 Task: Research Airbnb properties in Batu Arang, Malaysia from 9th November, 2023 to 11th November, 2023 for 2 adults.2 bedrooms having 2 beds and 1 bathroom. Property type can be guest house. Amenities needed are: wifi. Look for 4 properties as per requirement.
Action: Mouse moved to (537, 112)
Screenshot: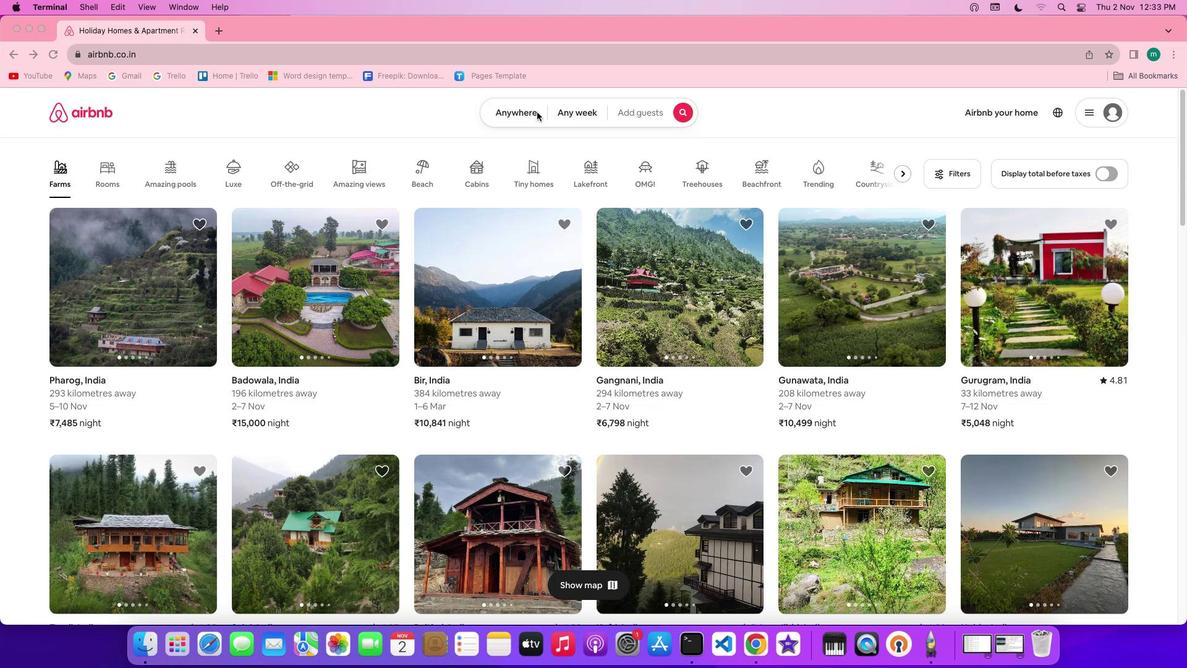 
Action: Mouse pressed left at (537, 112)
Screenshot: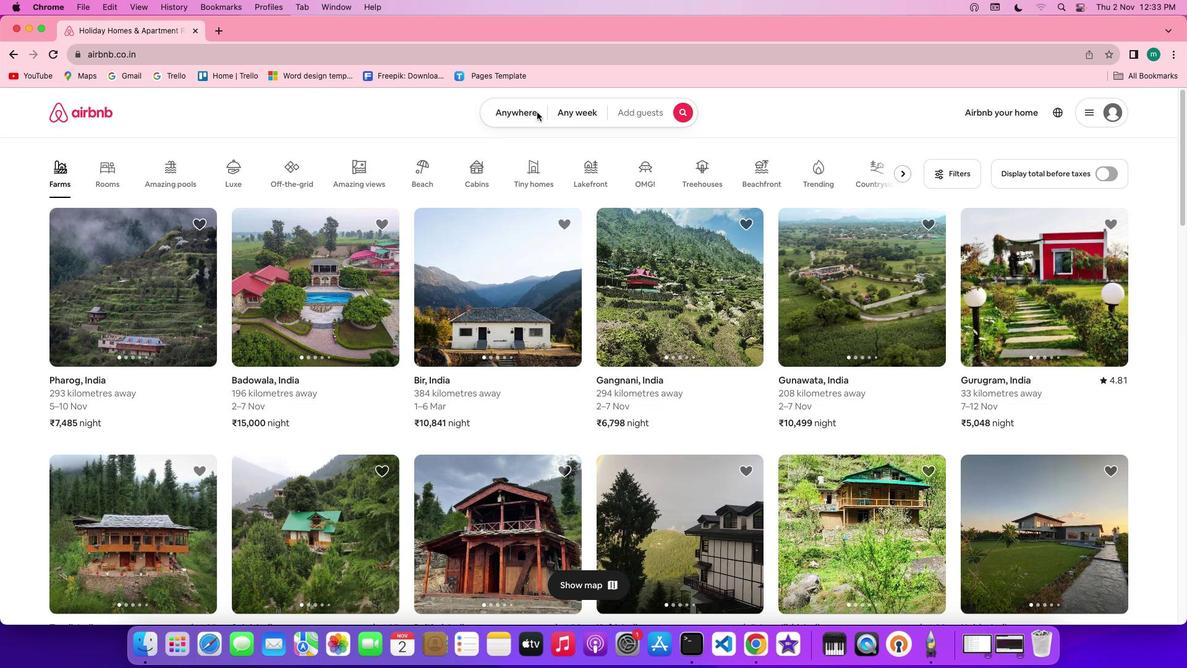 
Action: Mouse pressed left at (537, 112)
Screenshot: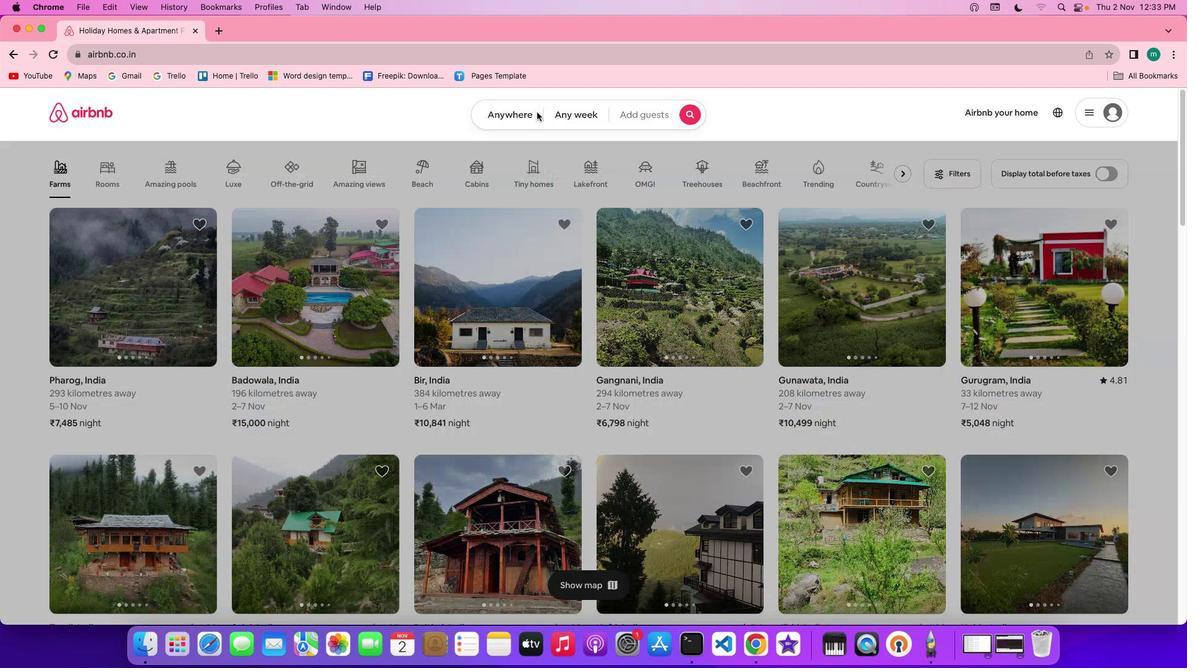 
Action: Mouse moved to (429, 167)
Screenshot: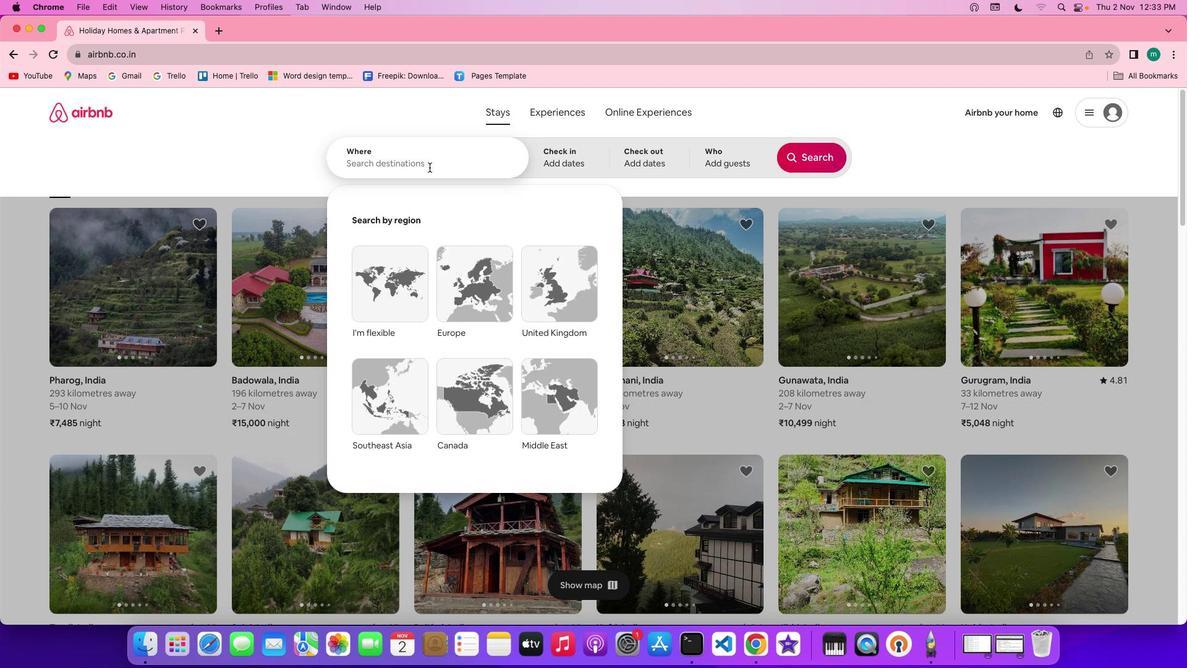 
Action: Key pressed Key.shift'B''a''t''u'Key.spaceKey.shift'a''r''a''n''g'','Key.spaceKey.shift'M''a''l''a''y''s''i''a'
Screenshot: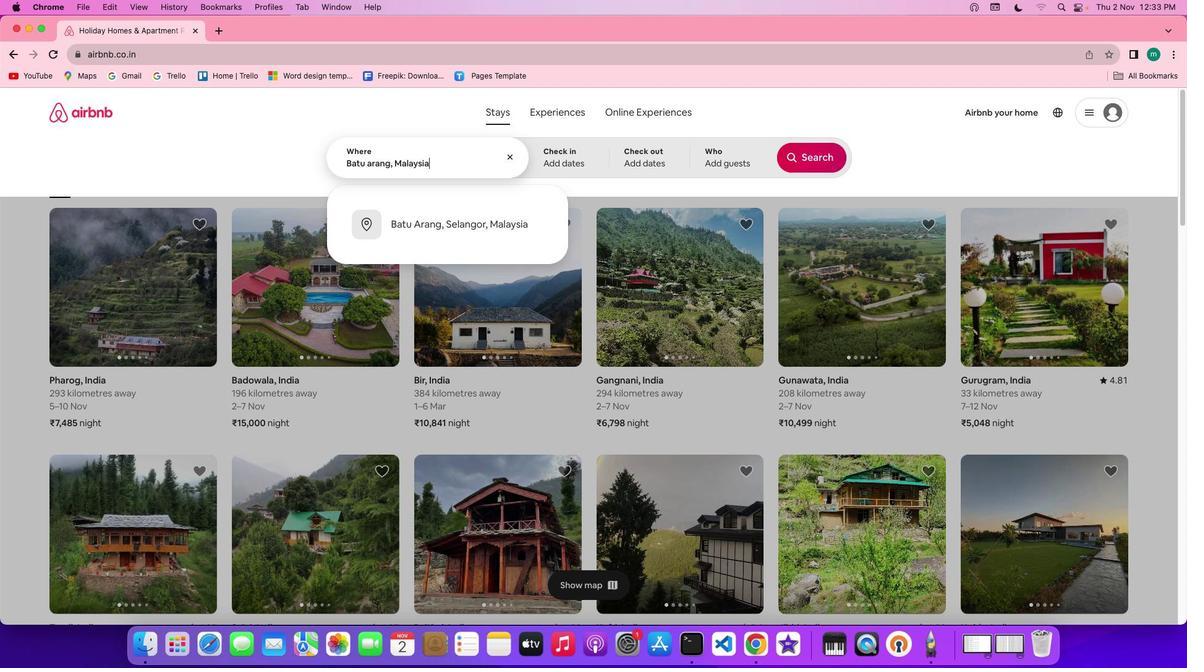 
Action: Mouse moved to (554, 150)
Screenshot: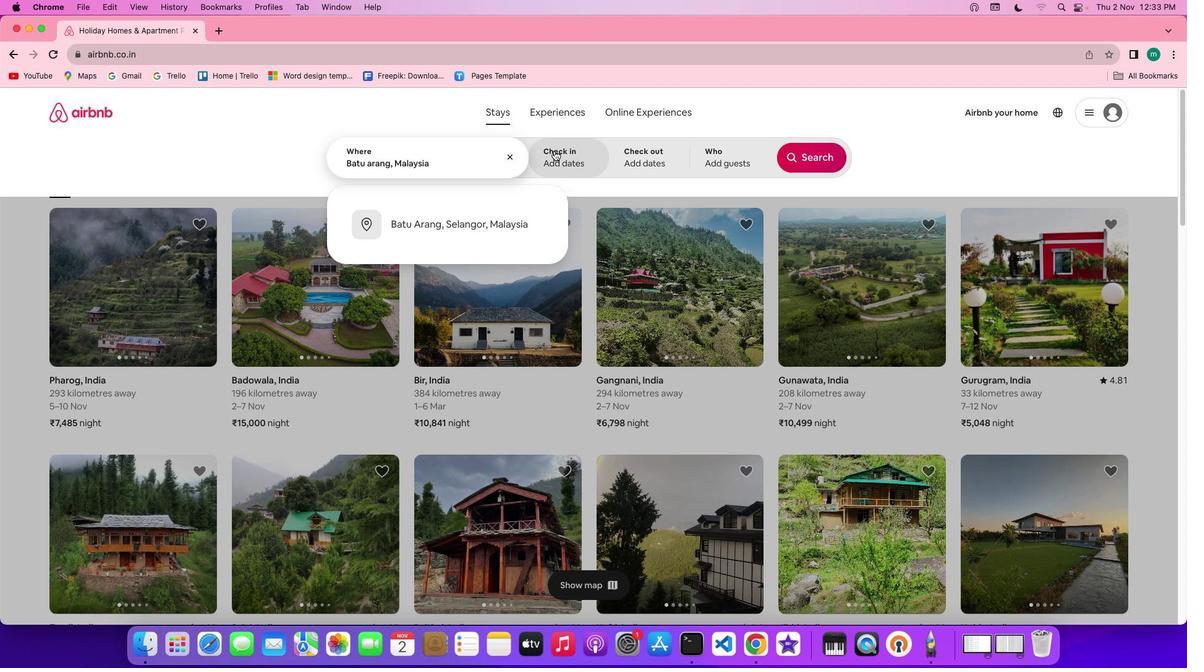 
Action: Mouse pressed left at (554, 150)
Screenshot: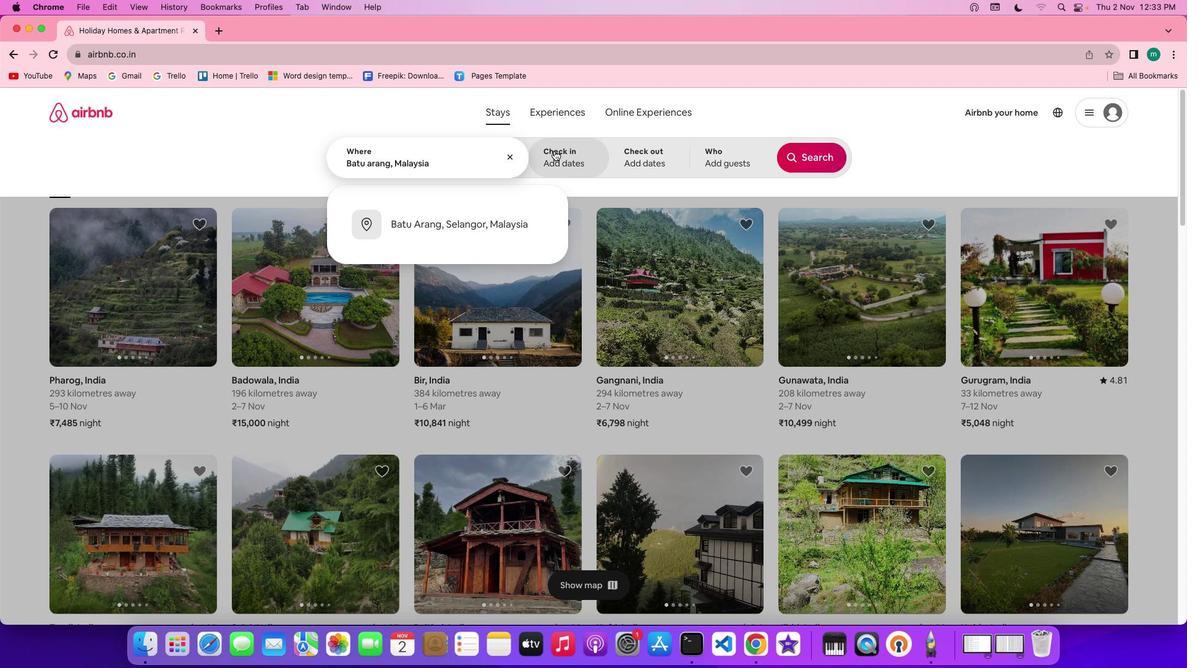 
Action: Mouse moved to (491, 345)
Screenshot: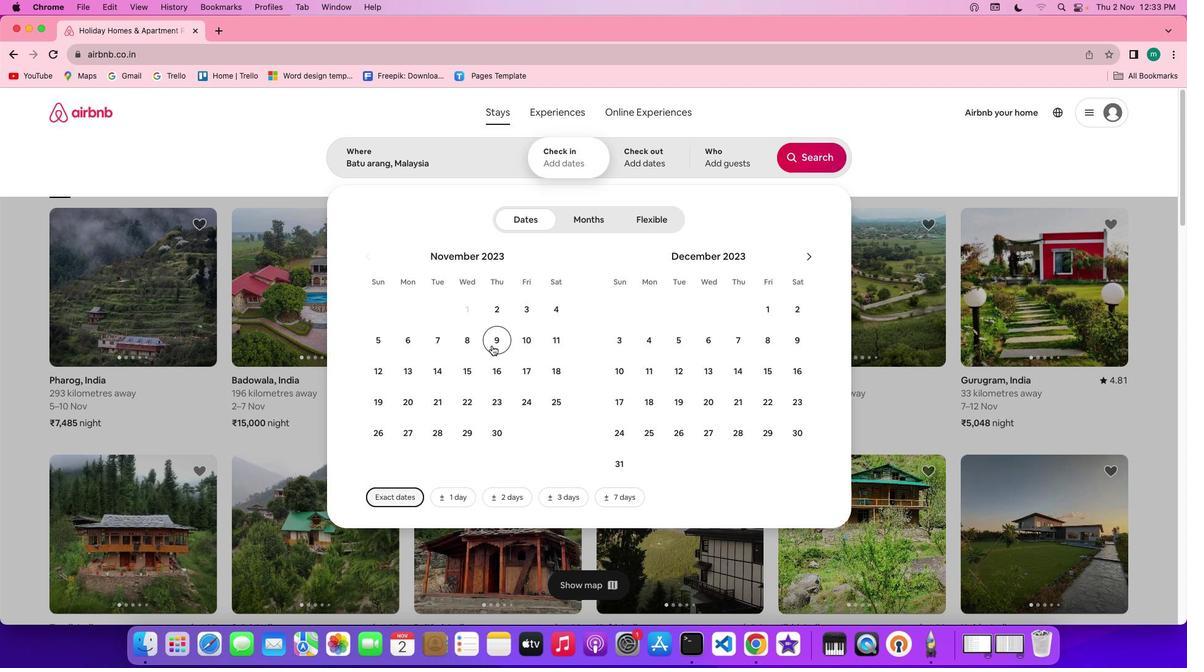 
Action: Mouse pressed left at (491, 345)
Screenshot: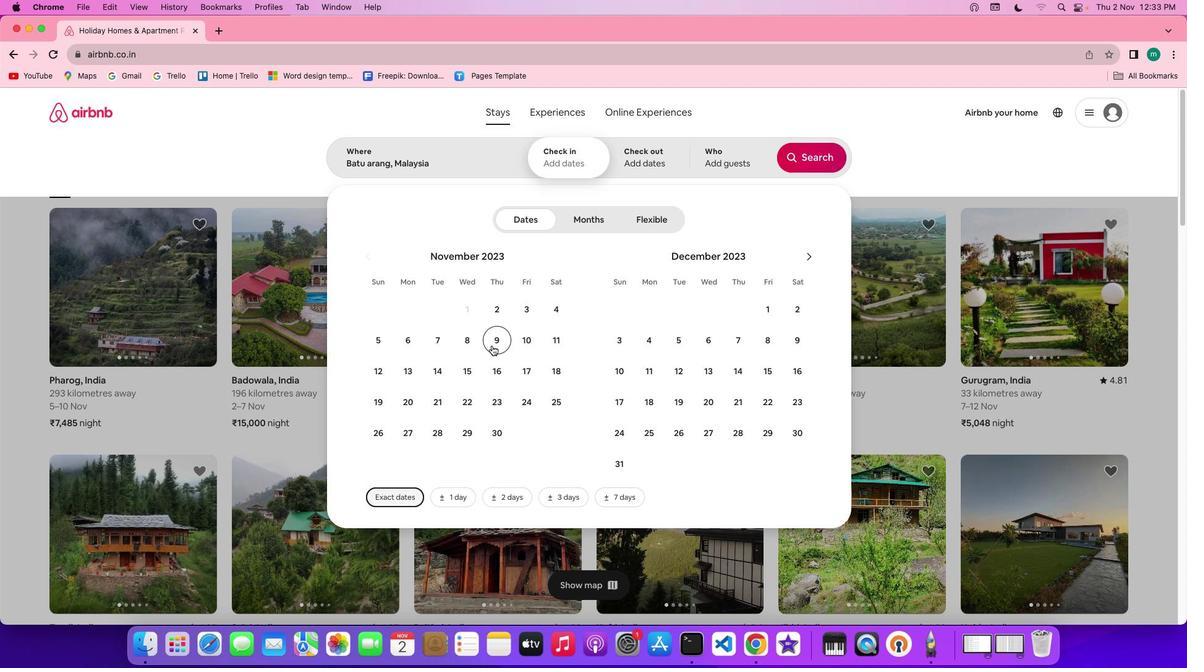 
Action: Mouse moved to (551, 345)
Screenshot: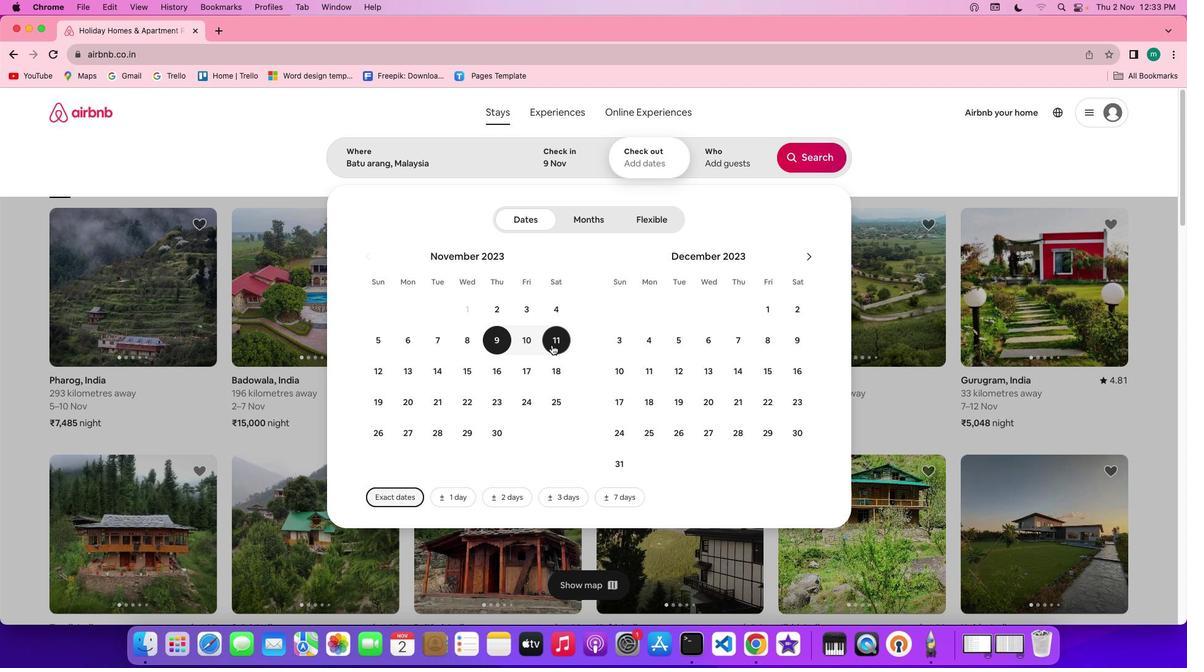 
Action: Mouse pressed left at (551, 345)
Screenshot: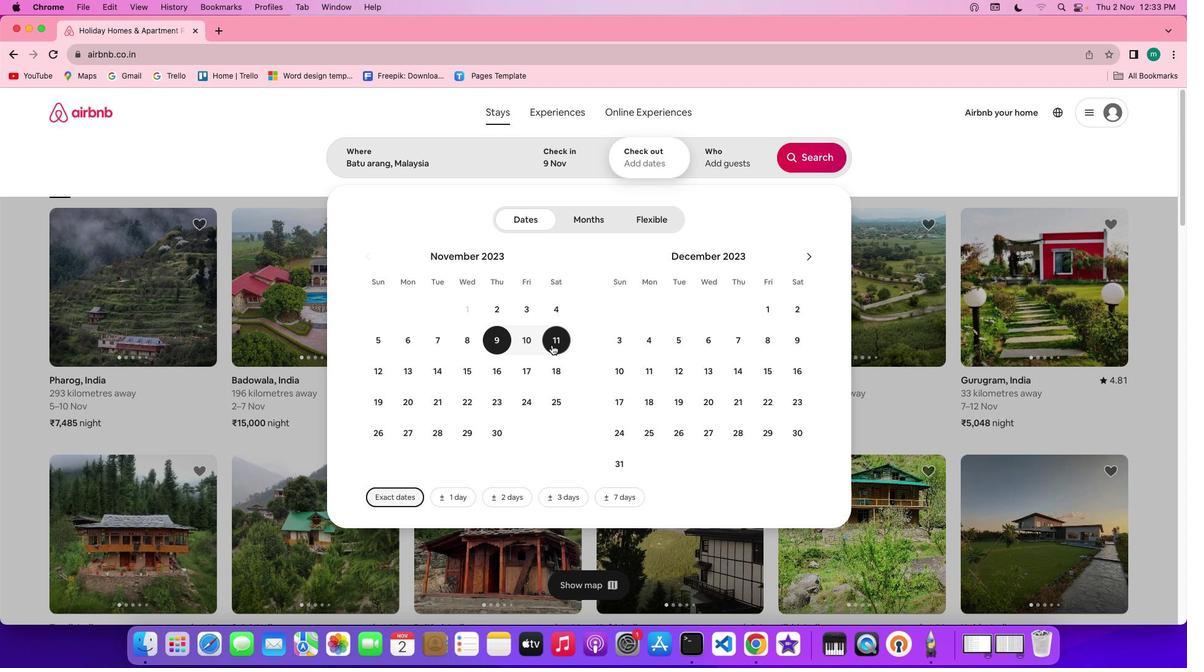 
Action: Mouse moved to (723, 168)
Screenshot: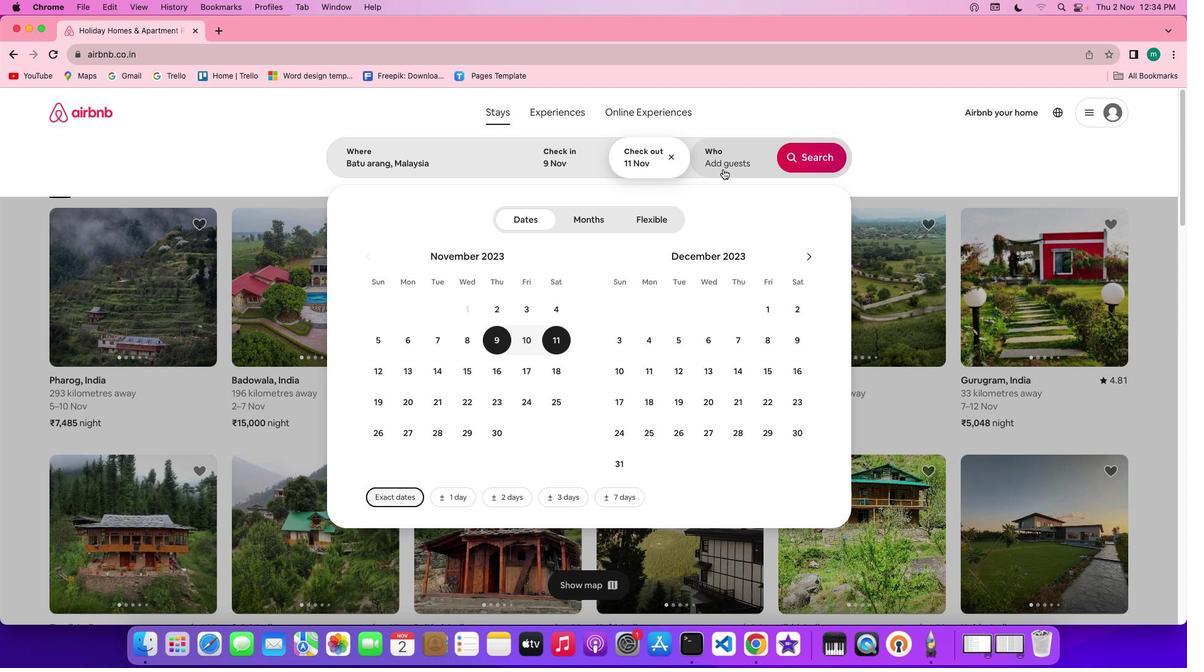 
Action: Mouse pressed left at (723, 168)
Screenshot: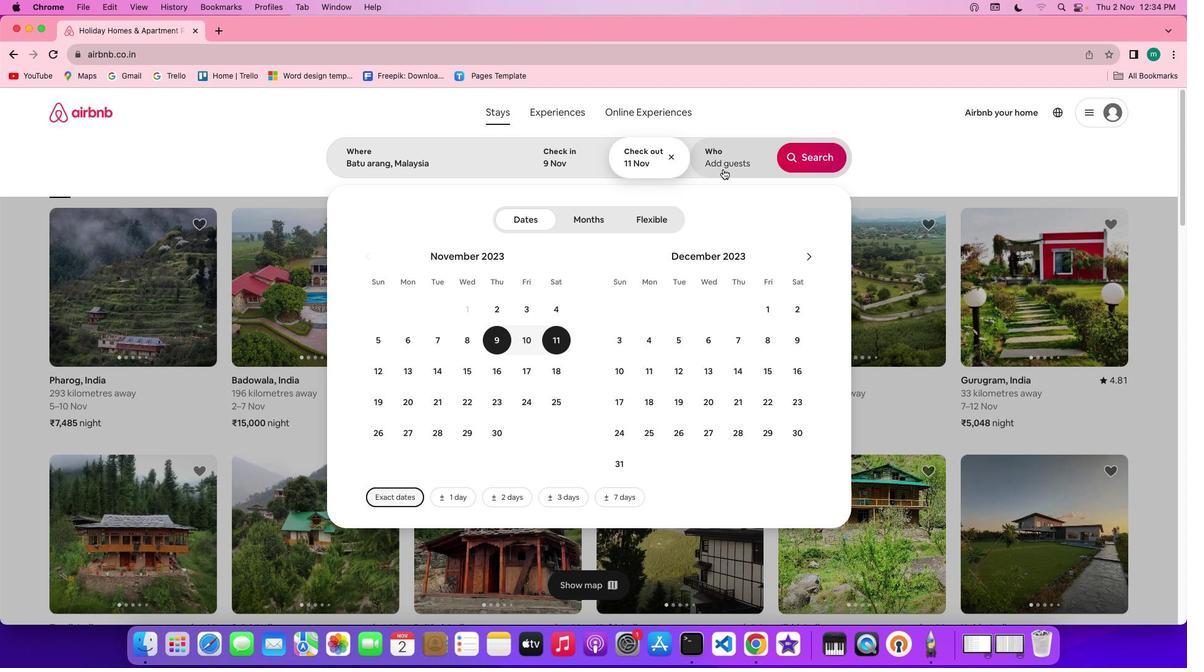
Action: Mouse moved to (811, 220)
Screenshot: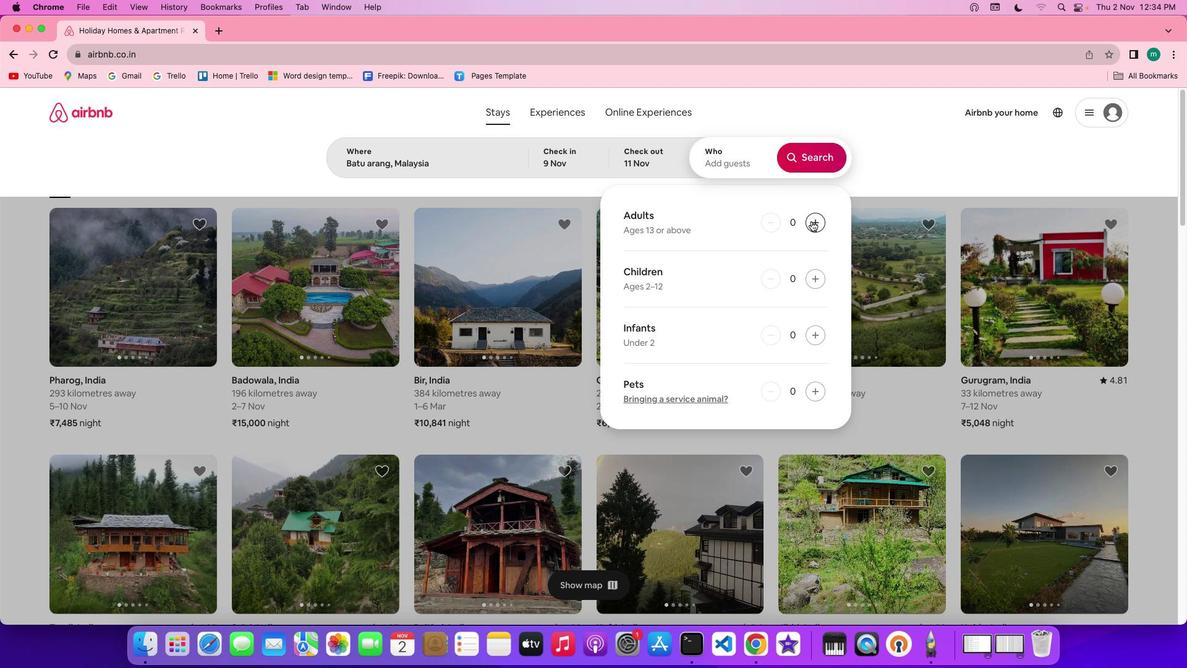 
Action: Mouse pressed left at (811, 220)
Screenshot: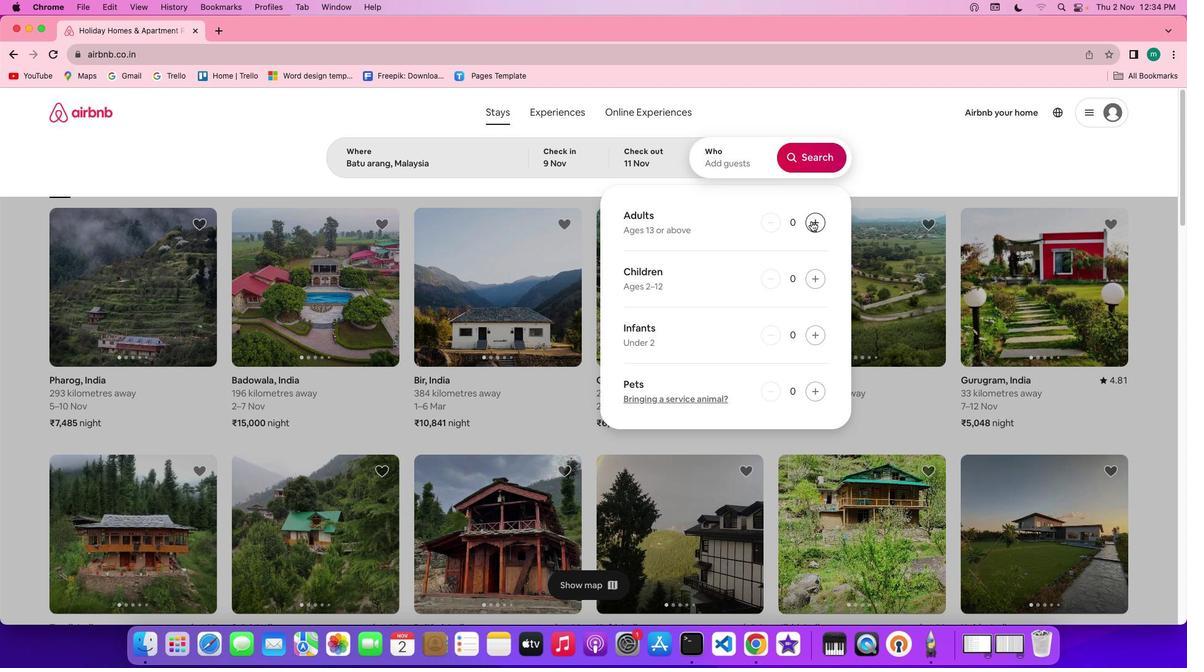 
Action: Mouse pressed left at (811, 220)
Screenshot: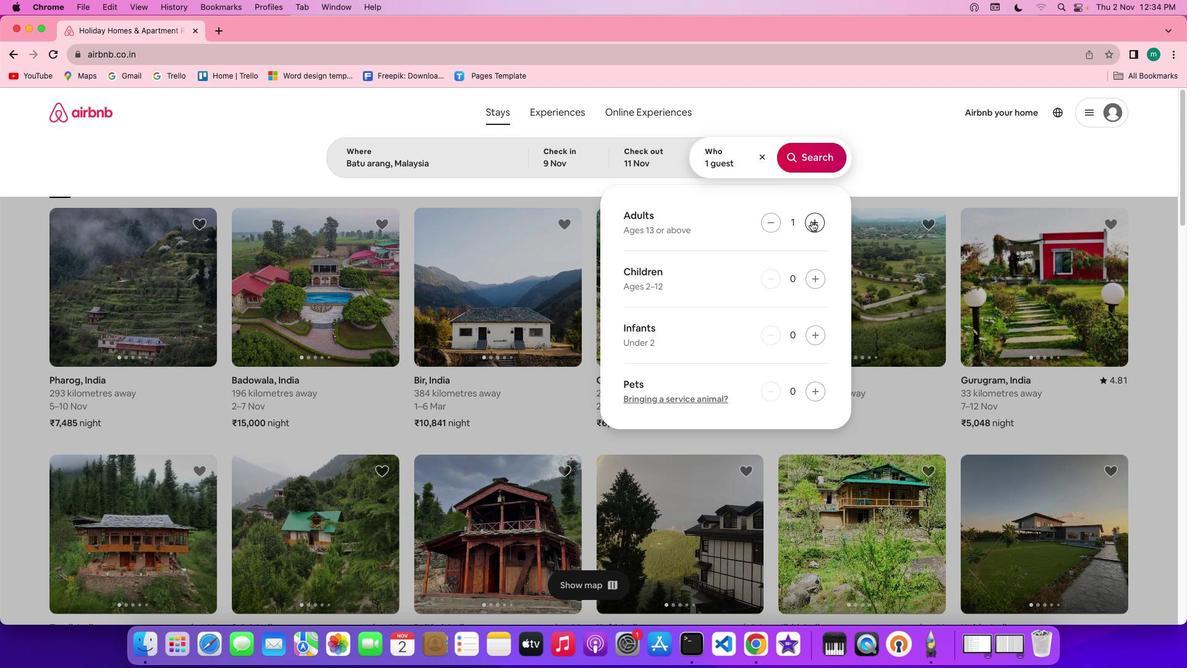 
Action: Mouse moved to (817, 158)
Screenshot: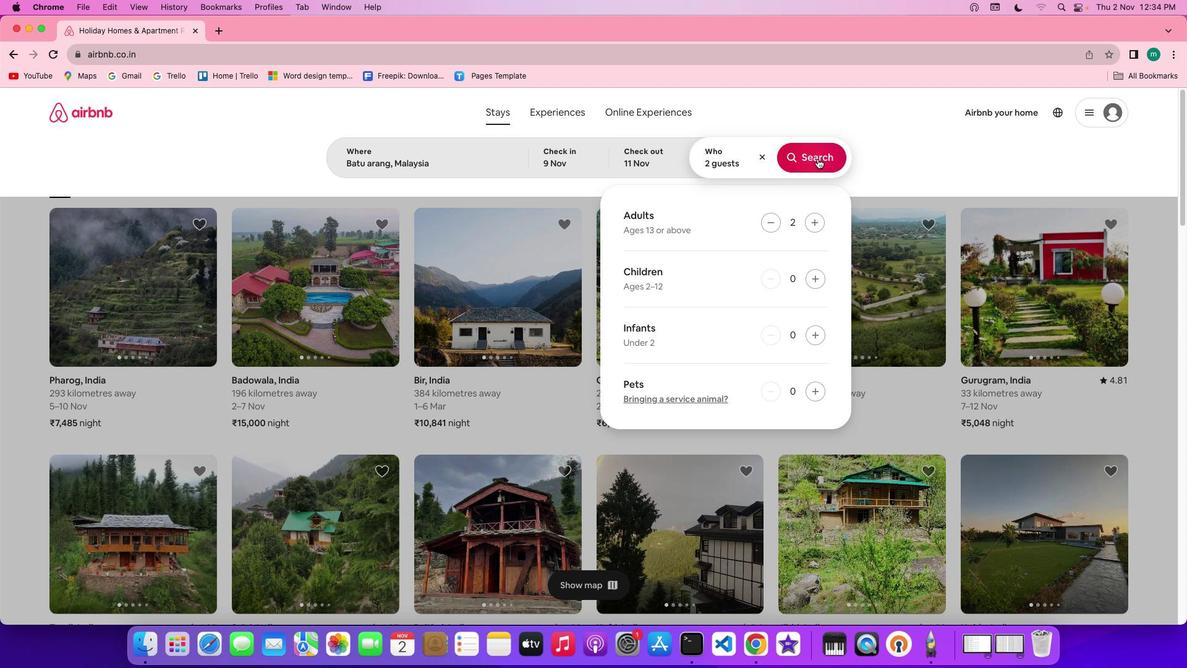 
Action: Mouse pressed left at (817, 158)
Screenshot: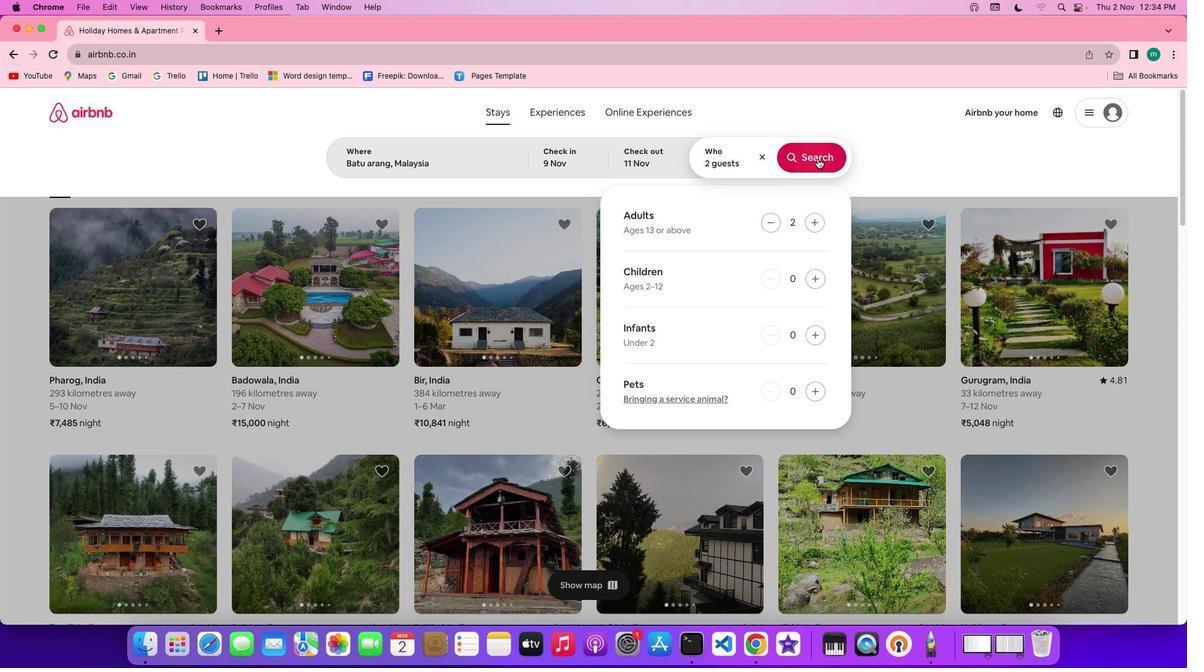 
Action: Mouse moved to (984, 157)
Screenshot: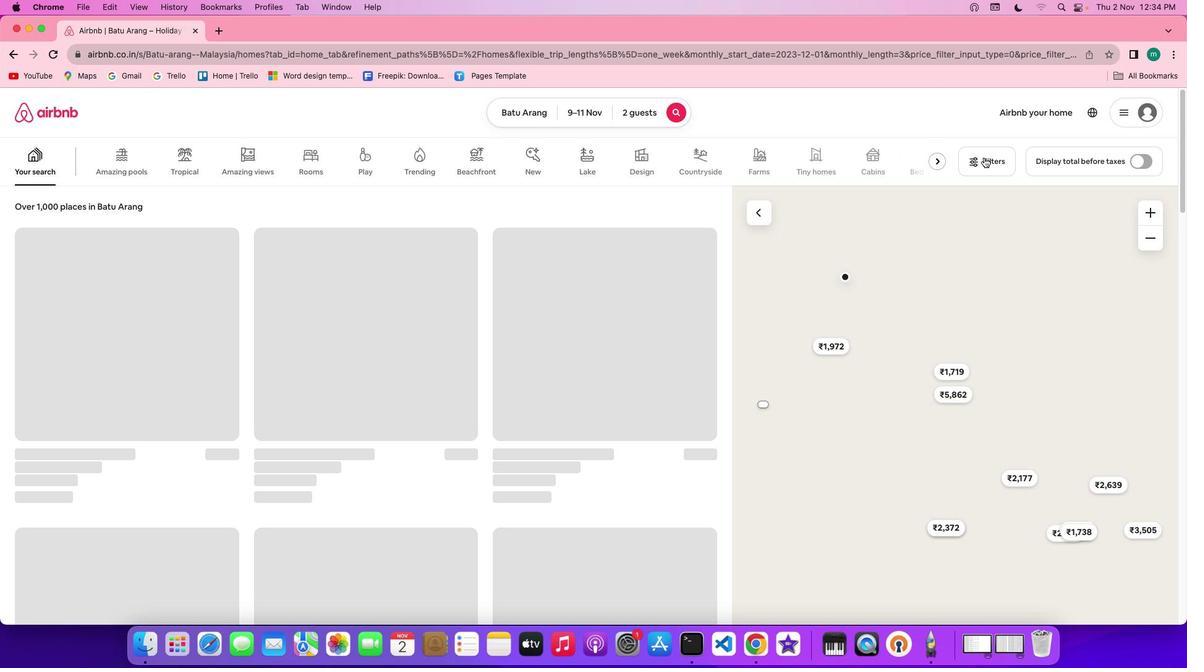 
Action: Mouse pressed left at (984, 157)
Screenshot: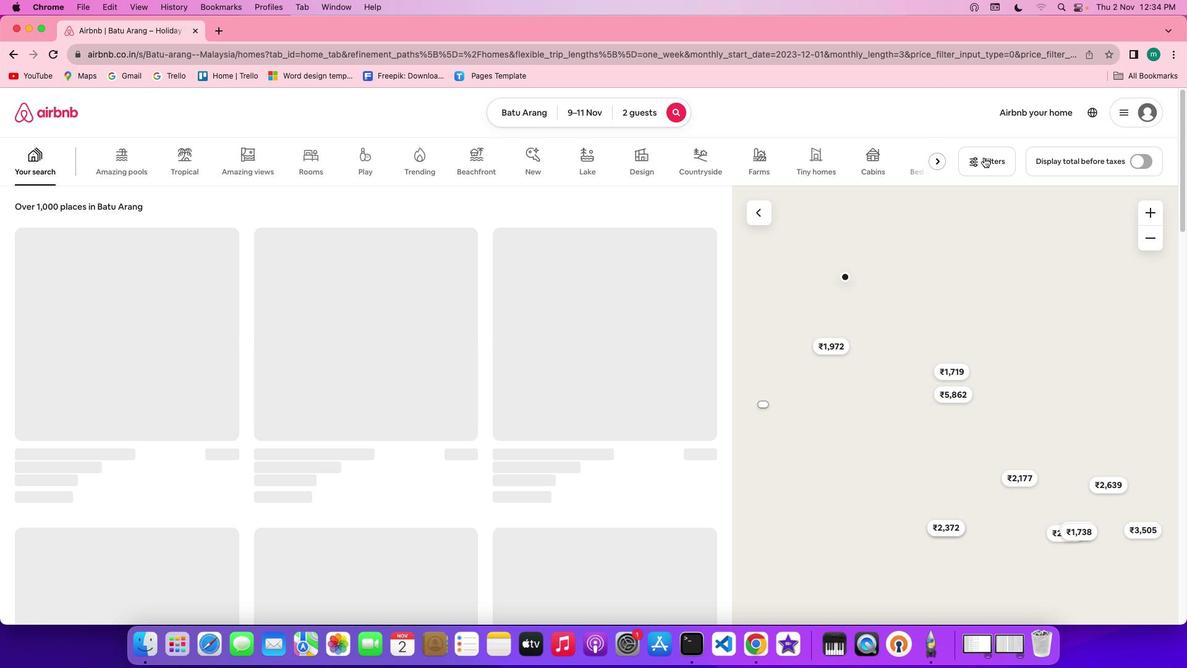 
Action: Mouse moved to (988, 161)
Screenshot: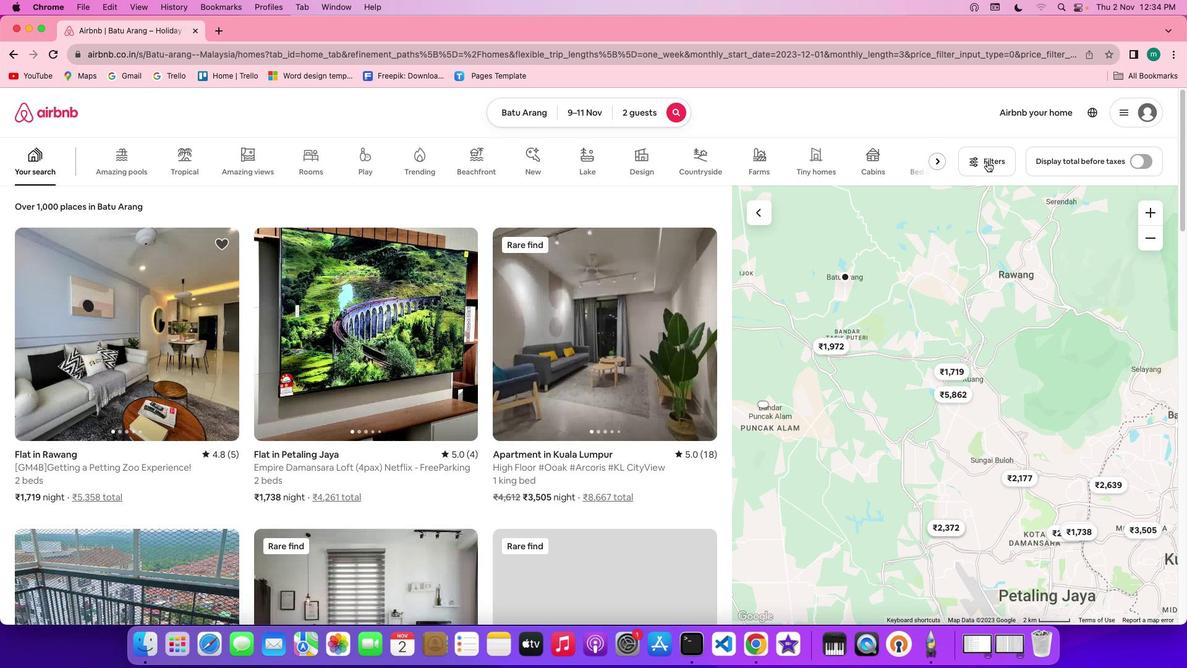 
Action: Mouse pressed left at (988, 161)
Screenshot: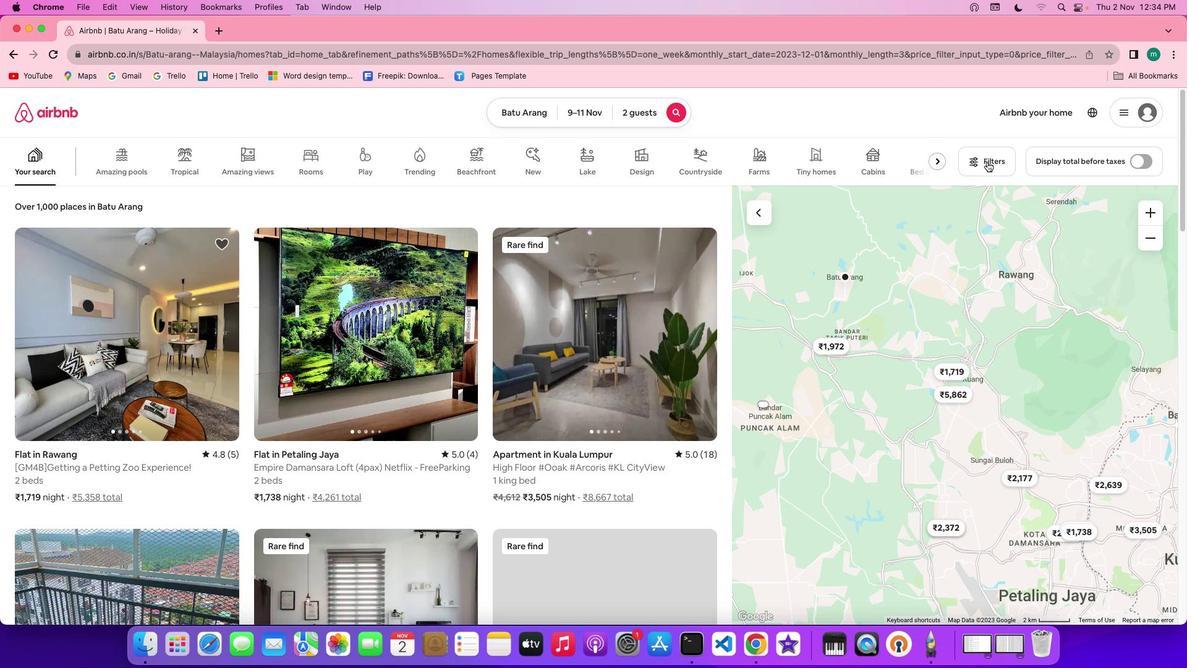 
Action: Mouse moved to (993, 161)
Screenshot: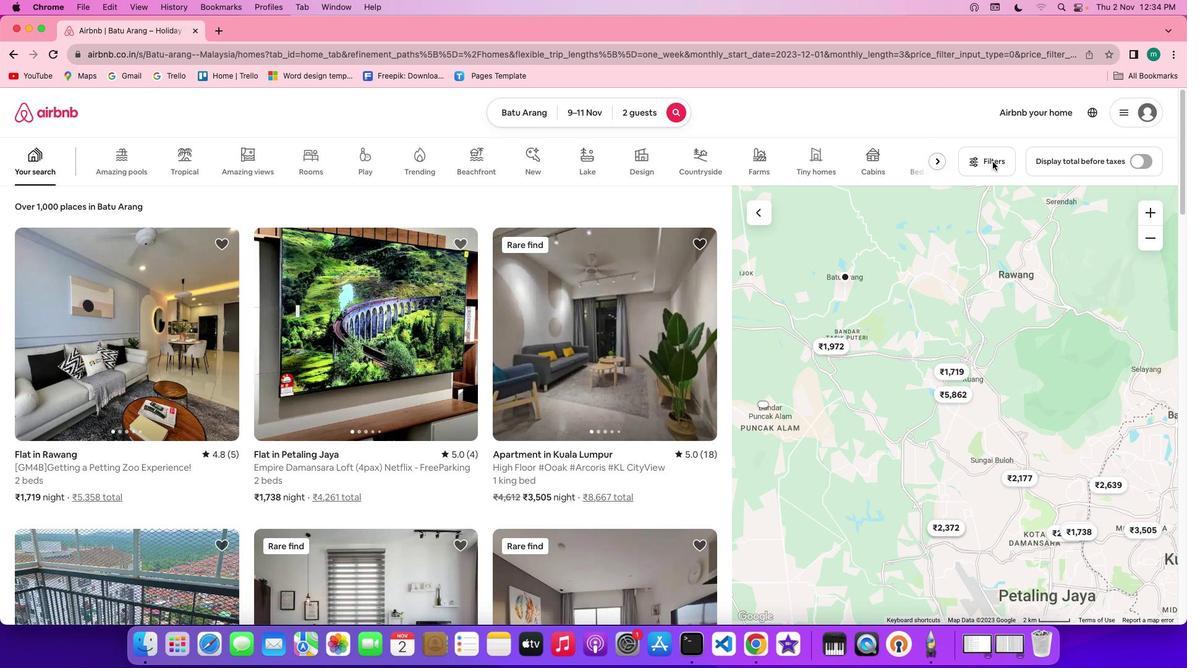 
Action: Mouse pressed left at (993, 161)
Screenshot: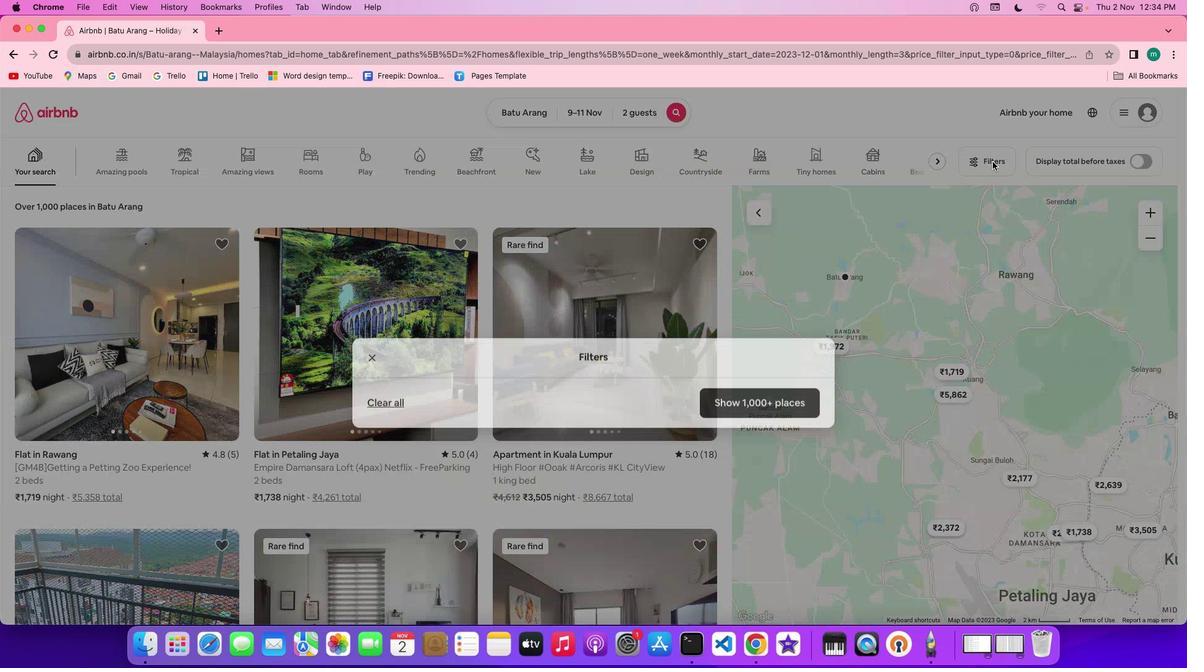 
Action: Mouse moved to (993, 162)
Screenshot: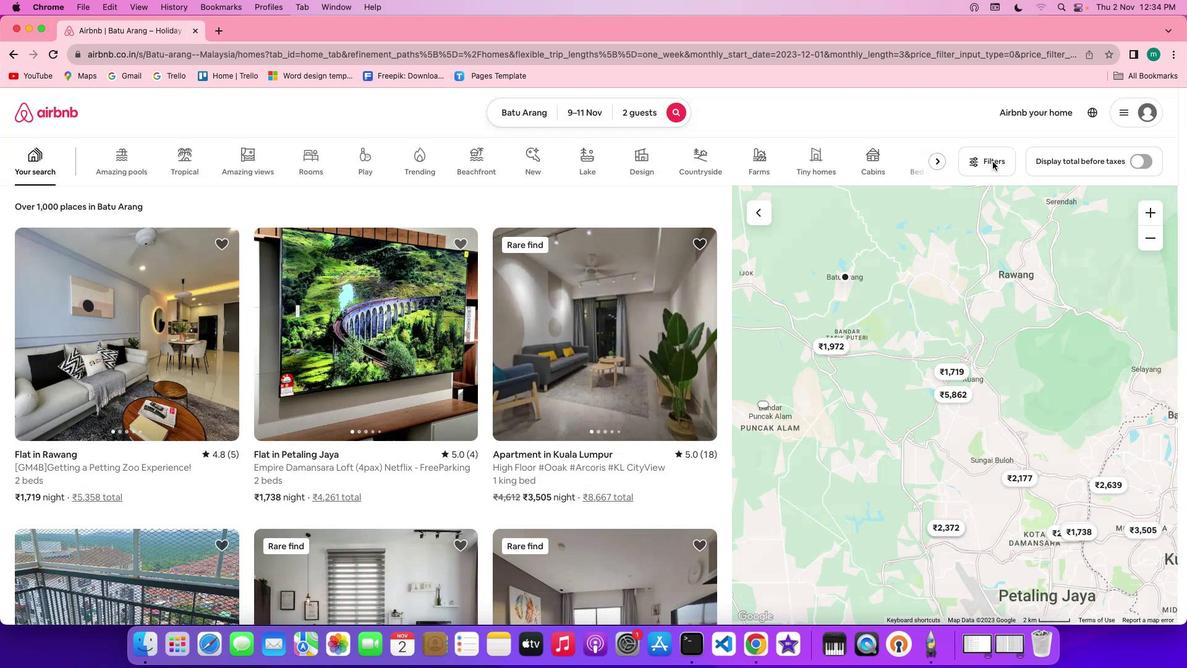 
Action: Mouse pressed left at (993, 162)
Screenshot: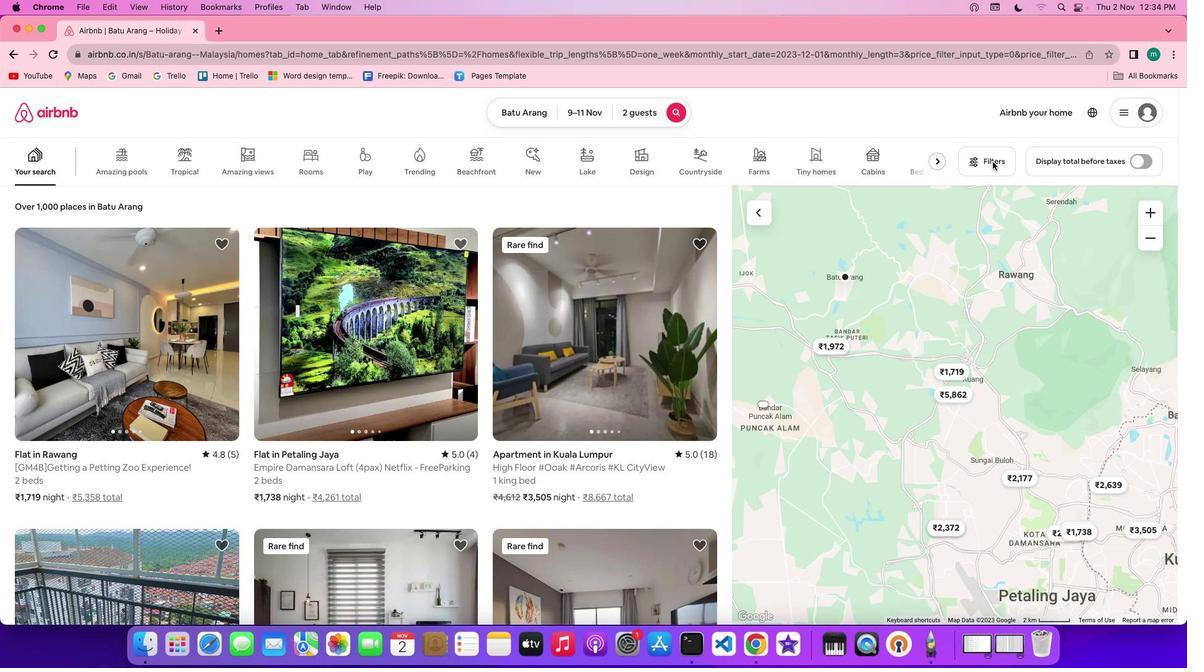 
Action: Mouse moved to (905, 181)
Screenshot: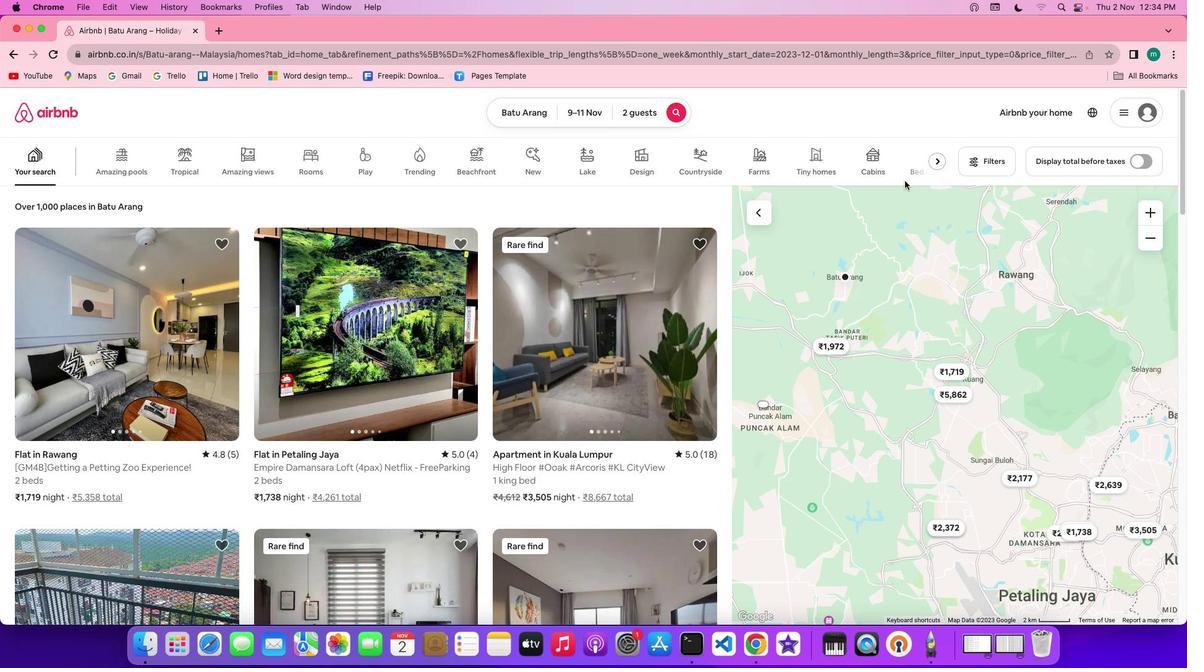
Action: Mouse scrolled (905, 181) with delta (0, 0)
Screenshot: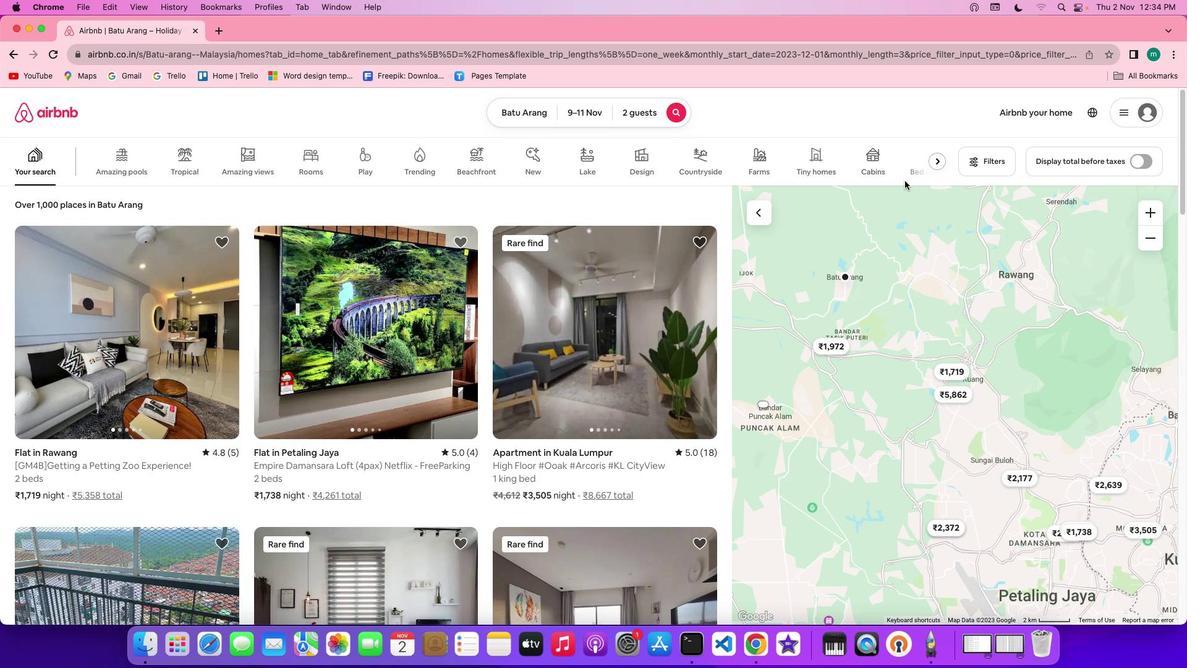 
Action: Mouse scrolled (905, 181) with delta (0, 0)
Screenshot: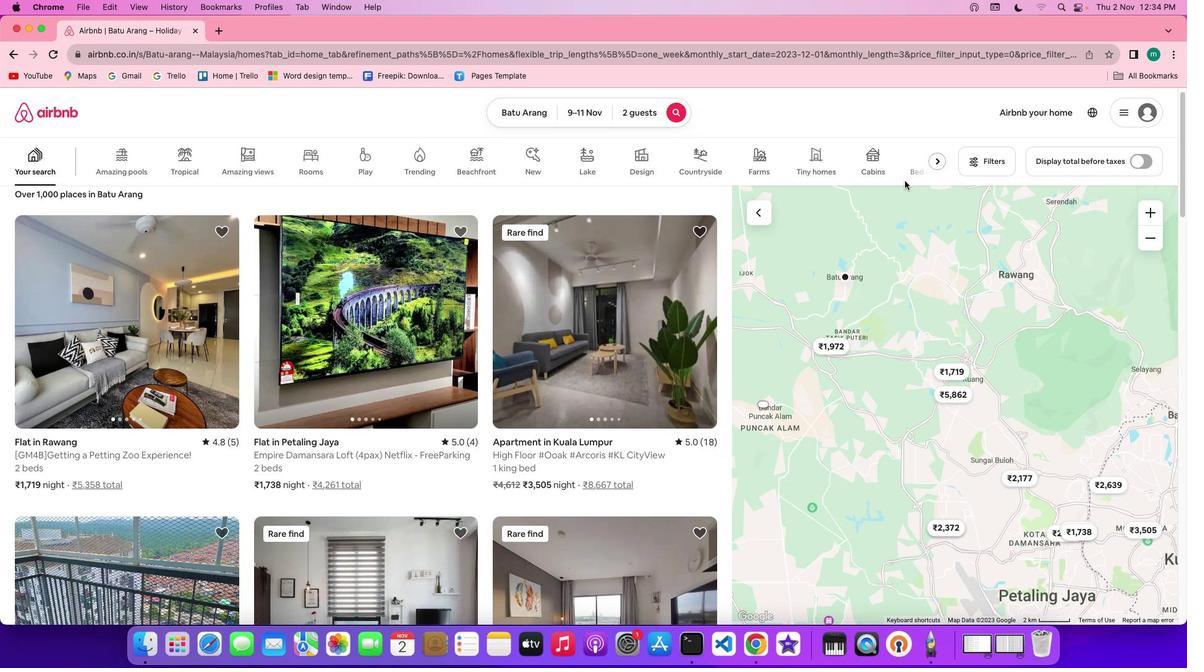 
Action: Mouse scrolled (905, 181) with delta (0, -1)
Screenshot: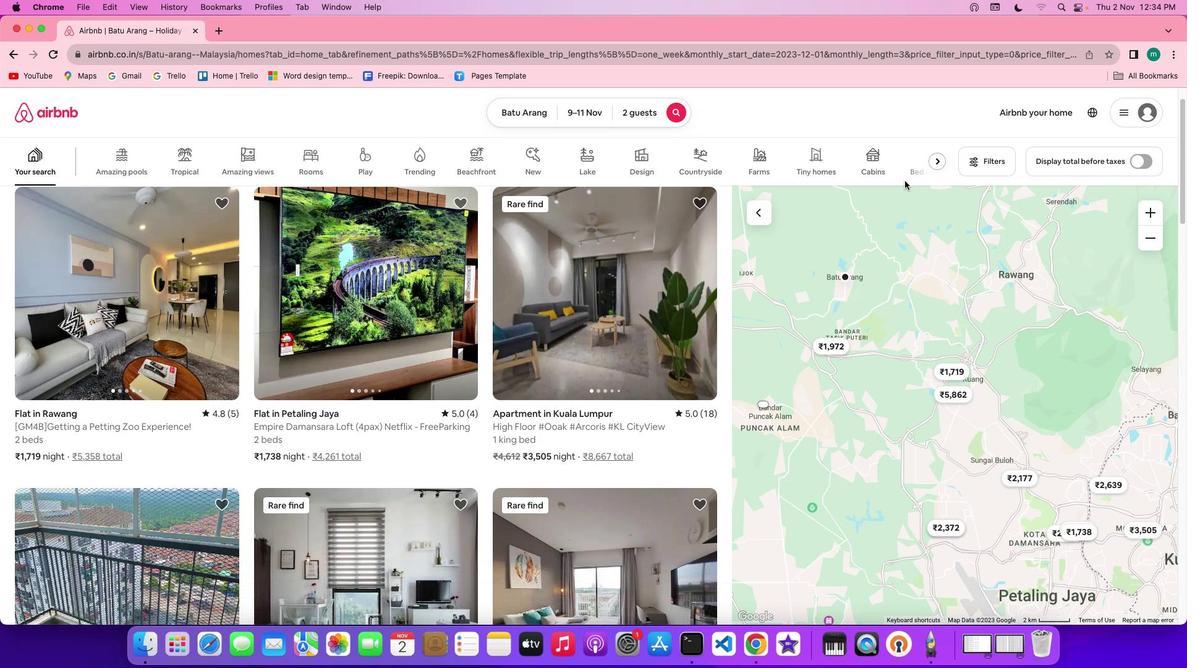 
Action: Mouse scrolled (905, 181) with delta (0, 0)
Screenshot: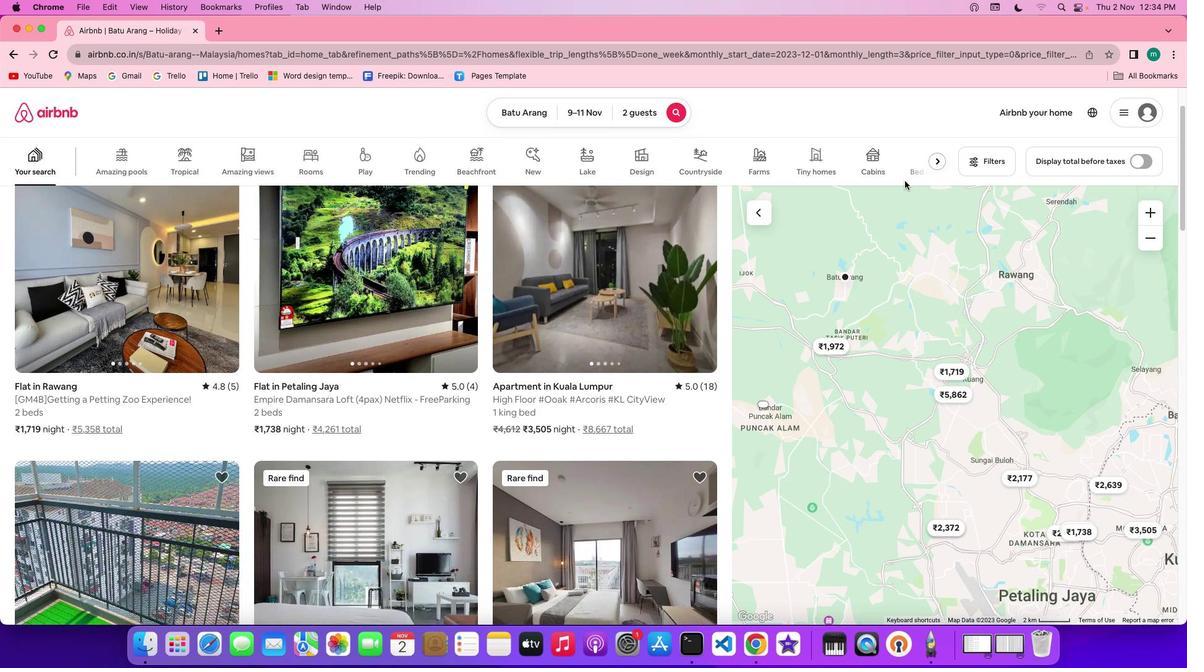 
Action: Mouse scrolled (905, 181) with delta (0, 0)
Screenshot: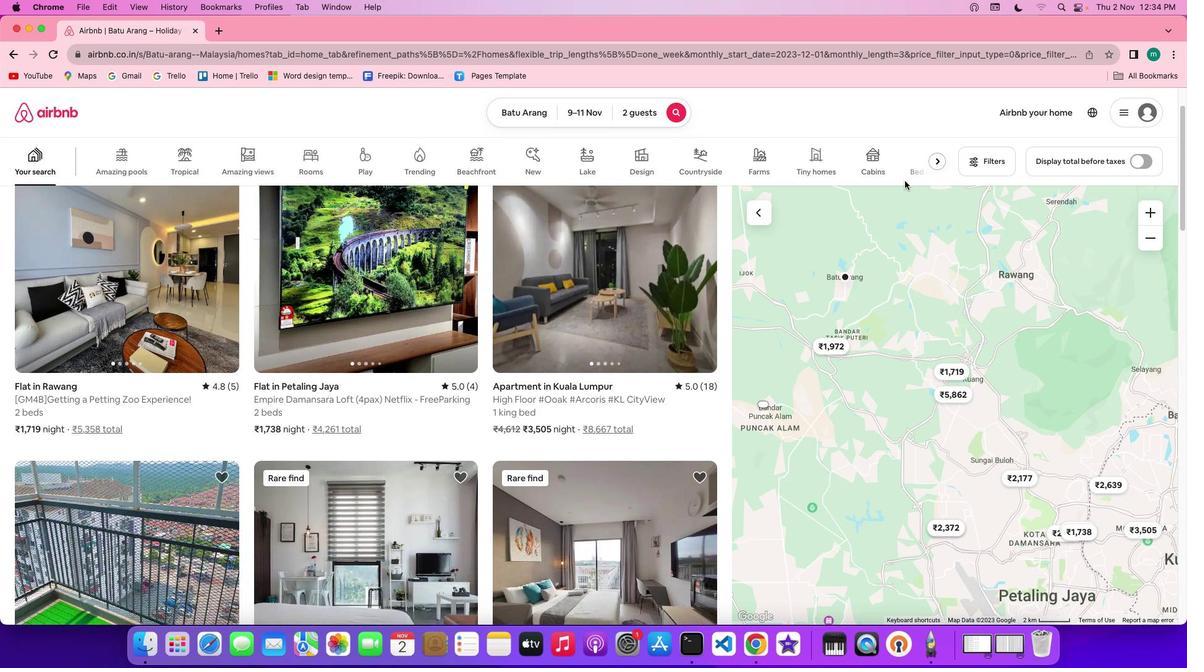 
Action: Mouse scrolled (905, 181) with delta (0, 1)
Screenshot: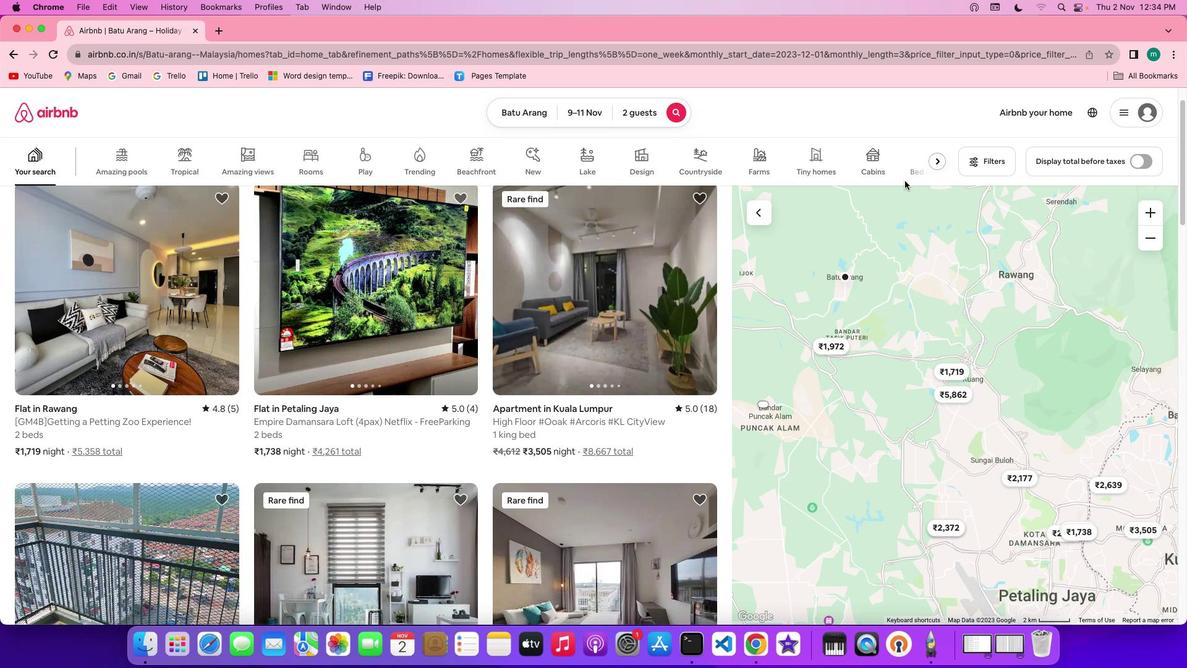 
Action: Mouse scrolled (905, 181) with delta (0, 3)
Screenshot: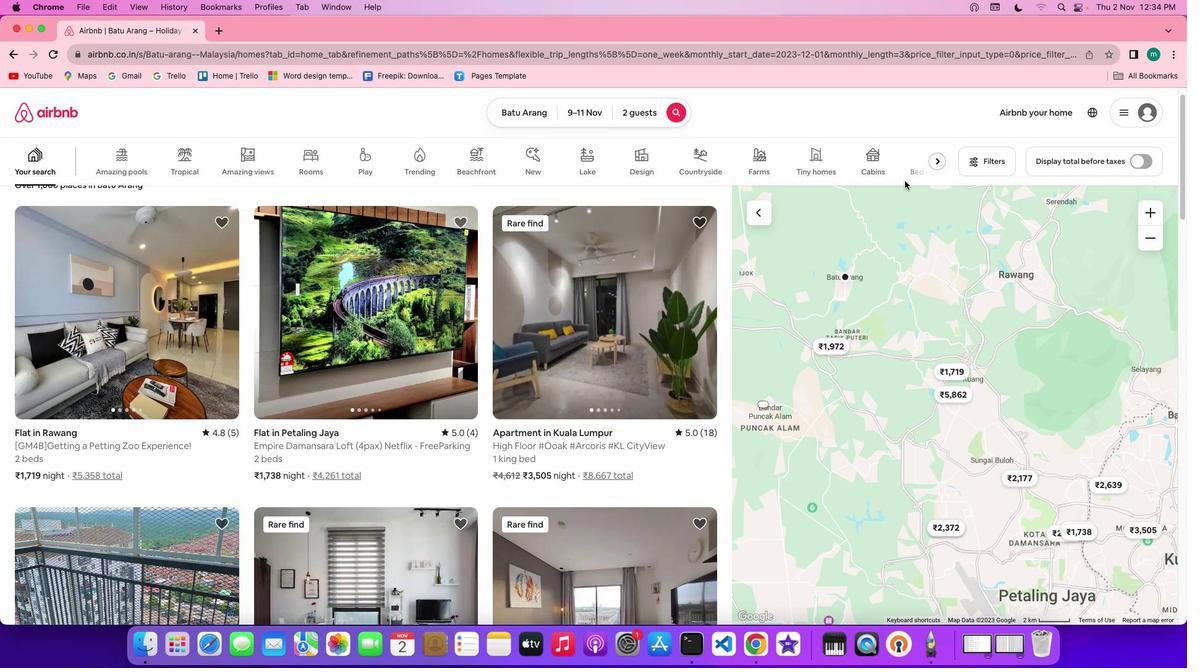 
Action: Mouse moved to (995, 160)
Screenshot: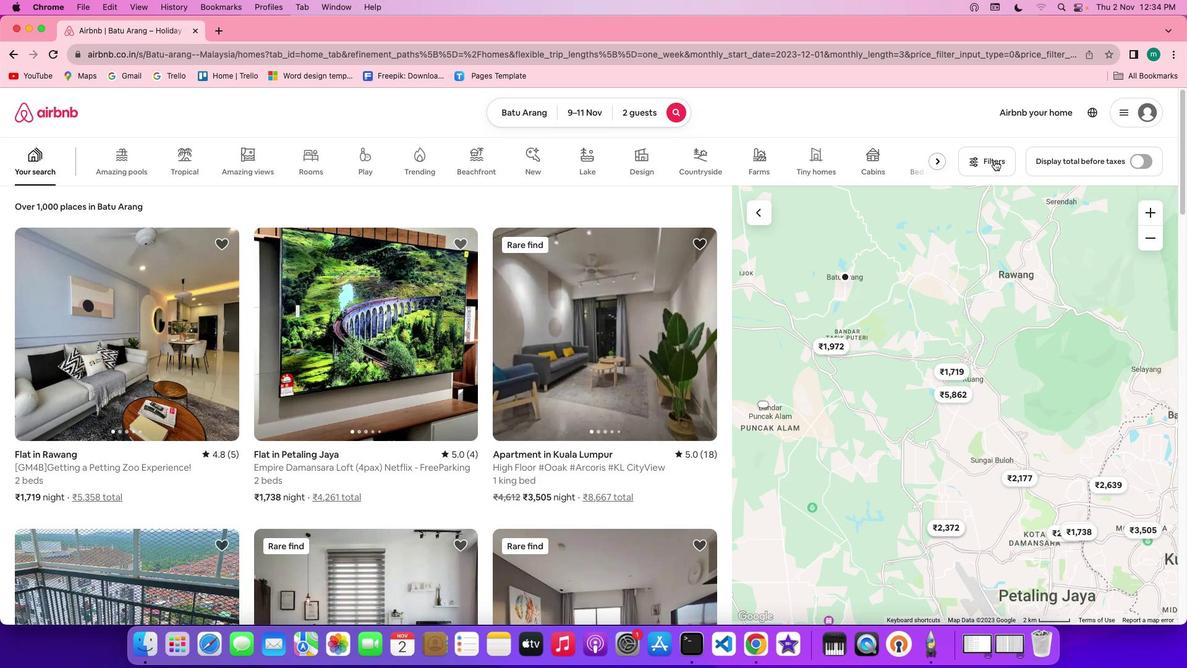
Action: Mouse pressed left at (995, 160)
Screenshot: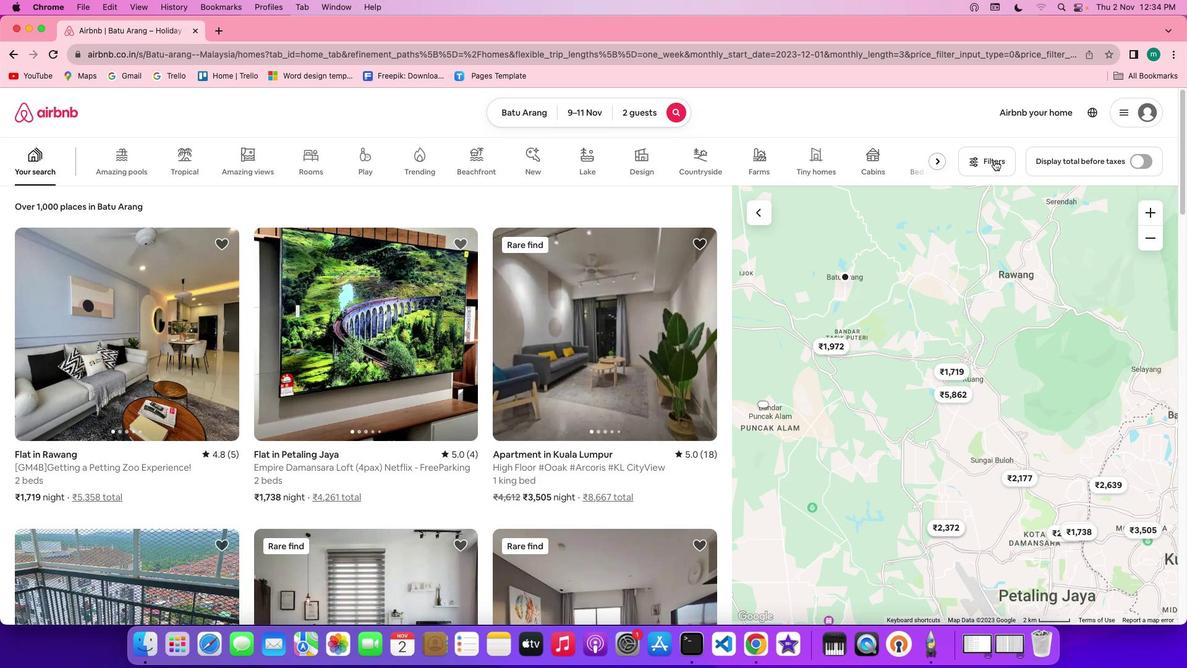 
Action: Mouse moved to (671, 330)
Screenshot: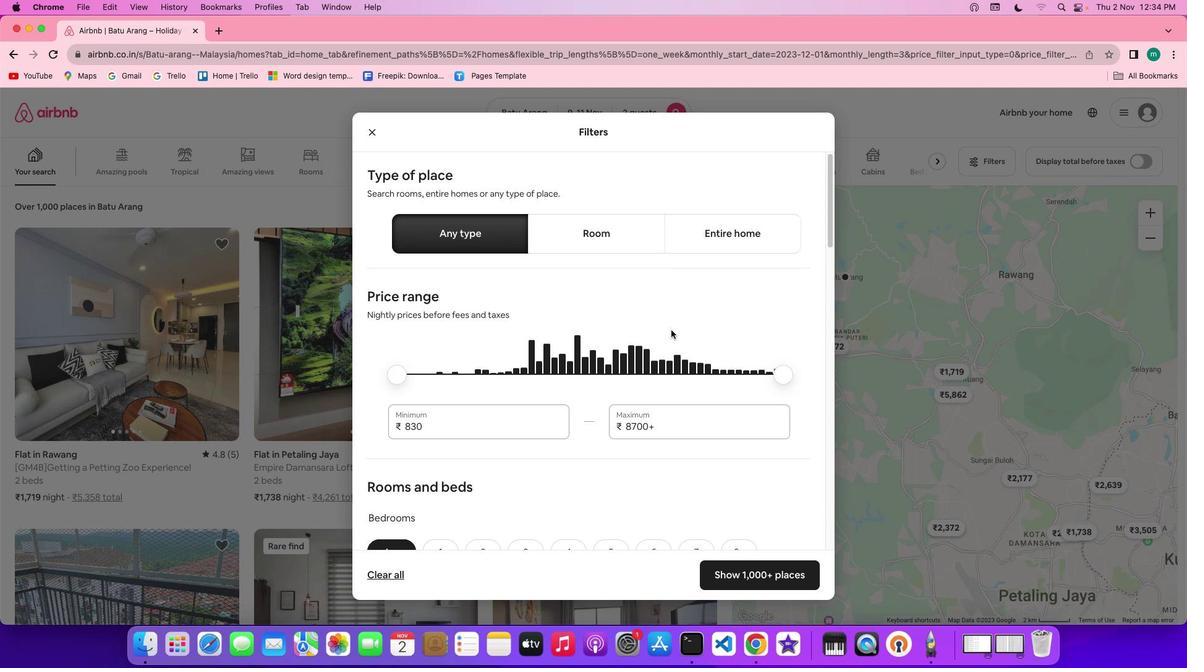 
Action: Mouse scrolled (671, 330) with delta (0, 0)
Screenshot: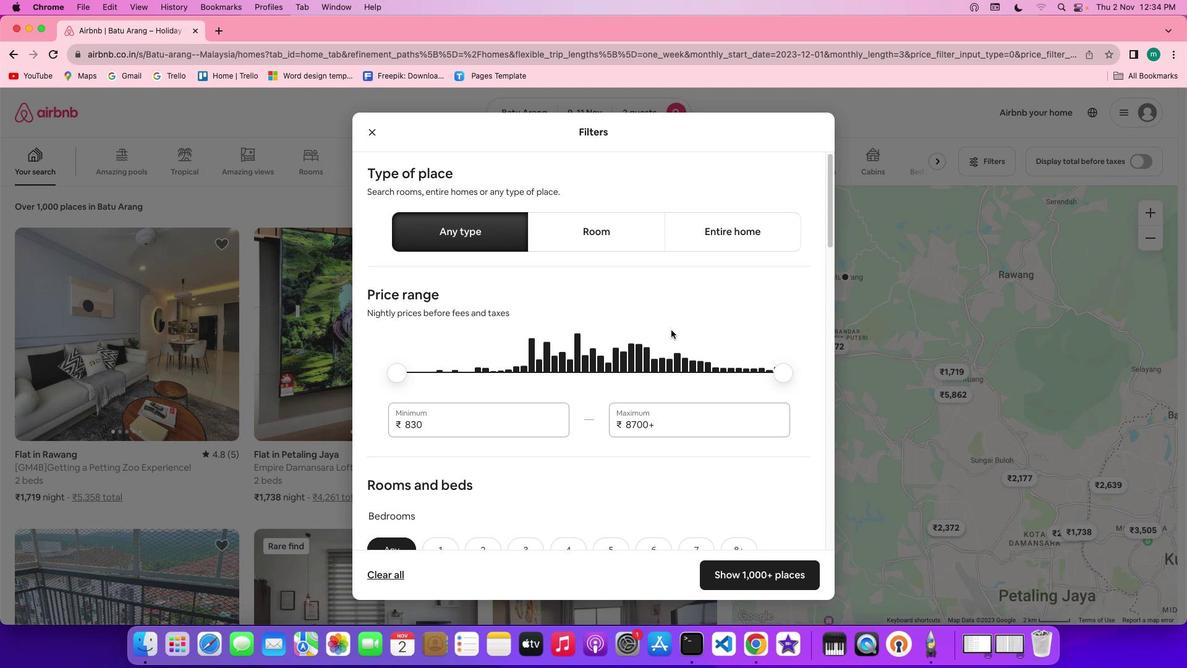 
Action: Mouse scrolled (671, 330) with delta (0, 0)
Screenshot: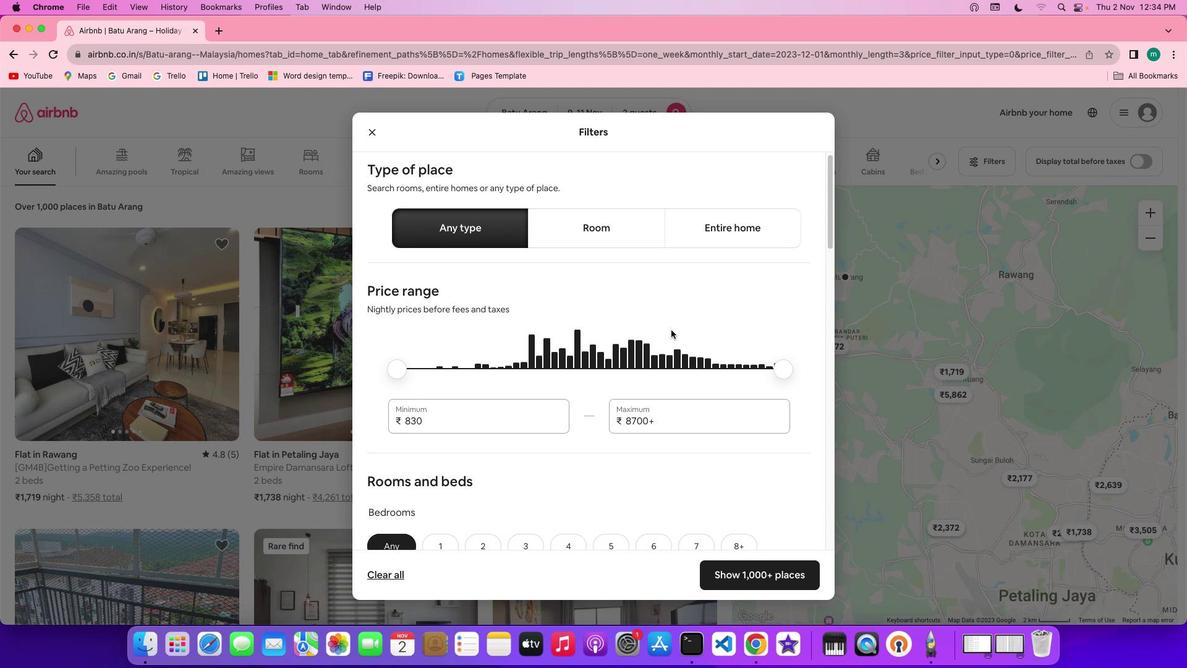 
Action: Mouse scrolled (671, 330) with delta (0, -1)
Screenshot: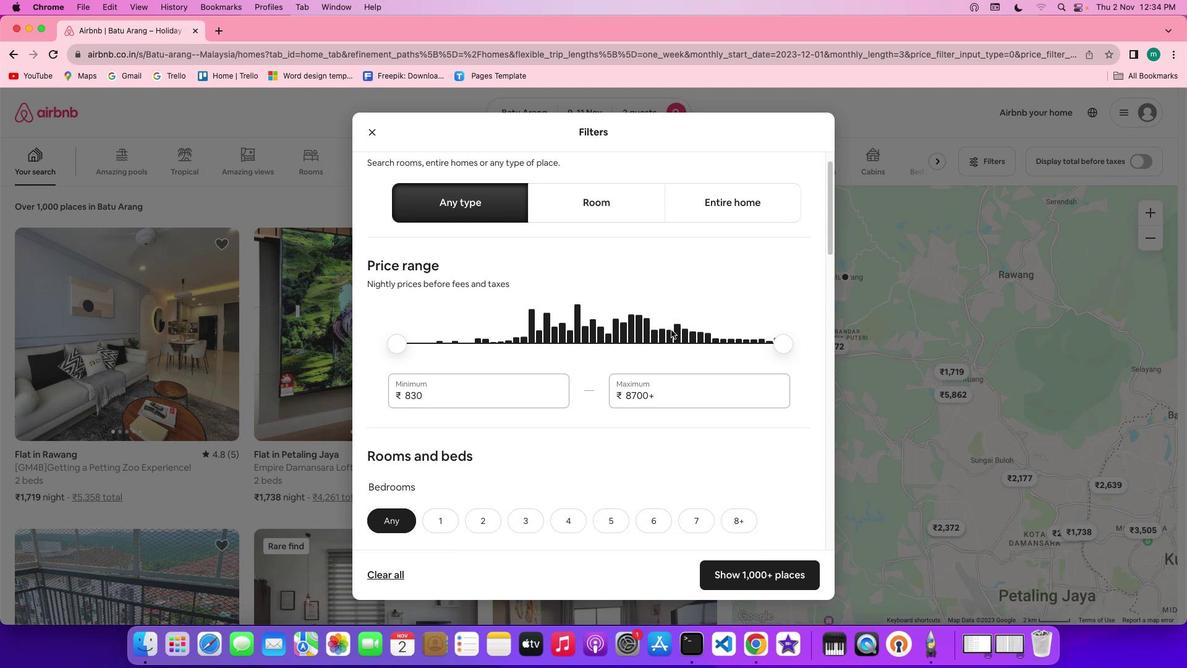 
Action: Mouse scrolled (671, 330) with delta (0, -1)
Screenshot: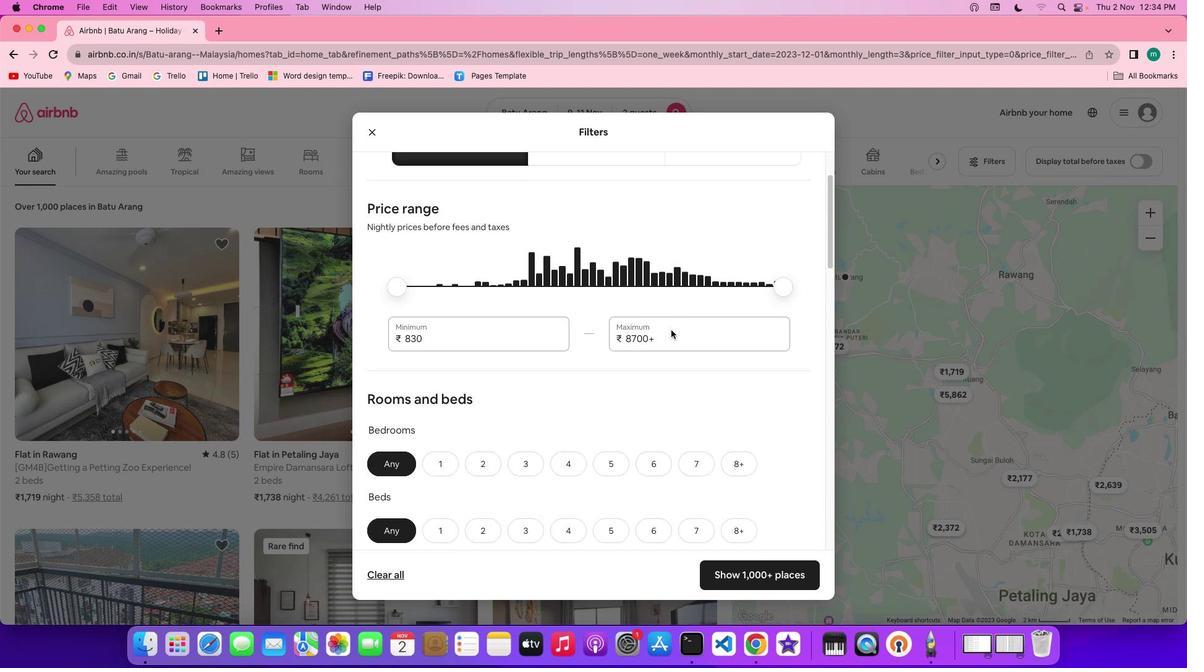 
Action: Mouse scrolled (671, 330) with delta (0, 0)
Screenshot: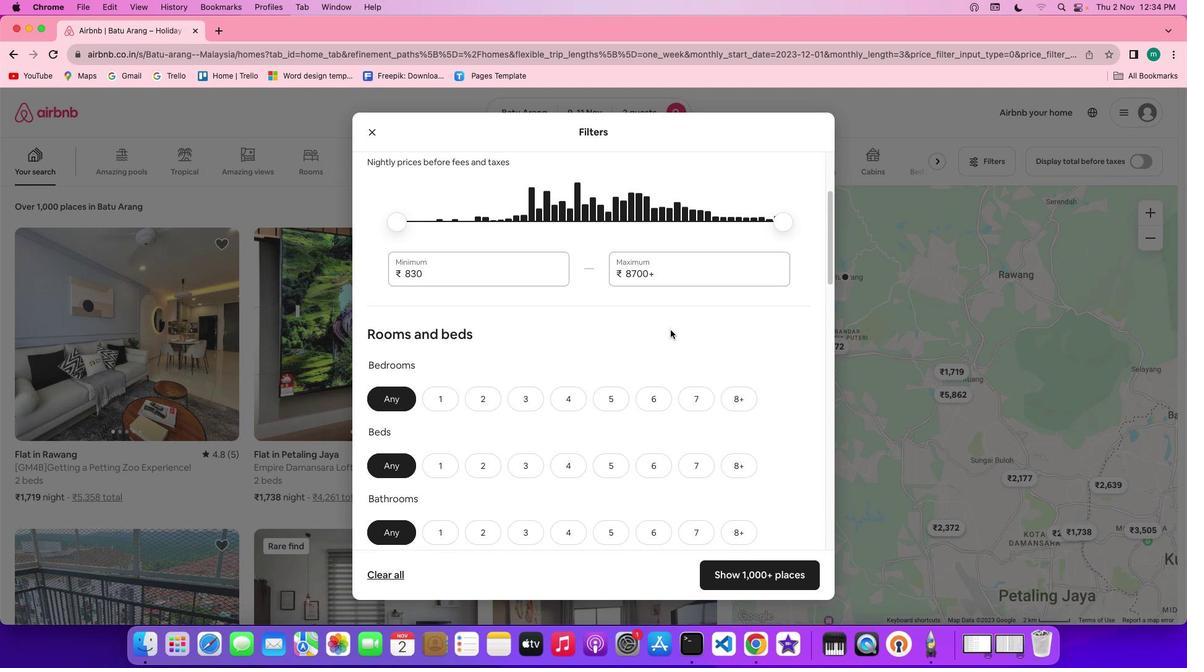
Action: Mouse moved to (671, 330)
Screenshot: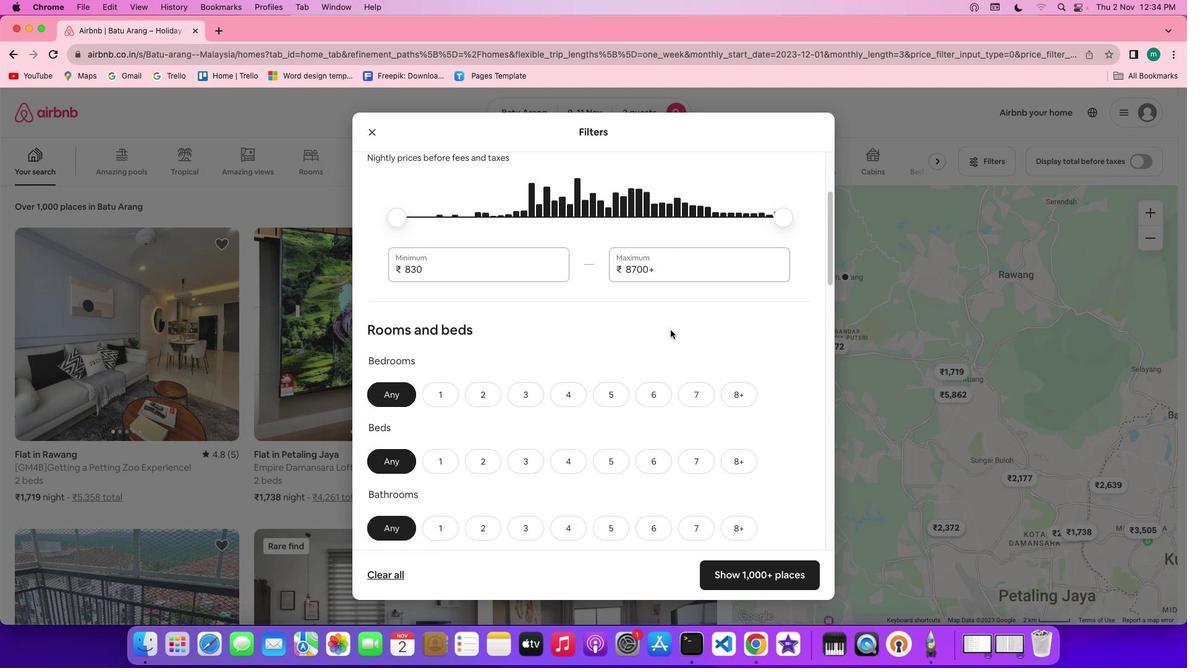 
Action: Mouse scrolled (671, 330) with delta (0, 0)
Screenshot: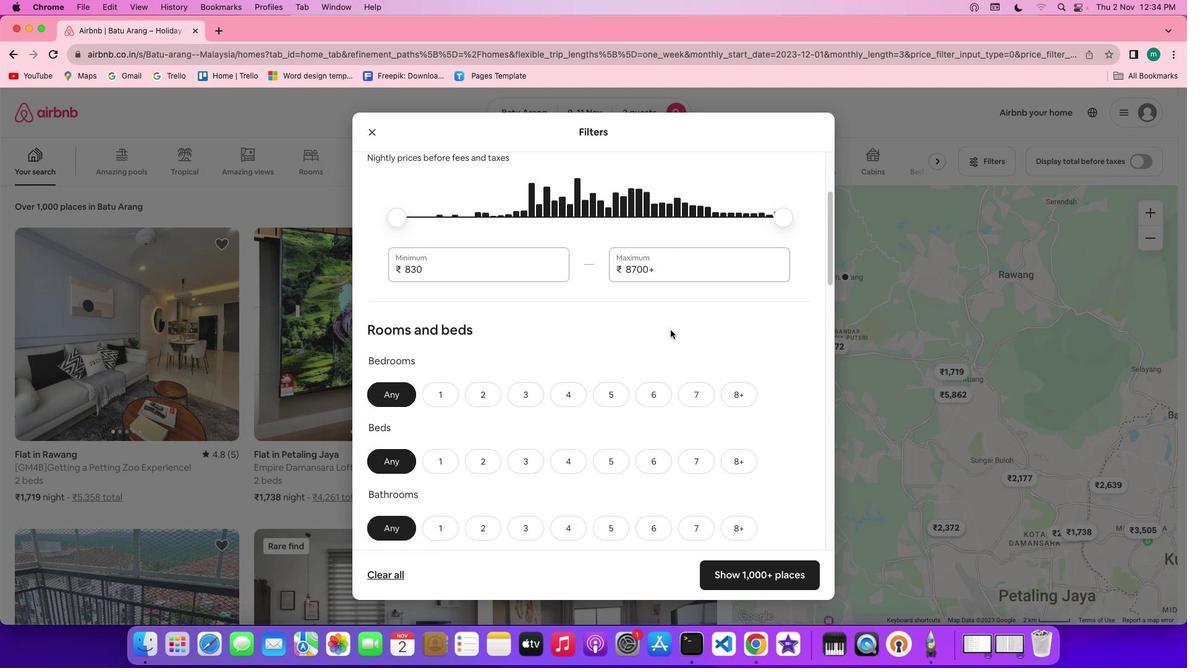 
Action: Mouse scrolled (671, 330) with delta (0, 0)
Screenshot: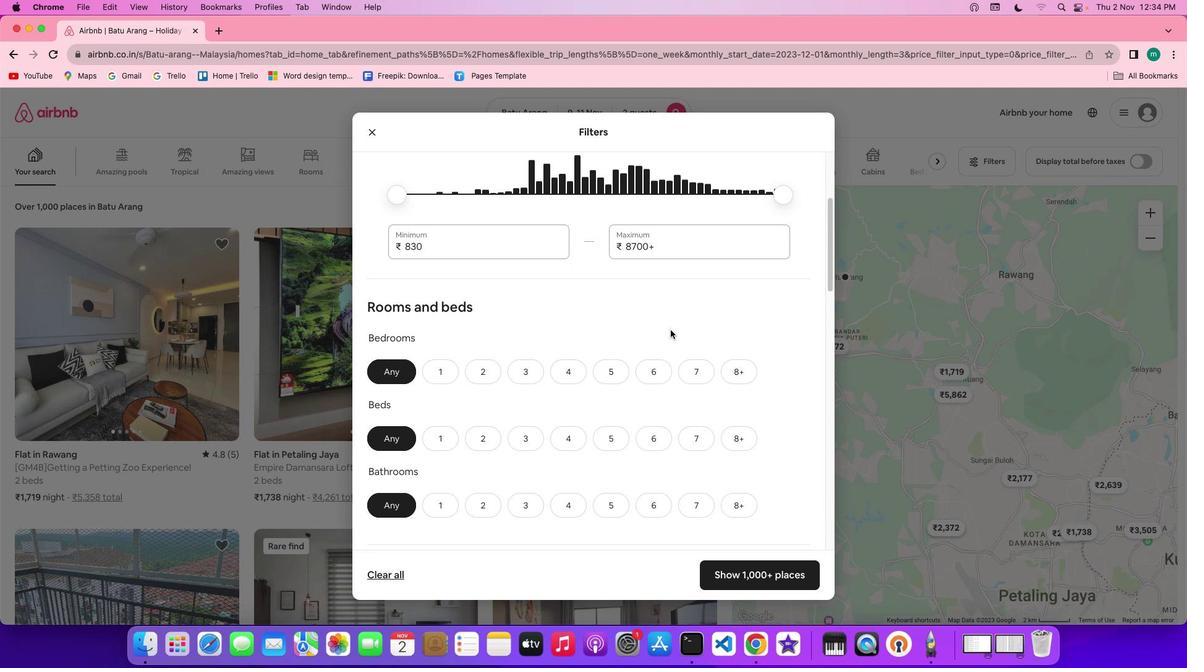 
Action: Mouse scrolled (671, 330) with delta (0, 0)
Screenshot: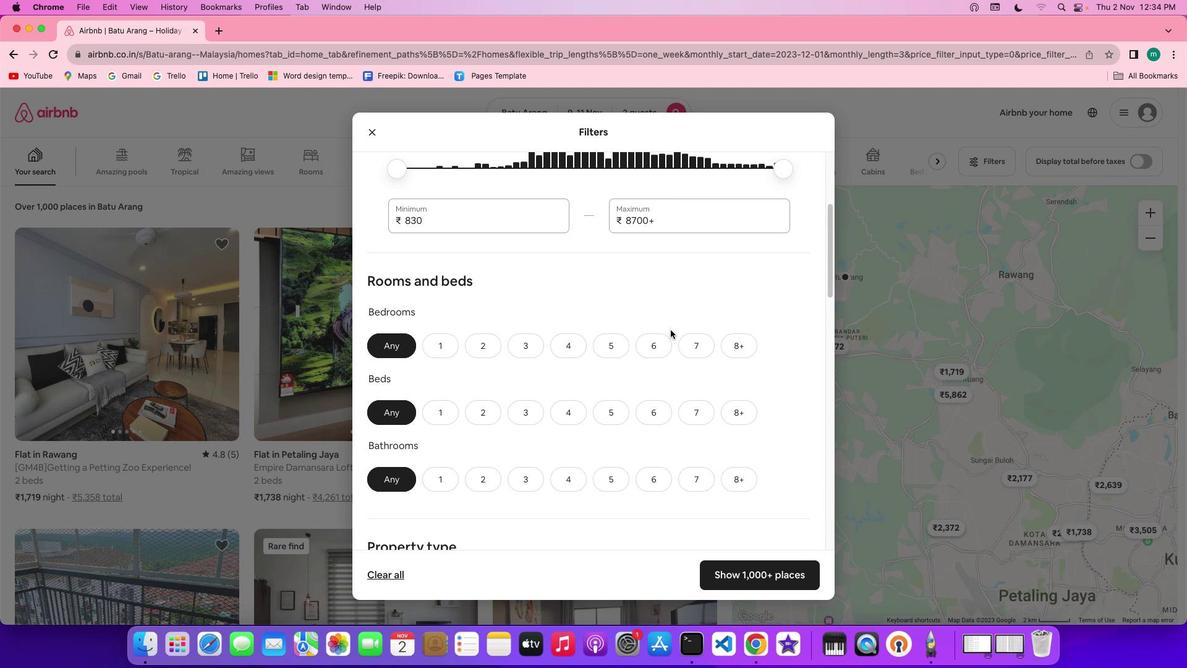 
Action: Mouse scrolled (671, 330) with delta (0, 0)
Screenshot: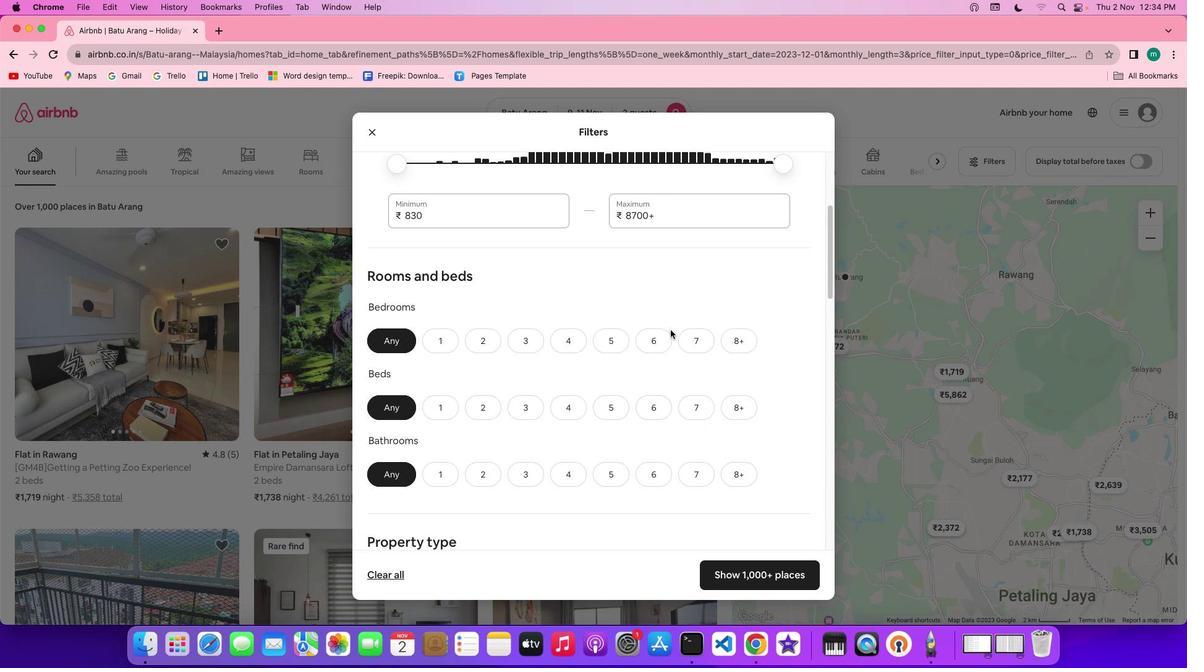 
Action: Mouse moved to (498, 334)
Screenshot: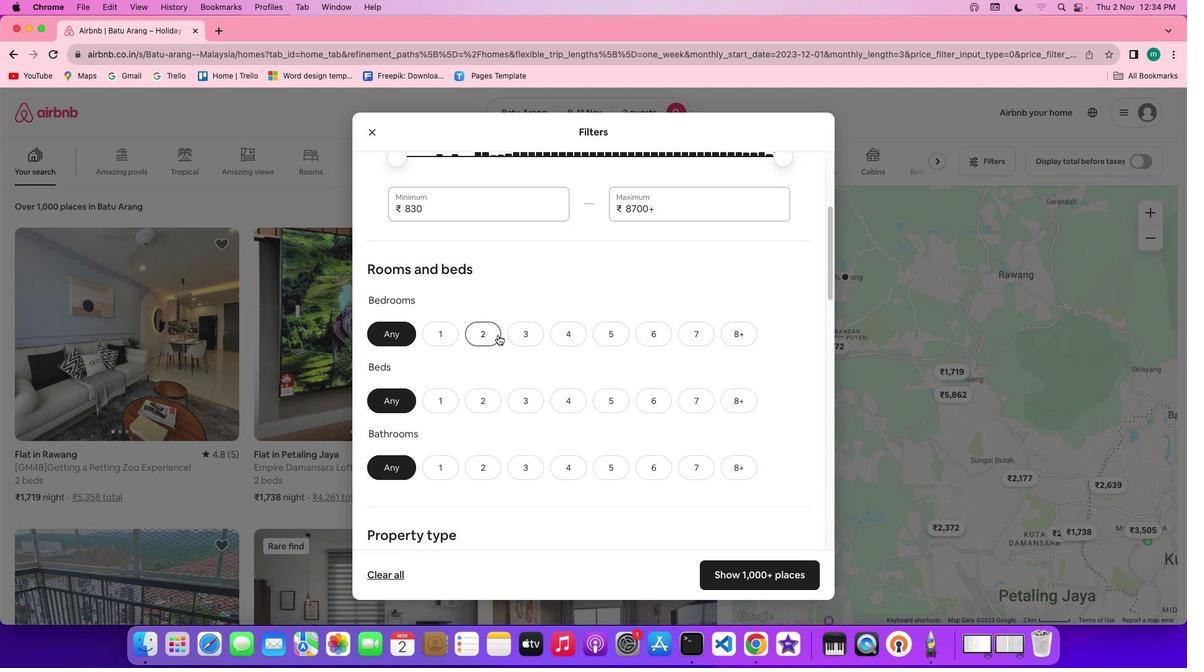 
Action: Mouse pressed left at (498, 334)
Screenshot: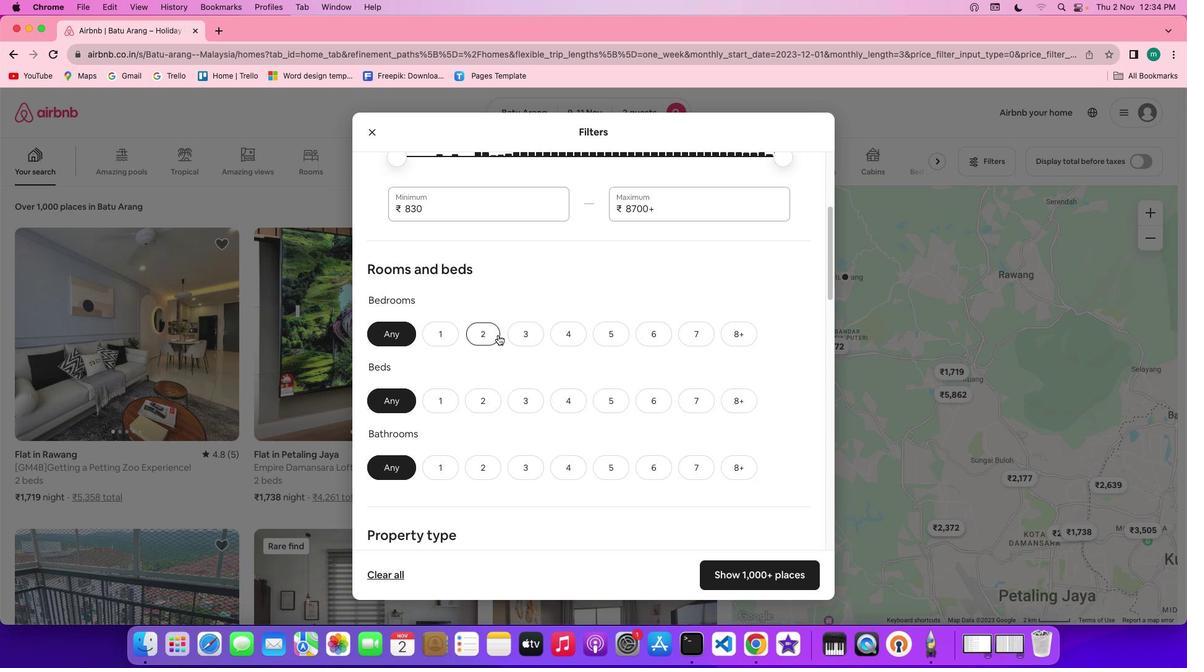 
Action: Mouse moved to (481, 391)
Screenshot: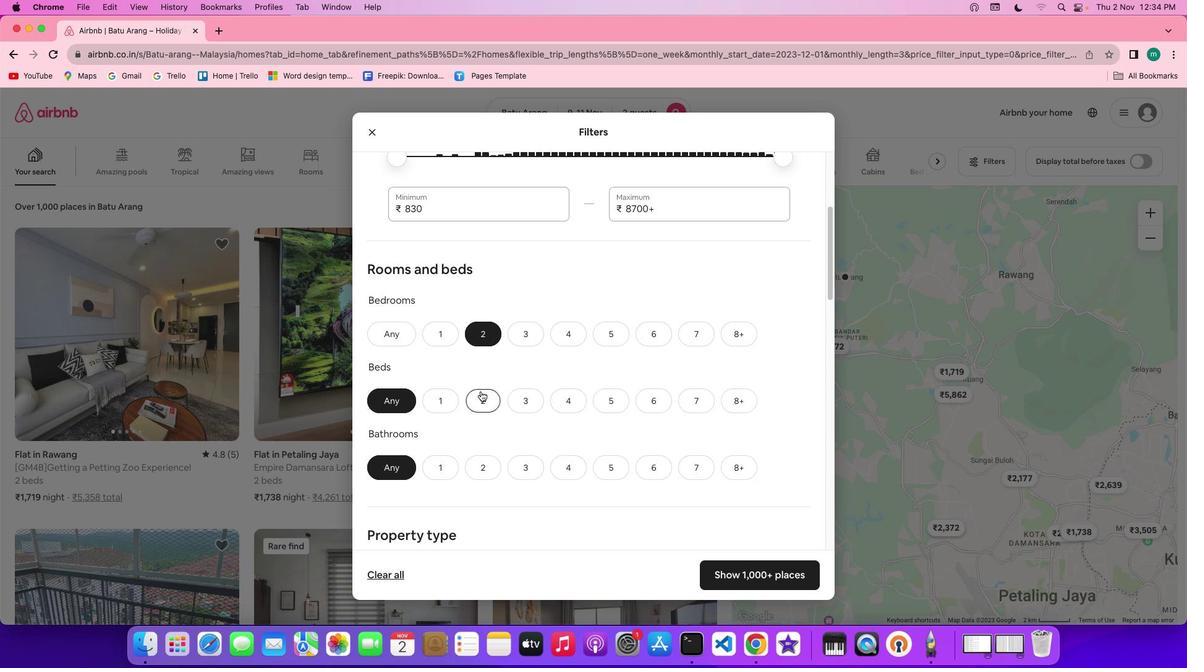 
Action: Mouse pressed left at (481, 391)
Screenshot: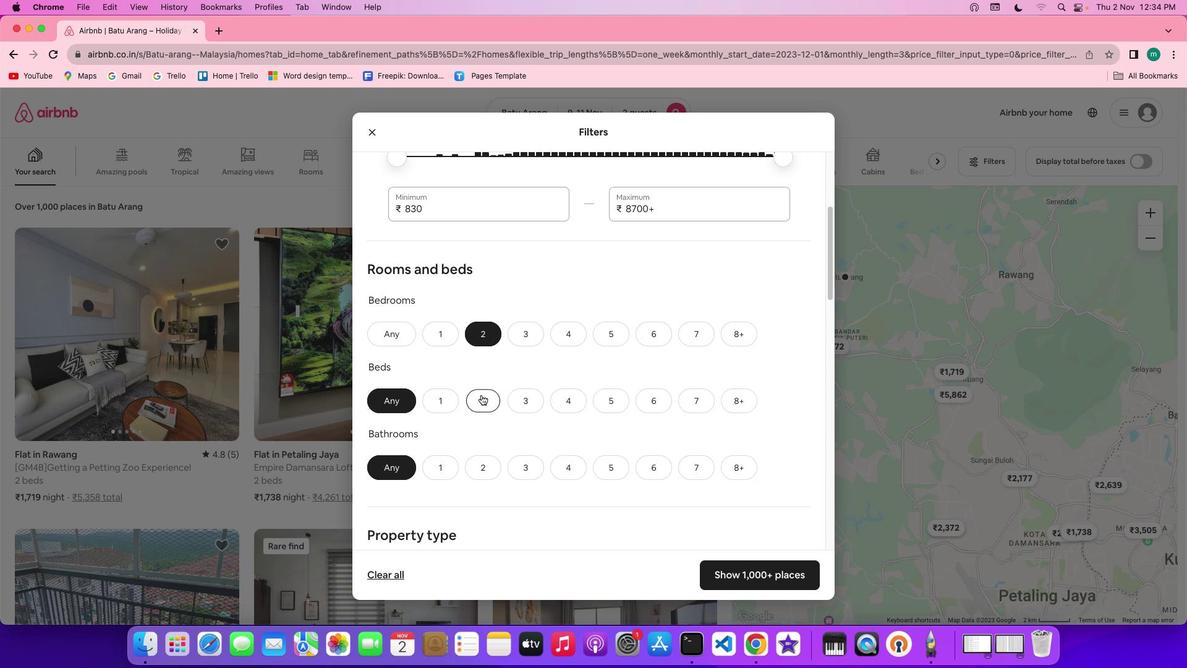 
Action: Mouse moved to (451, 474)
Screenshot: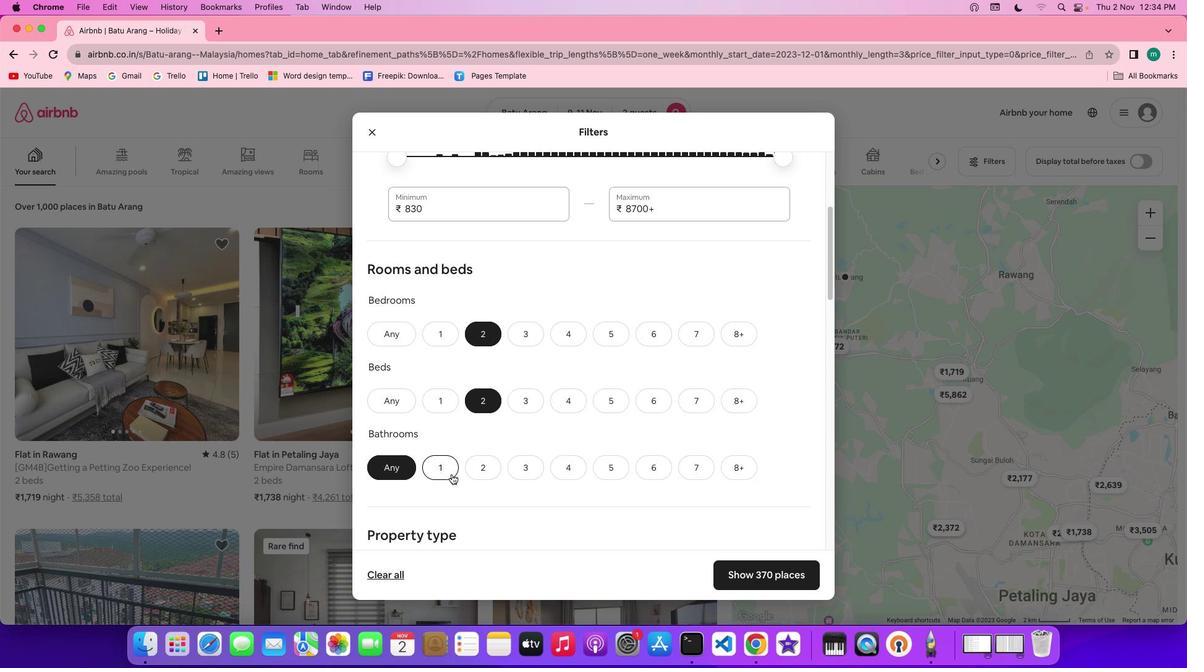 
Action: Mouse pressed left at (451, 474)
Screenshot: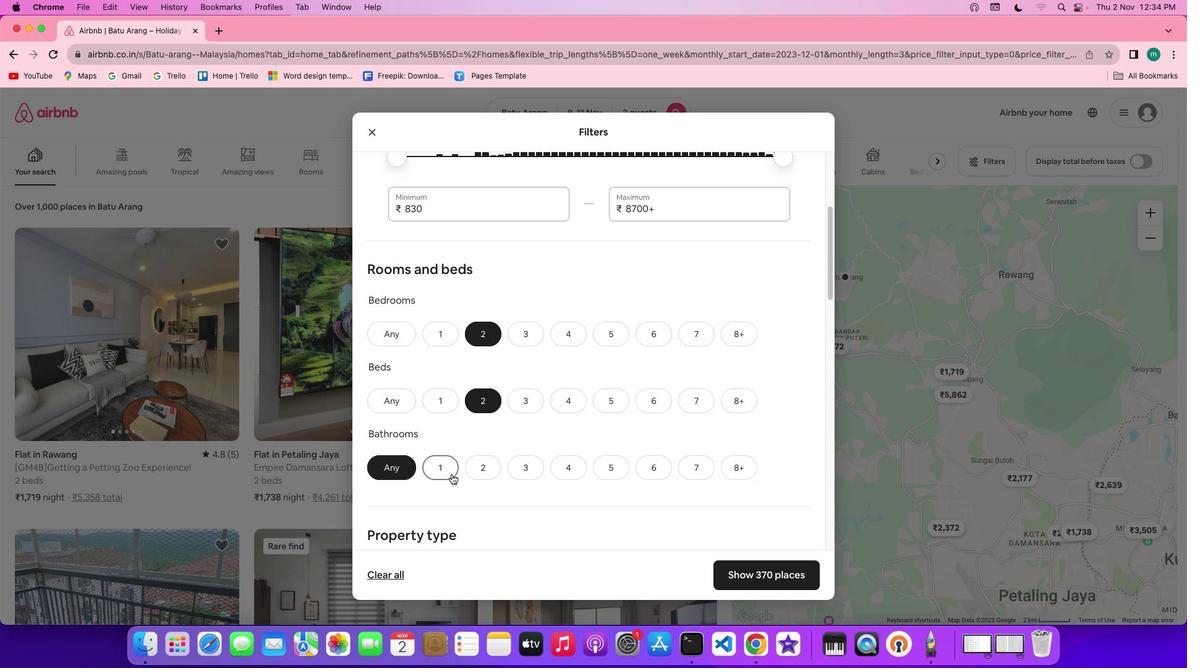
Action: Mouse moved to (600, 461)
Screenshot: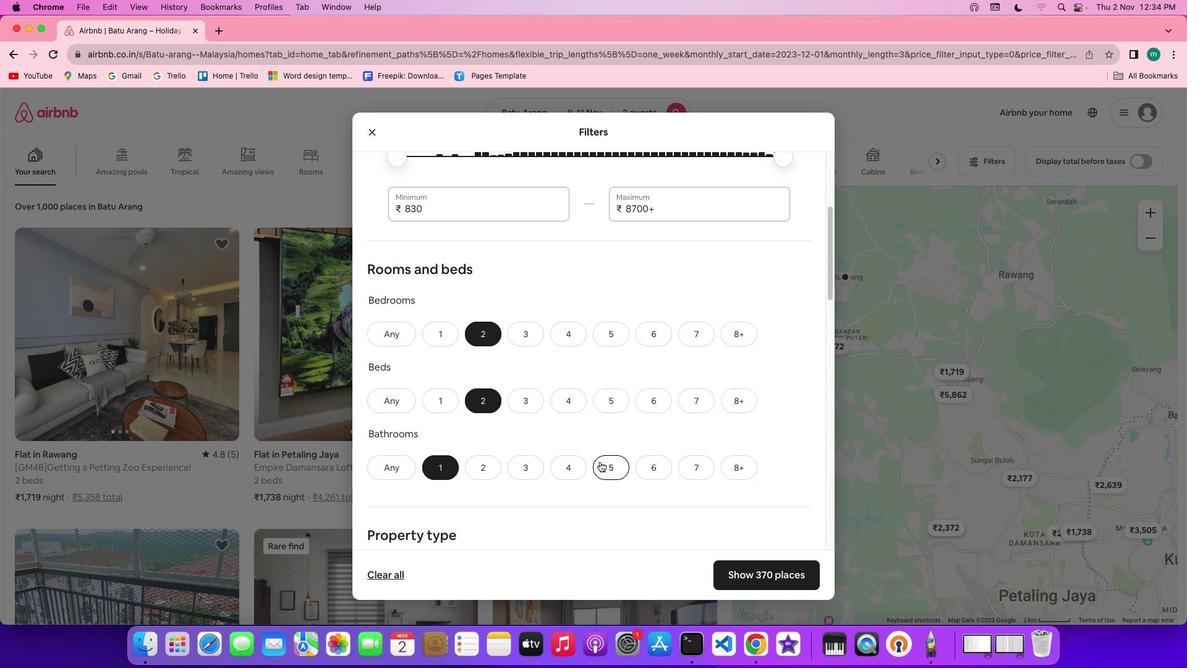 
Action: Mouse scrolled (600, 461) with delta (0, 0)
Screenshot: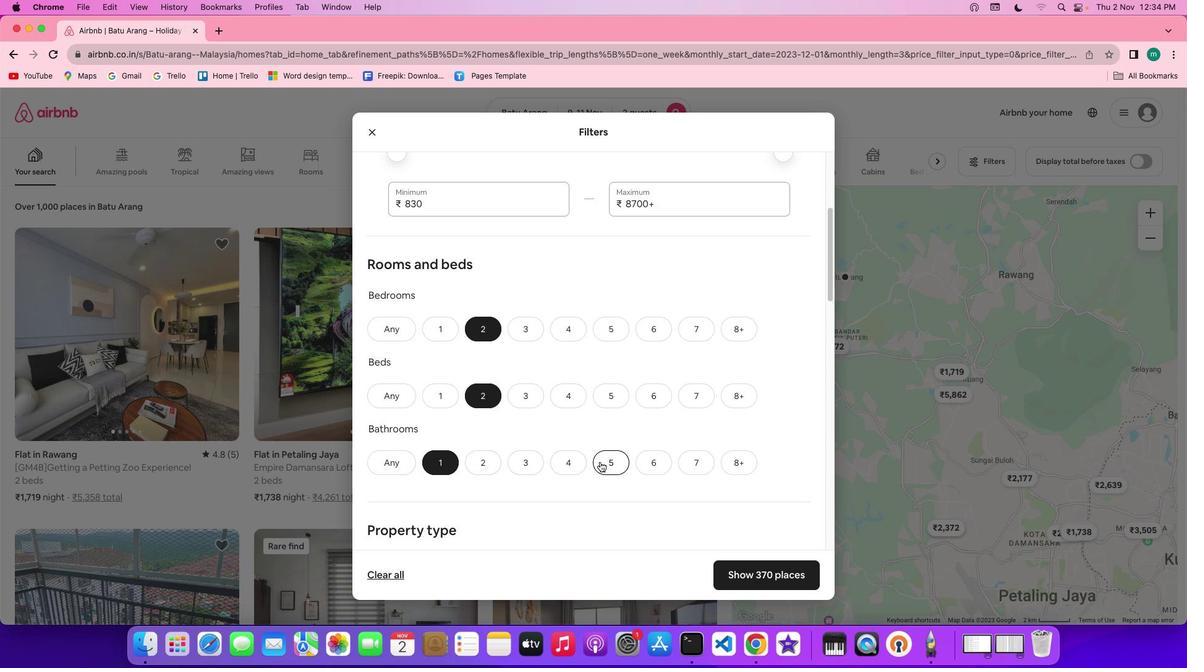 
Action: Mouse scrolled (600, 461) with delta (0, 0)
Screenshot: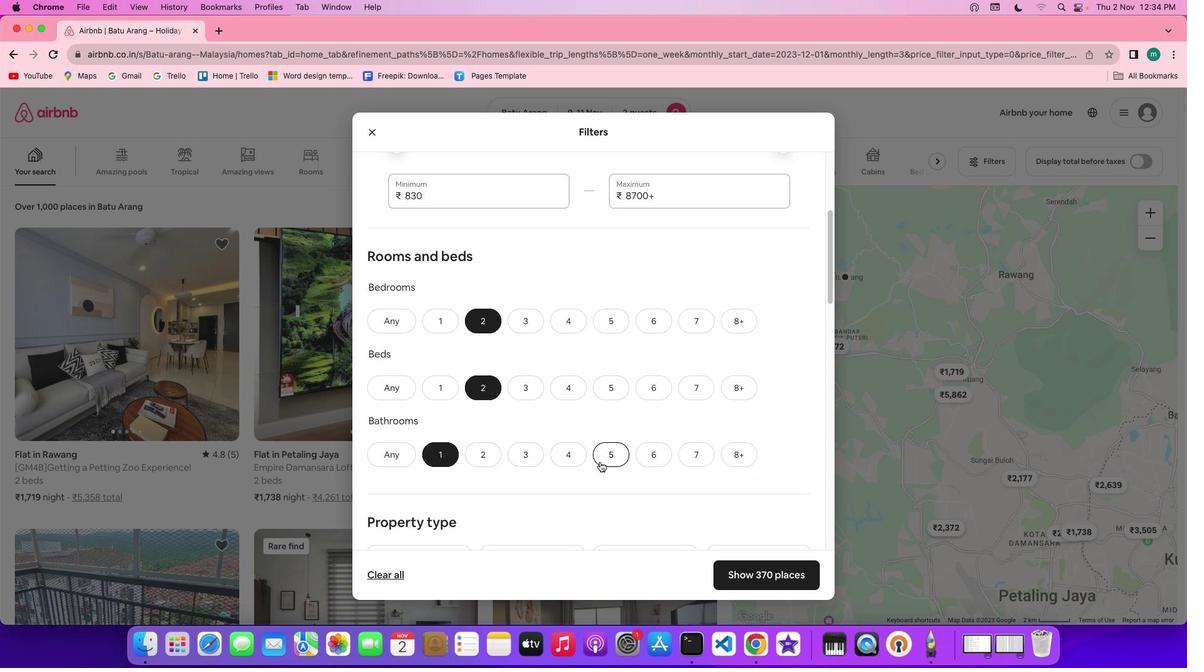 
Action: Mouse scrolled (600, 461) with delta (0, -1)
Screenshot: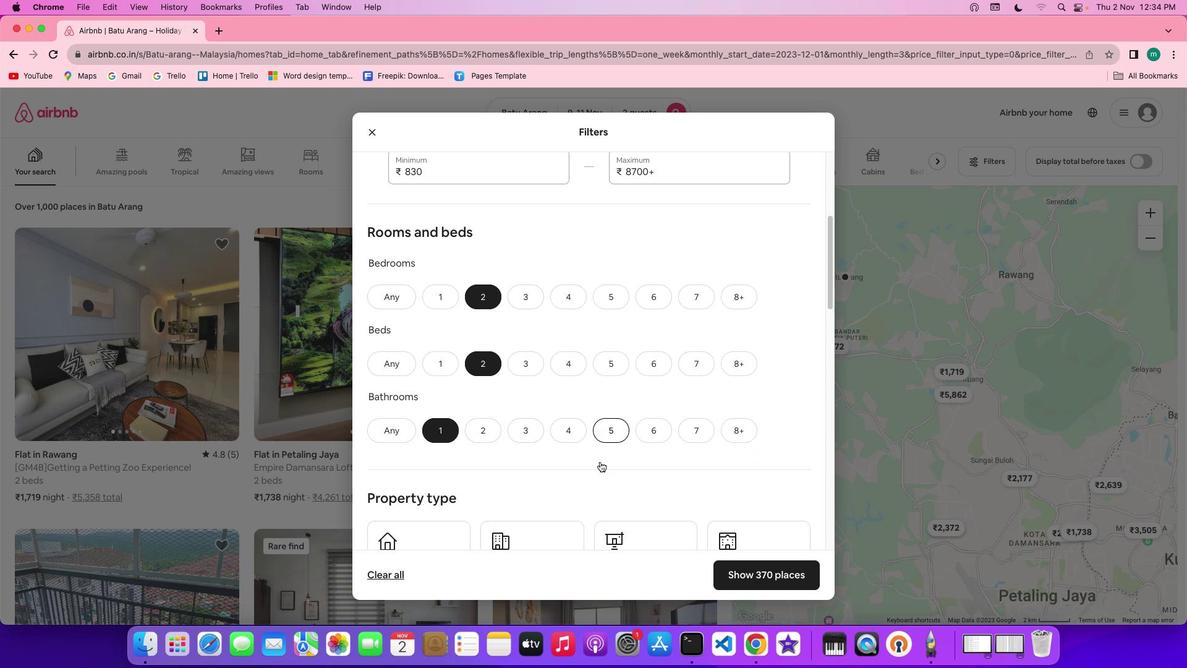 
Action: Mouse scrolled (600, 461) with delta (0, 0)
Screenshot: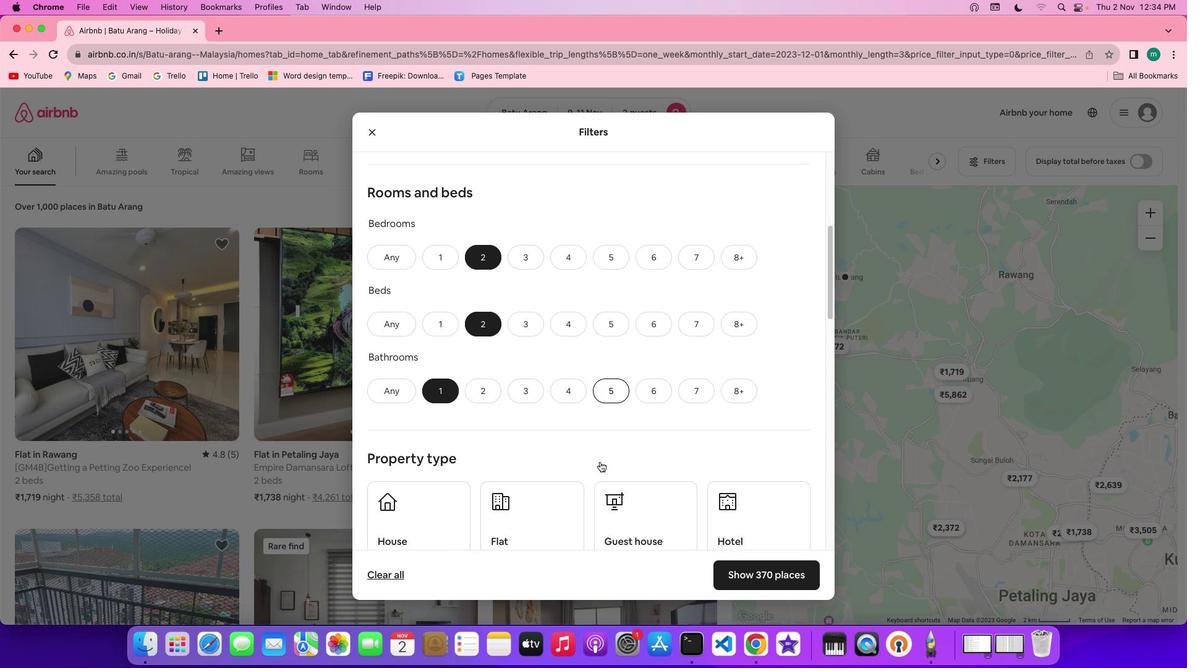
Action: Mouse scrolled (600, 461) with delta (0, 0)
Screenshot: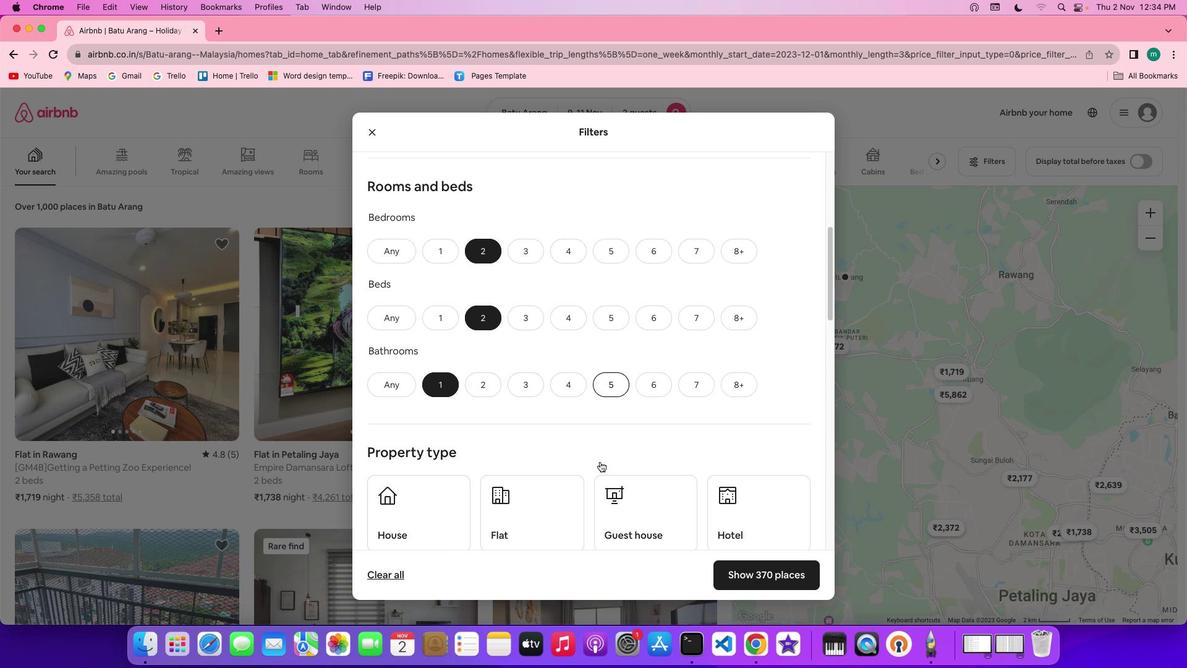 
Action: Mouse scrolled (600, 461) with delta (0, 0)
Screenshot: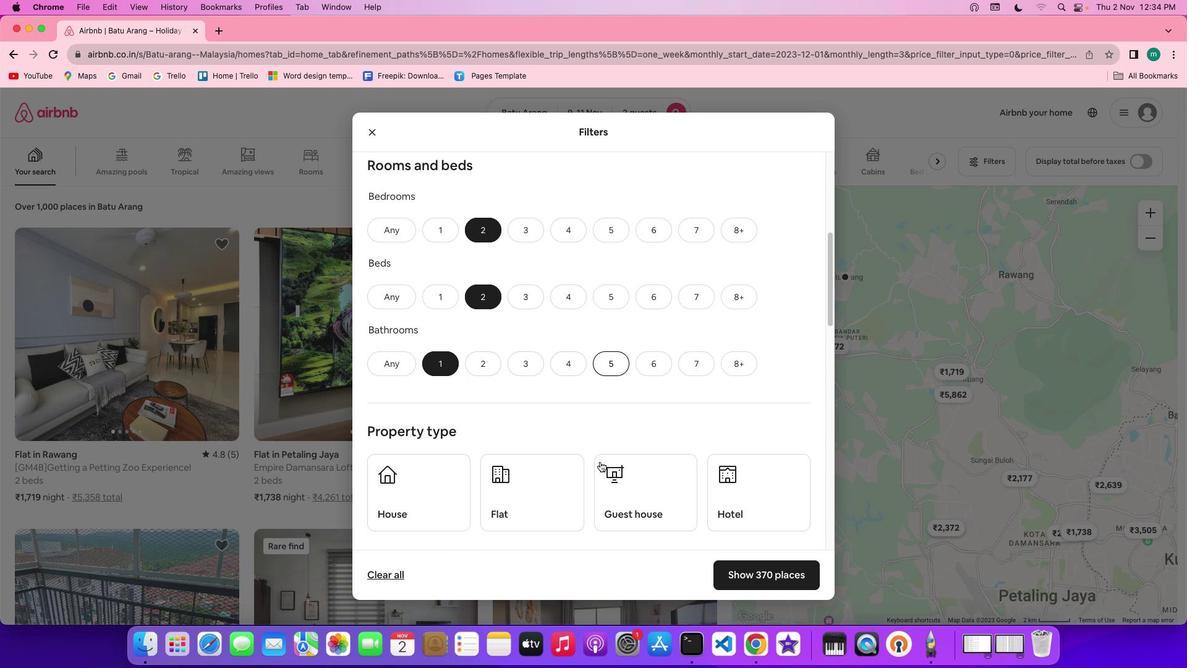 
Action: Mouse scrolled (600, 461) with delta (0, 0)
Screenshot: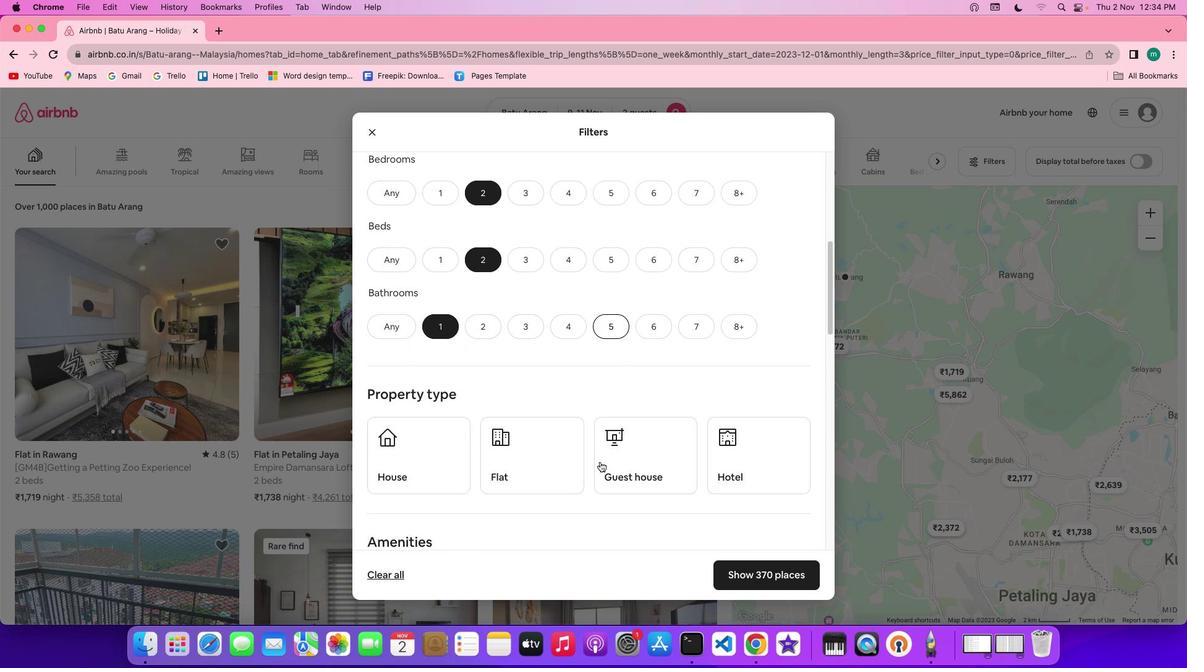 
Action: Mouse scrolled (600, 461) with delta (0, 0)
Screenshot: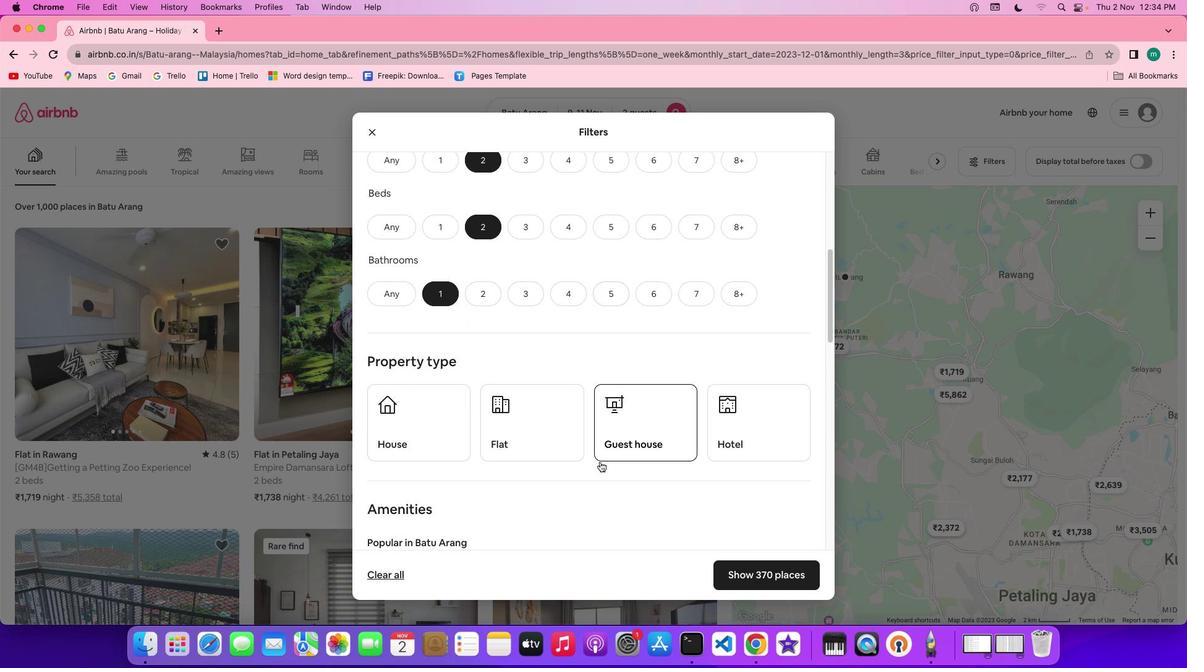 
Action: Mouse scrolled (600, 461) with delta (0, 0)
Screenshot: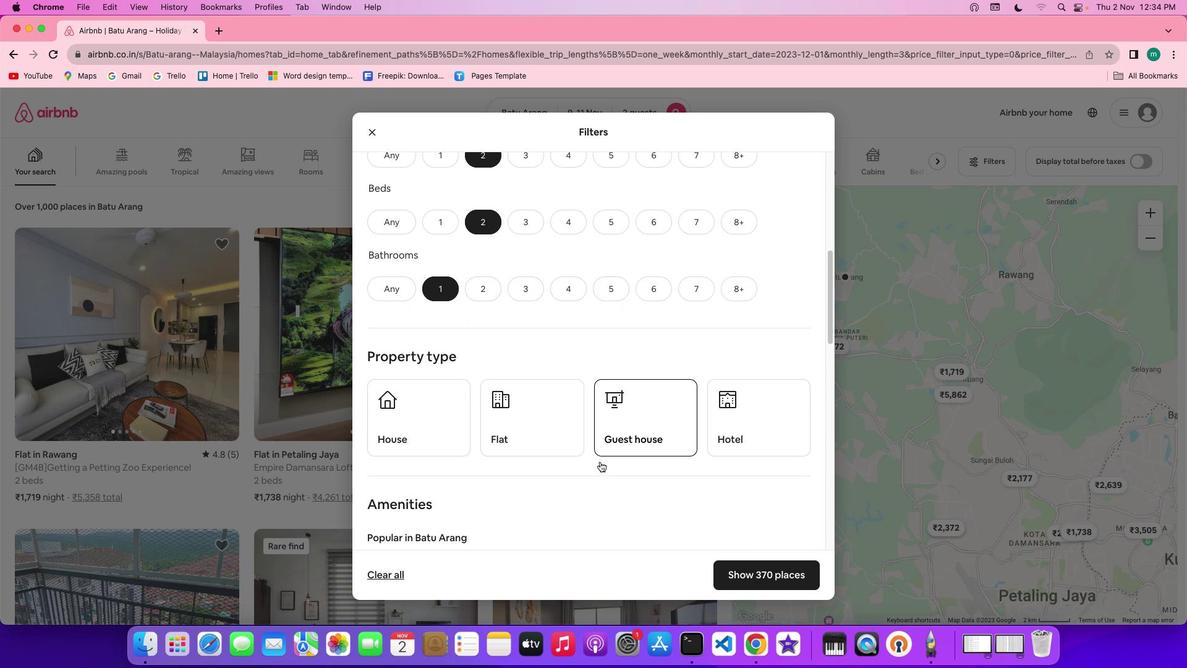 
Action: Mouse scrolled (600, 461) with delta (0, 0)
Screenshot: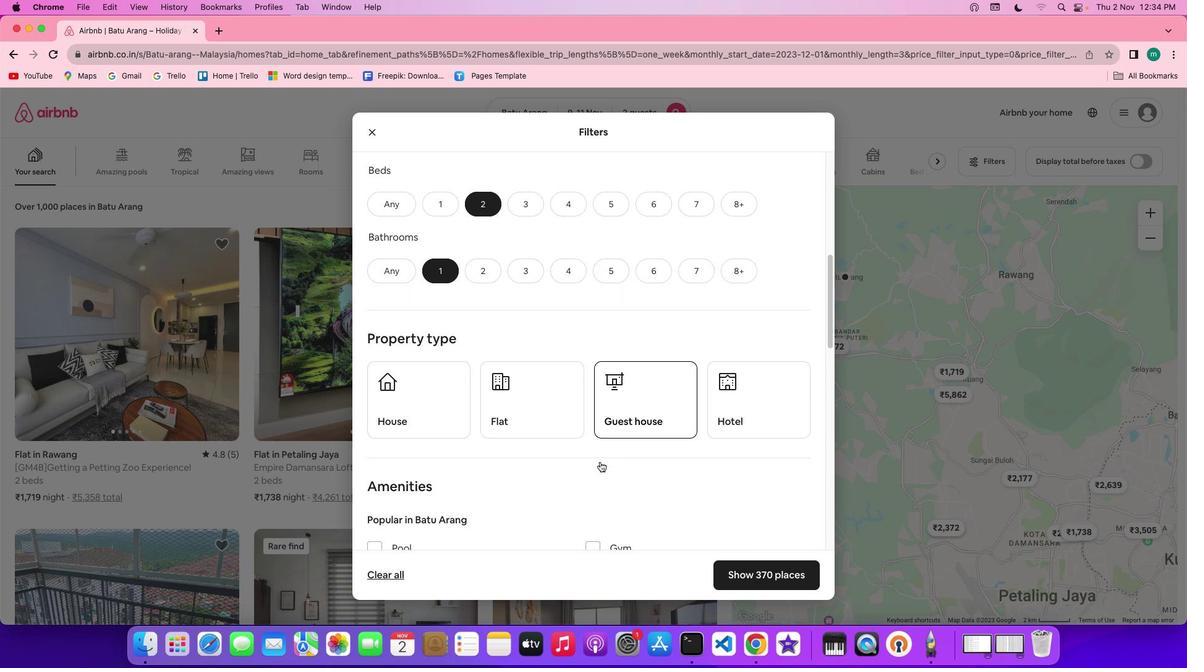 
Action: Mouse moved to (635, 394)
Screenshot: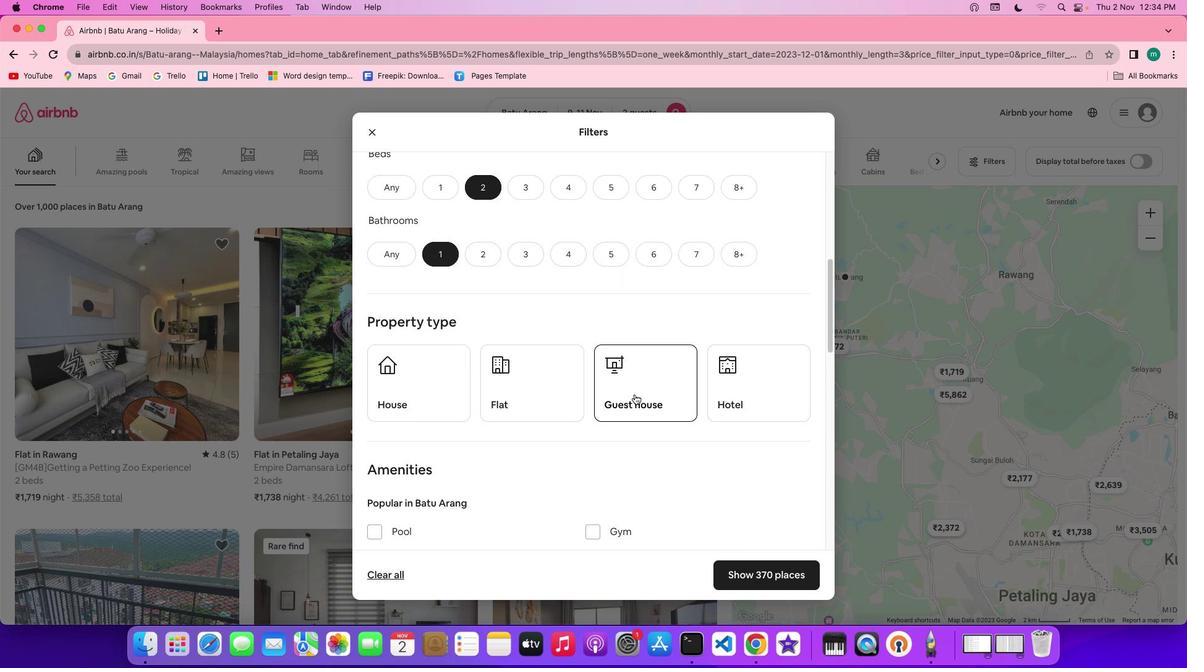 
Action: Mouse pressed left at (635, 394)
Screenshot: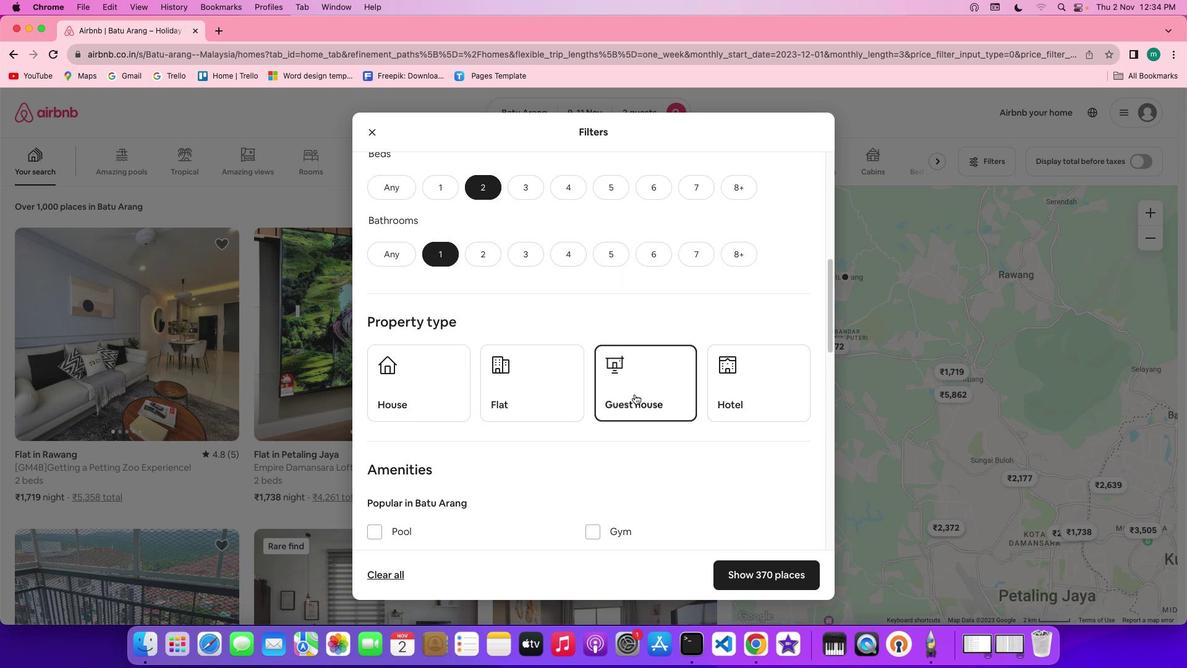 
Action: Mouse moved to (713, 431)
Screenshot: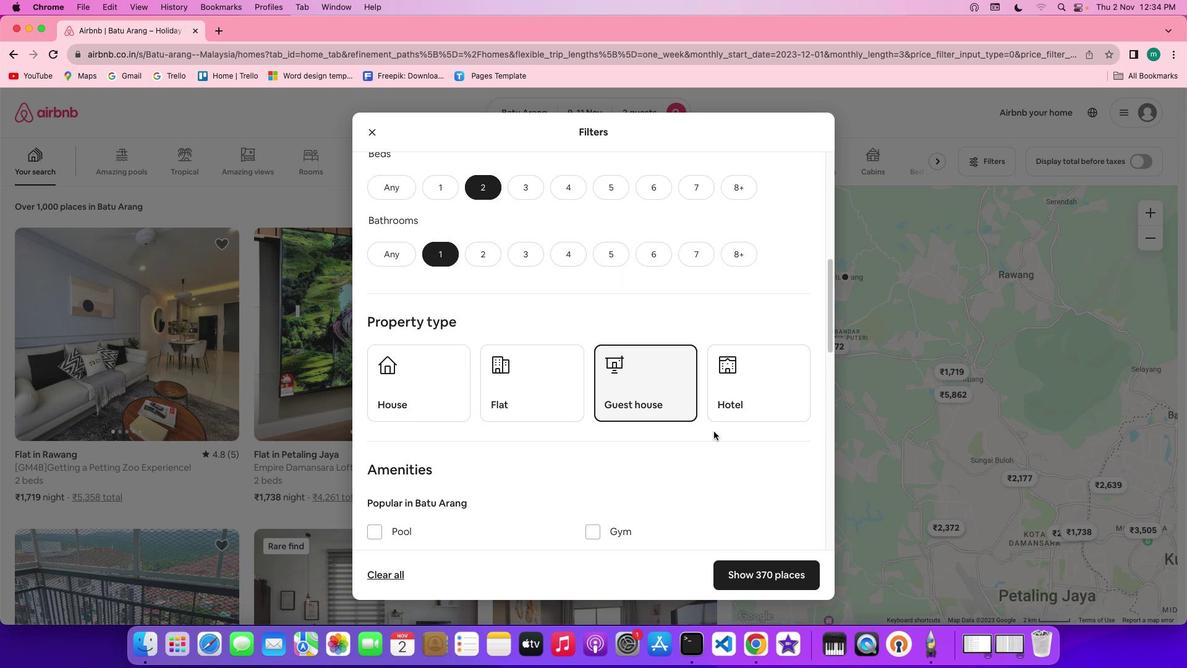 
Action: Mouse scrolled (713, 431) with delta (0, 0)
Screenshot: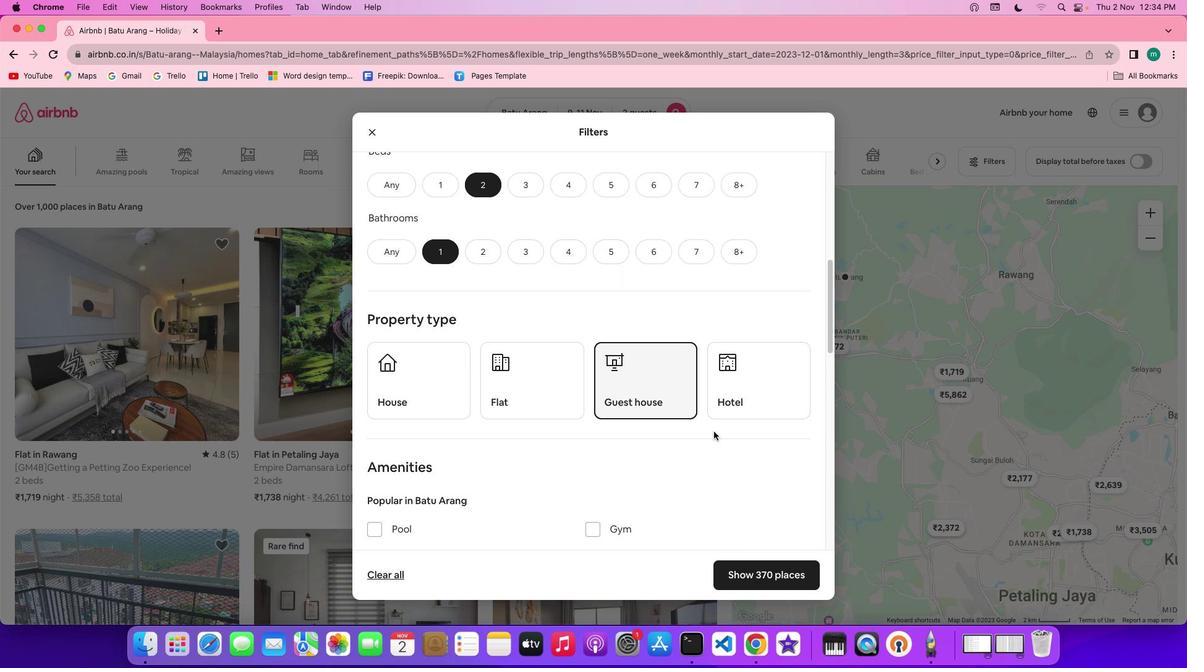
Action: Mouse scrolled (713, 431) with delta (0, 0)
Screenshot: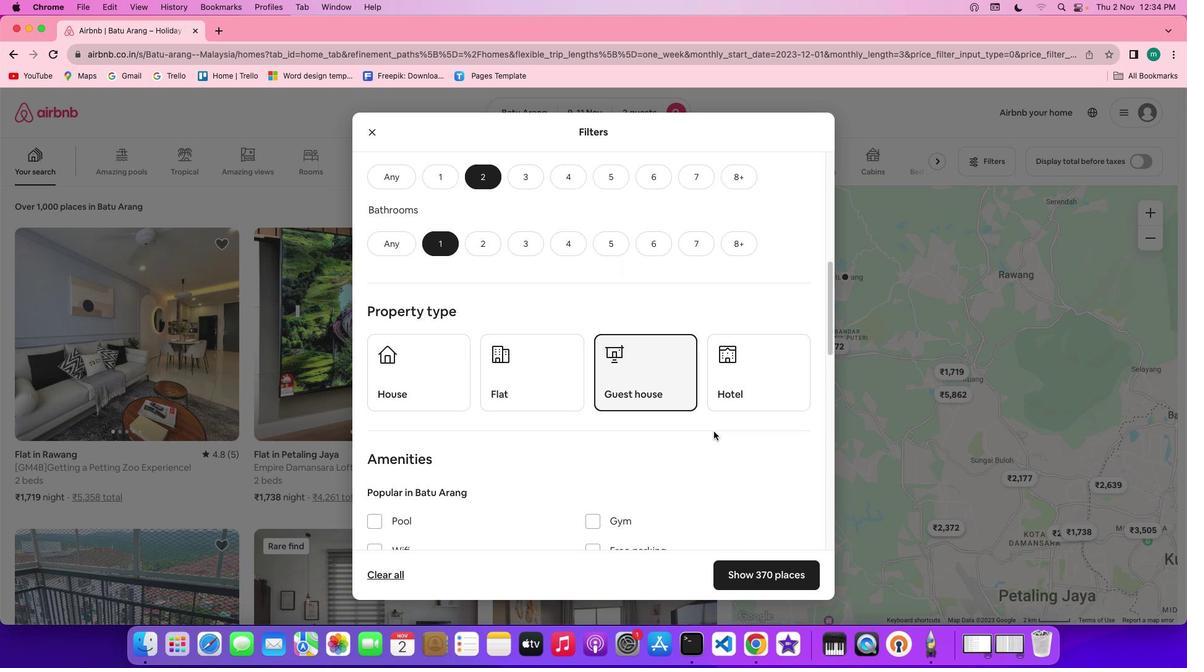 
Action: Mouse scrolled (713, 431) with delta (0, 0)
Screenshot: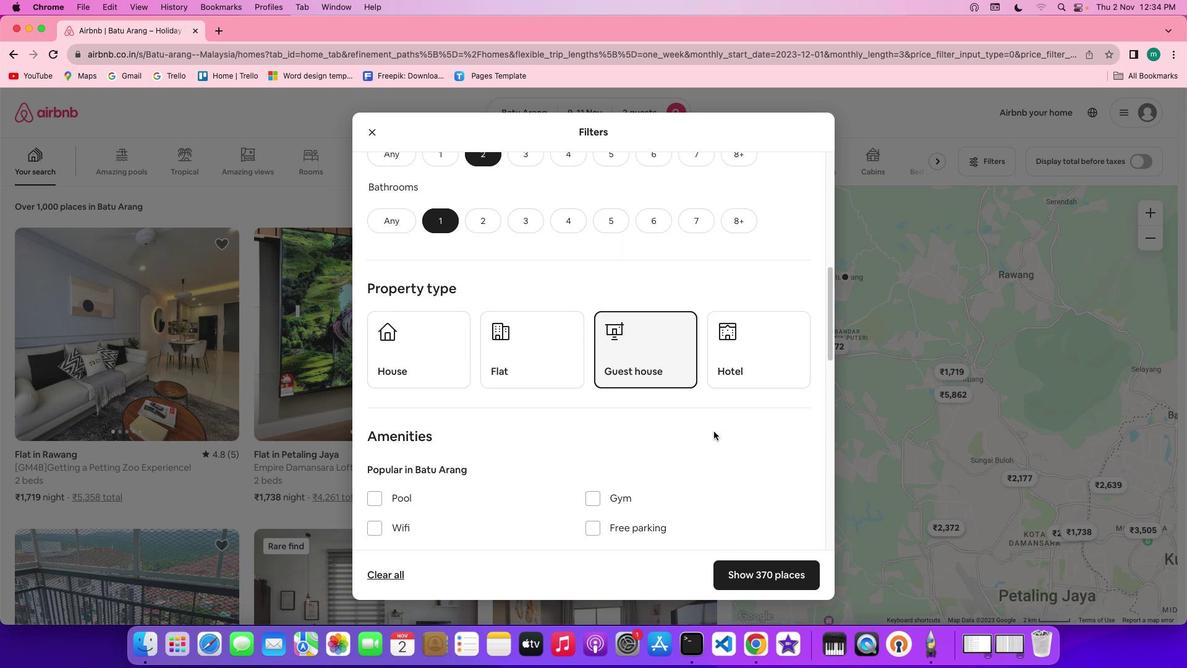 
Action: Mouse scrolled (713, 431) with delta (0, 0)
Screenshot: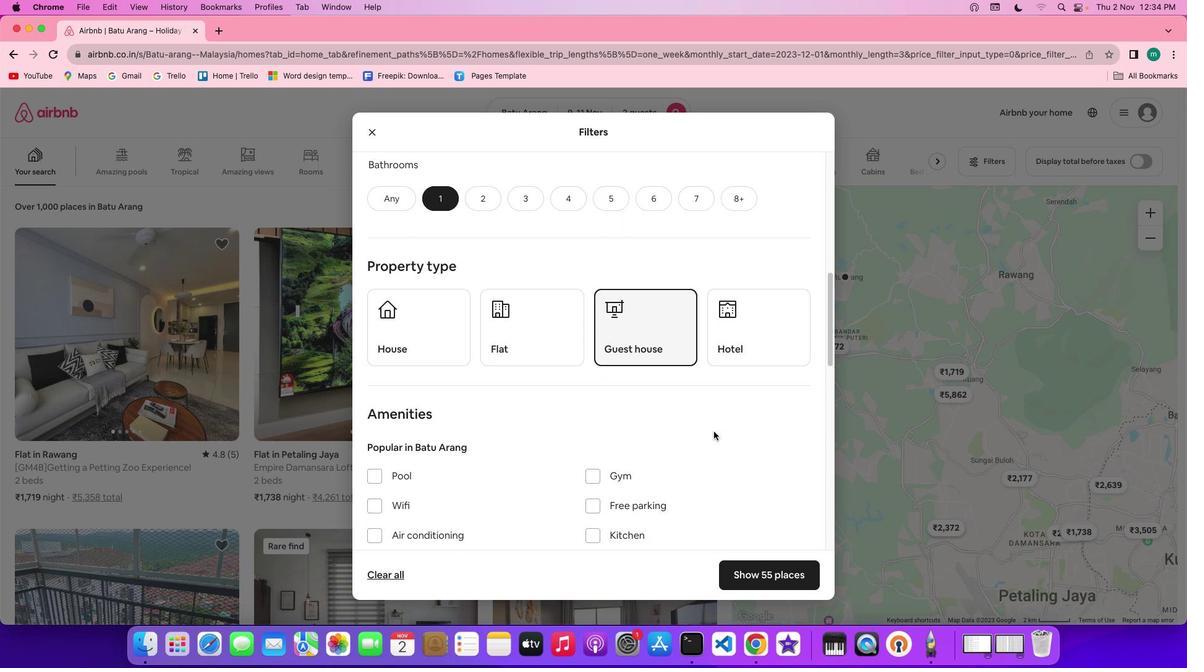 
Action: Mouse scrolled (713, 431) with delta (0, 0)
Screenshot: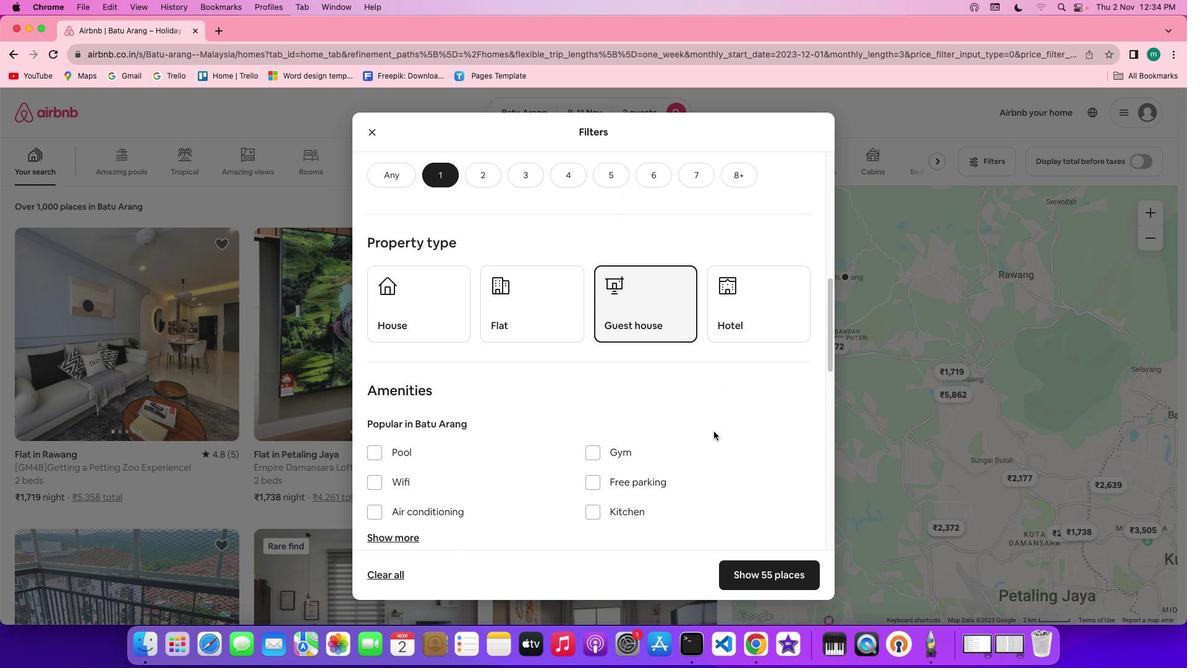 
Action: Mouse scrolled (713, 431) with delta (0, -1)
Screenshot: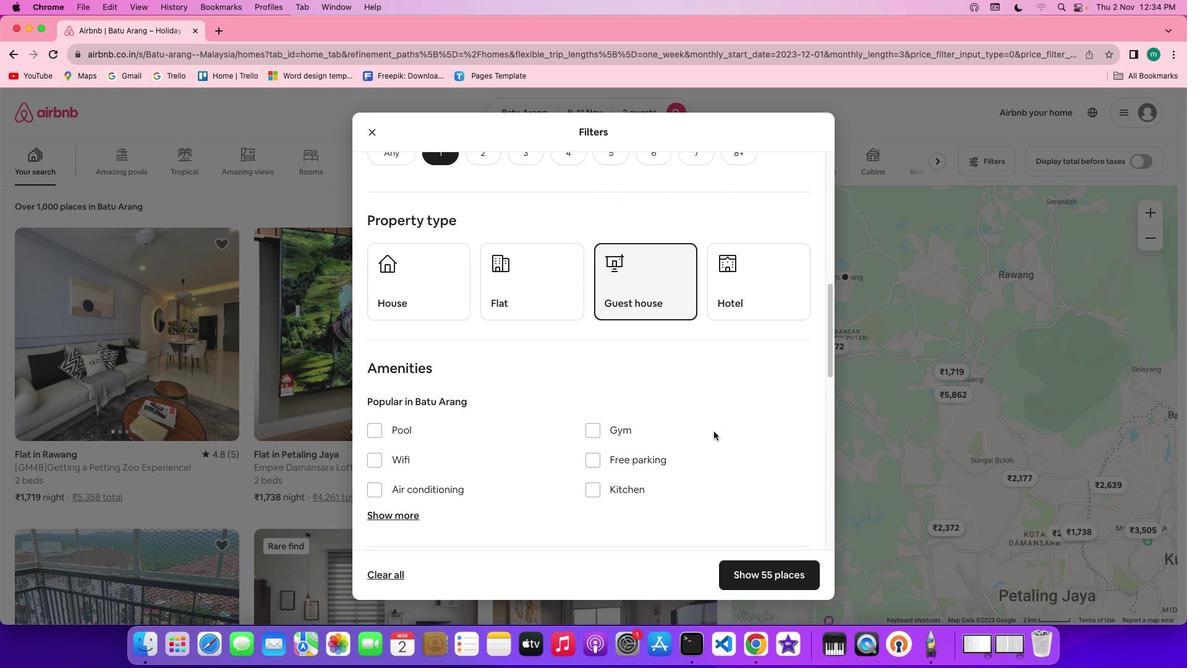 
Action: Mouse scrolled (713, 431) with delta (0, 0)
Screenshot: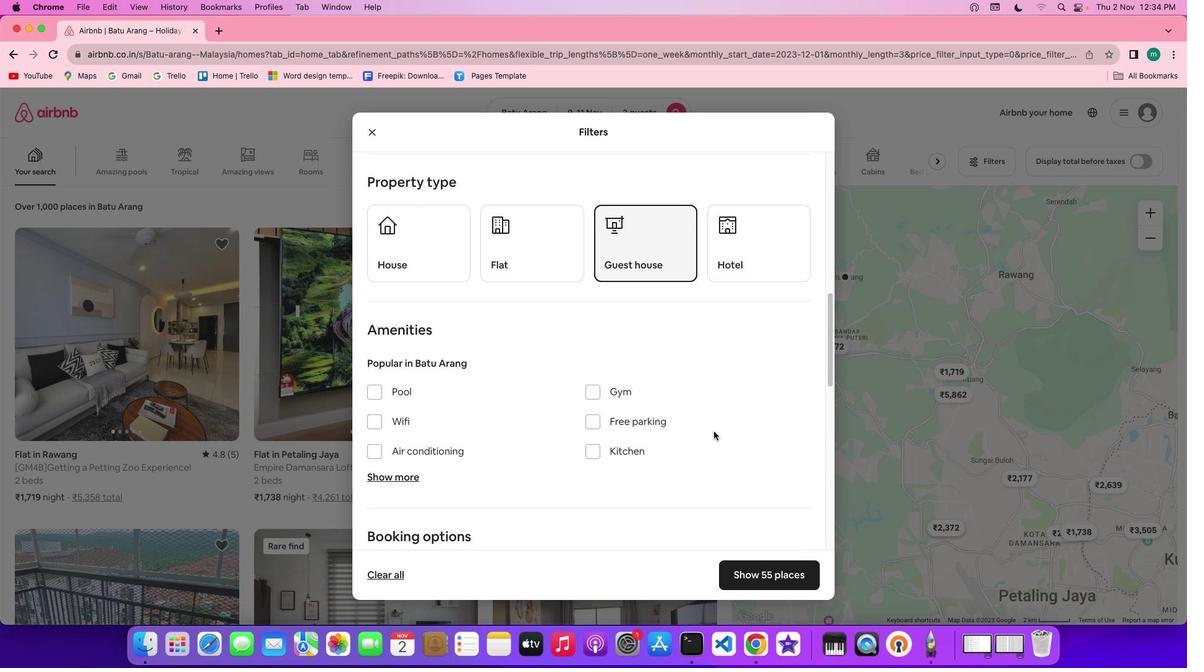 
Action: Mouse scrolled (713, 431) with delta (0, 0)
Screenshot: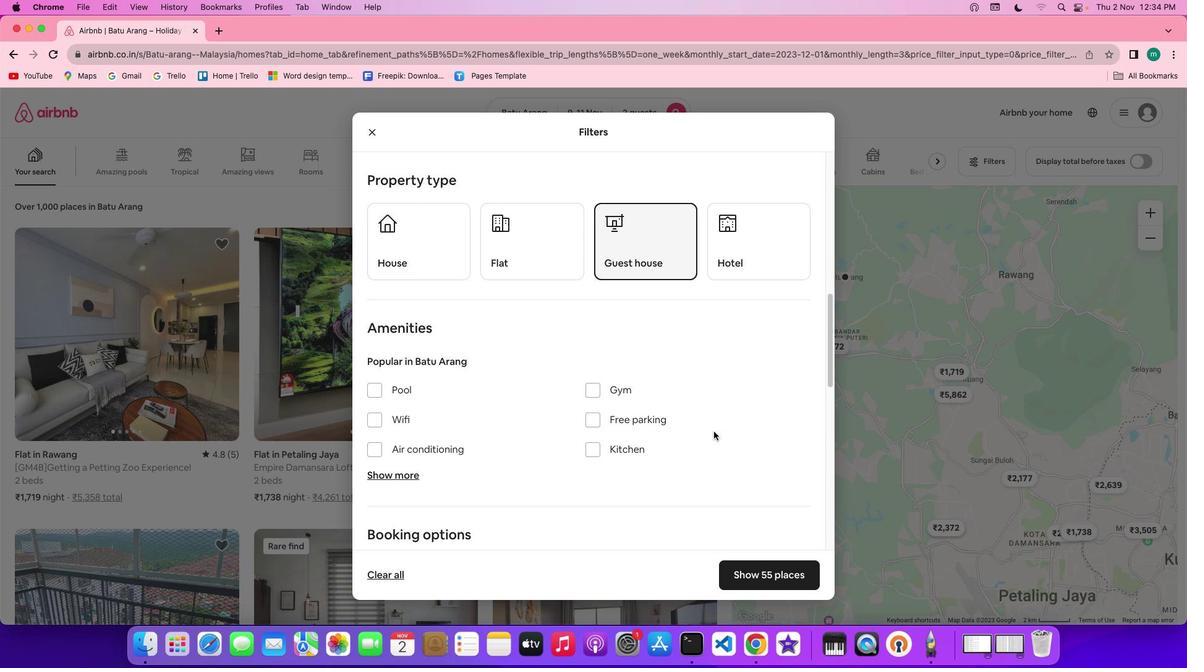 
Action: Mouse scrolled (713, 431) with delta (0, 0)
Screenshot: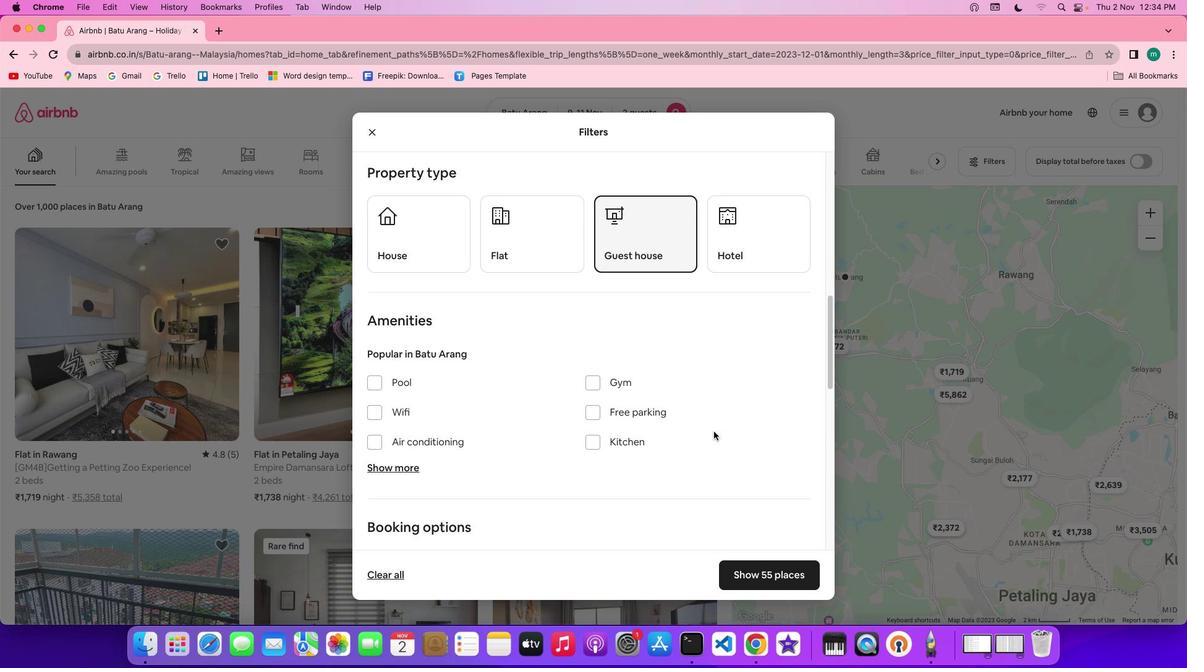 
Action: Mouse scrolled (713, 431) with delta (0, 0)
Screenshot: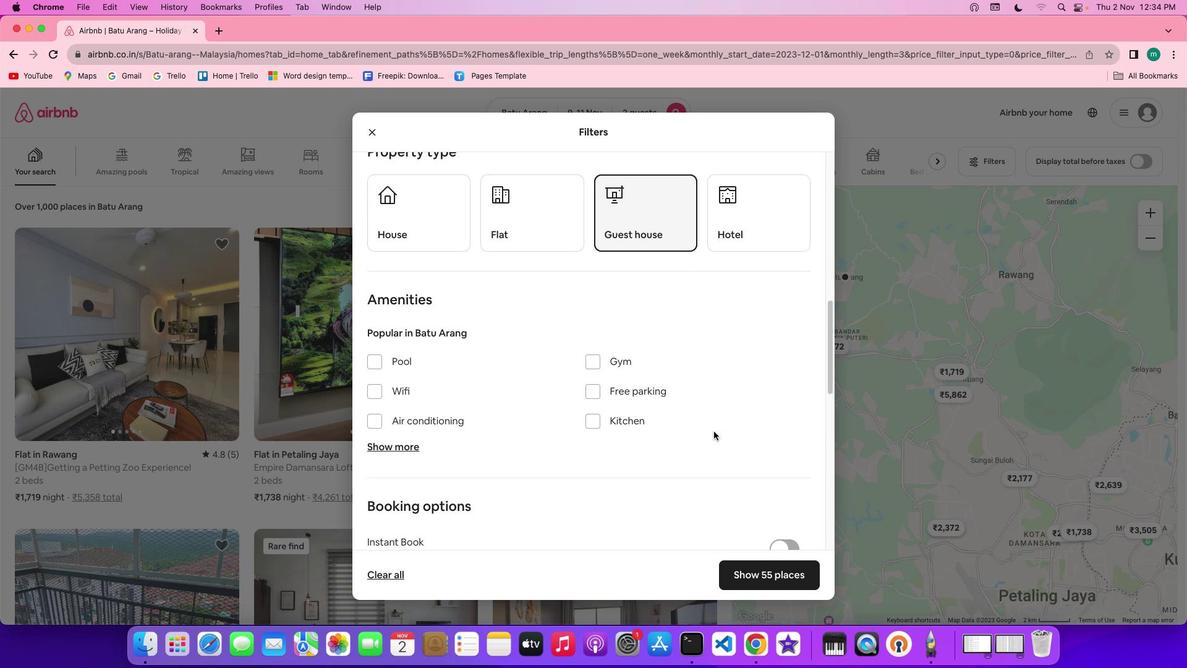 
Action: Mouse scrolled (713, 431) with delta (0, 0)
Screenshot: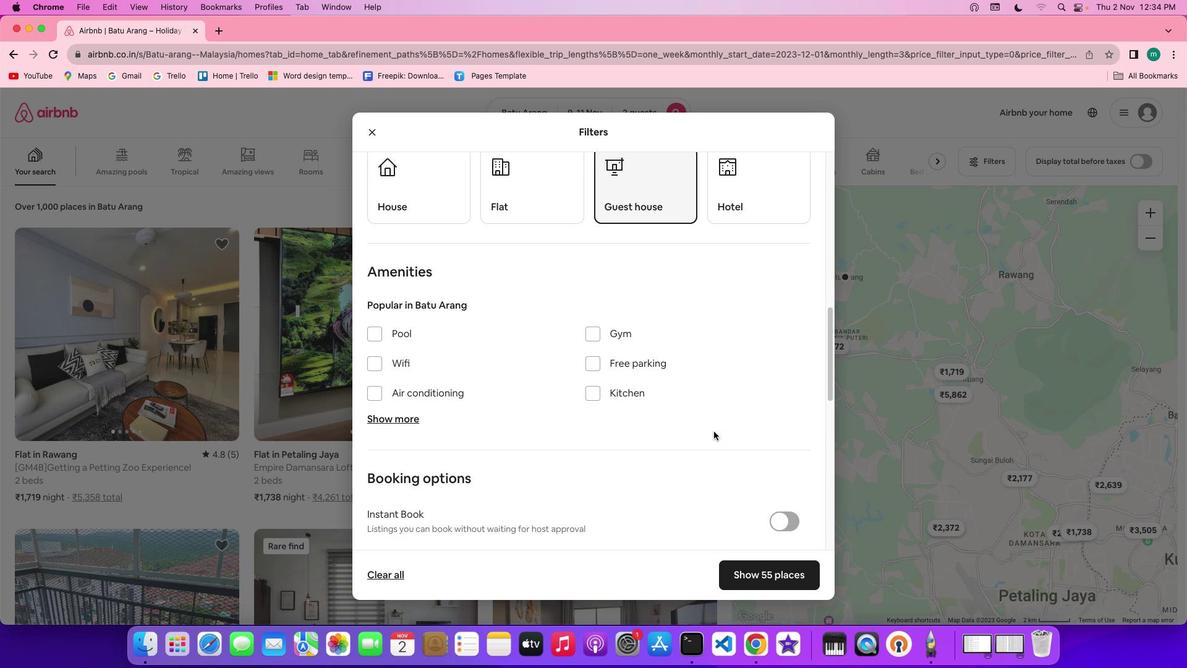 
Action: Mouse scrolled (713, 431) with delta (0, 0)
Screenshot: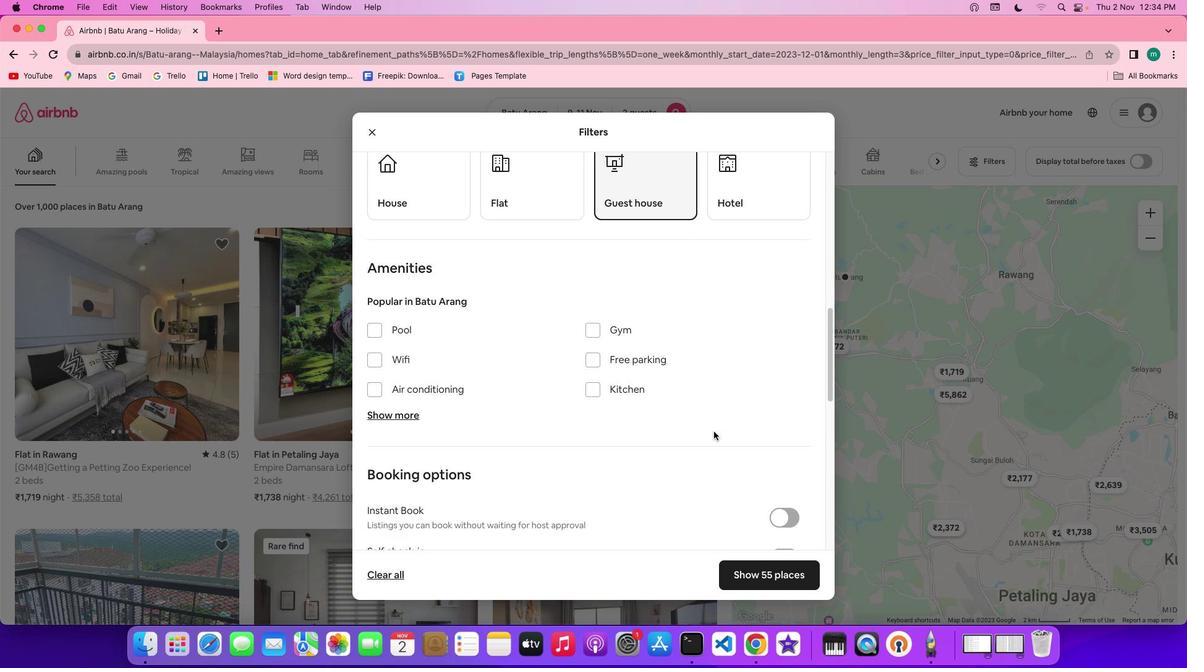 
Action: Mouse scrolled (713, 431) with delta (0, 0)
Screenshot: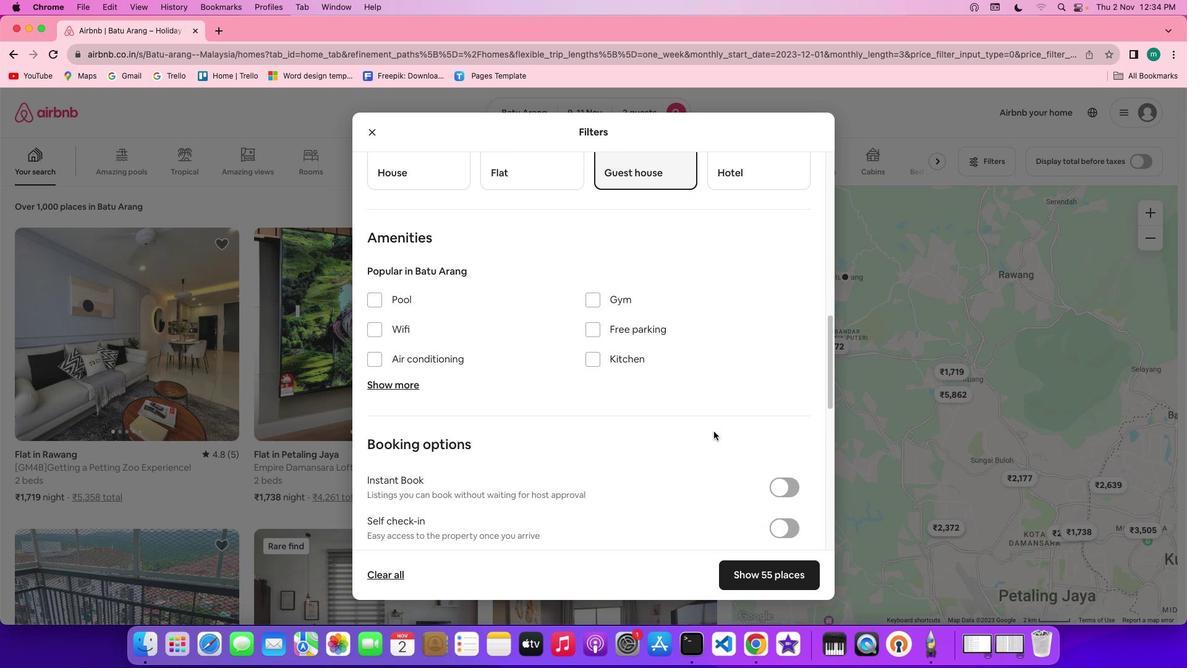 
Action: Mouse moved to (402, 314)
Screenshot: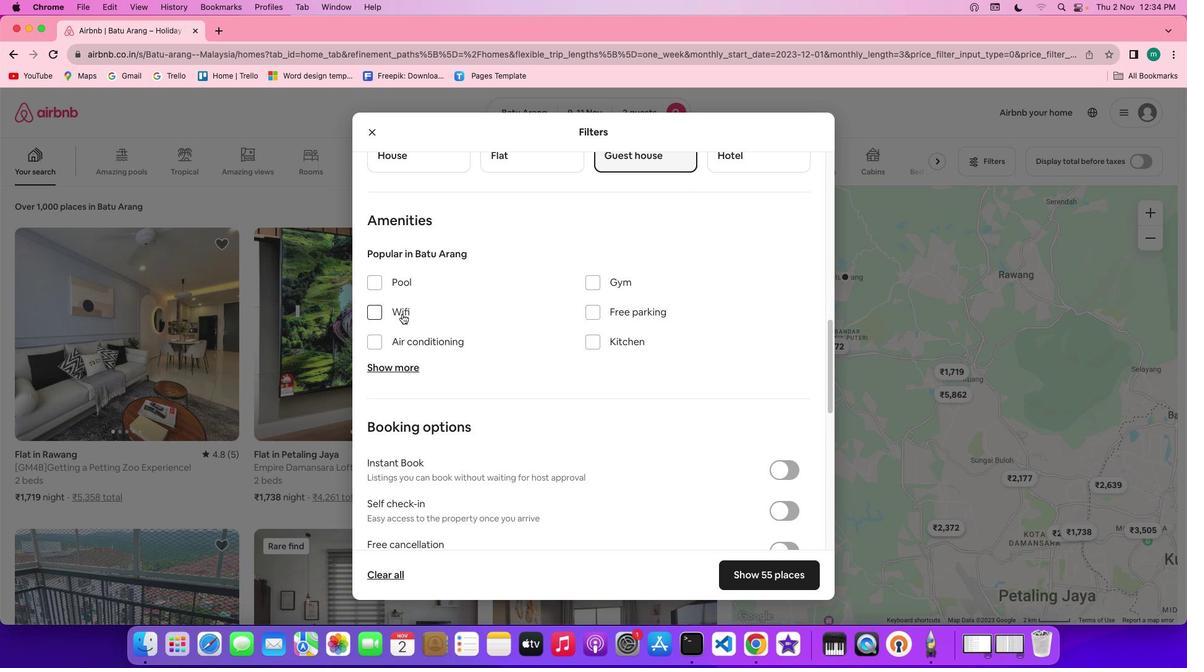 
Action: Mouse pressed left at (402, 314)
Screenshot: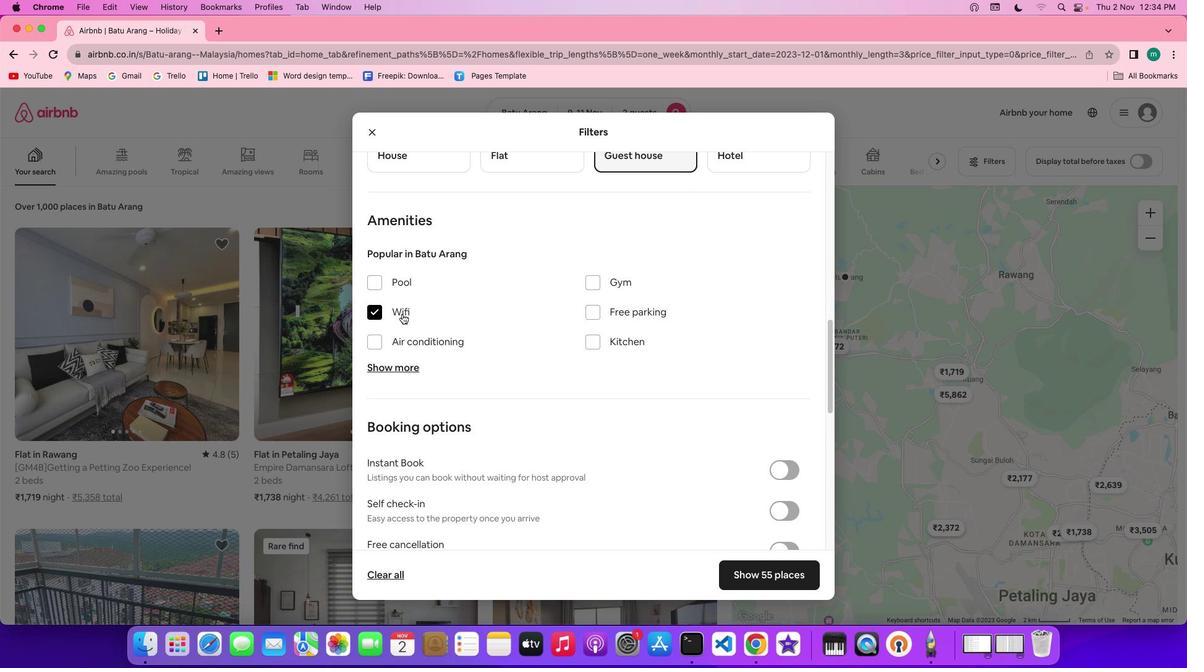 
Action: Mouse moved to (546, 366)
Screenshot: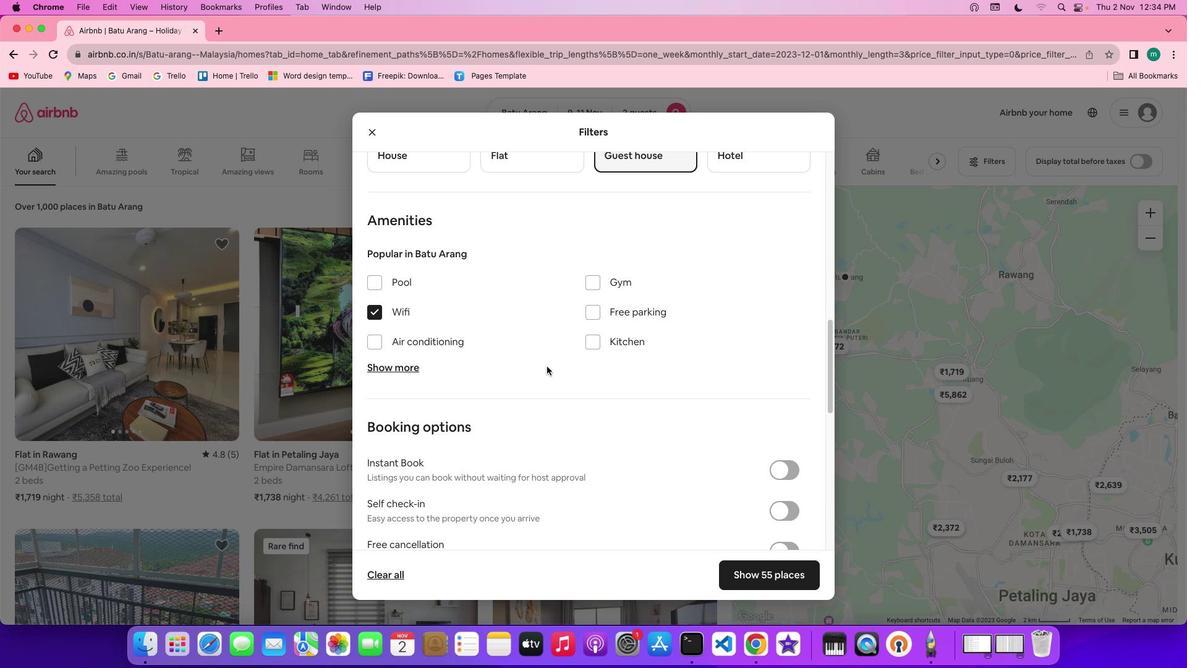 
Action: Mouse scrolled (546, 366) with delta (0, 0)
Screenshot: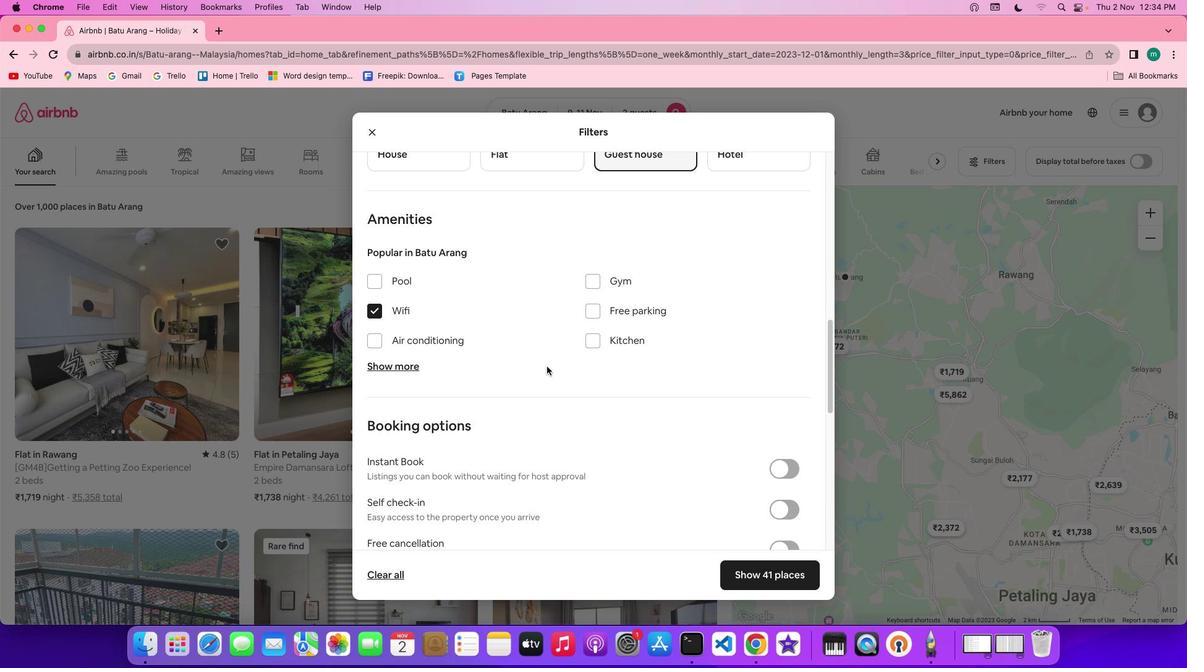 
Action: Mouse scrolled (546, 366) with delta (0, 0)
Screenshot: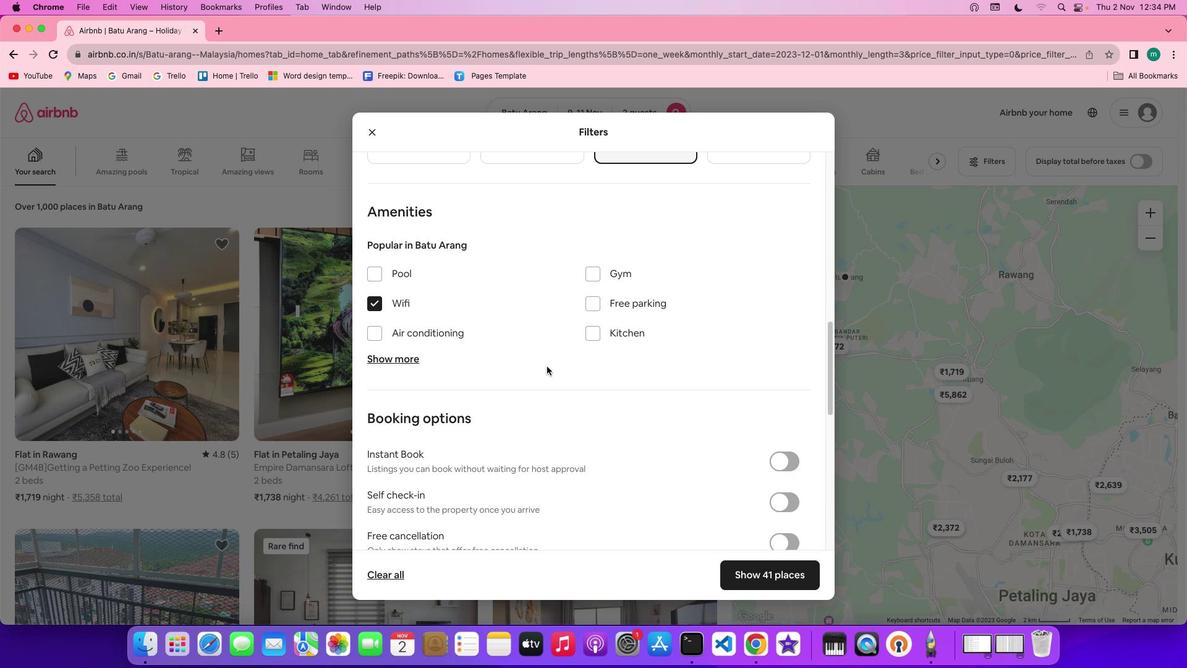 
Action: Mouse scrolled (546, 366) with delta (0, 0)
Screenshot: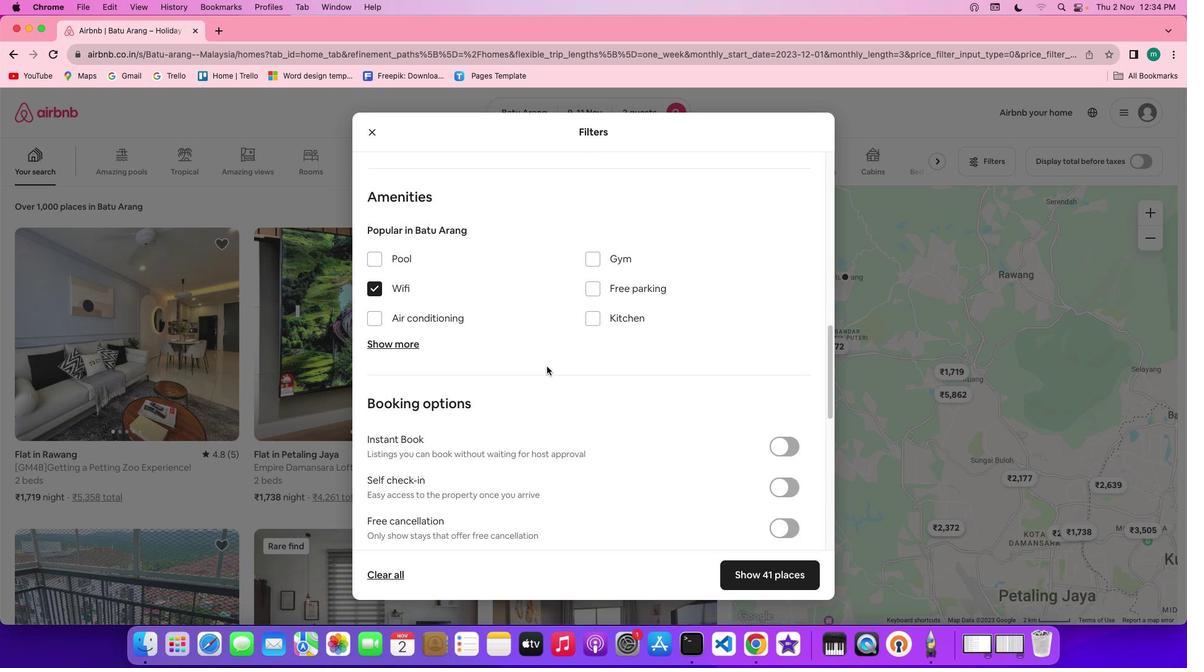 
Action: Mouse moved to (605, 396)
Screenshot: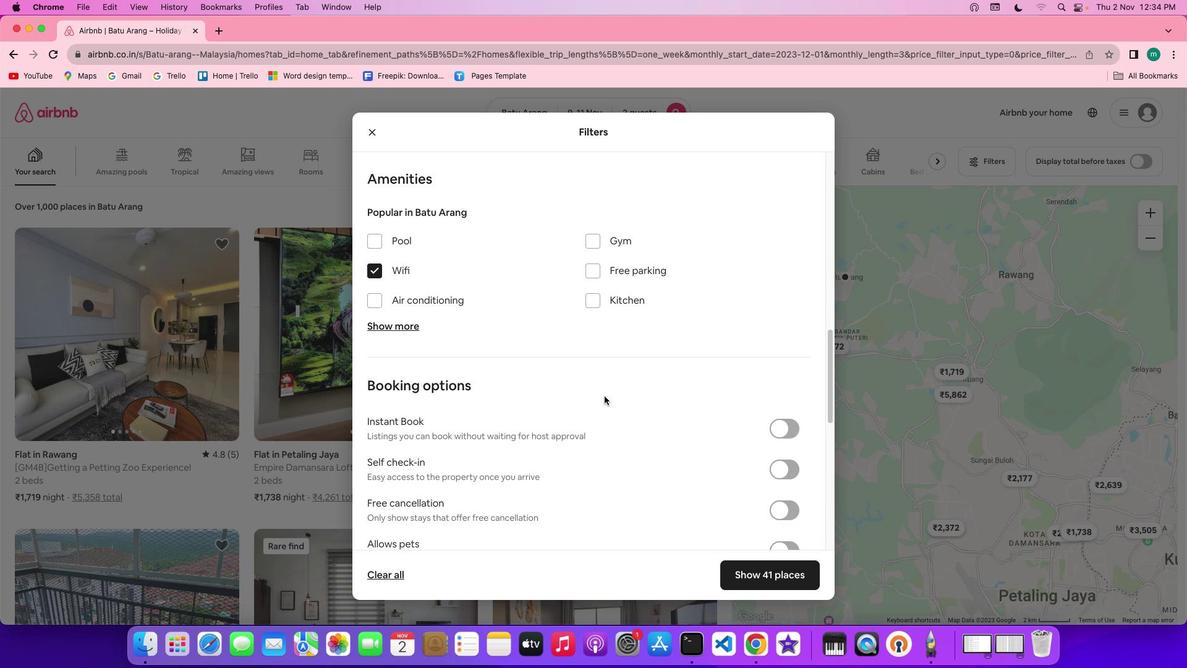 
Action: Mouse scrolled (605, 396) with delta (0, 0)
Screenshot: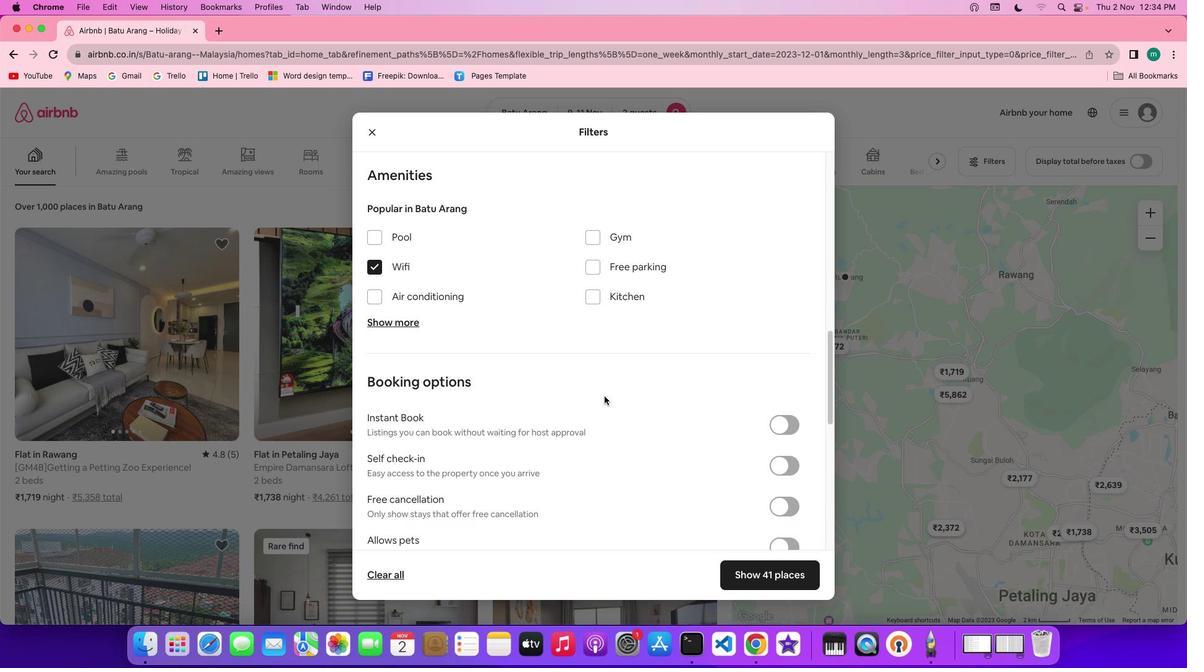 
Action: Mouse scrolled (605, 396) with delta (0, 0)
Screenshot: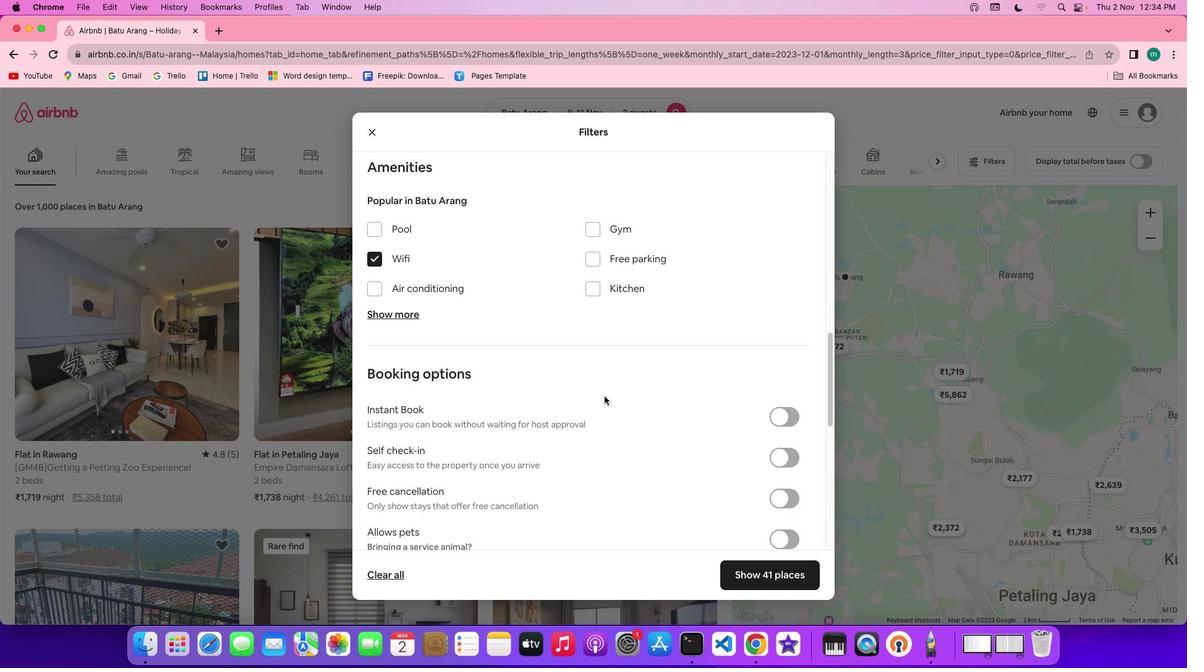 
Action: Mouse scrolled (605, 396) with delta (0, -1)
Screenshot: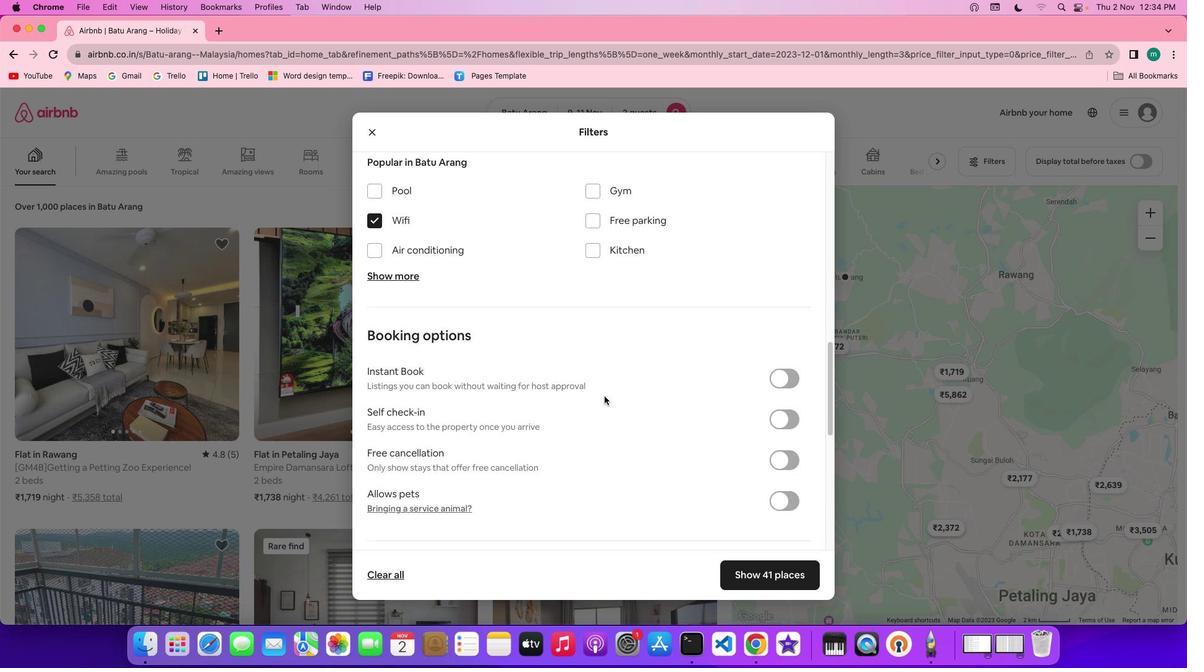 
Action: Mouse moved to (629, 405)
Screenshot: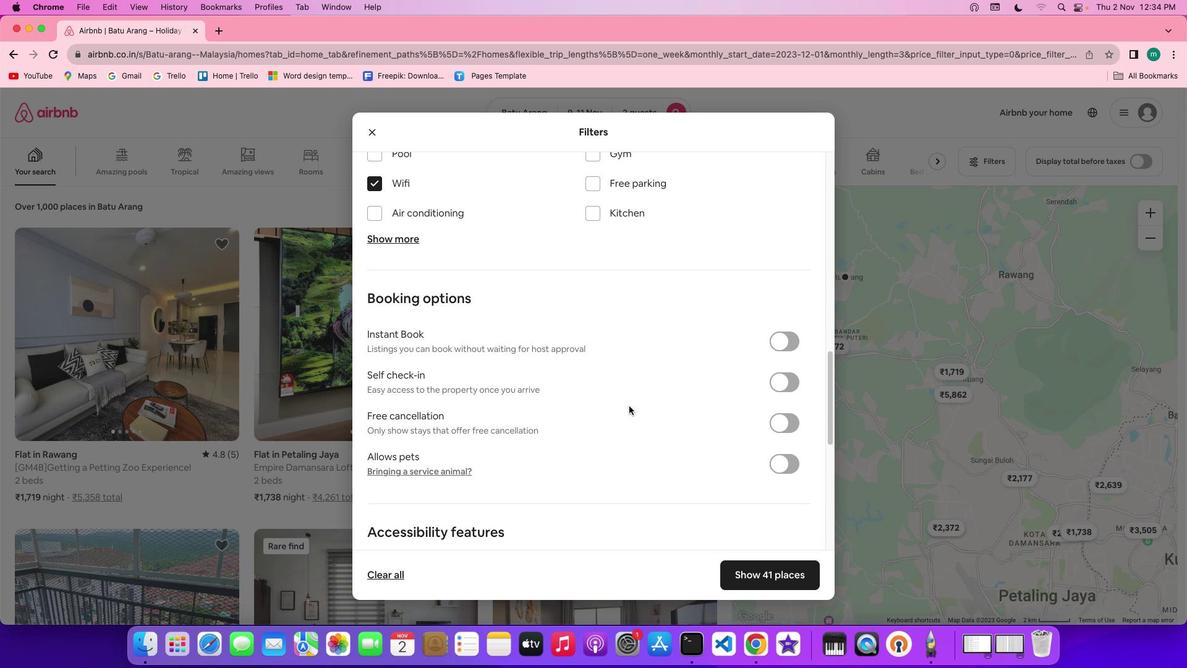 
Action: Mouse scrolled (629, 405) with delta (0, 0)
Screenshot: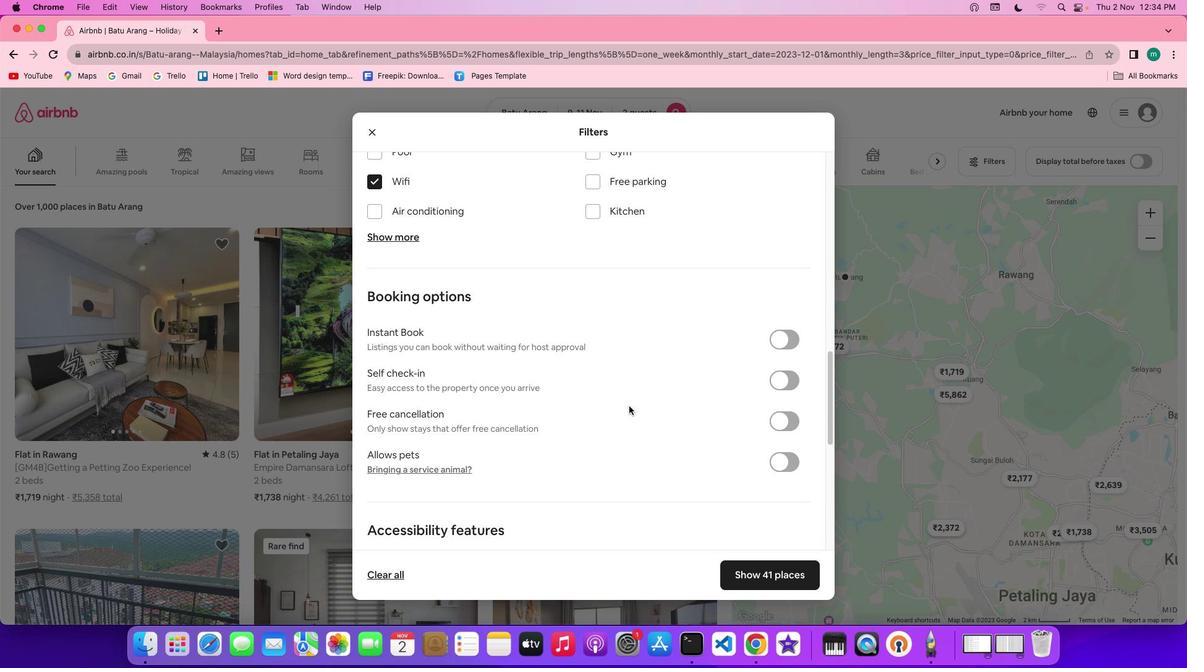 
Action: Mouse scrolled (629, 405) with delta (0, 0)
Screenshot: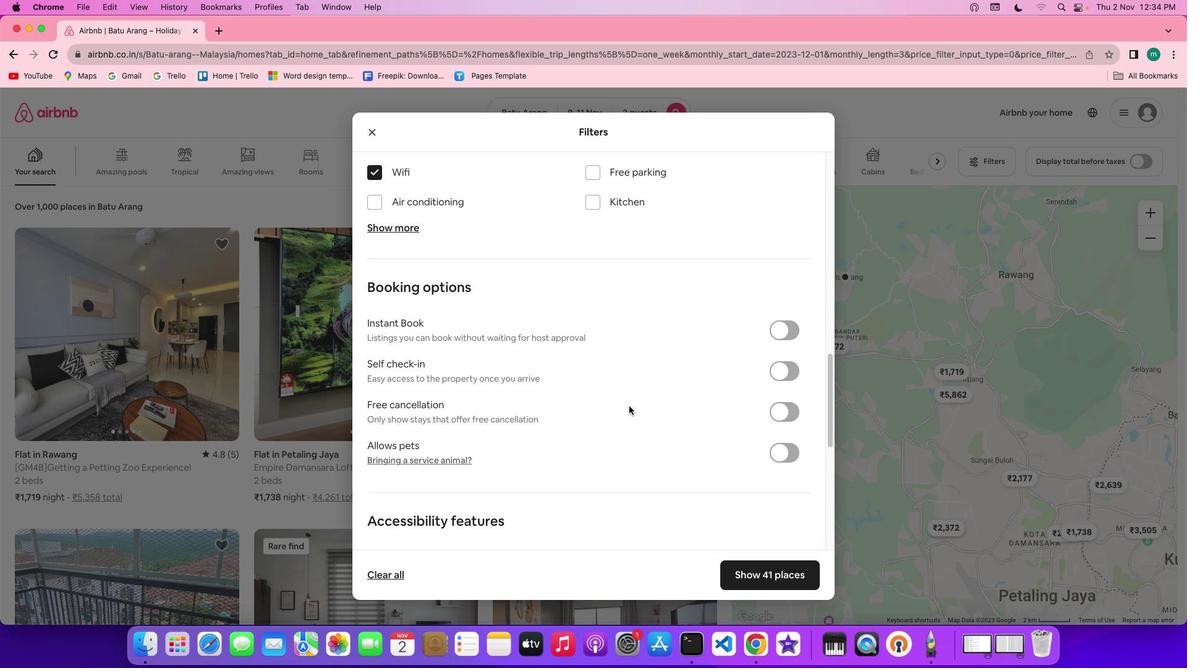 
Action: Mouse scrolled (629, 405) with delta (0, 0)
Screenshot: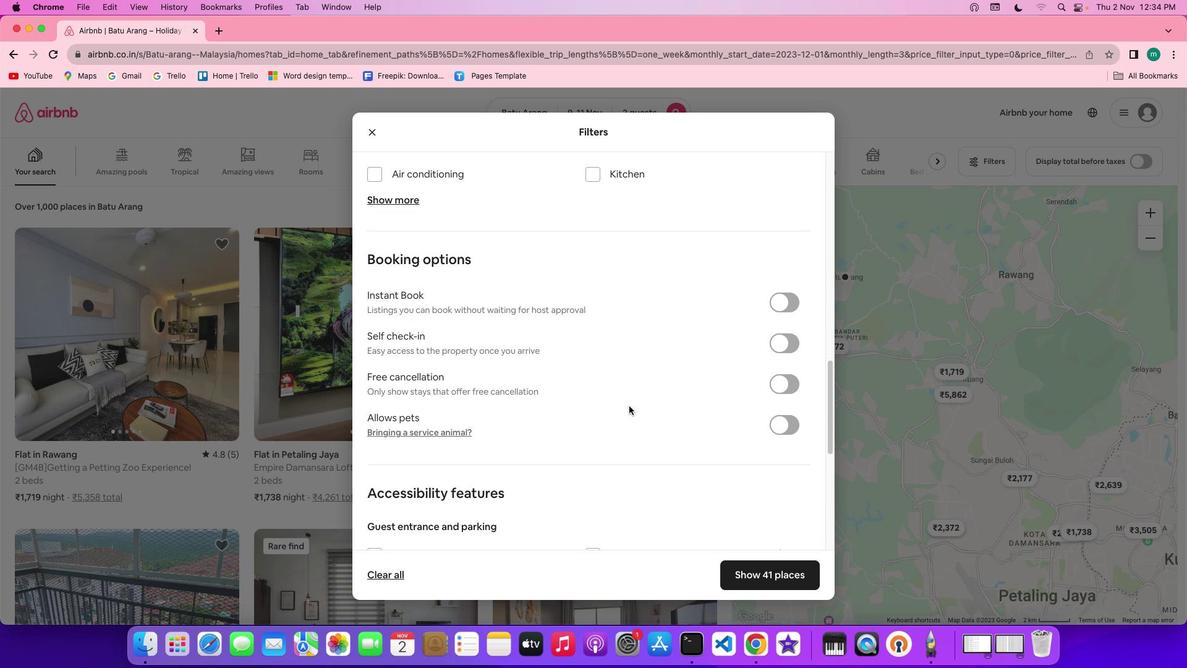 
Action: Mouse moved to (649, 420)
Screenshot: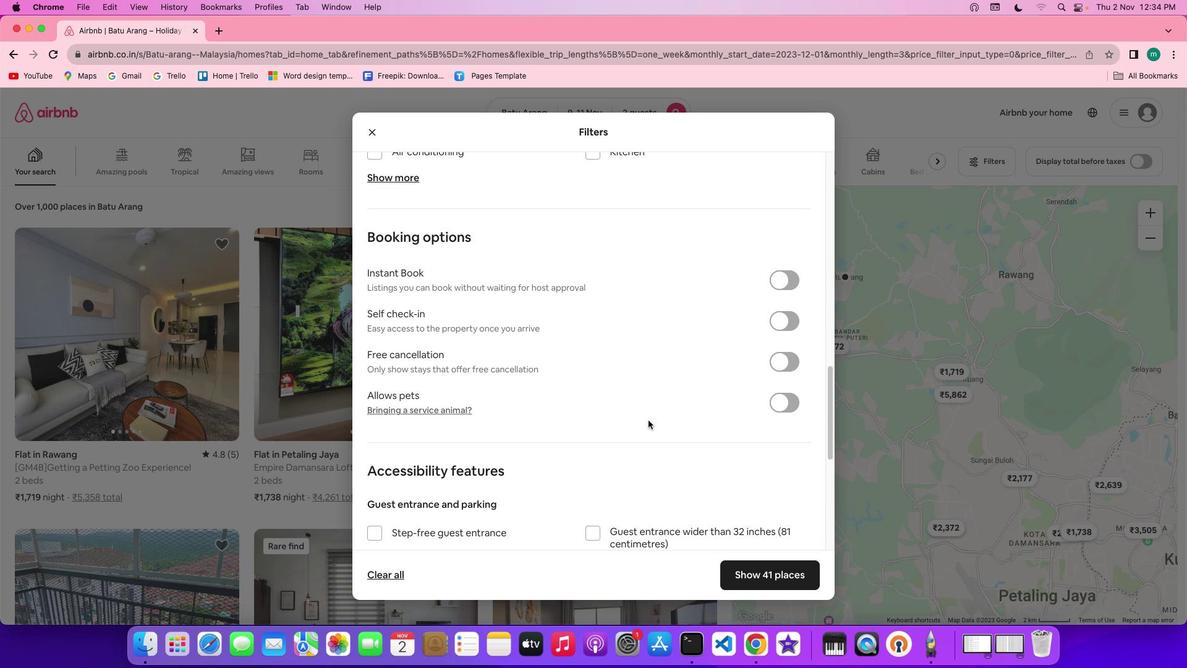 
Action: Mouse scrolled (649, 420) with delta (0, 0)
Screenshot: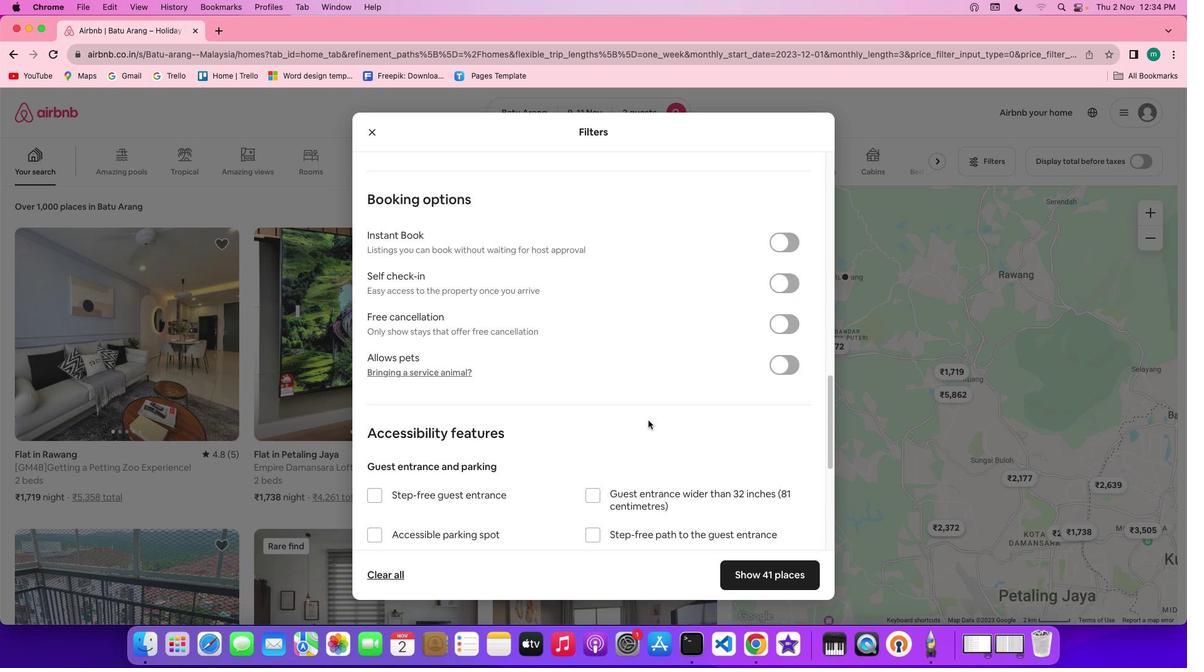 
Action: Mouse scrolled (649, 420) with delta (0, 0)
Screenshot: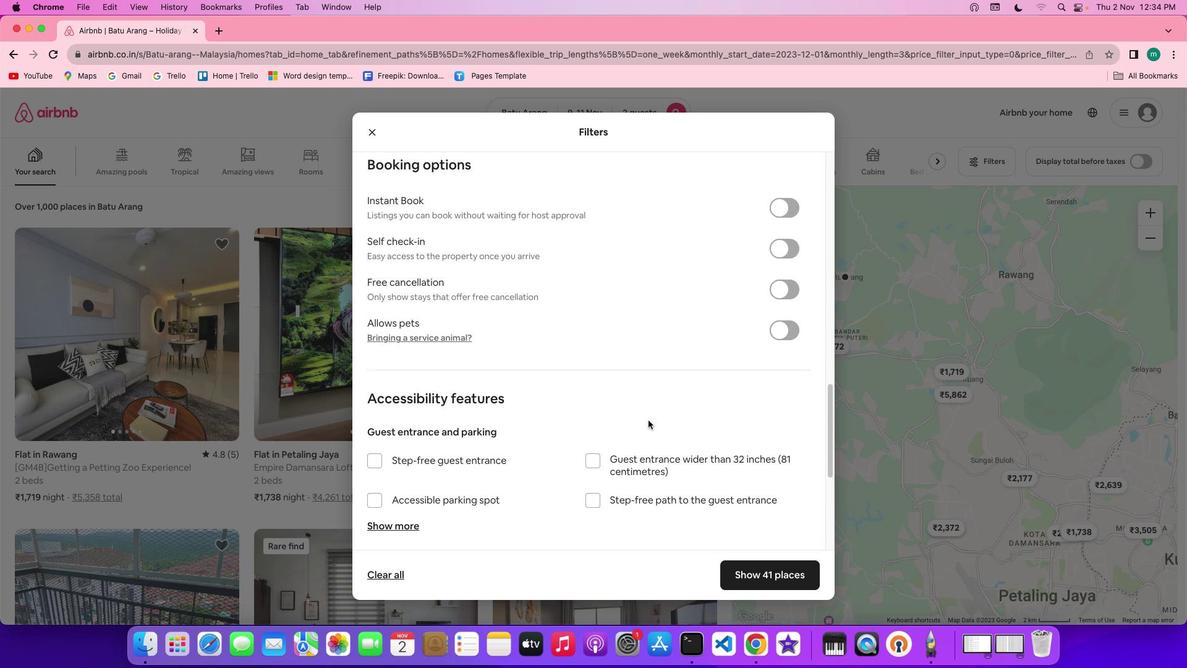 
Action: Mouse scrolled (649, 420) with delta (0, -1)
Screenshot: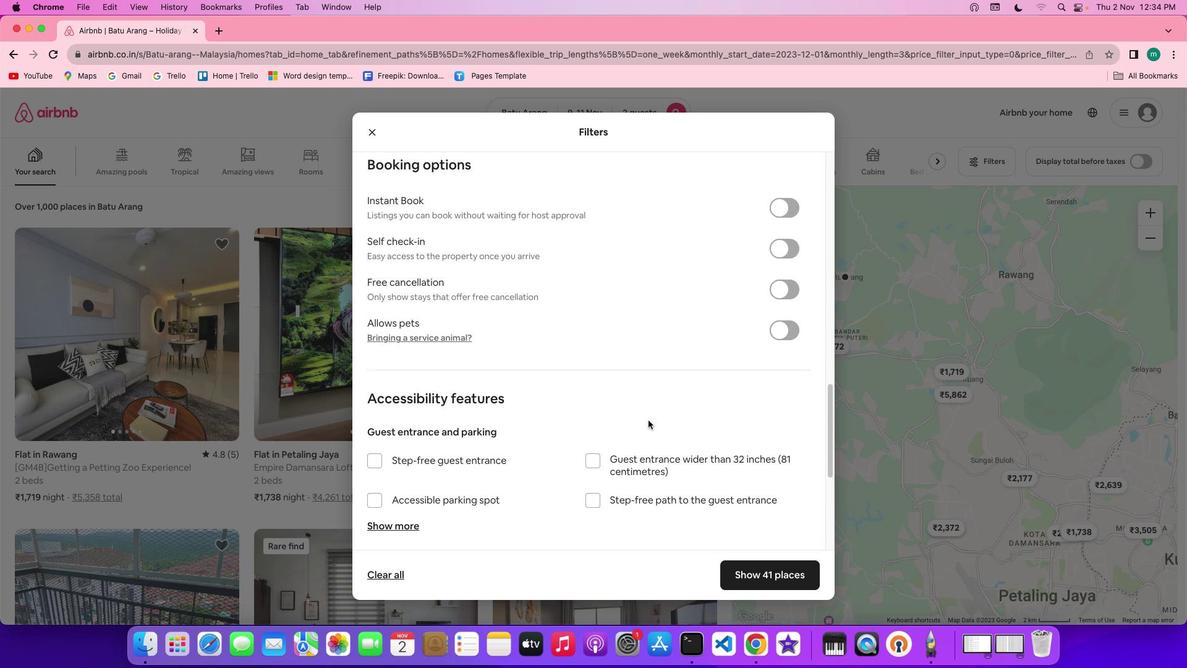 
Action: Mouse scrolled (649, 420) with delta (0, -3)
Screenshot: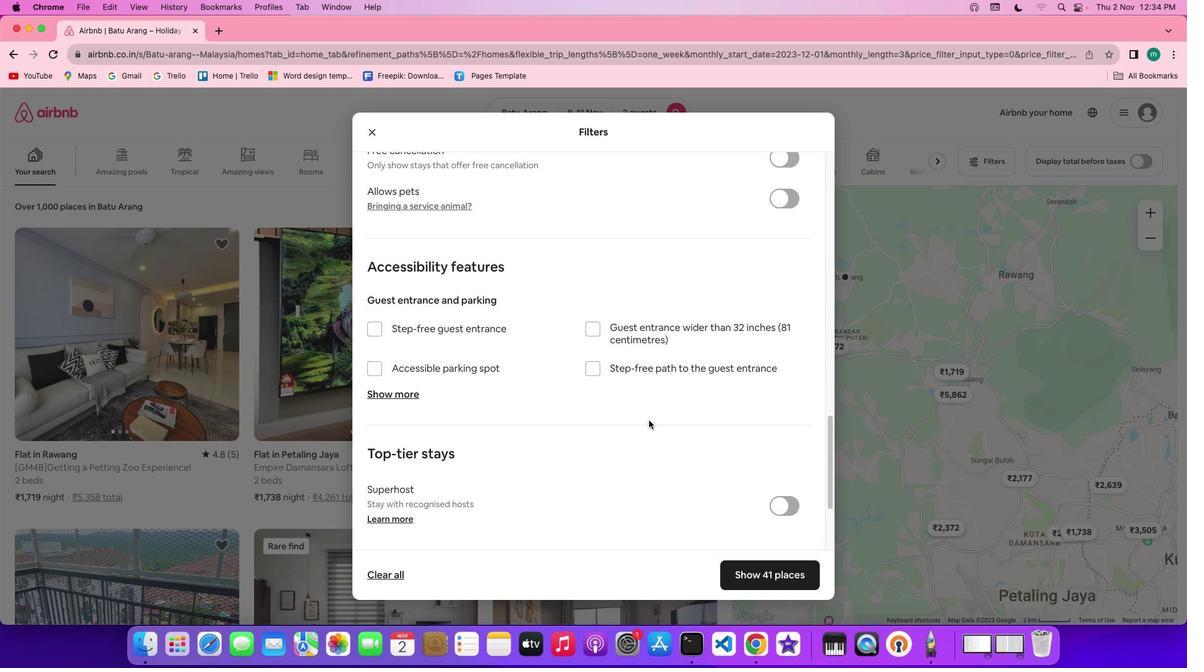 
Action: Mouse moved to (650, 421)
Screenshot: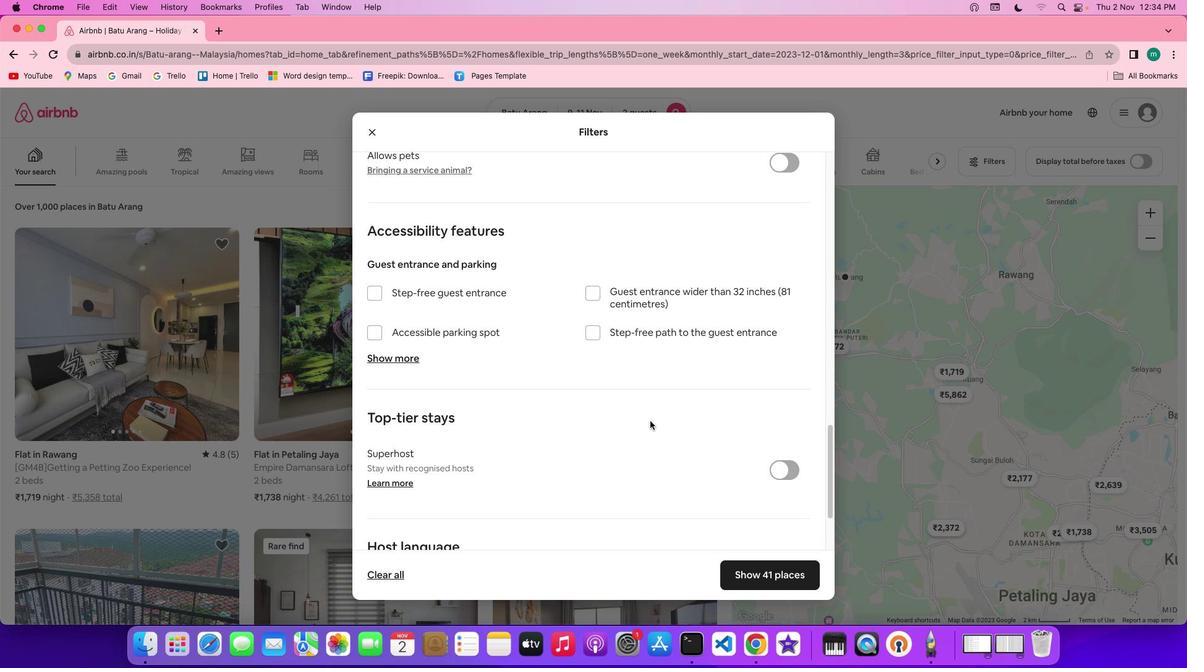 
Action: Mouse scrolled (650, 421) with delta (0, 0)
Screenshot: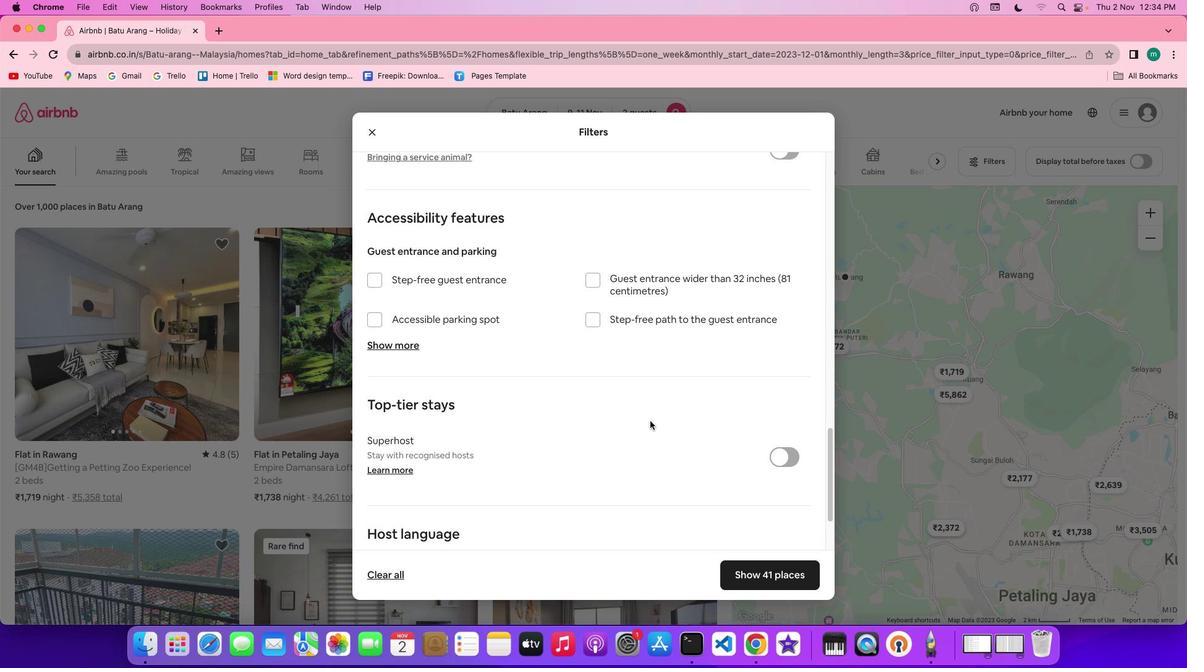
Action: Mouse scrolled (650, 421) with delta (0, 0)
Screenshot: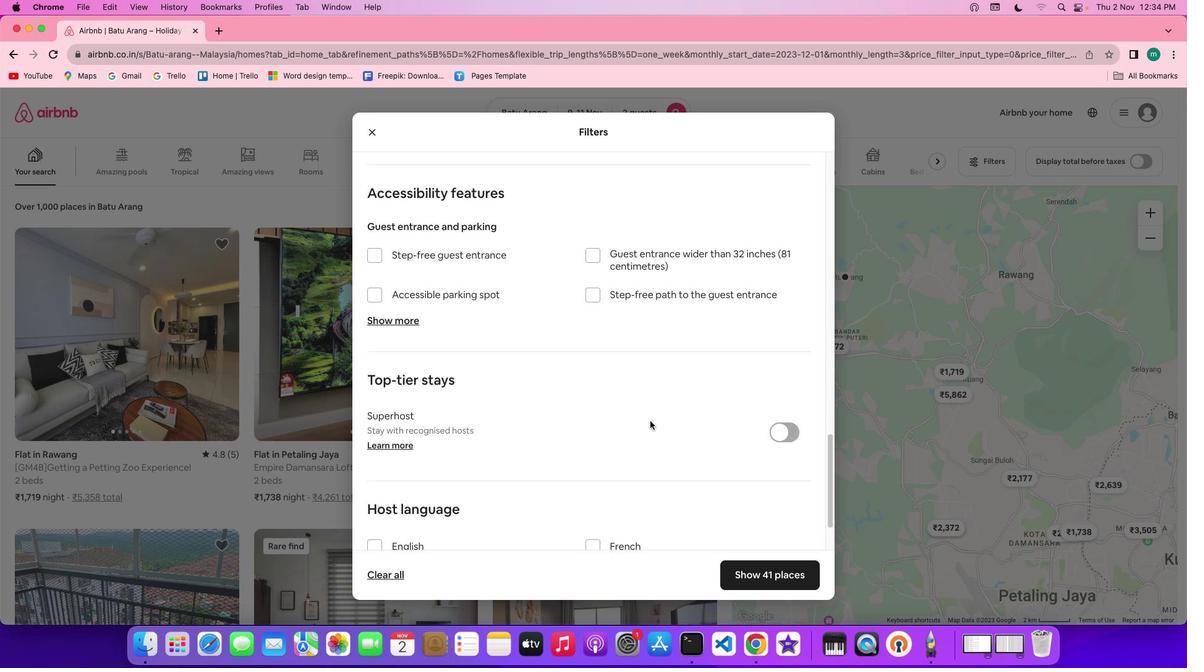 
Action: Mouse scrolled (650, 421) with delta (0, -1)
Screenshot: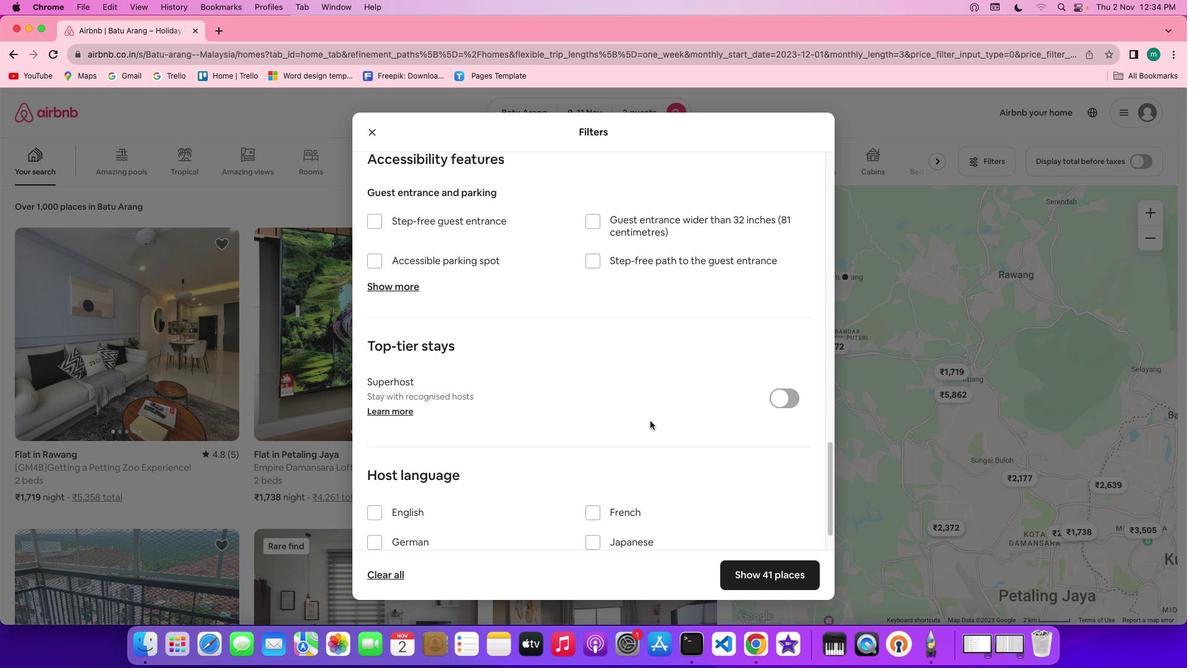 
Action: Mouse scrolled (650, 421) with delta (0, -3)
Screenshot: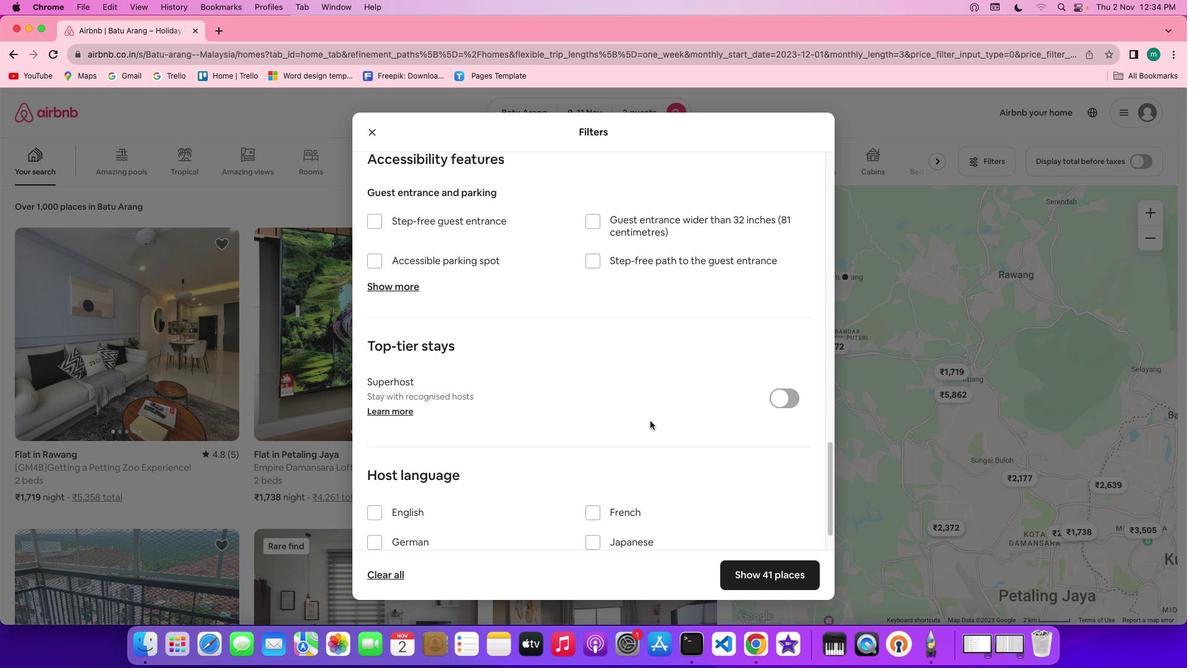 
Action: Mouse scrolled (650, 421) with delta (0, -3)
Screenshot: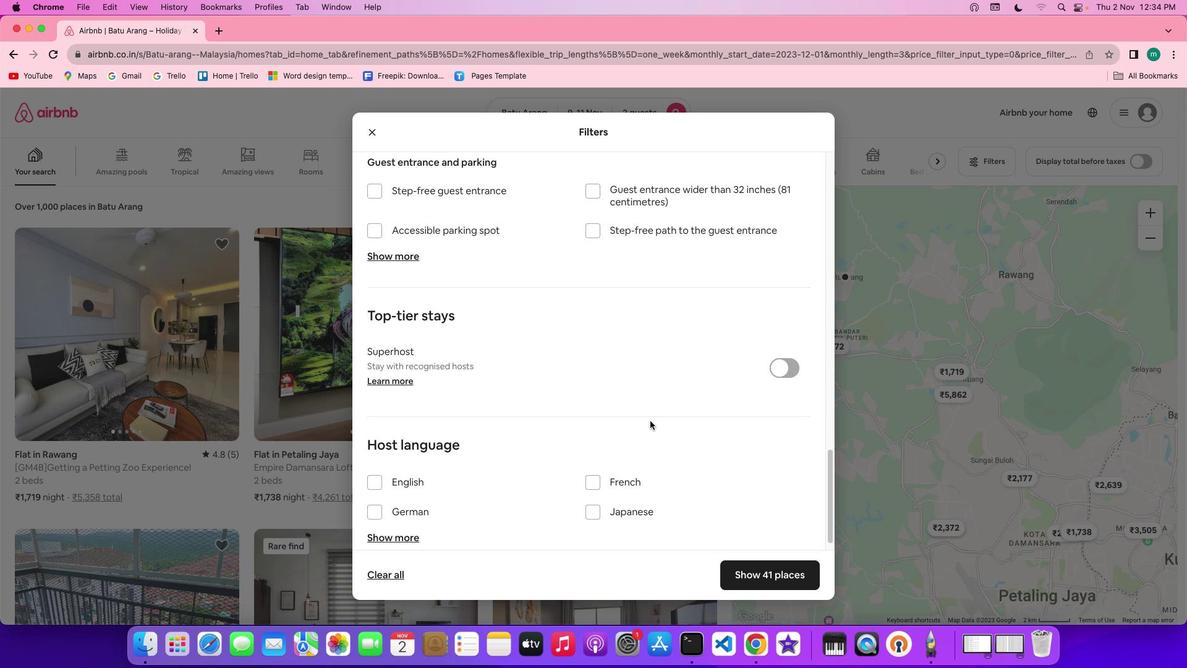 
Action: Mouse moved to (657, 429)
Screenshot: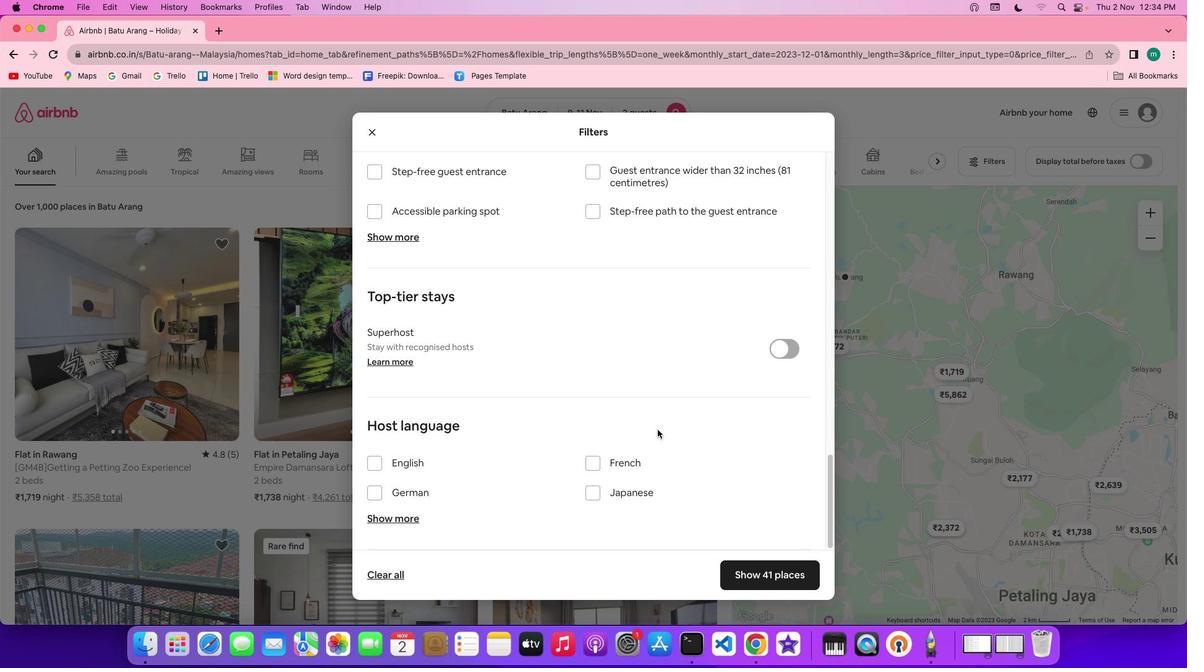 
Action: Mouse scrolled (657, 429) with delta (0, 0)
Screenshot: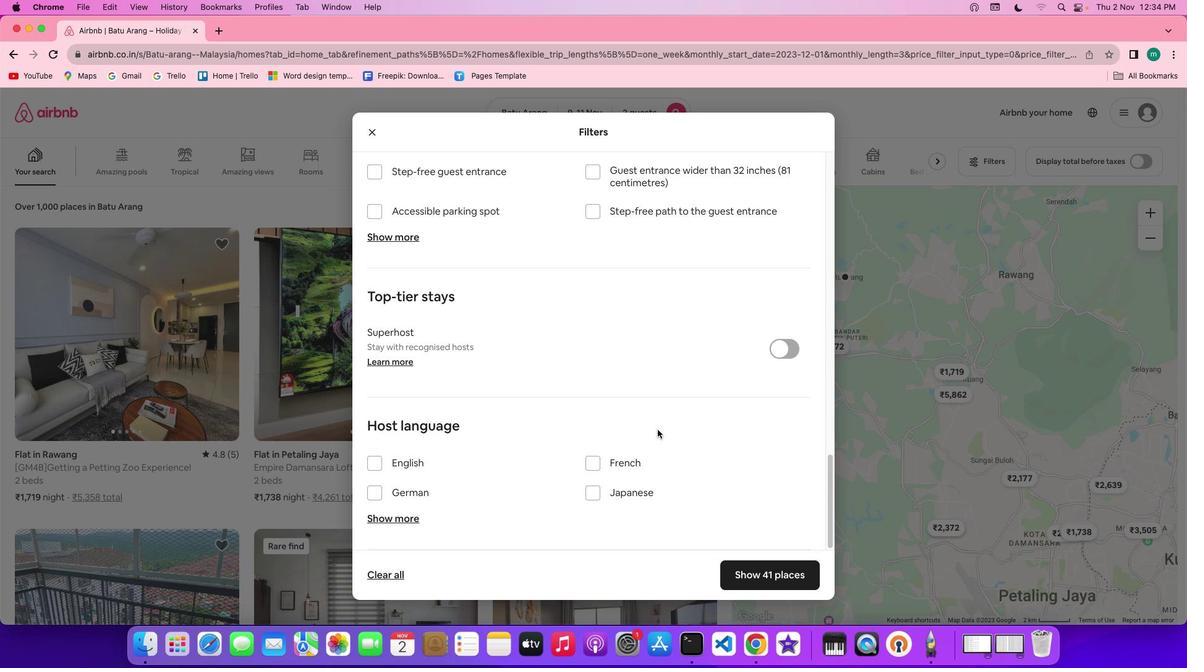 
Action: Mouse scrolled (657, 429) with delta (0, 0)
Screenshot: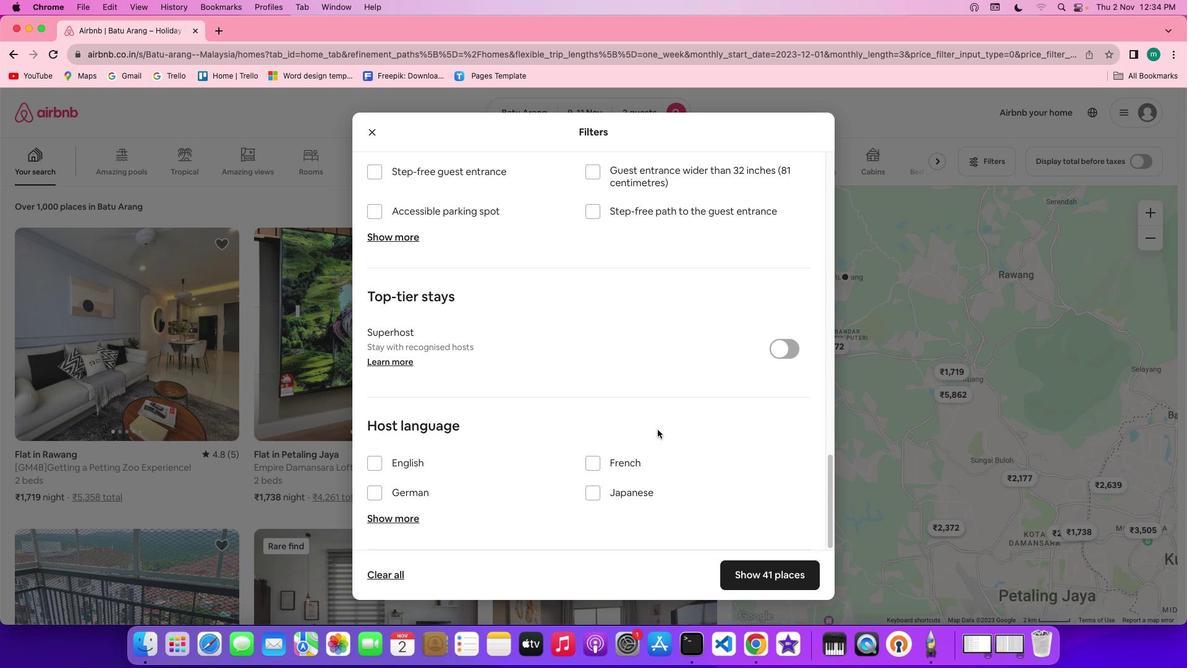 
Action: Mouse scrolled (657, 429) with delta (0, -1)
Screenshot: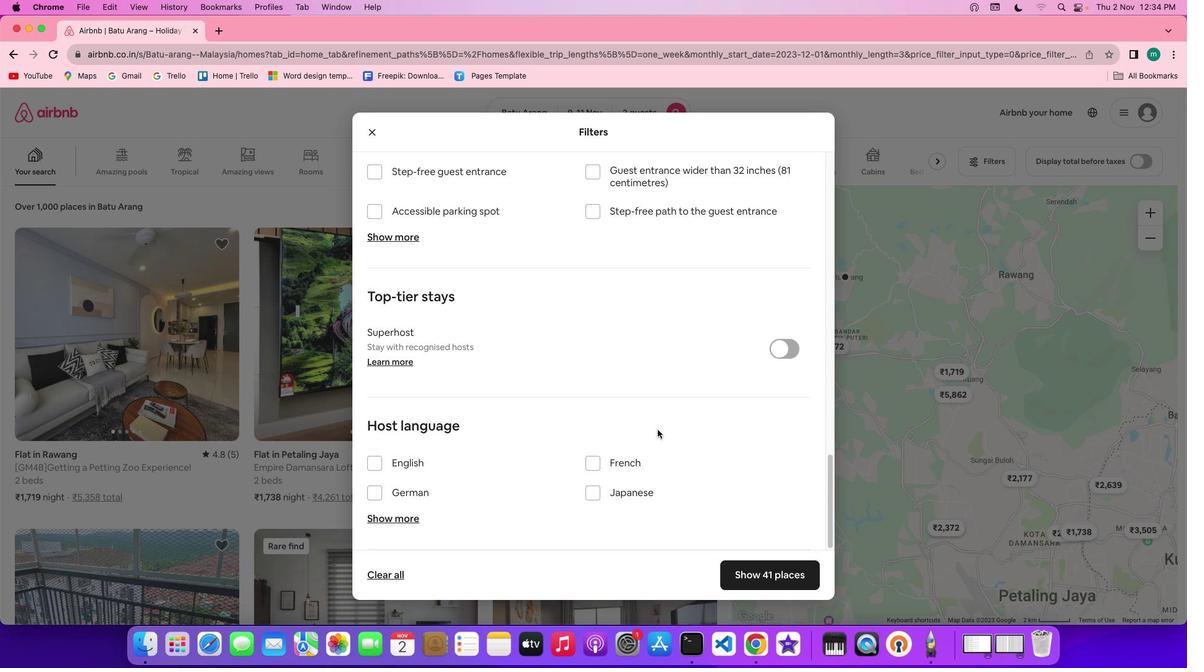 
Action: Mouse scrolled (657, 429) with delta (0, -3)
Screenshot: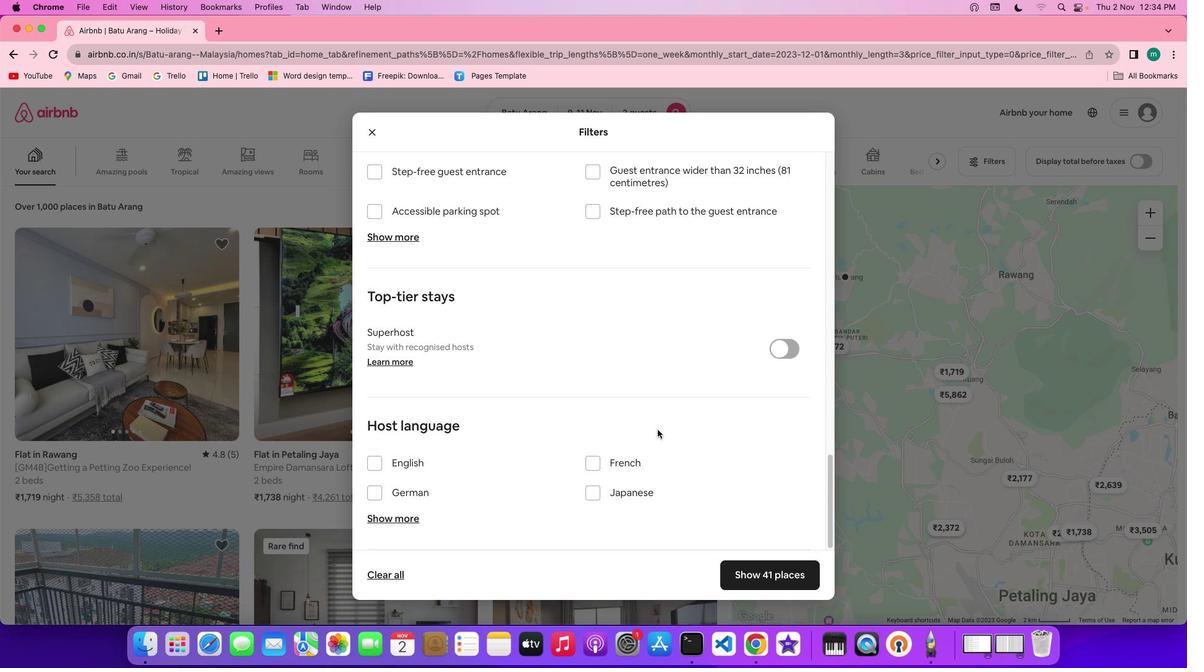 
Action: Mouse scrolled (657, 429) with delta (0, -3)
Screenshot: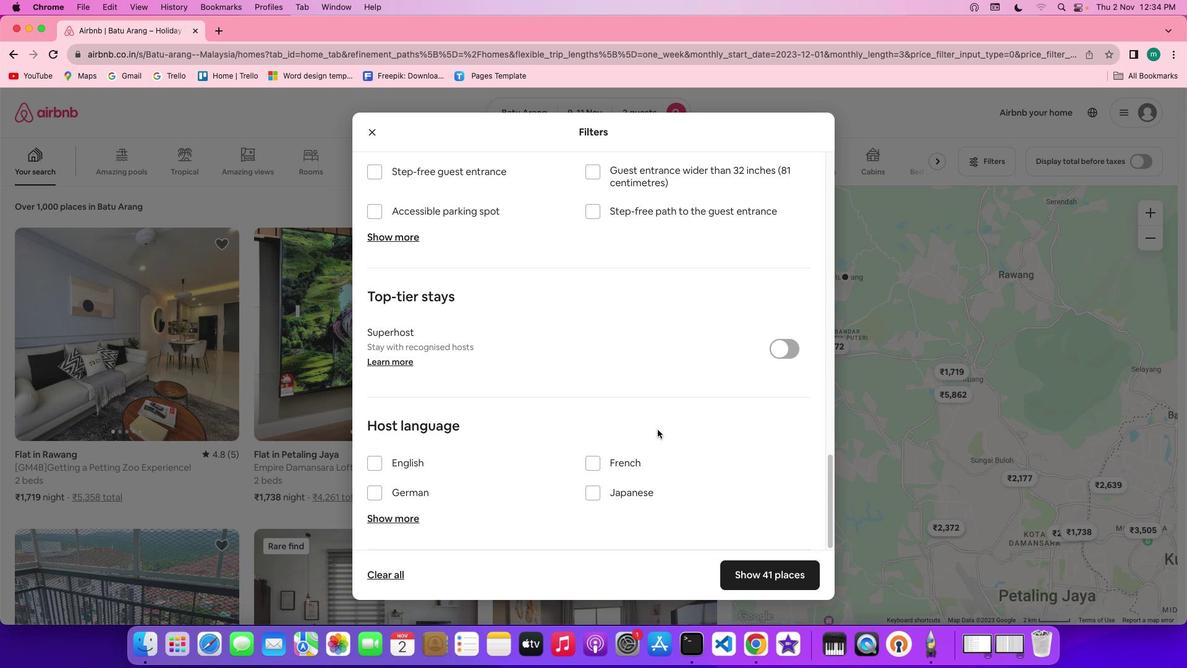 
Action: Mouse moved to (787, 574)
Screenshot: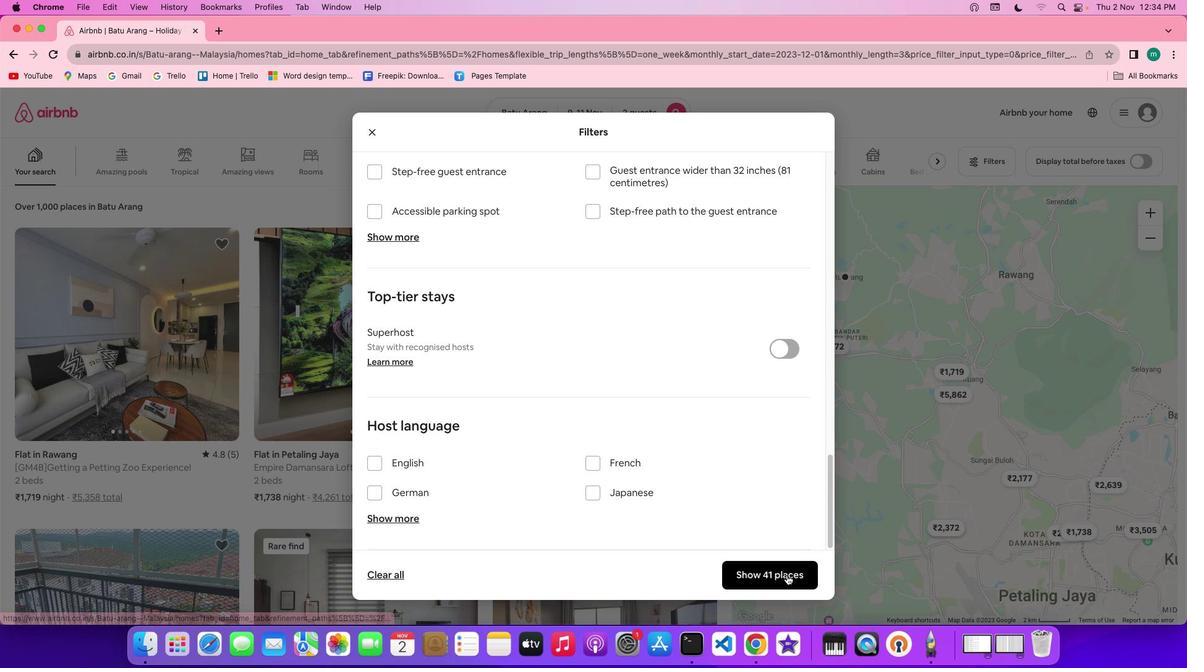 
Action: Mouse pressed left at (787, 574)
Screenshot: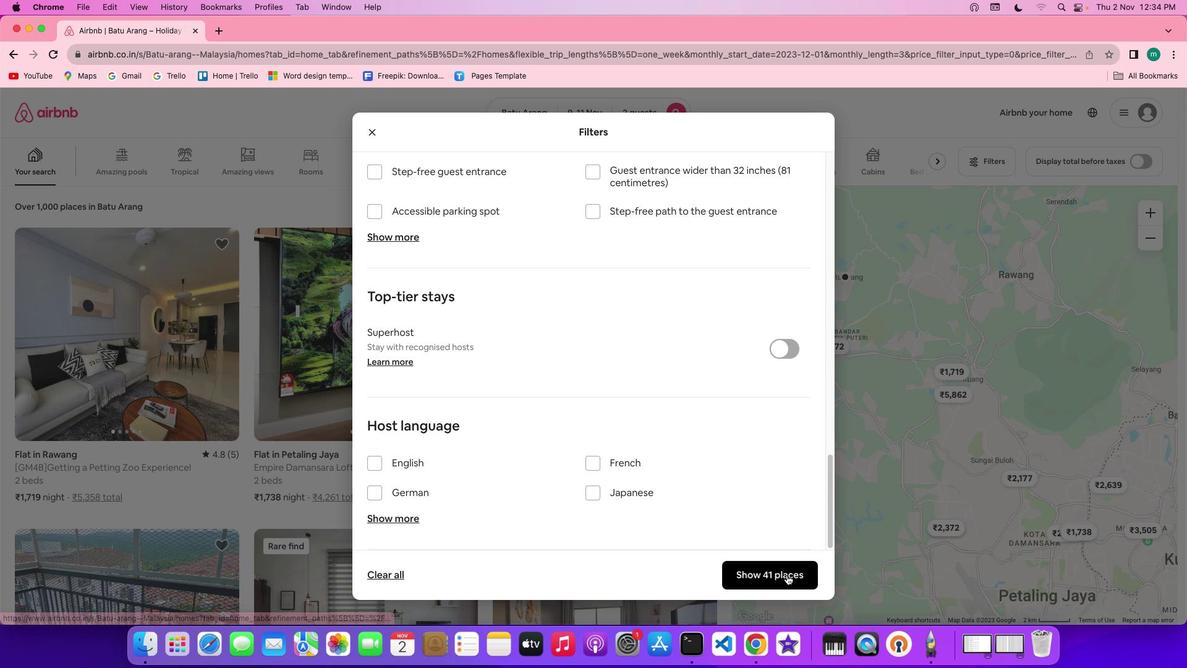 
Action: Mouse moved to (561, 389)
Screenshot: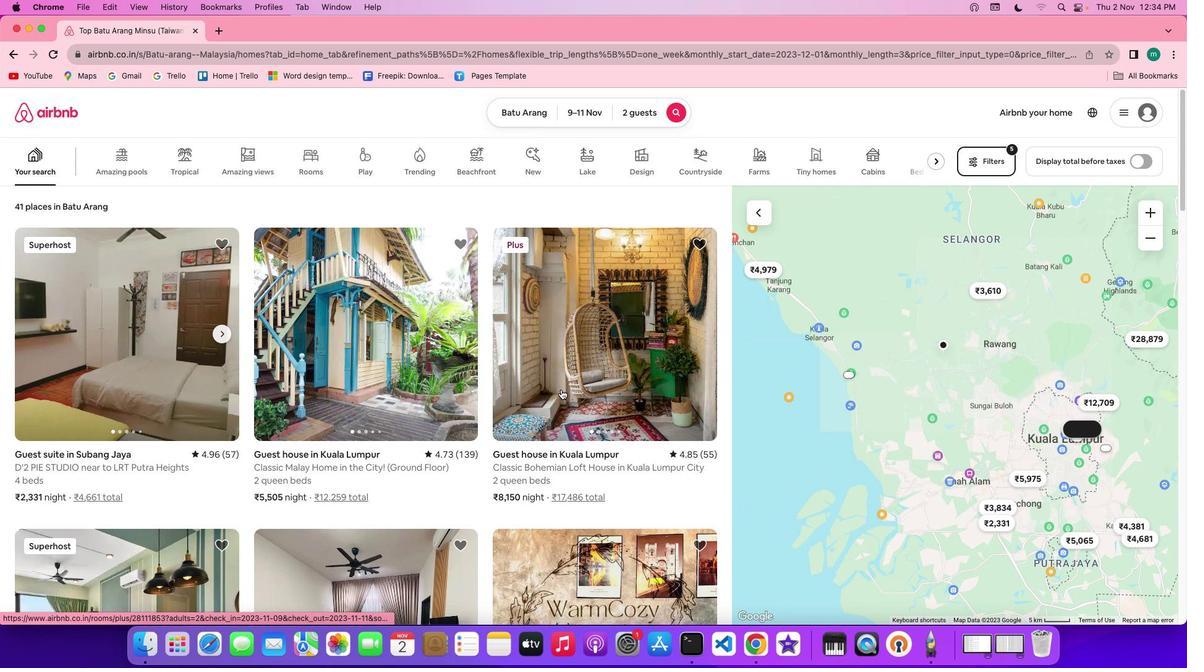 
Action: Mouse pressed left at (561, 389)
Screenshot: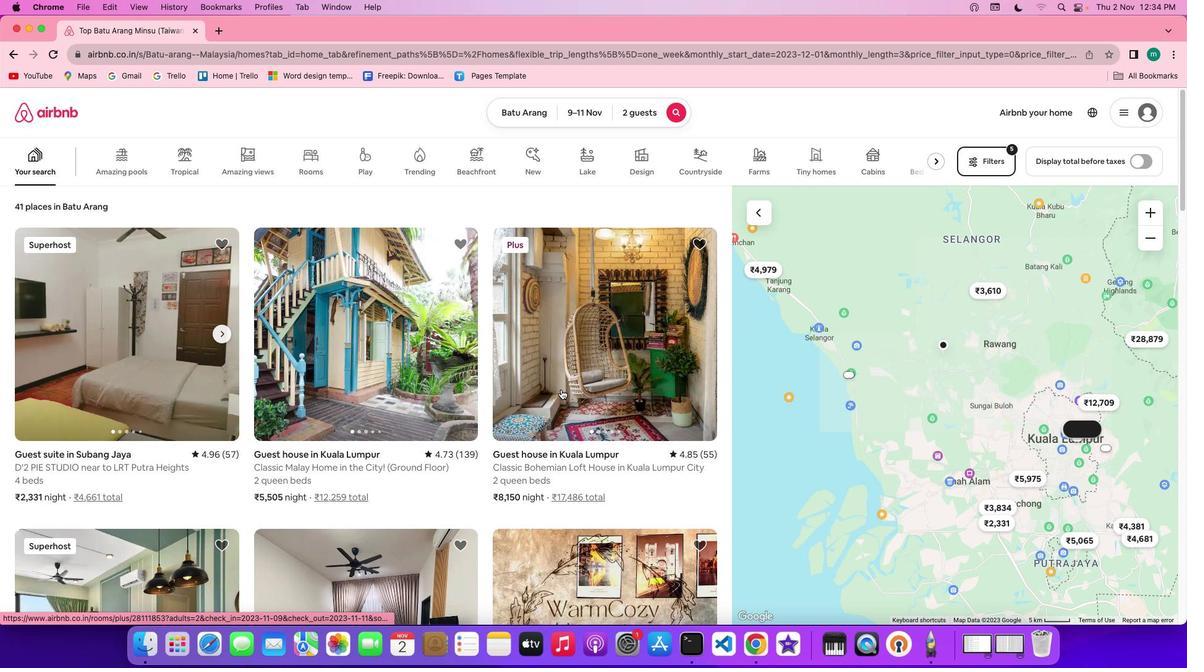 
Action: Mouse moved to (882, 456)
Screenshot: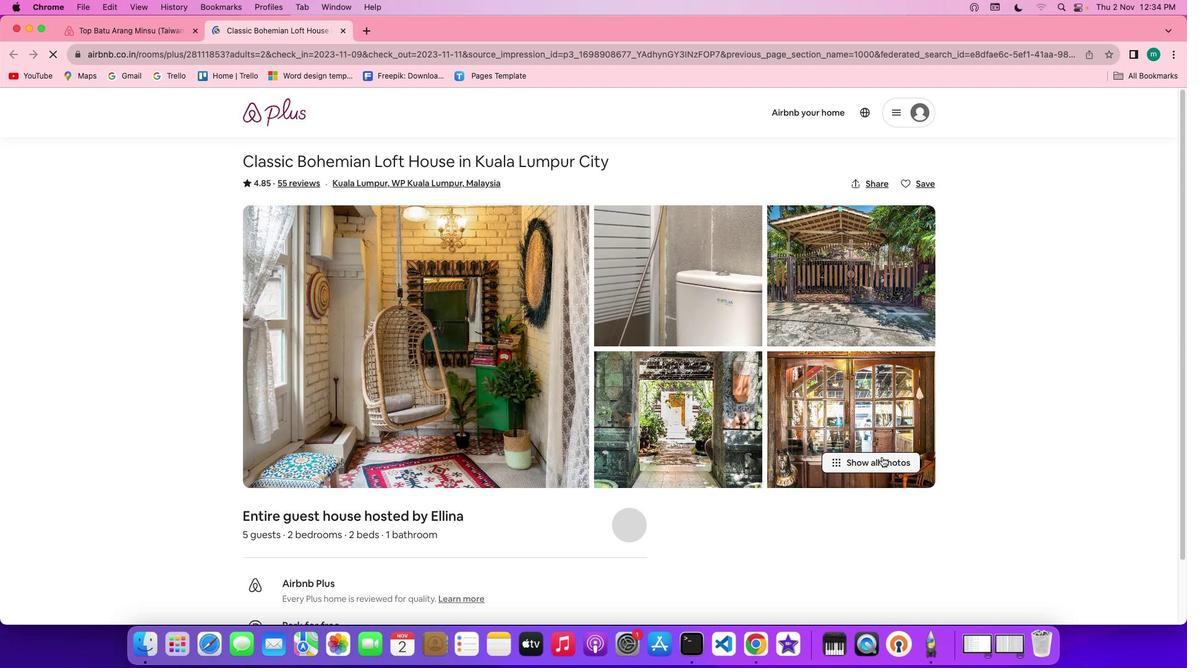 
Action: Mouse pressed left at (882, 456)
Screenshot: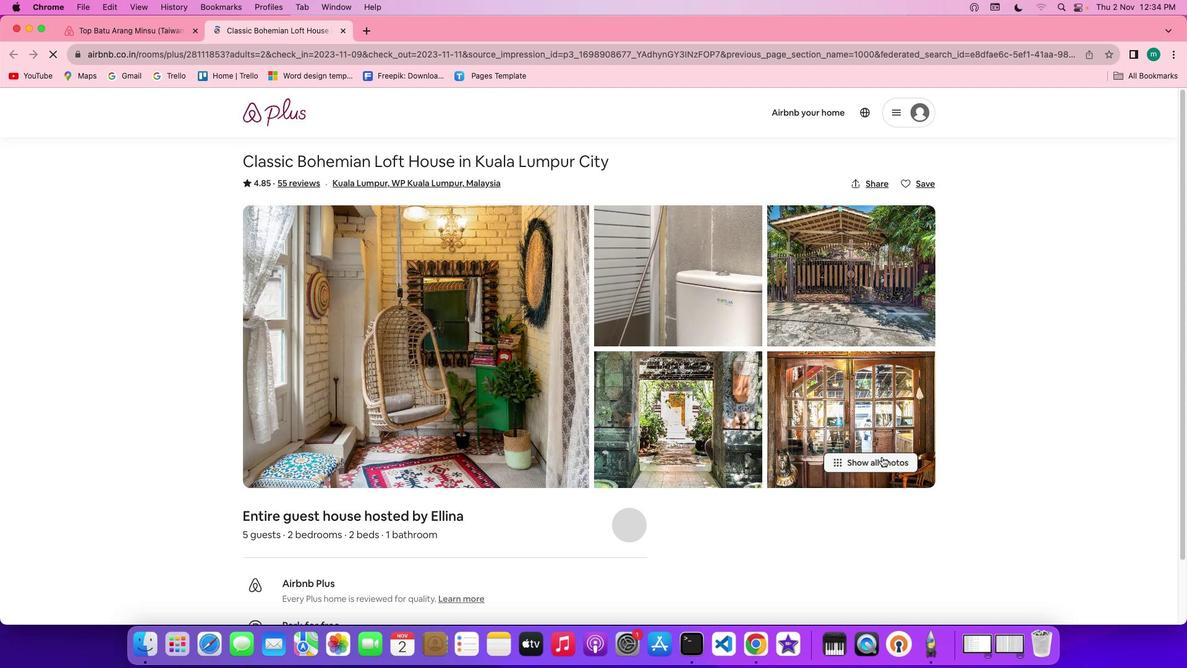 
Action: Mouse moved to (645, 430)
Screenshot: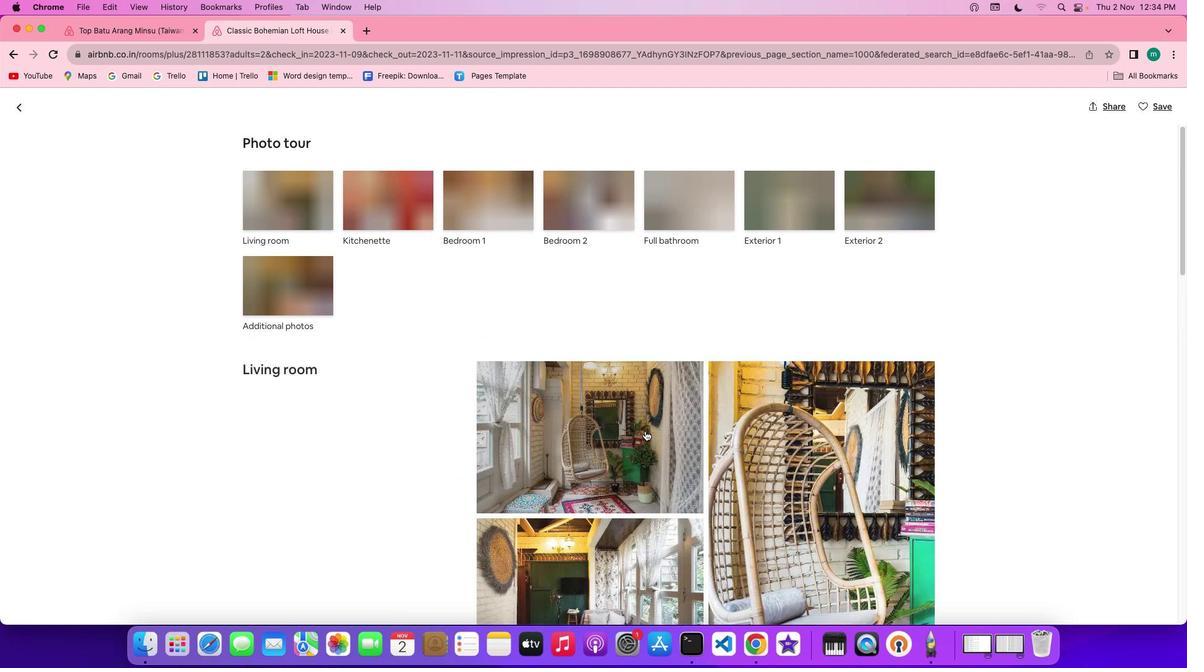 
Action: Mouse scrolled (645, 430) with delta (0, 0)
Screenshot: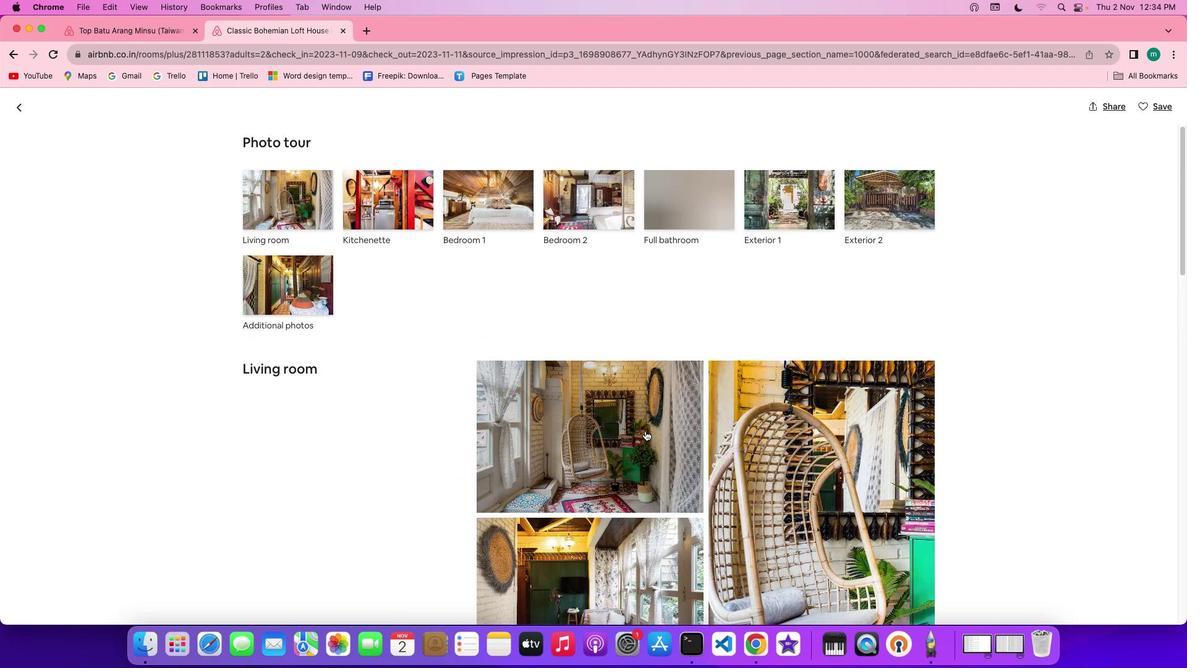 
Action: Mouse scrolled (645, 430) with delta (0, 0)
Screenshot: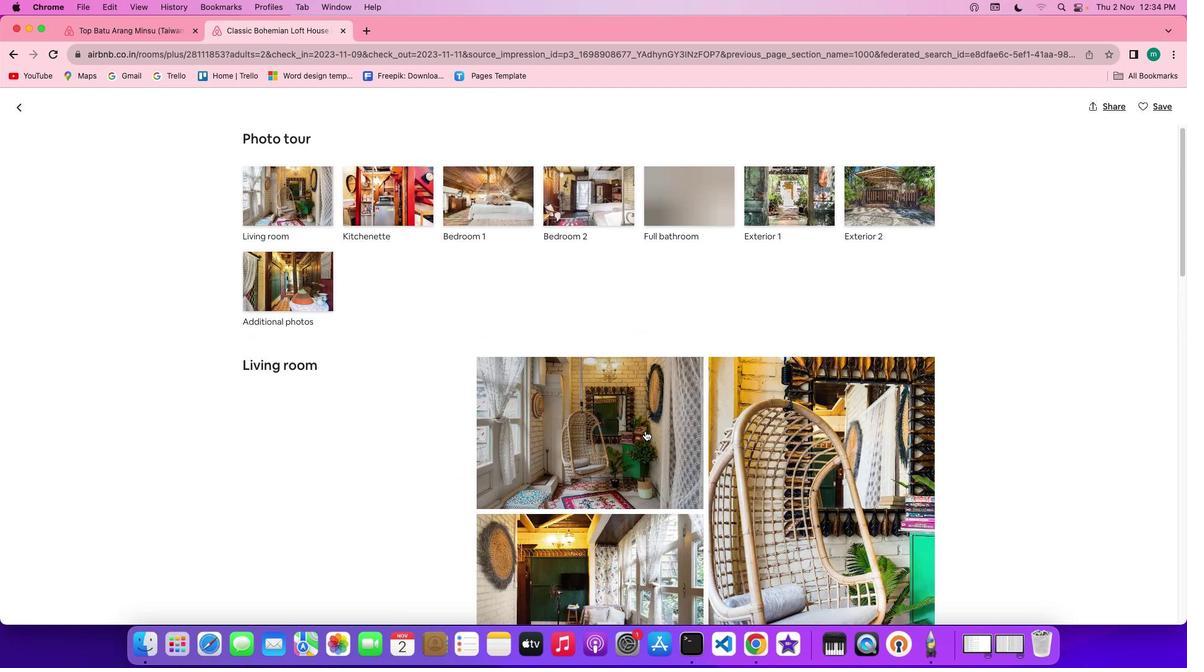 
Action: Mouse scrolled (645, 430) with delta (0, 0)
Screenshot: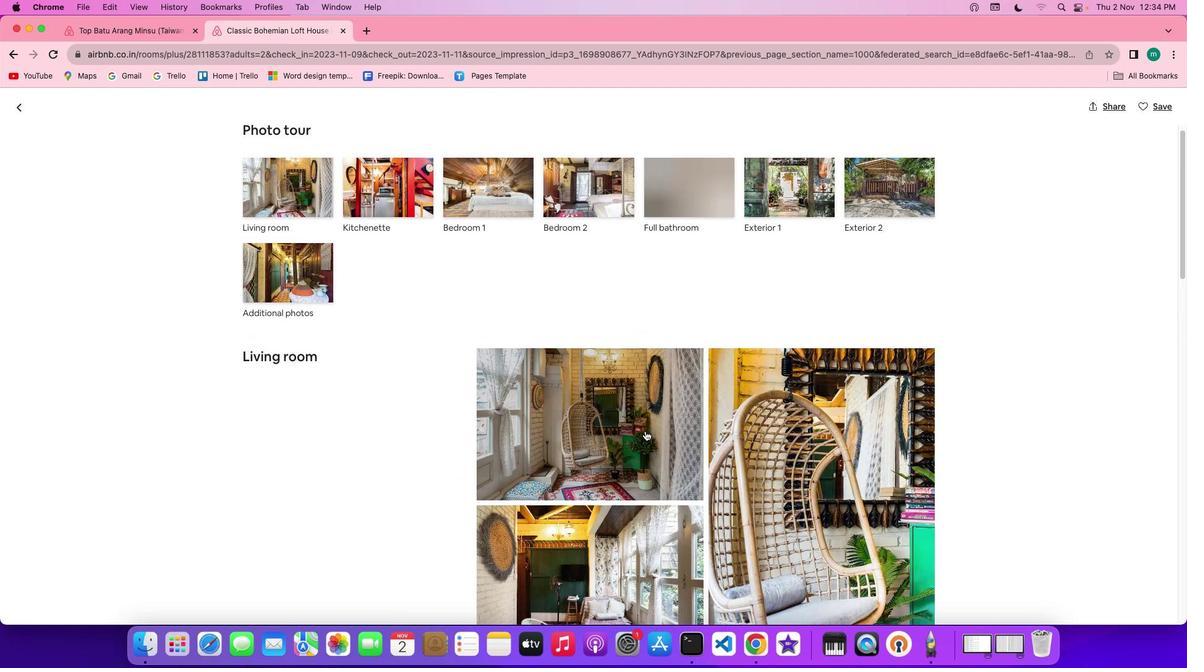 
Action: Mouse scrolled (645, 430) with delta (0, 0)
Screenshot: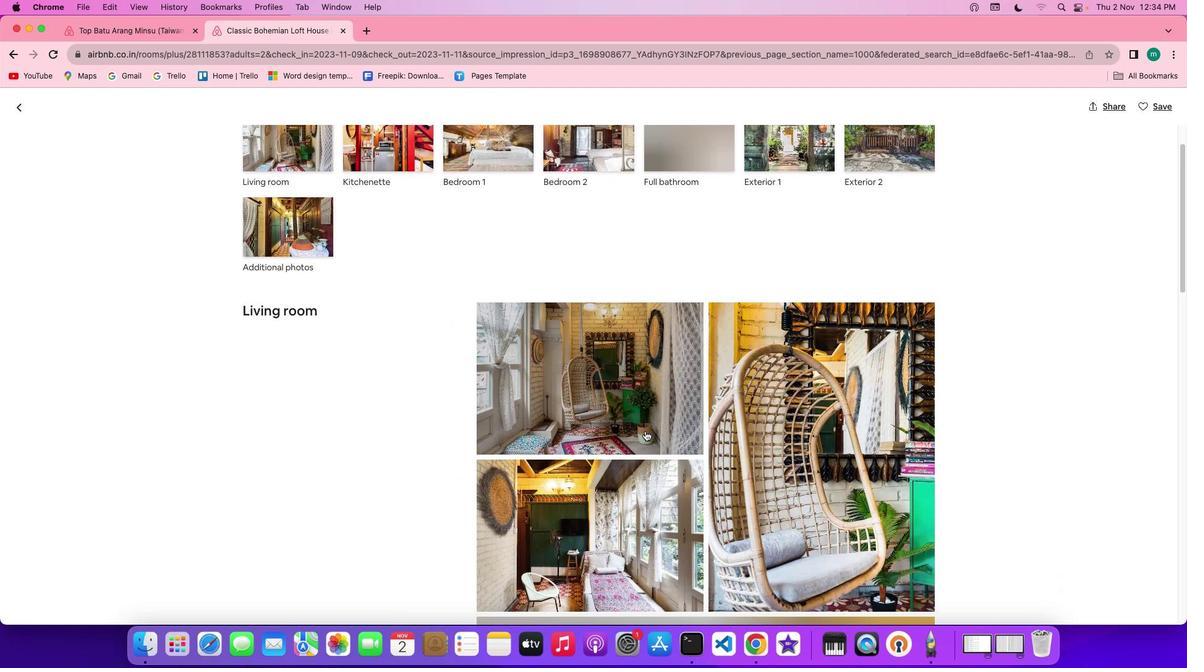 
Action: Mouse scrolled (645, 430) with delta (0, 0)
Screenshot: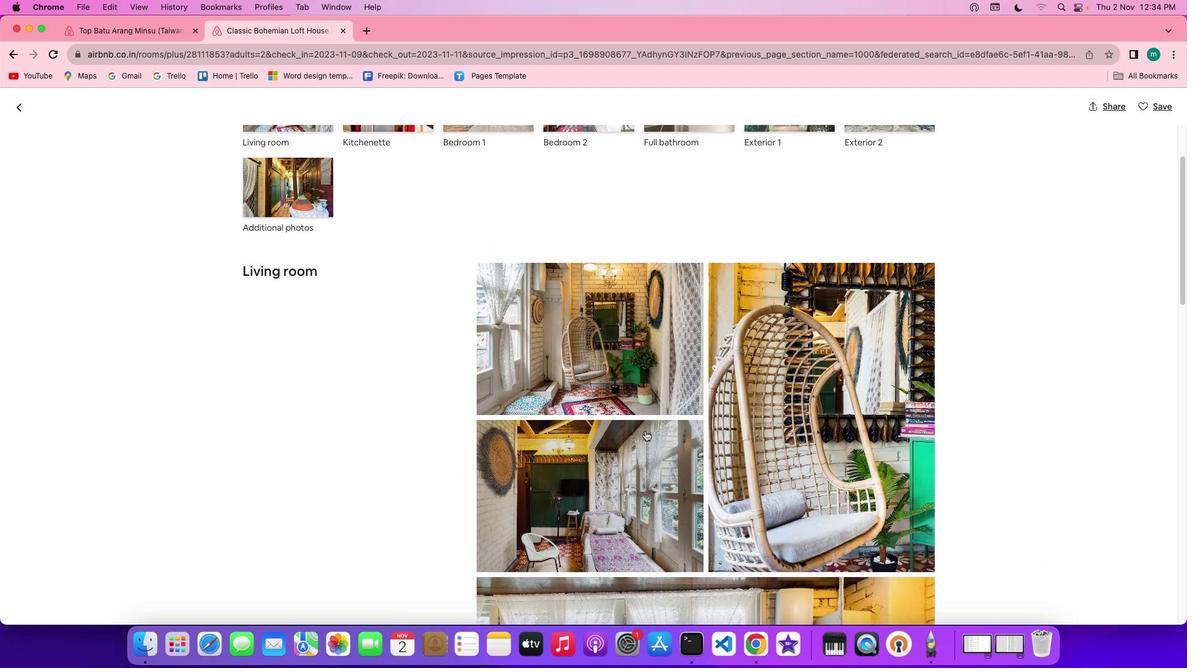 
Action: Mouse scrolled (645, 430) with delta (0, 0)
Screenshot: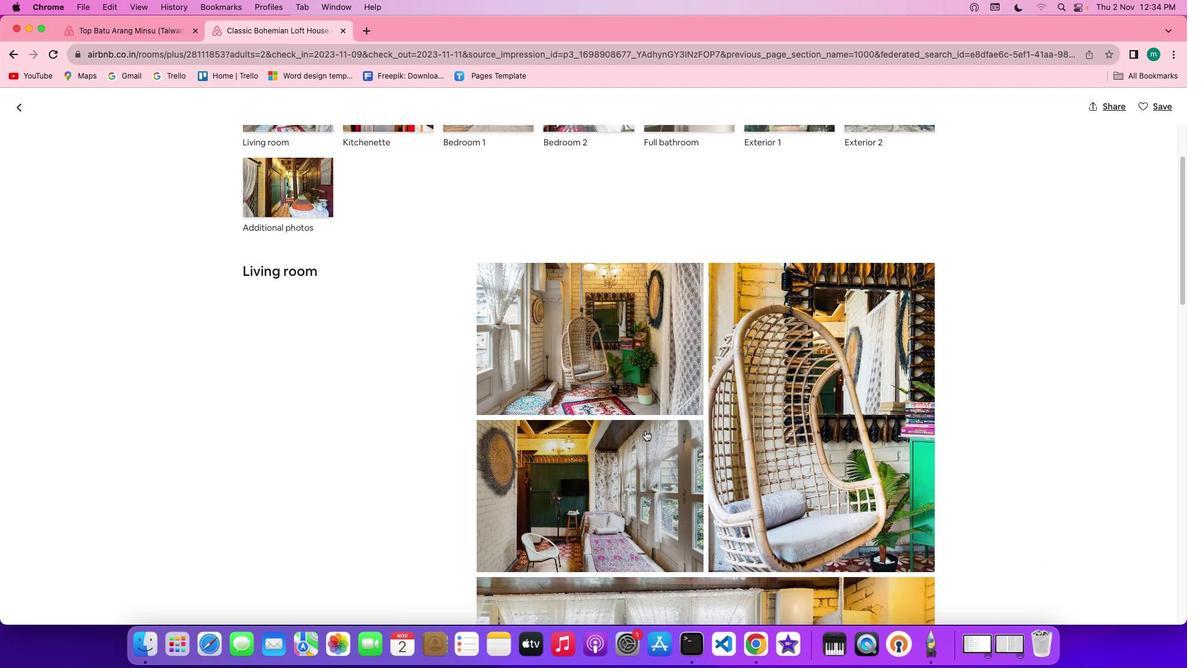 
Action: Mouse scrolled (645, 430) with delta (0, -1)
Screenshot: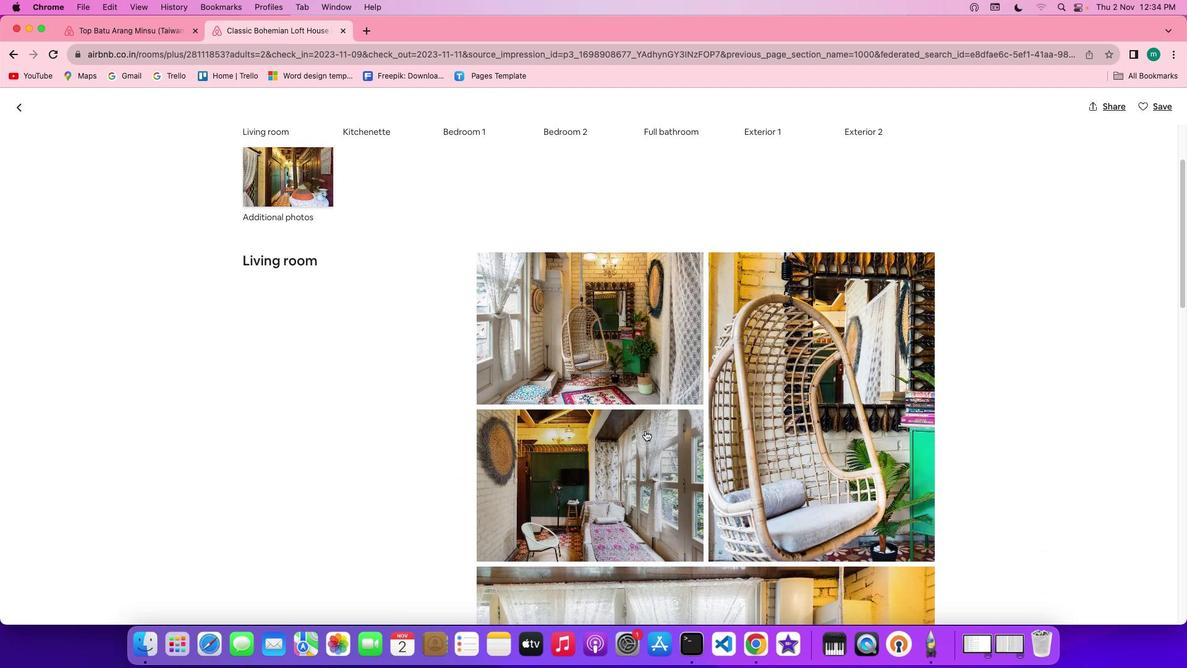 
Action: Mouse scrolled (645, 430) with delta (0, -1)
Screenshot: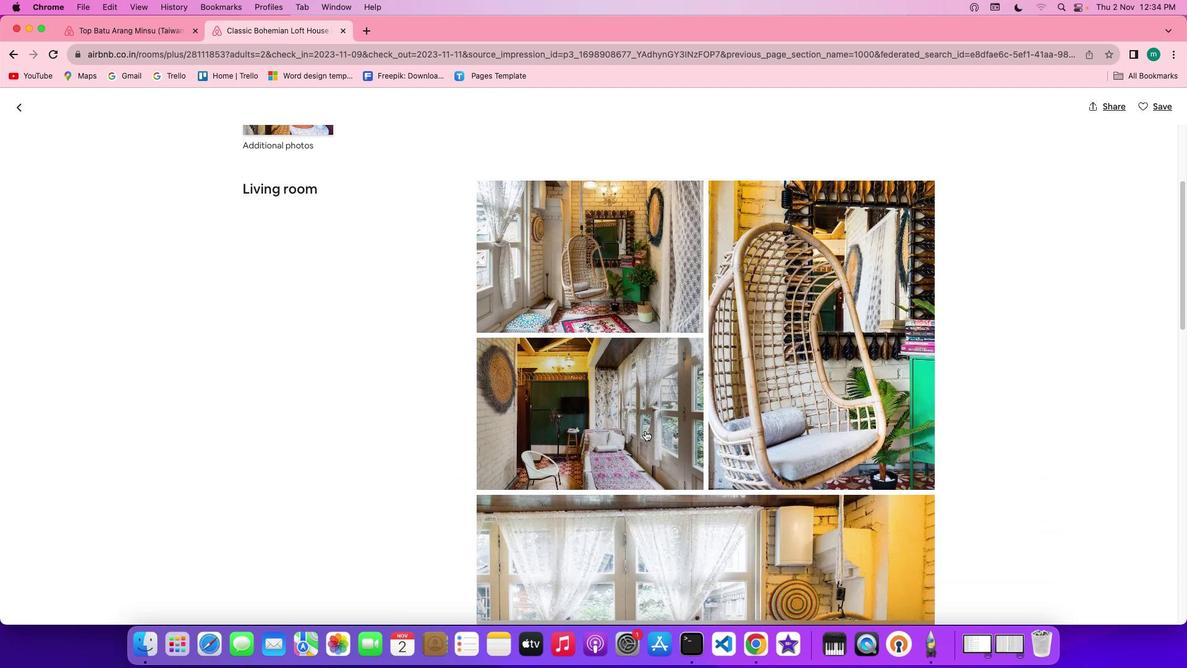 
Action: Mouse scrolled (645, 430) with delta (0, 0)
Screenshot: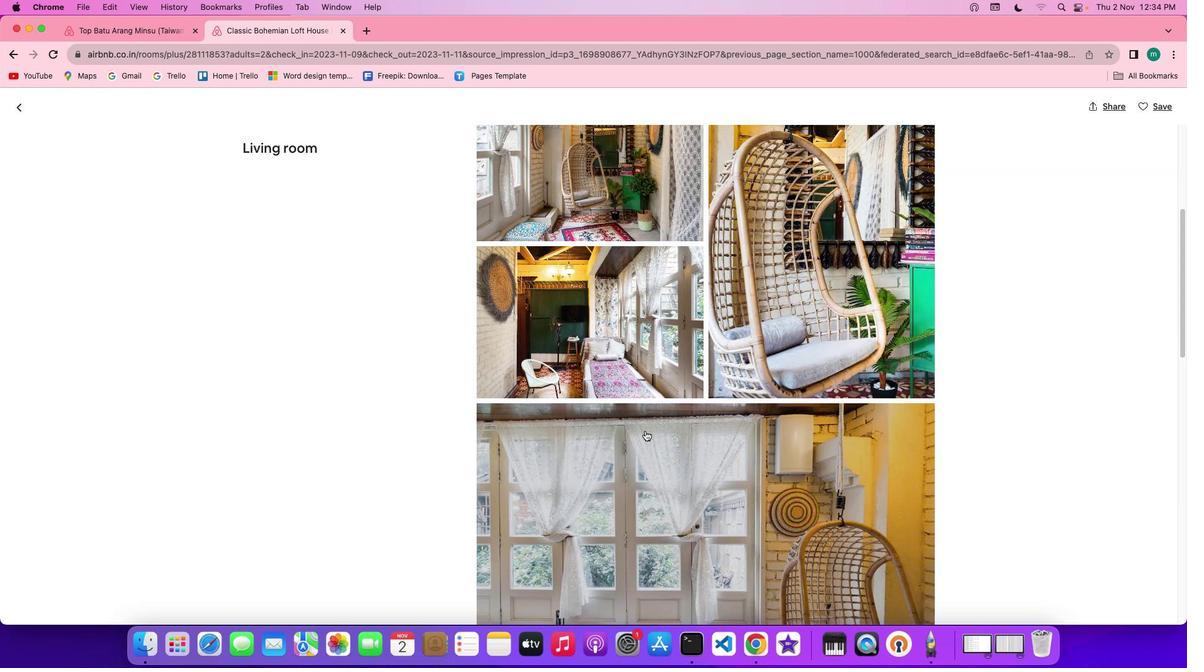
Action: Mouse scrolled (645, 430) with delta (0, 0)
Screenshot: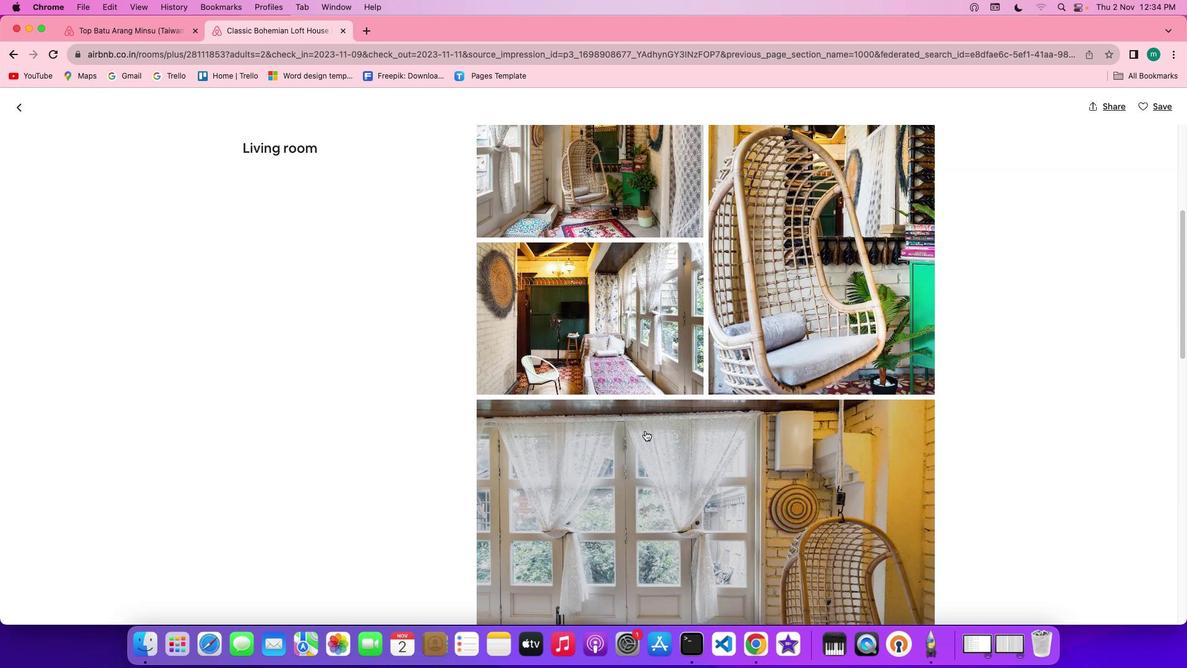 
Action: Mouse scrolled (645, 430) with delta (0, 0)
Screenshot: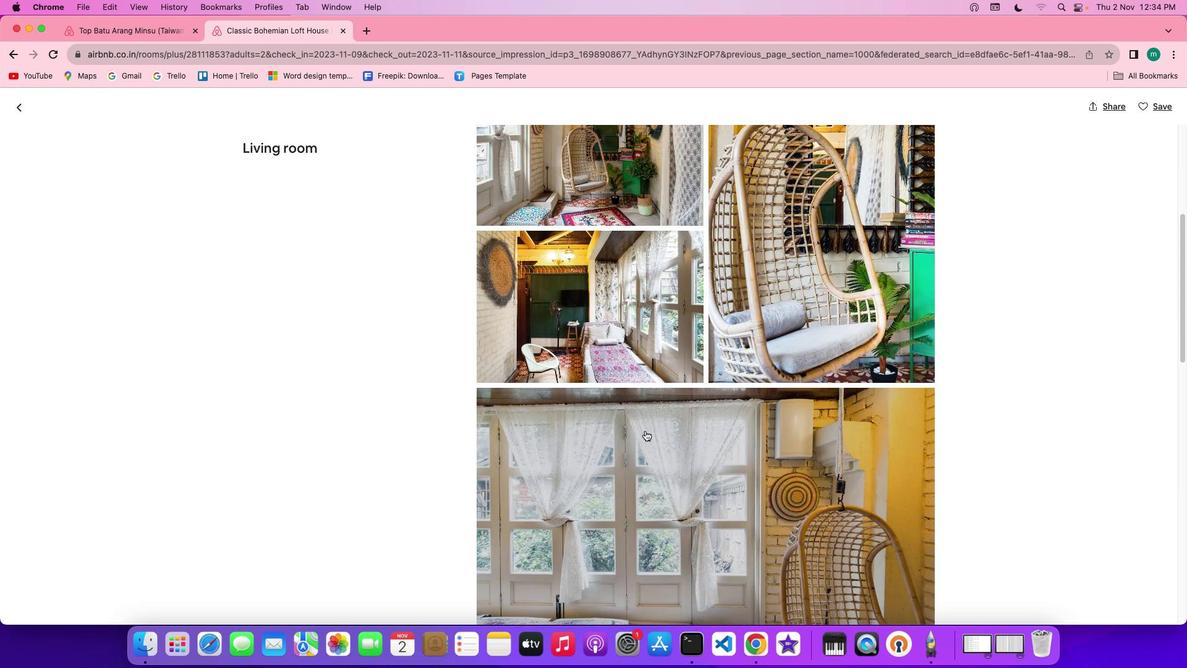 
Action: Mouse scrolled (645, 430) with delta (0, 0)
Screenshot: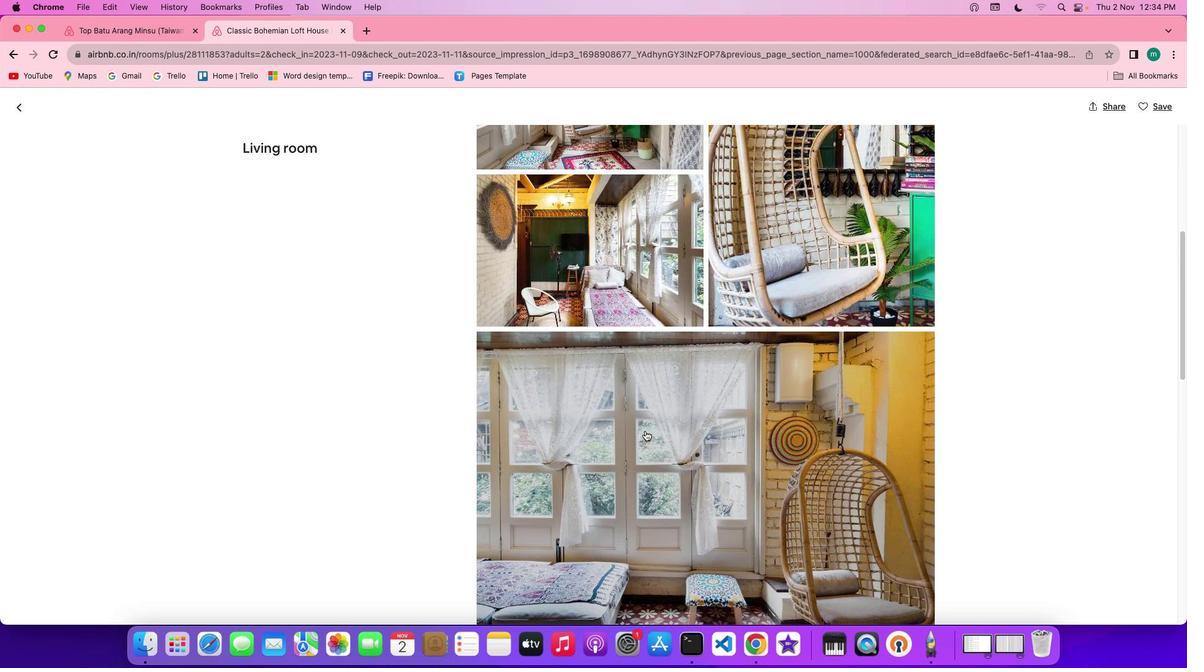
Action: Mouse scrolled (645, 430) with delta (0, 0)
Screenshot: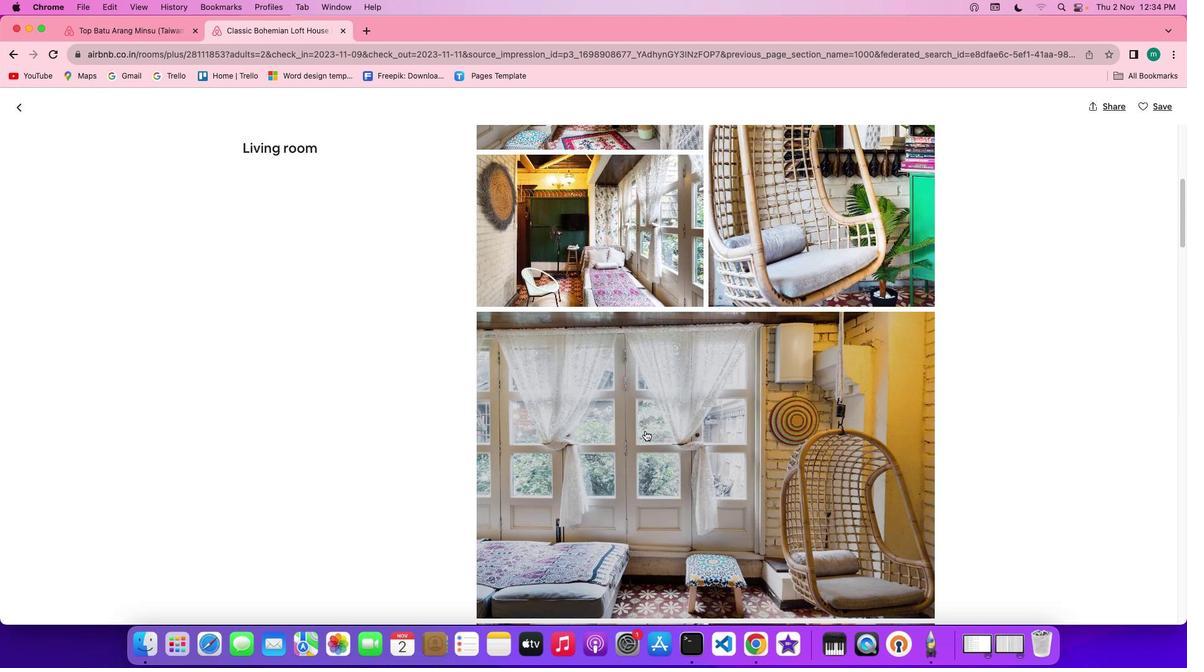 
Action: Mouse scrolled (645, 430) with delta (0, 0)
Screenshot: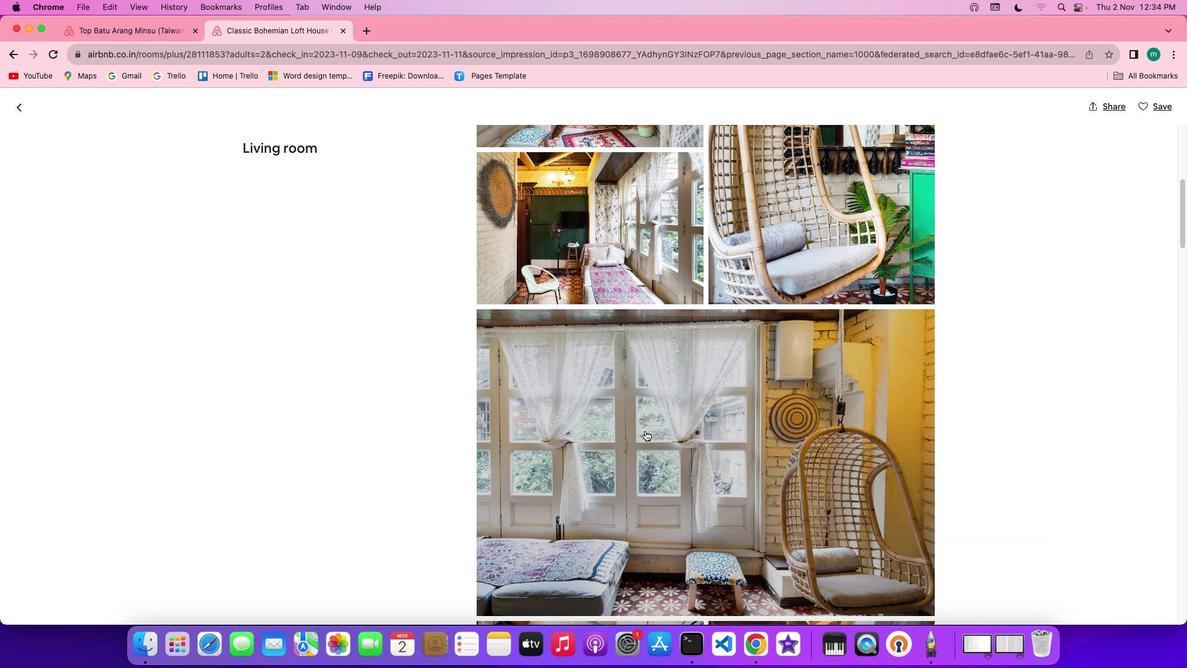 
Action: Mouse scrolled (645, 430) with delta (0, -1)
Screenshot: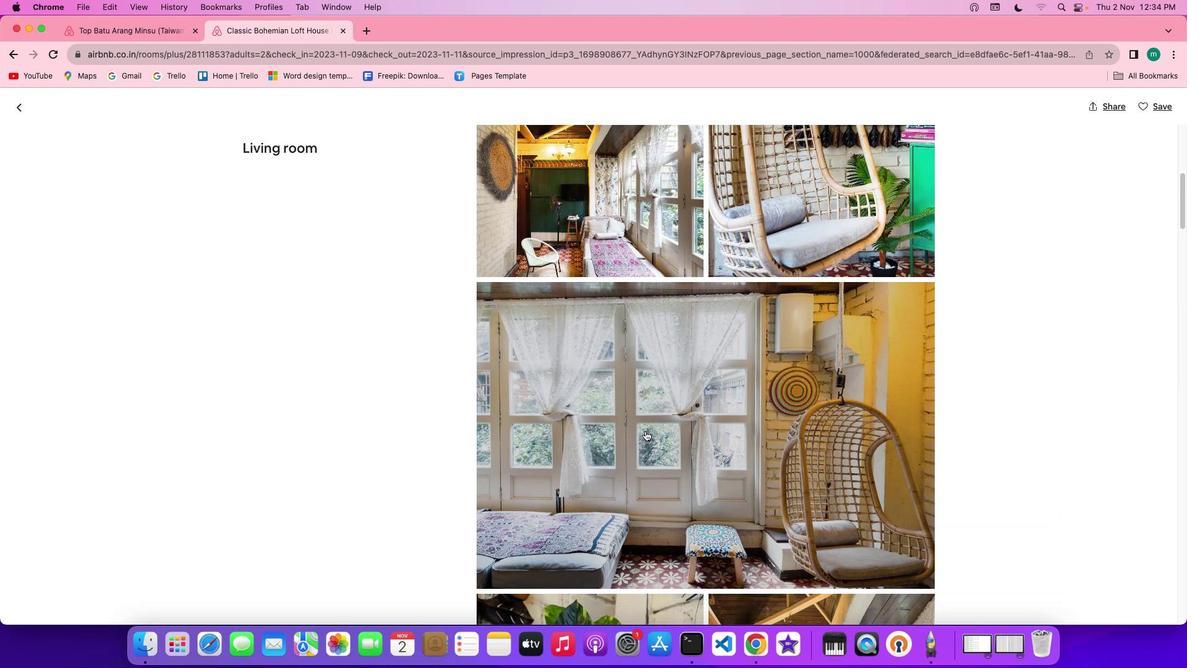 
Action: Mouse scrolled (645, 430) with delta (0, -1)
Screenshot: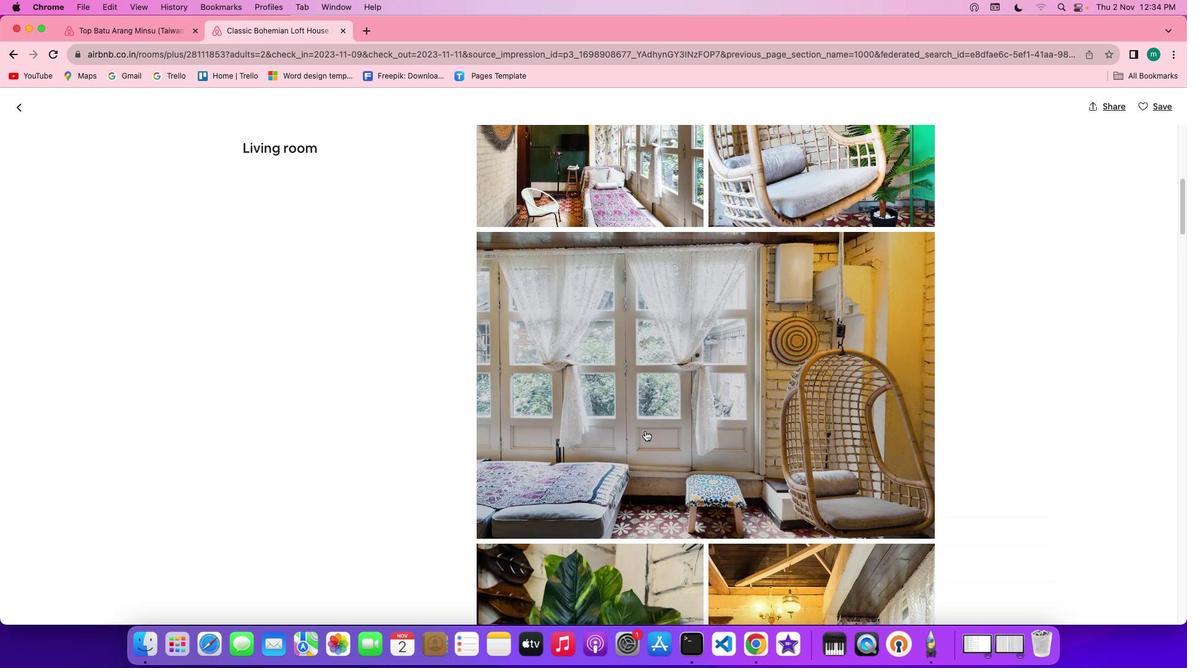 
Action: Mouse scrolled (645, 430) with delta (0, 0)
Screenshot: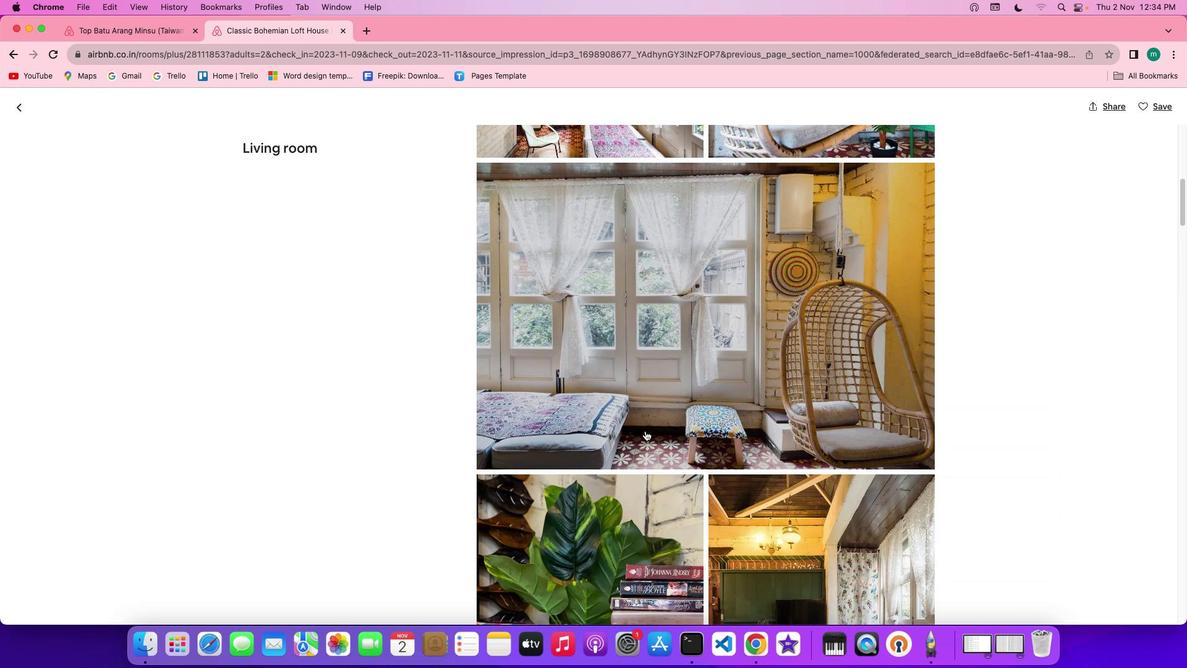 
Action: Mouse scrolled (645, 430) with delta (0, 0)
Screenshot: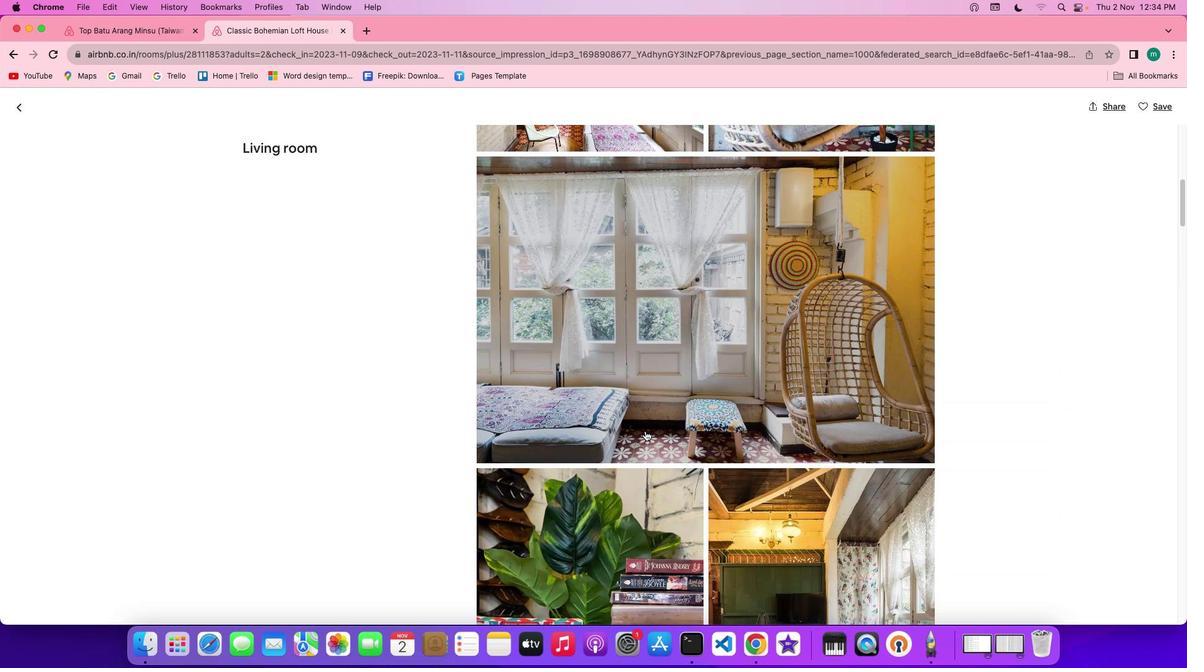 
Action: Mouse scrolled (645, 430) with delta (0, -1)
Screenshot: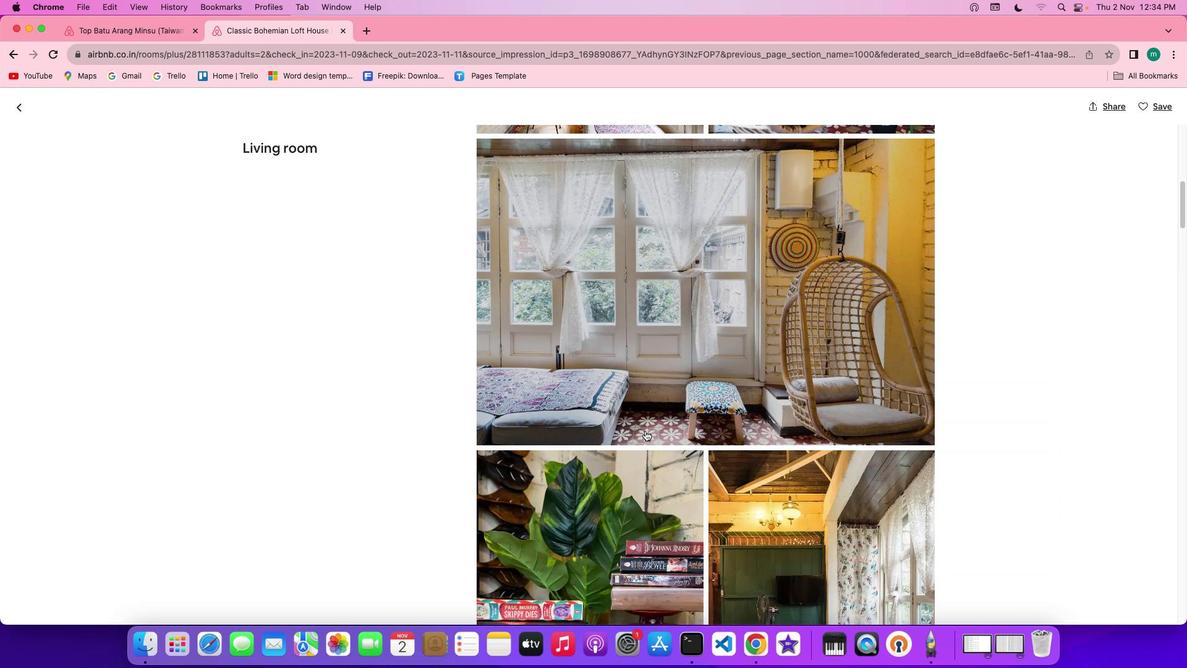 
Action: Mouse scrolled (645, 430) with delta (0, -2)
Screenshot: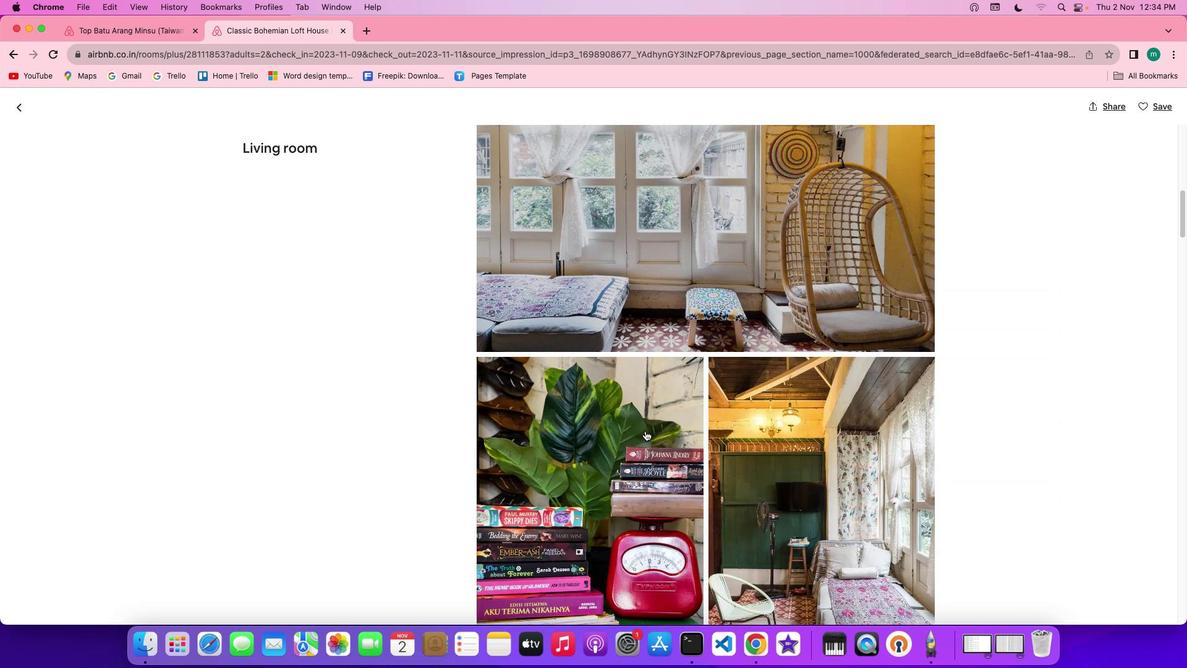 
Action: Mouse scrolled (645, 430) with delta (0, 0)
Screenshot: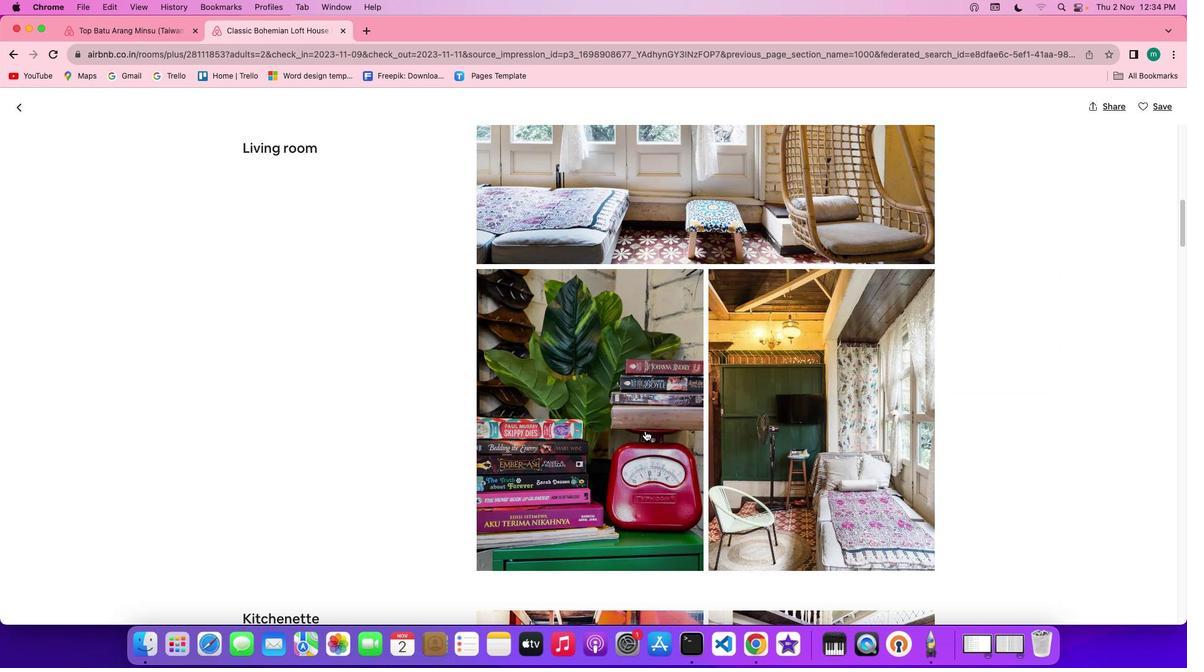 
Action: Mouse scrolled (645, 430) with delta (0, 0)
Screenshot: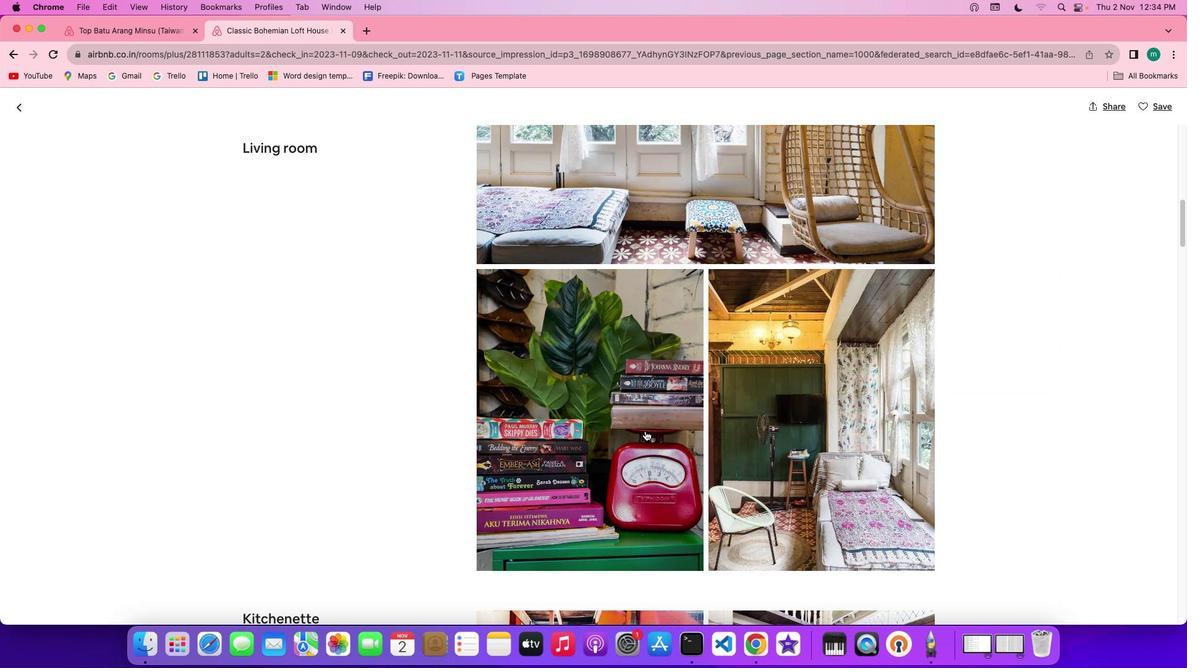 
Action: Mouse scrolled (645, 430) with delta (0, -1)
Screenshot: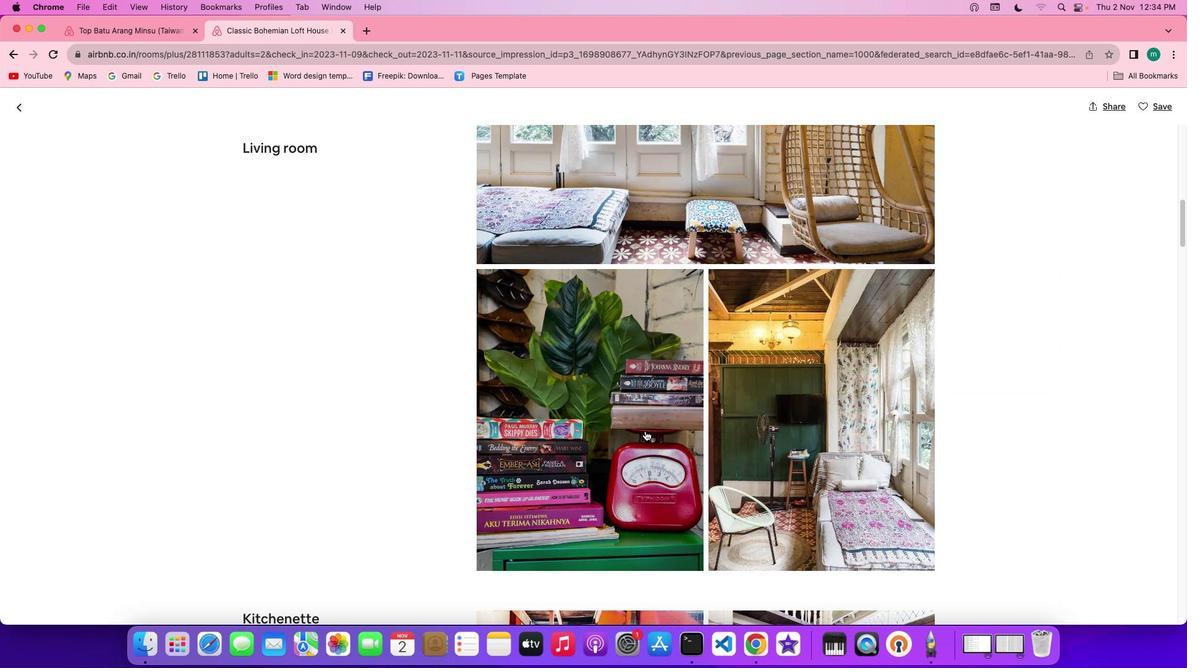 
Action: Mouse scrolled (645, 430) with delta (0, -2)
Screenshot: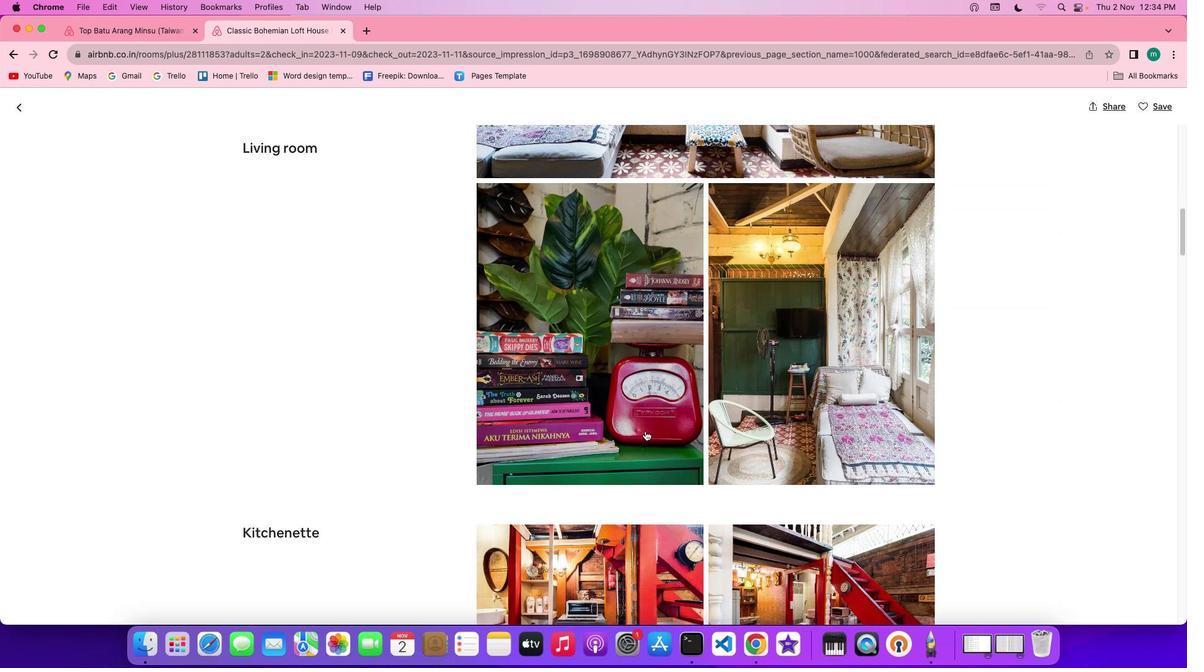 
Action: Mouse scrolled (645, 430) with delta (0, 0)
Screenshot: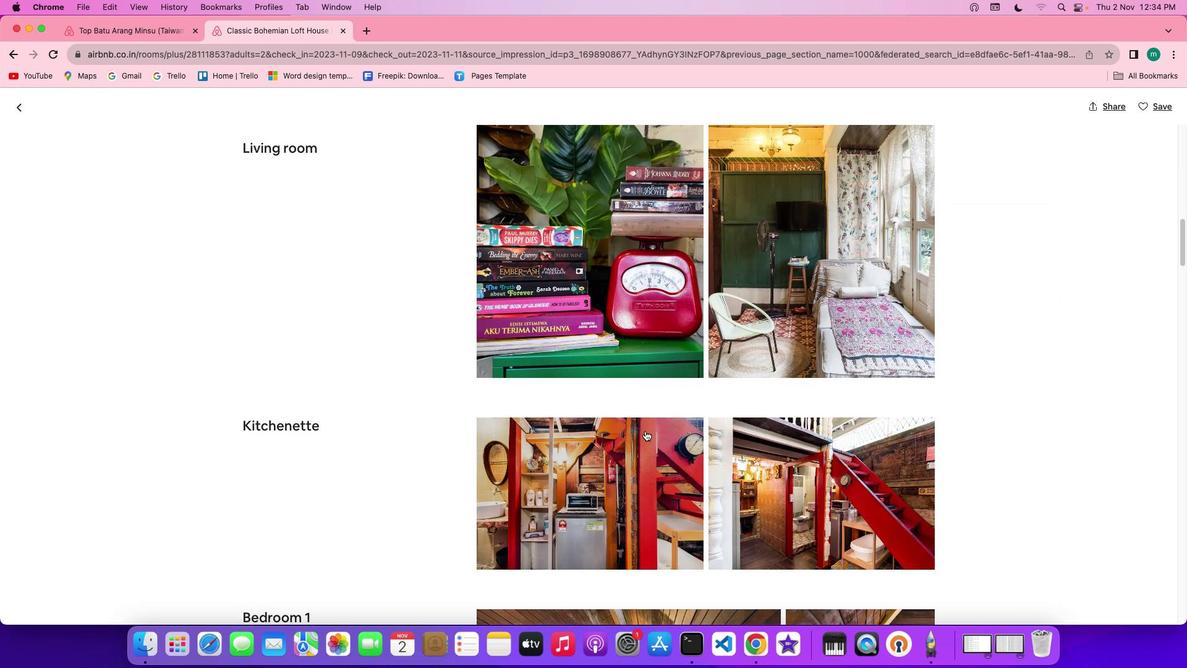 
Action: Mouse scrolled (645, 430) with delta (0, 0)
Screenshot: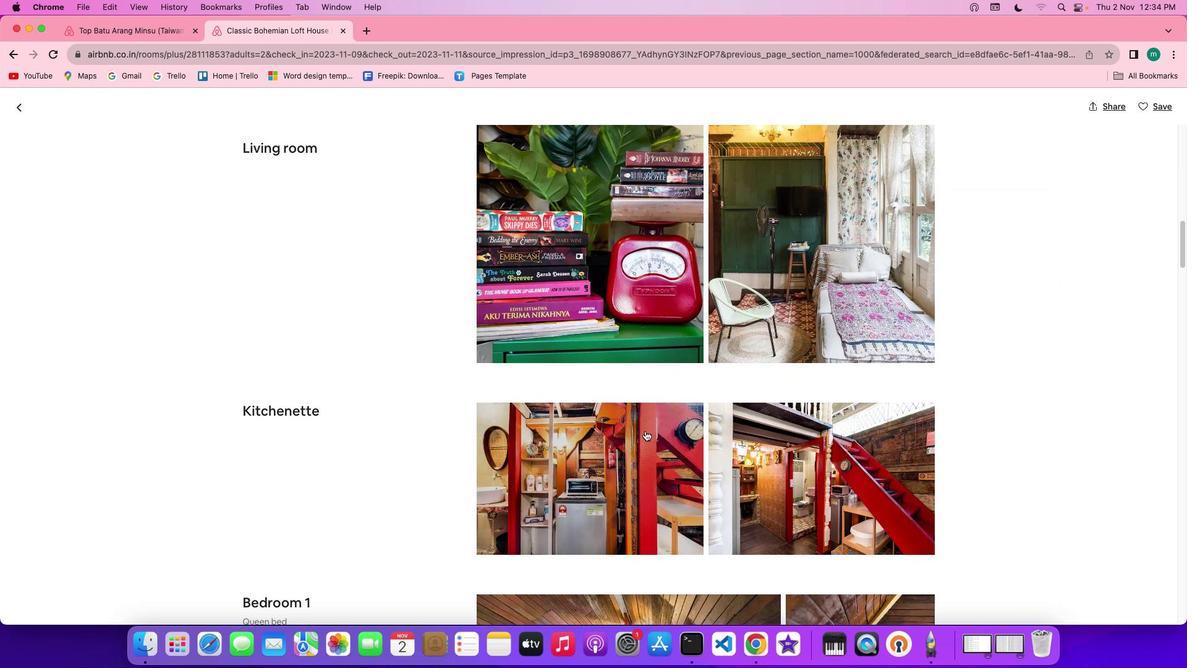 
Action: Mouse scrolled (645, 430) with delta (0, -1)
Screenshot: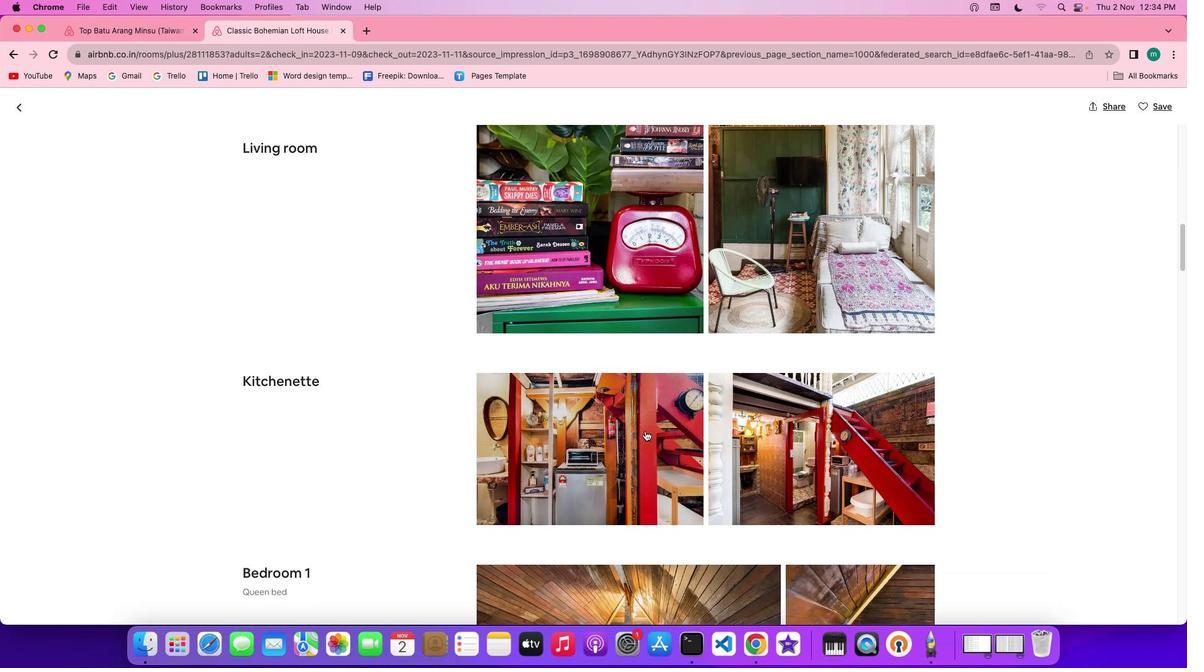 
Action: Mouse scrolled (645, 430) with delta (0, -2)
Screenshot: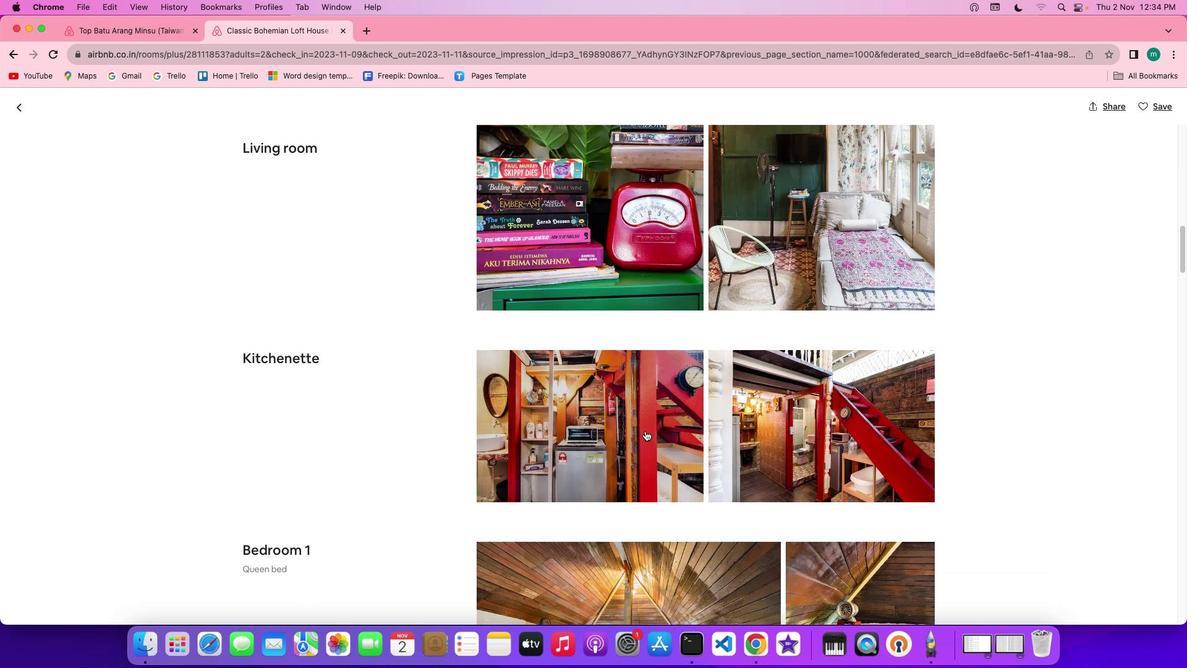 
Action: Mouse scrolled (645, 430) with delta (0, 0)
Screenshot: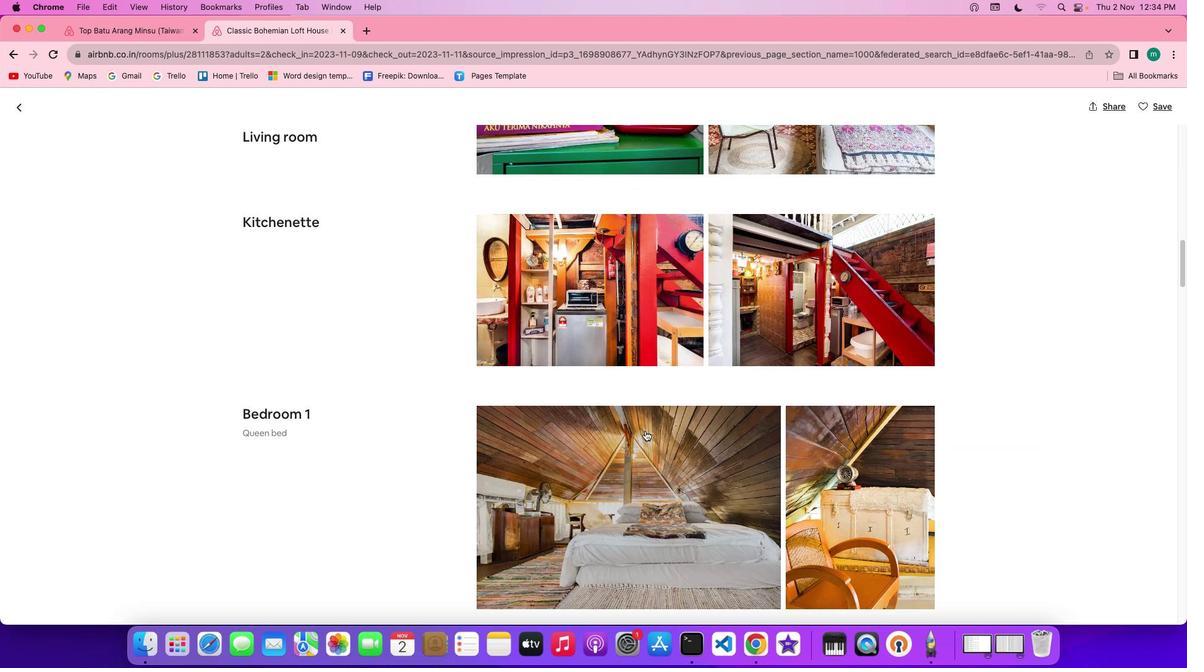 
Action: Mouse scrolled (645, 430) with delta (0, 0)
Screenshot: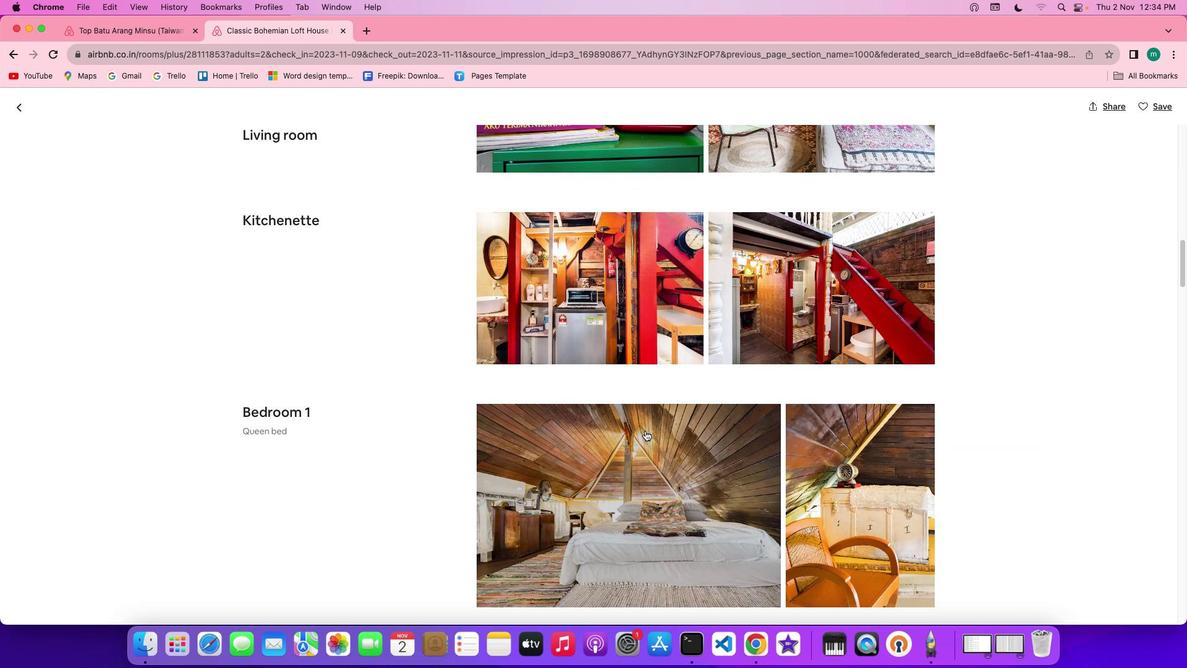
Action: Mouse scrolled (645, 430) with delta (0, -1)
Screenshot: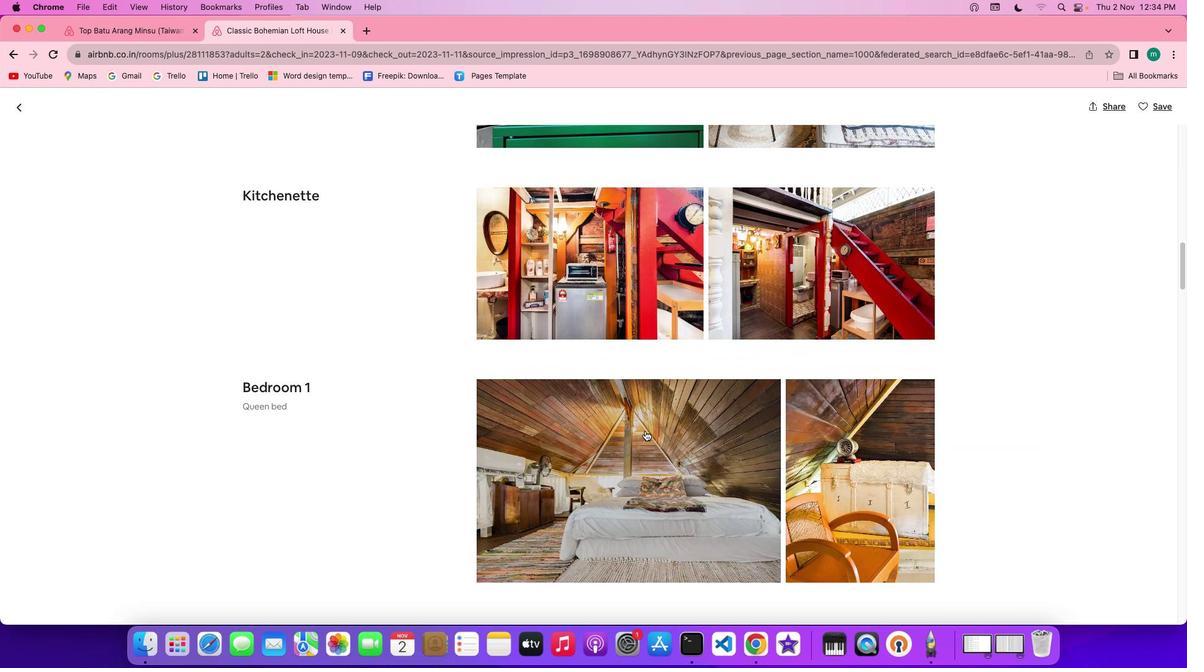 
Action: Mouse scrolled (645, 430) with delta (0, -1)
Screenshot: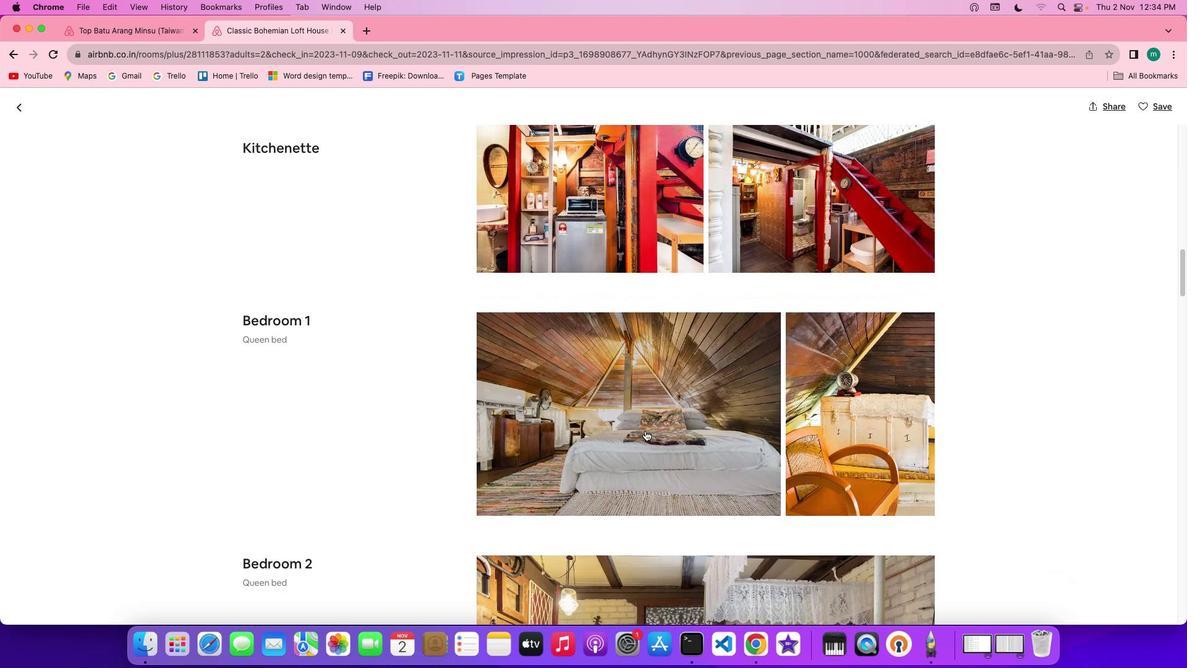
Action: Mouse moved to (645, 431)
Screenshot: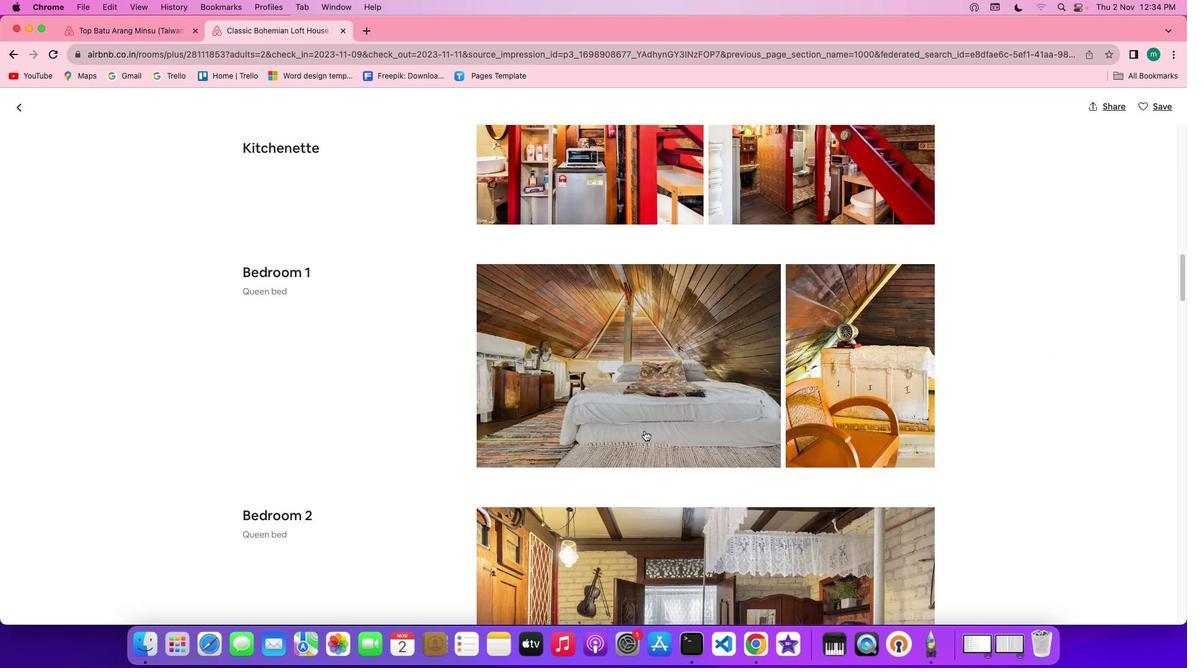 
Action: Mouse scrolled (645, 431) with delta (0, 0)
Screenshot: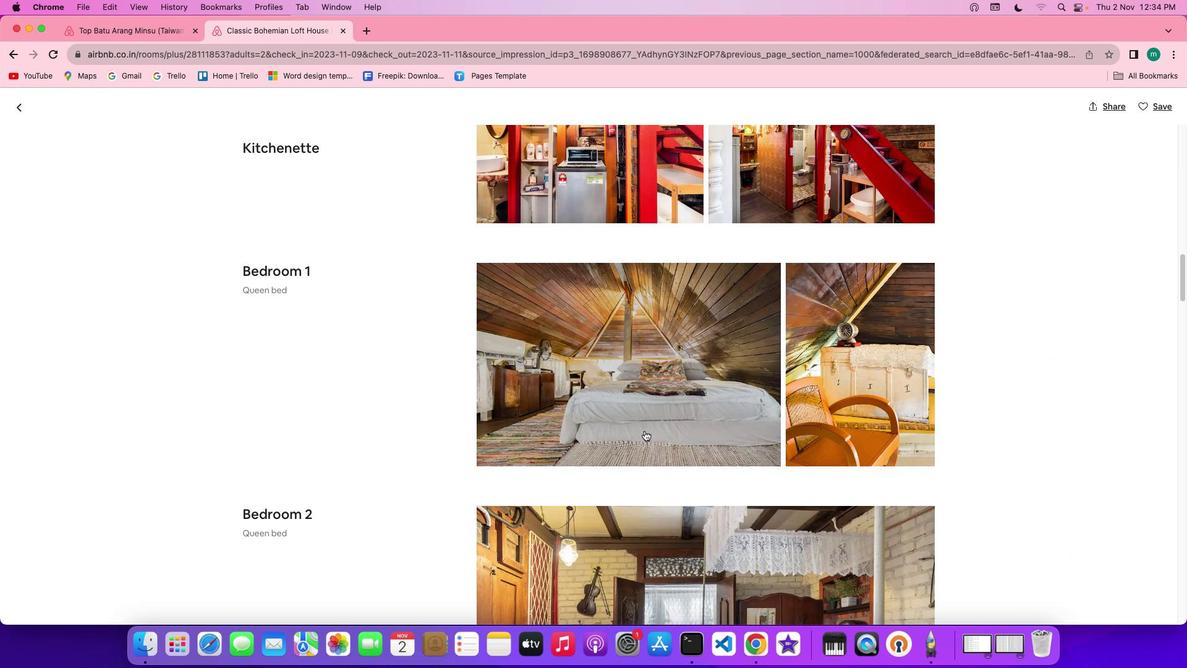 
Action: Mouse scrolled (645, 431) with delta (0, 0)
Screenshot: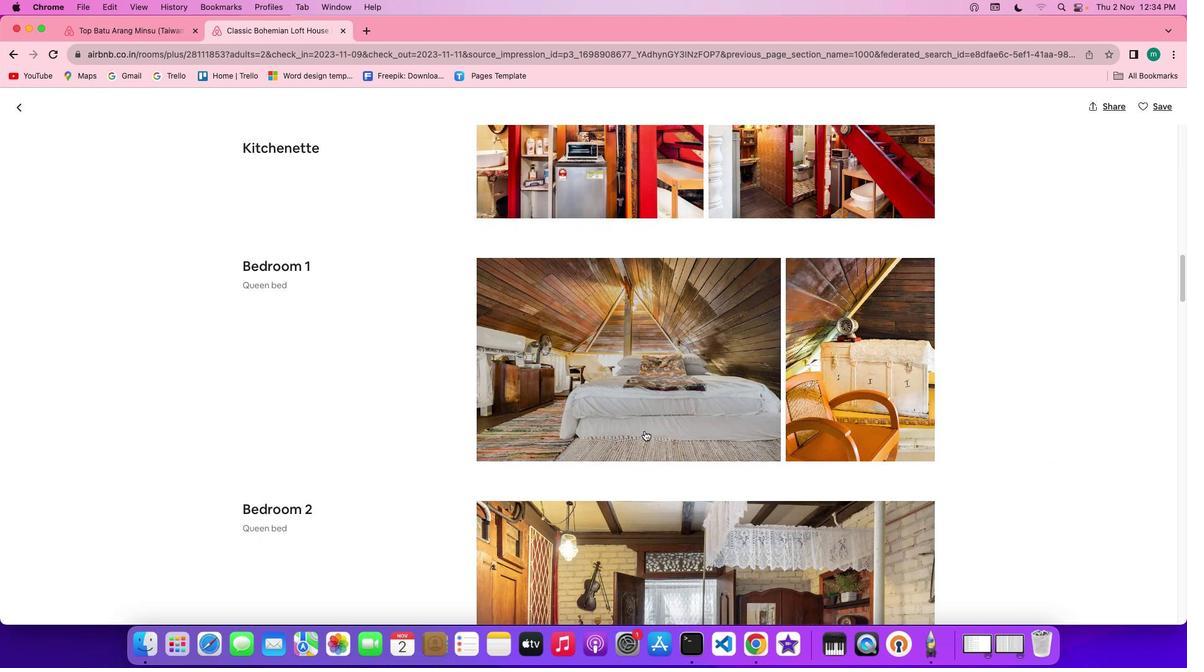 
Action: Mouse scrolled (645, 431) with delta (0, -1)
Screenshot: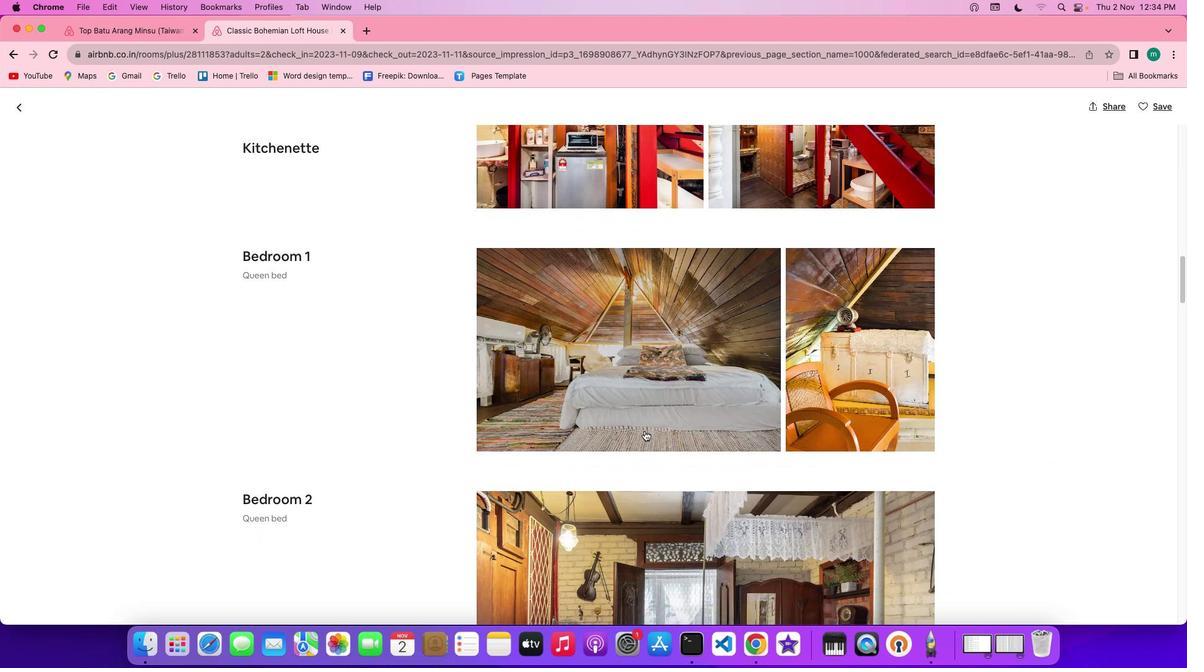 
Action: Mouse scrolled (645, 431) with delta (0, -1)
Screenshot: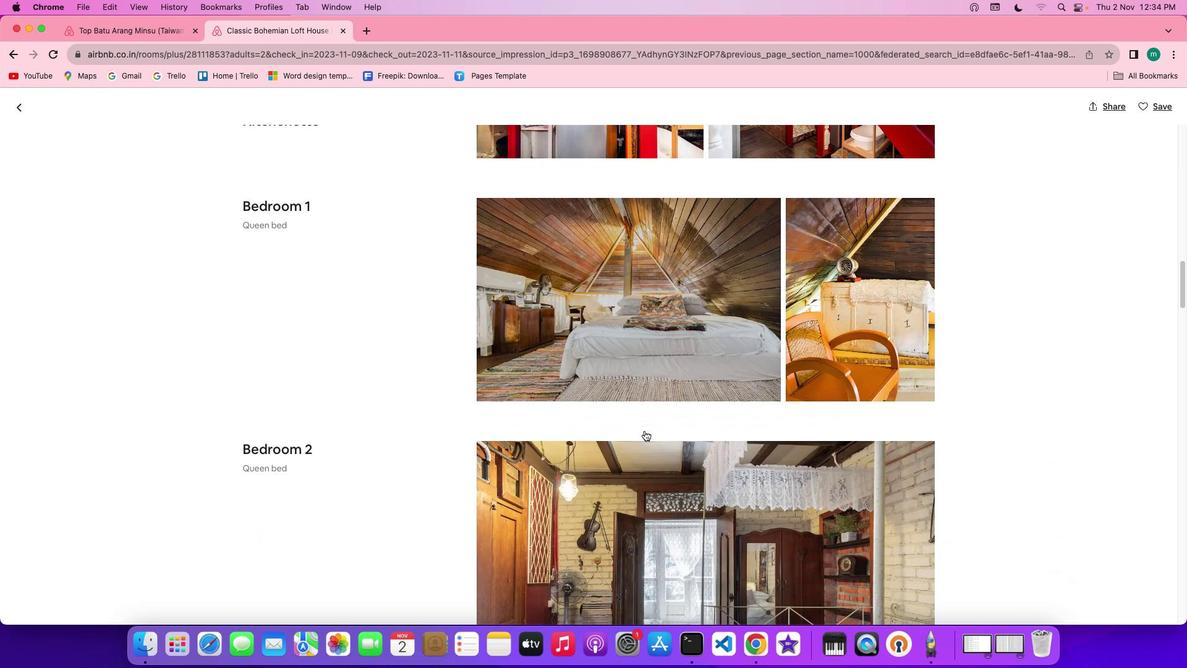 
Action: Mouse scrolled (645, 431) with delta (0, 0)
Screenshot: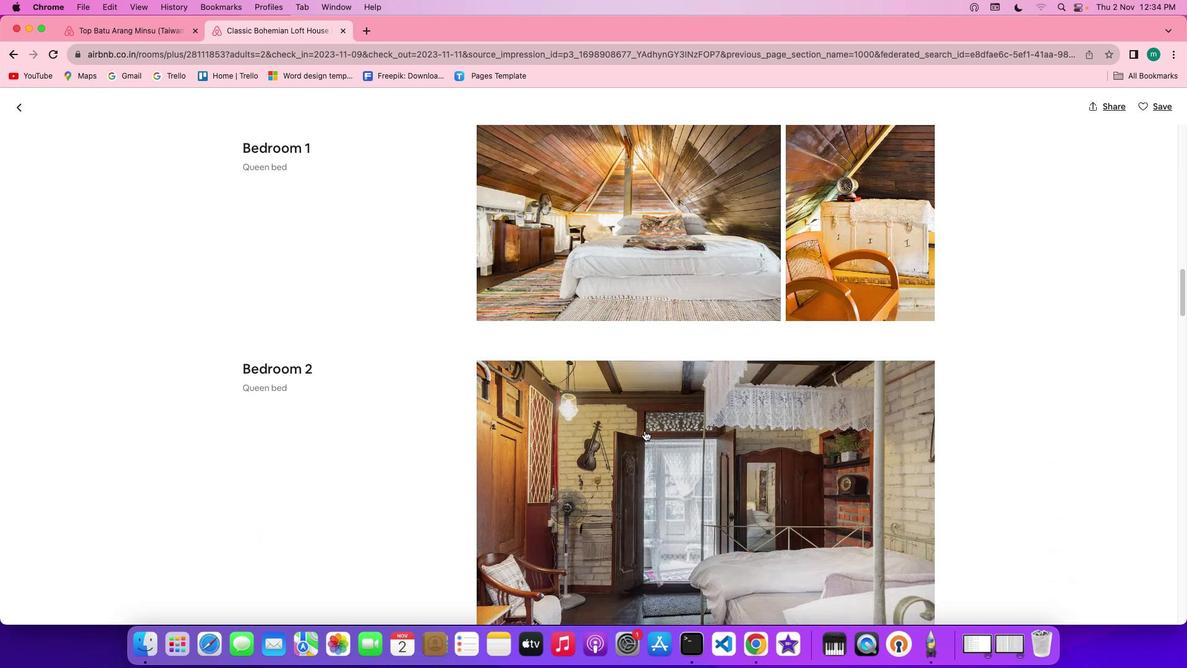 
Action: Mouse scrolled (645, 431) with delta (0, 0)
Screenshot: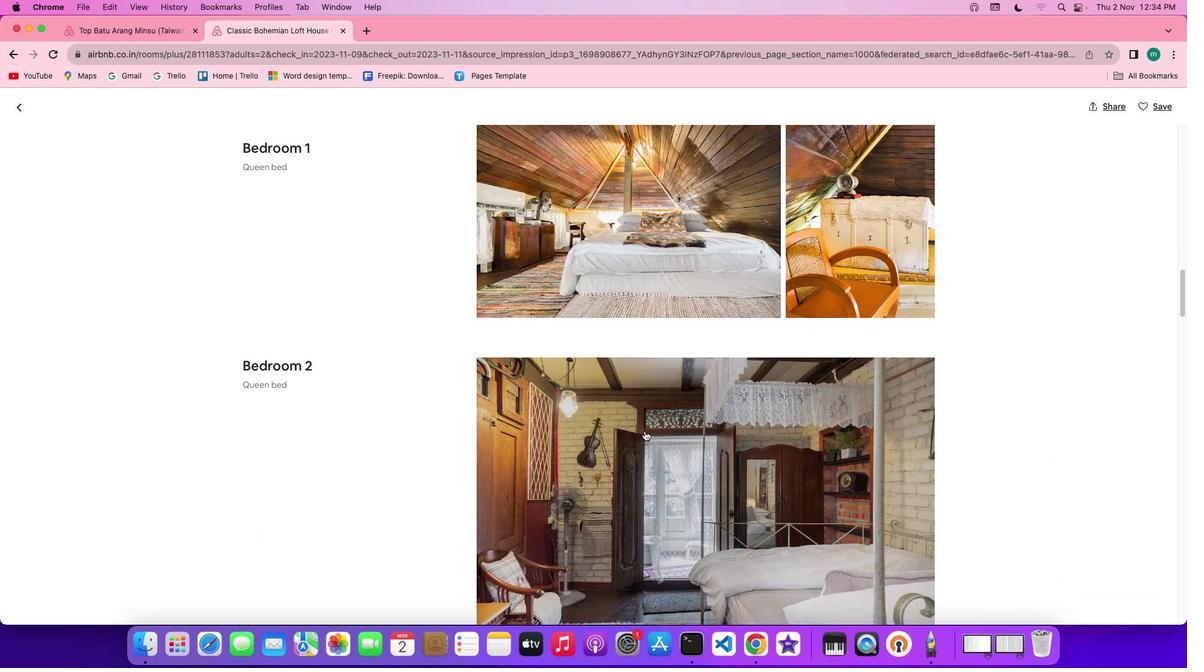 
Action: Mouse scrolled (645, 431) with delta (0, 0)
Screenshot: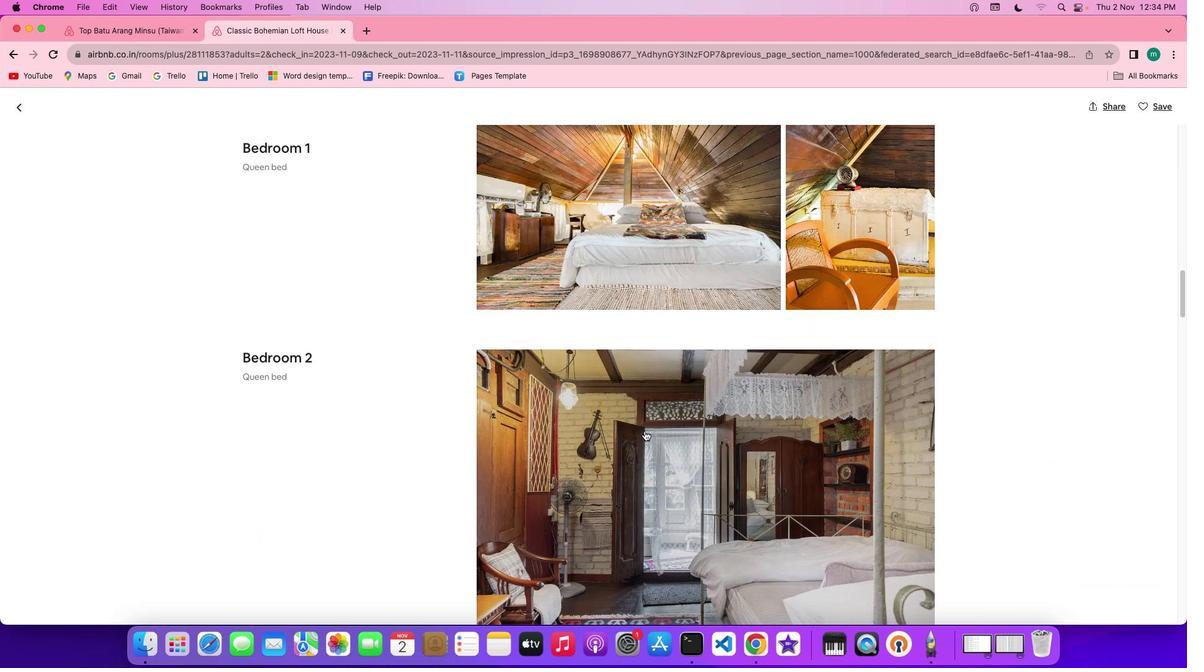 
Action: Mouse scrolled (645, 431) with delta (0, 0)
Screenshot: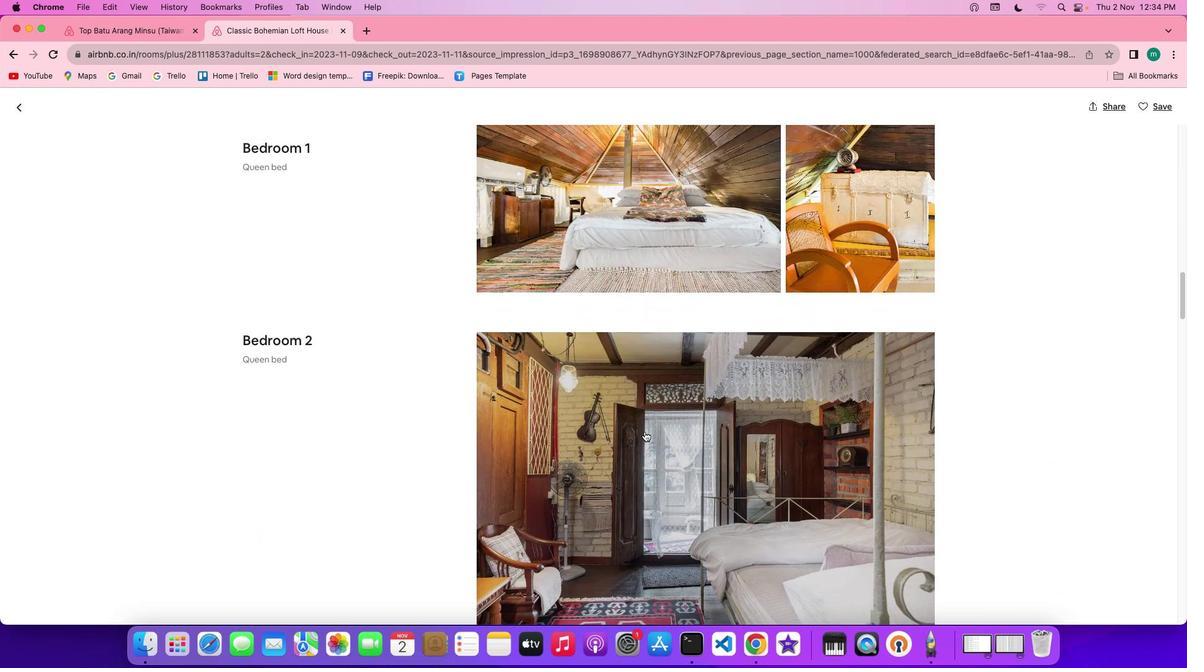 
Action: Mouse scrolled (645, 431) with delta (0, -1)
Screenshot: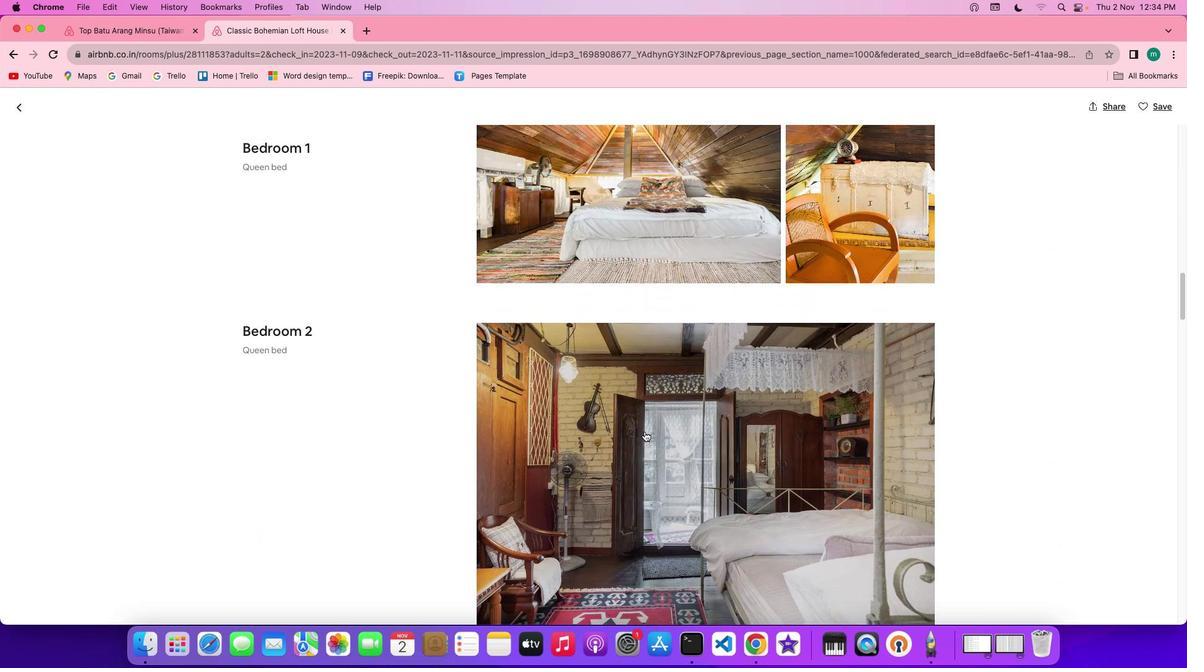 
Action: Mouse moved to (645, 431)
Screenshot: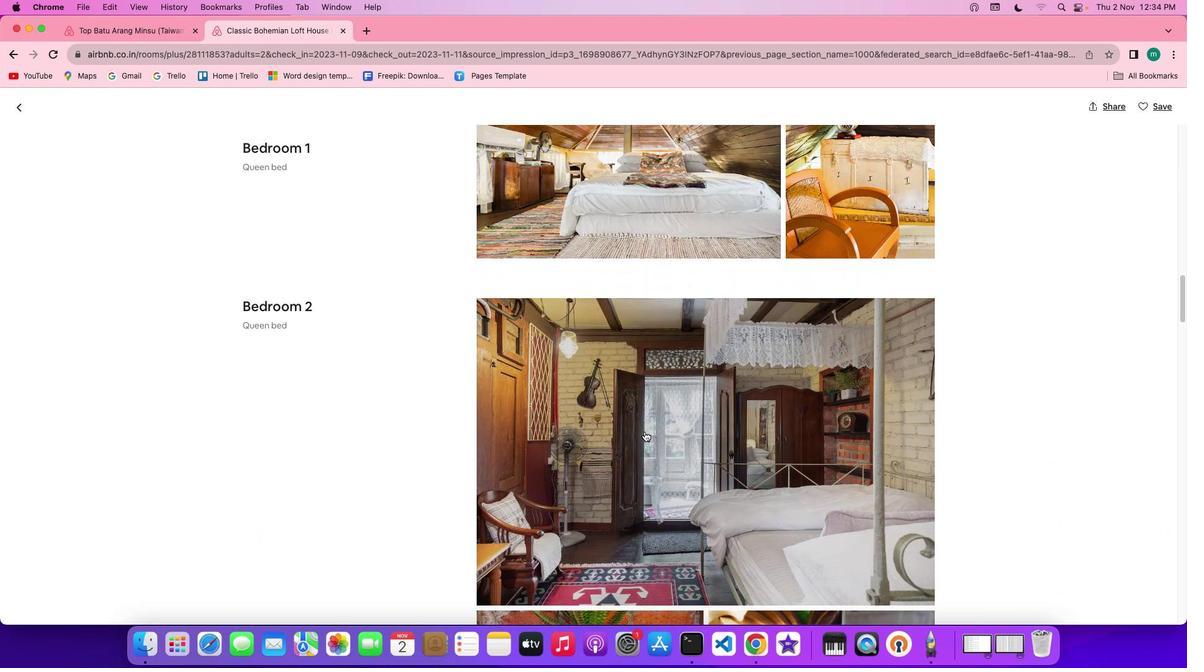 
Action: Mouse scrolled (645, 431) with delta (0, 0)
Screenshot: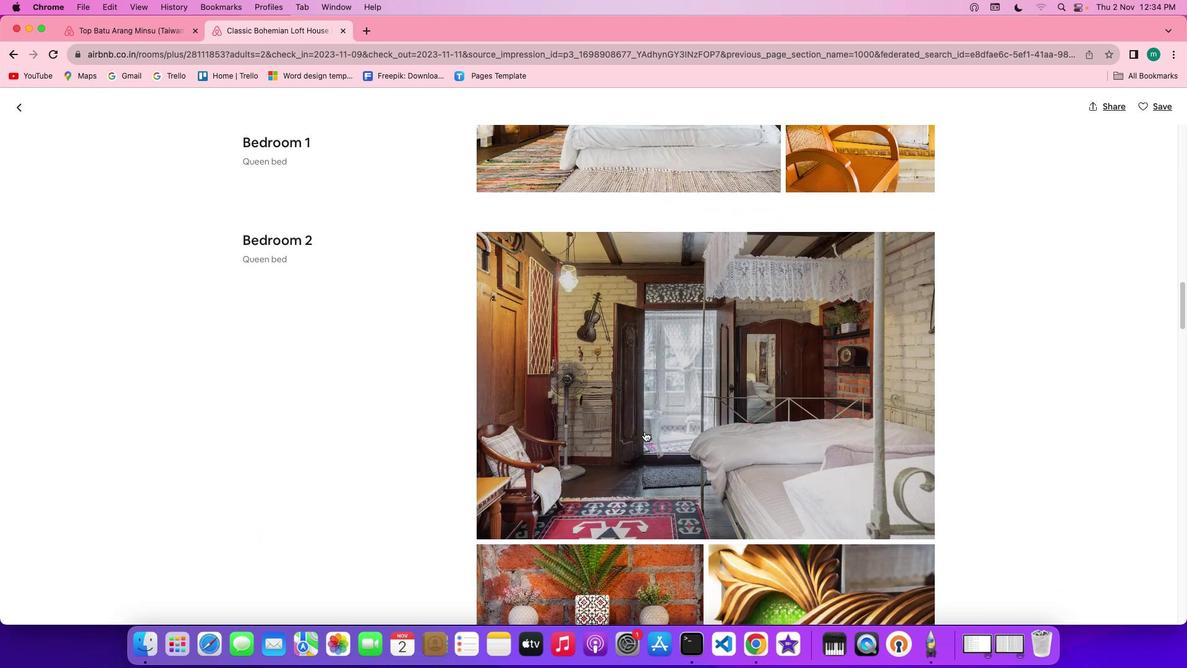 
Action: Mouse scrolled (645, 431) with delta (0, 0)
Screenshot: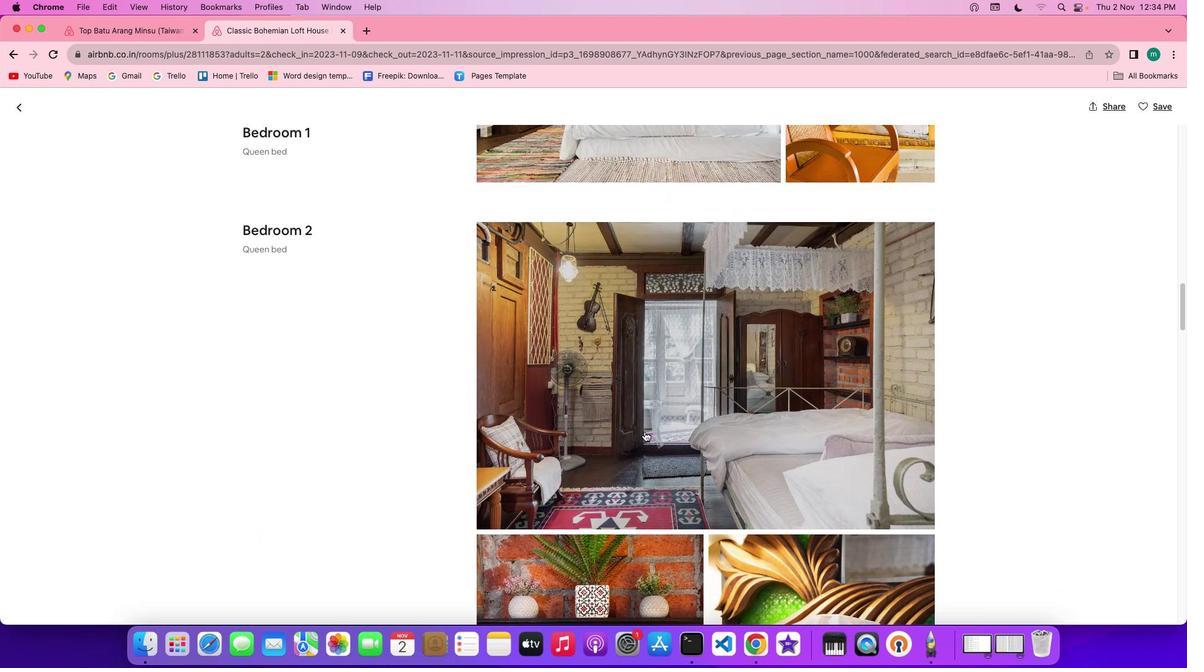 
Action: Mouse scrolled (645, 431) with delta (0, -1)
Screenshot: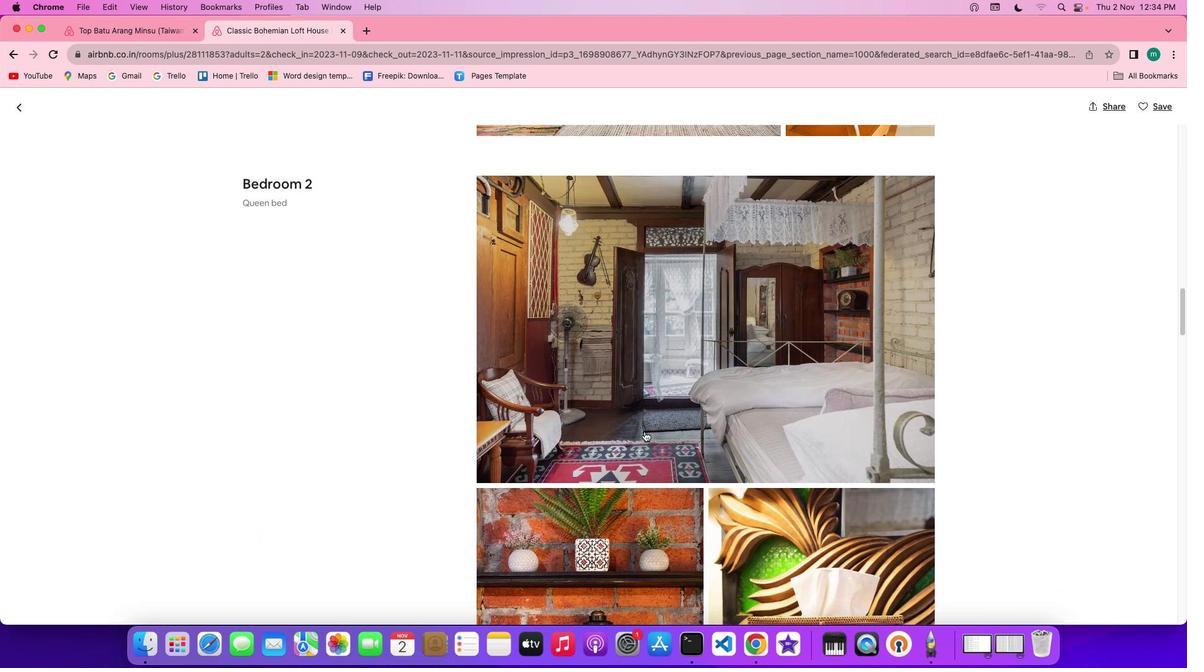 
Action: Mouse scrolled (645, 431) with delta (0, -1)
Screenshot: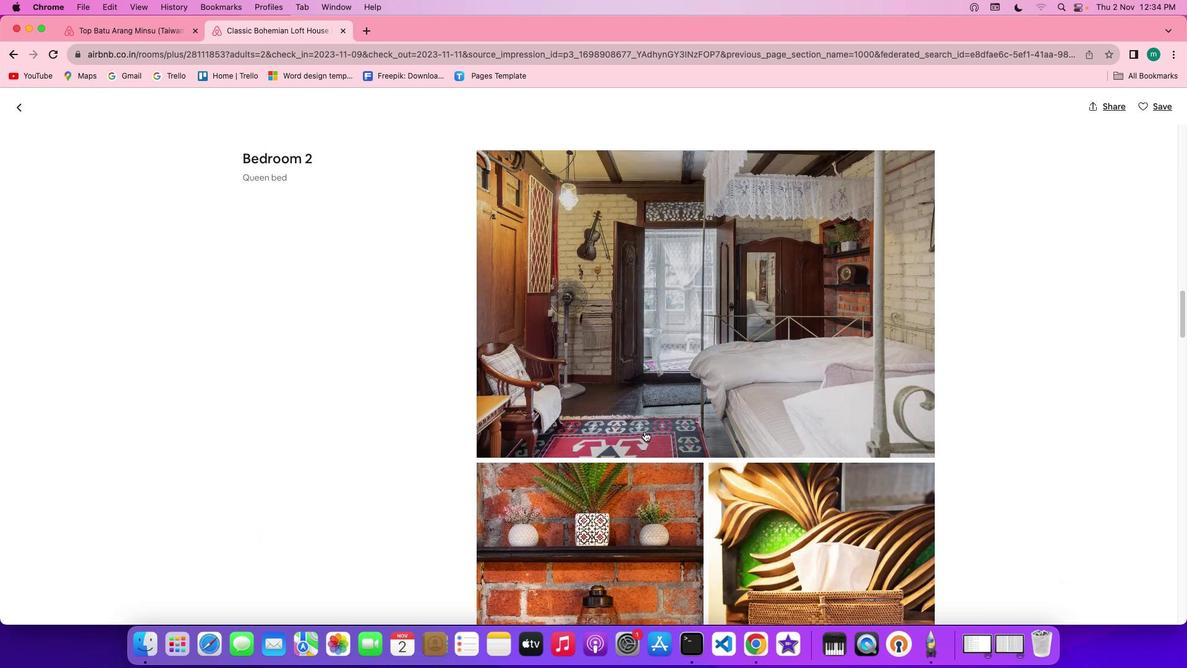 
Action: Mouse scrolled (645, 431) with delta (0, -2)
Screenshot: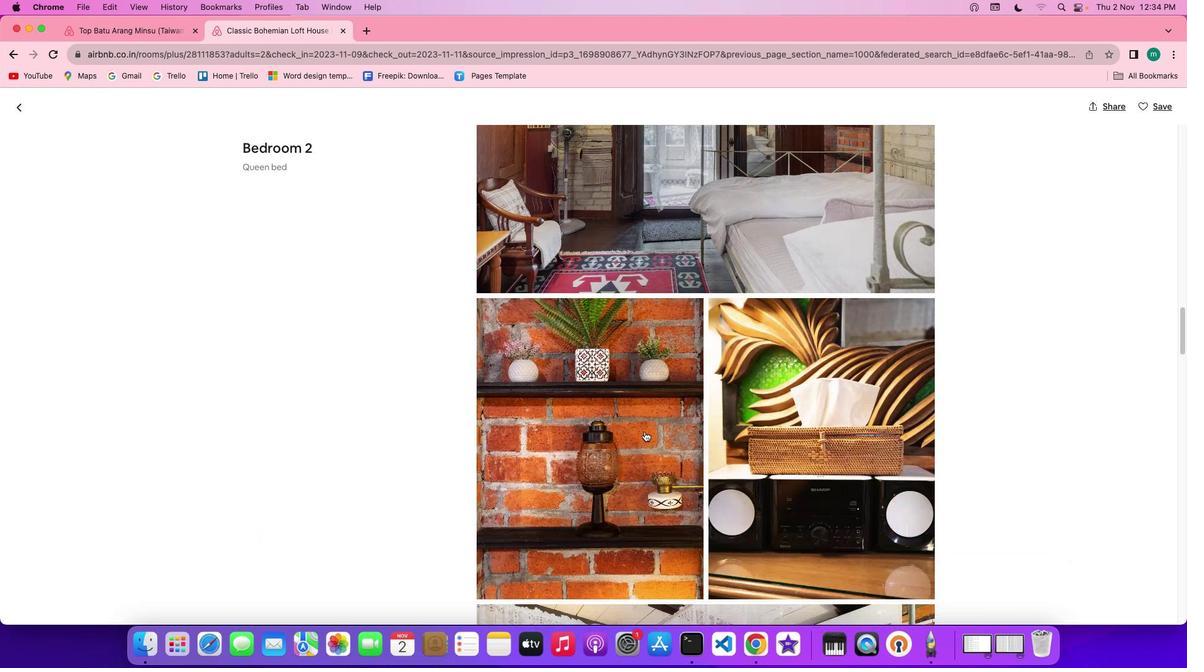 
Action: Mouse scrolled (645, 431) with delta (0, 0)
Screenshot: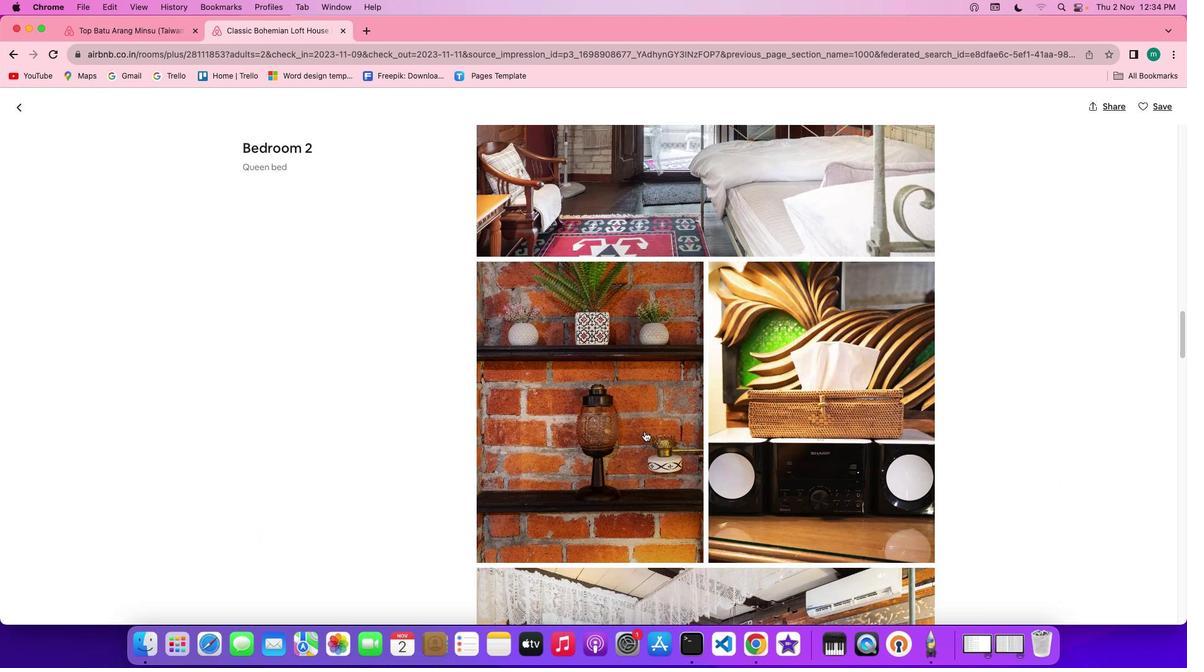 
Action: Mouse scrolled (645, 431) with delta (0, 0)
Screenshot: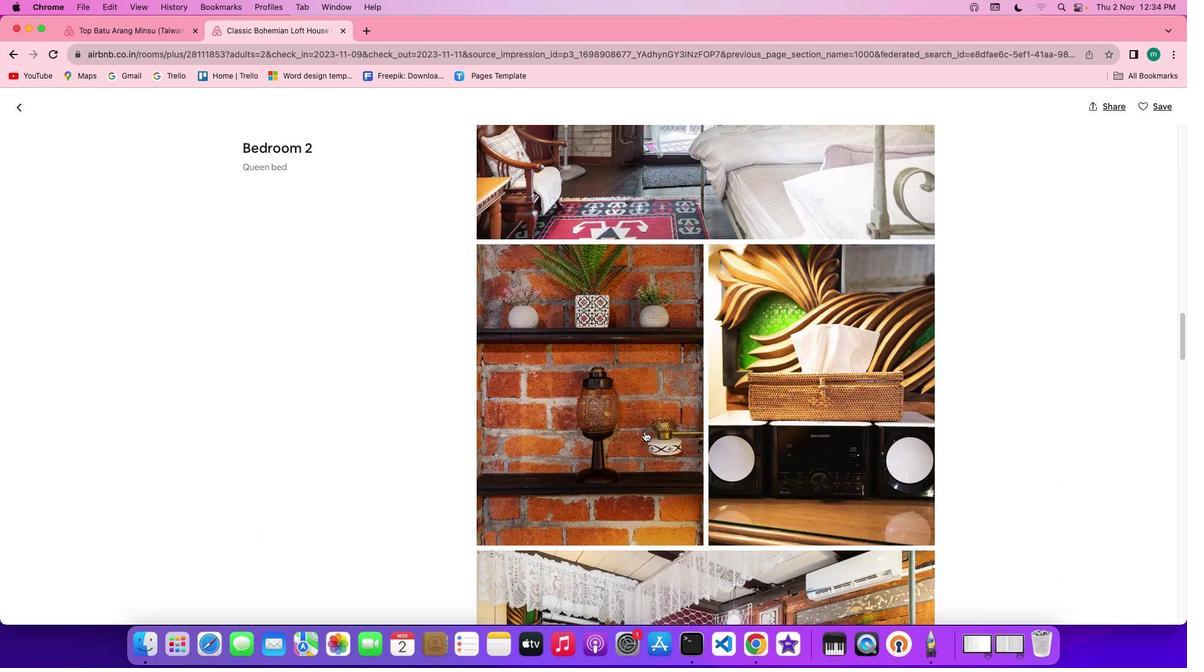
Action: Mouse scrolled (645, 431) with delta (0, -1)
Screenshot: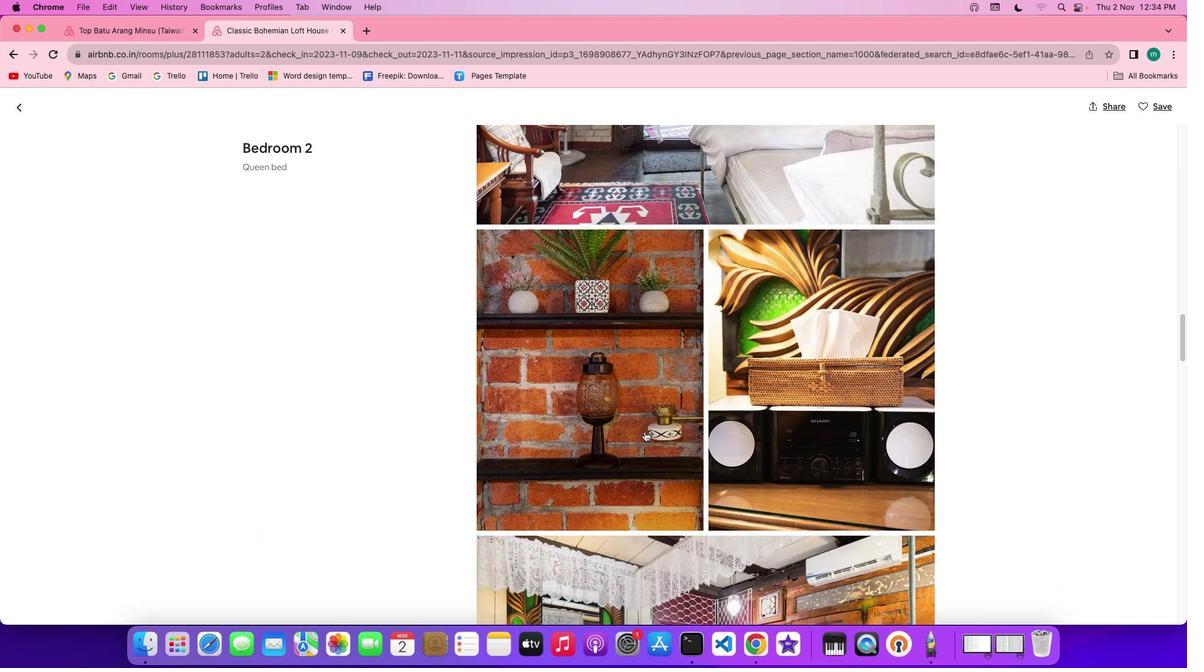 
Action: Mouse scrolled (645, 431) with delta (0, -2)
Screenshot: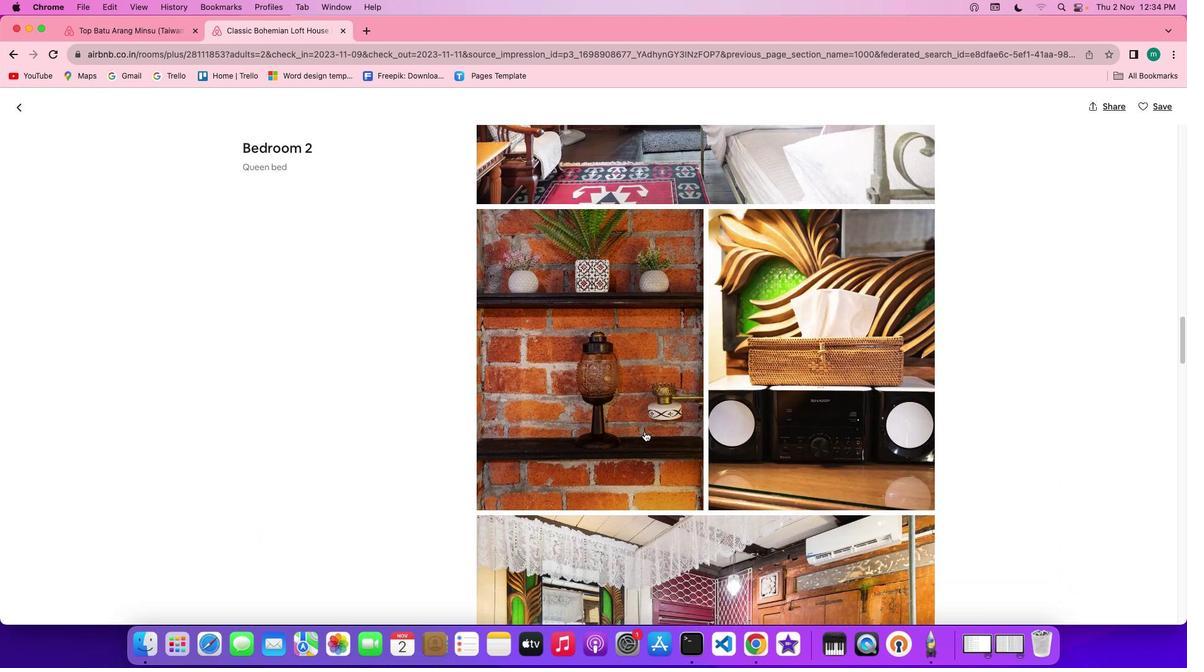 
Action: Mouse moved to (644, 431)
Screenshot: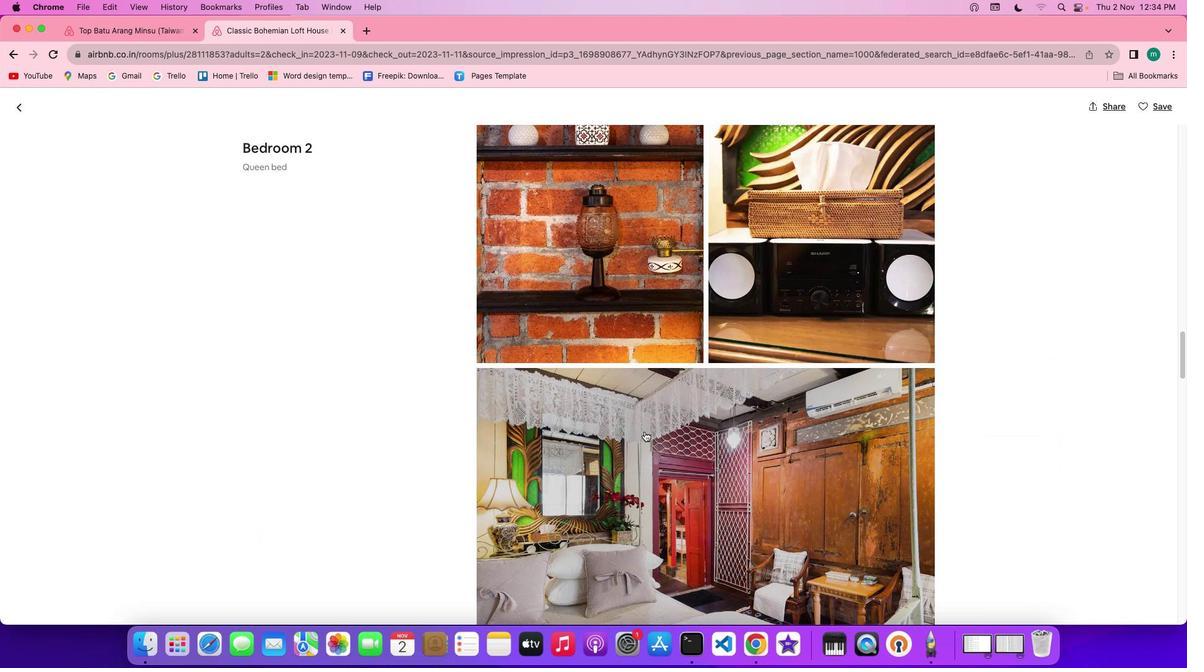 
Action: Mouse scrolled (644, 431) with delta (0, 0)
Screenshot: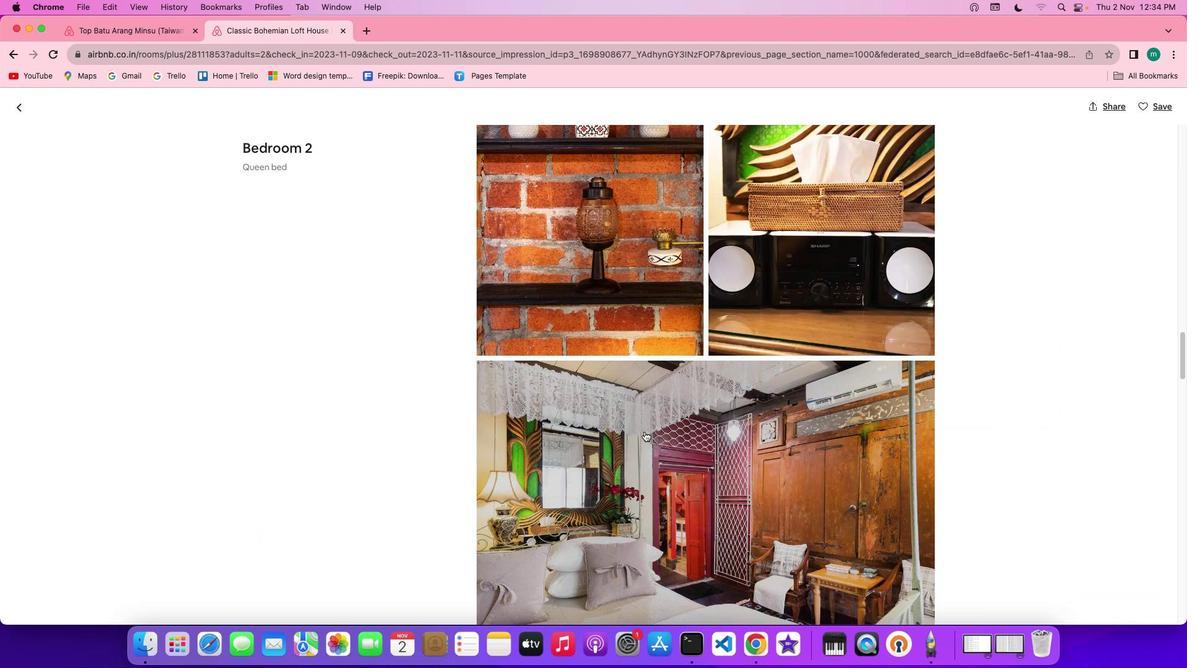 
Action: Mouse scrolled (644, 431) with delta (0, 0)
Screenshot: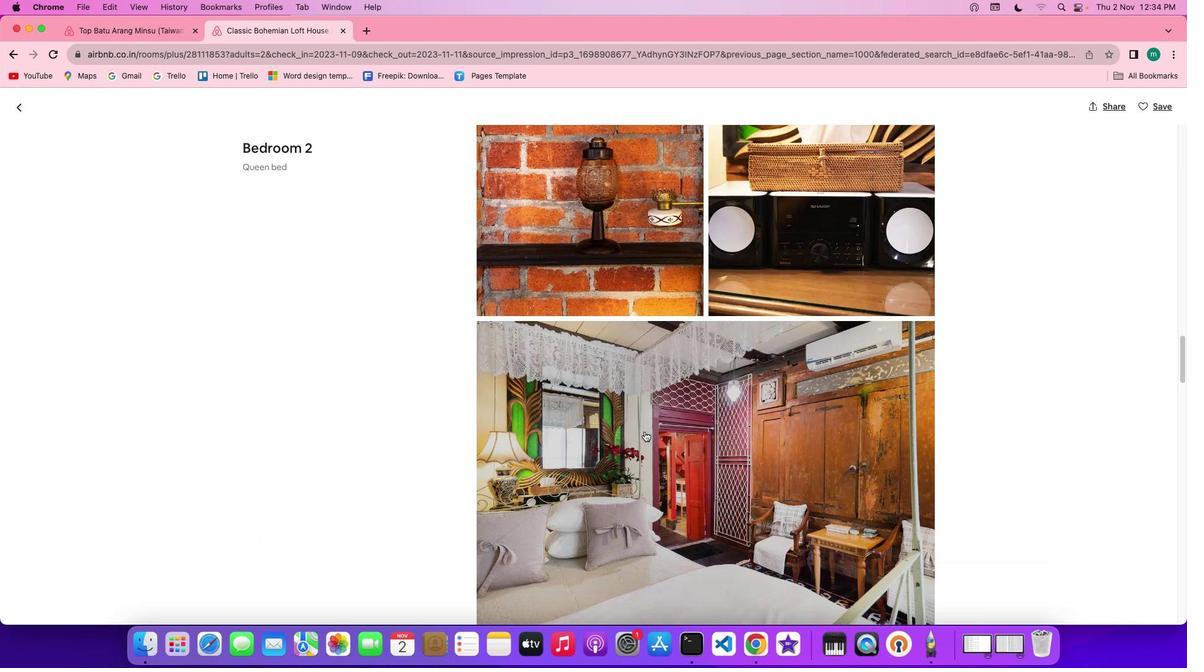 
Action: Mouse scrolled (644, 431) with delta (0, -1)
Screenshot: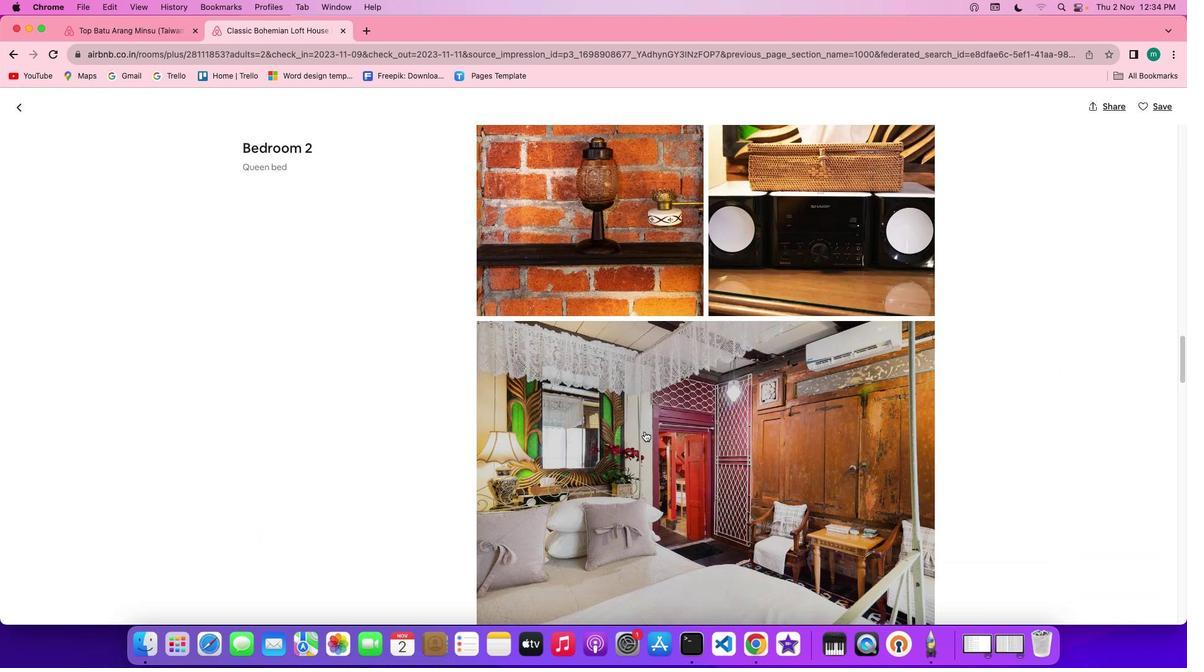 
Action: Mouse scrolled (644, 431) with delta (0, -1)
Screenshot: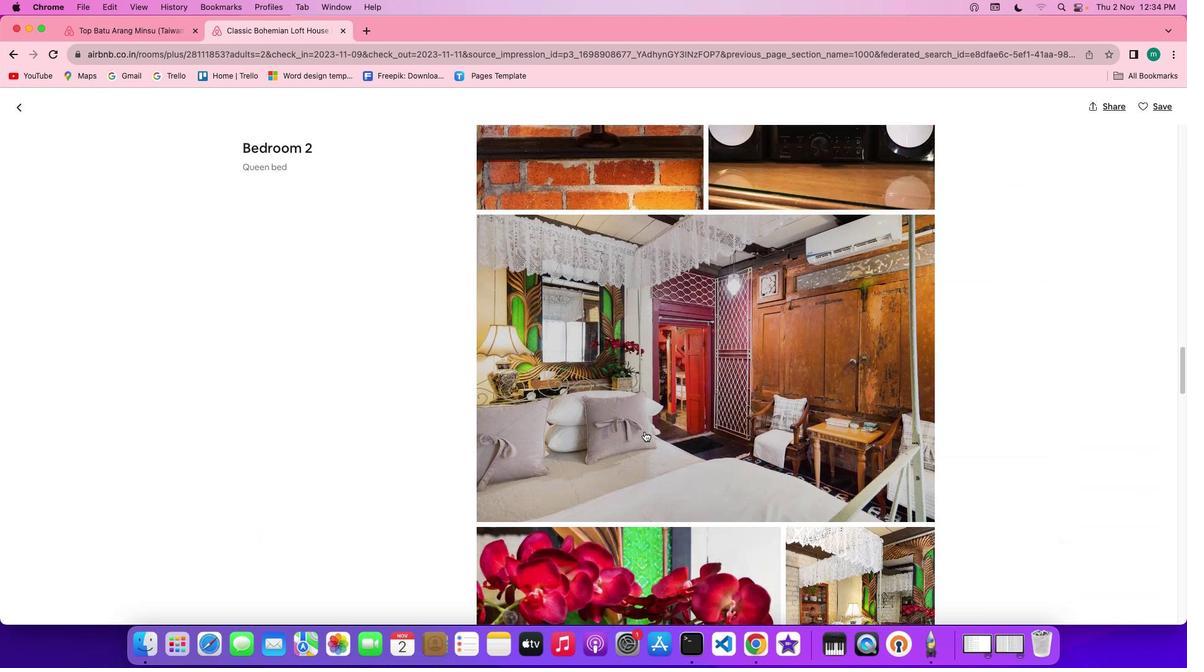 
Action: Mouse scrolled (644, 431) with delta (0, 0)
Screenshot: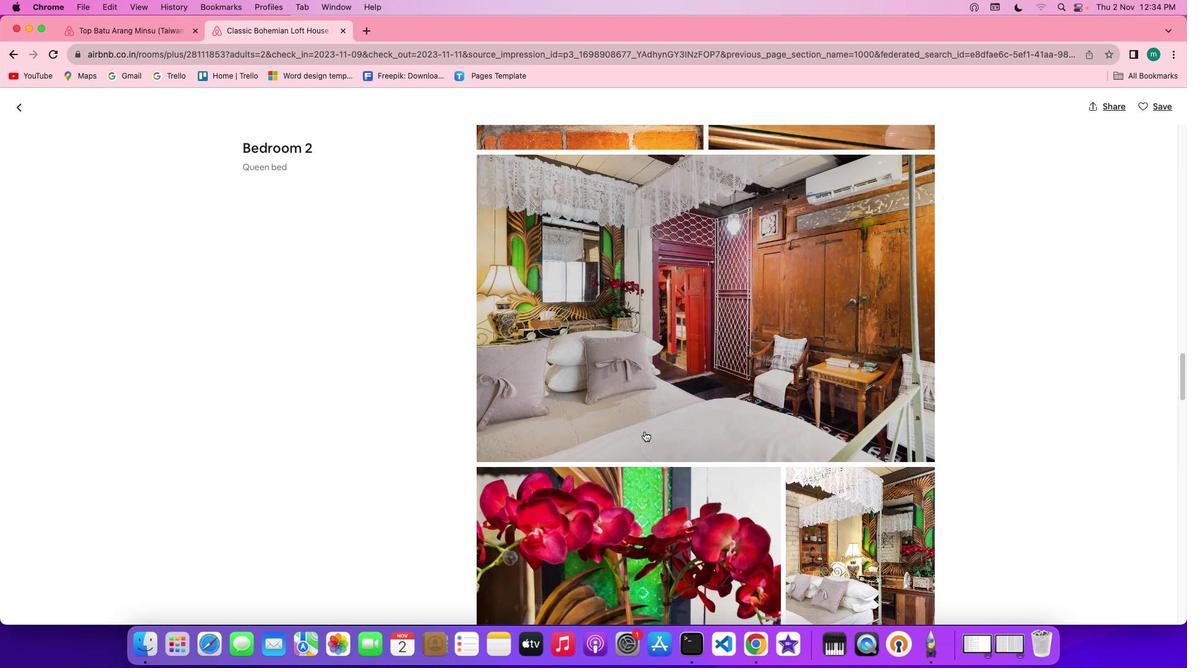 
Action: Mouse scrolled (644, 431) with delta (0, 0)
Screenshot: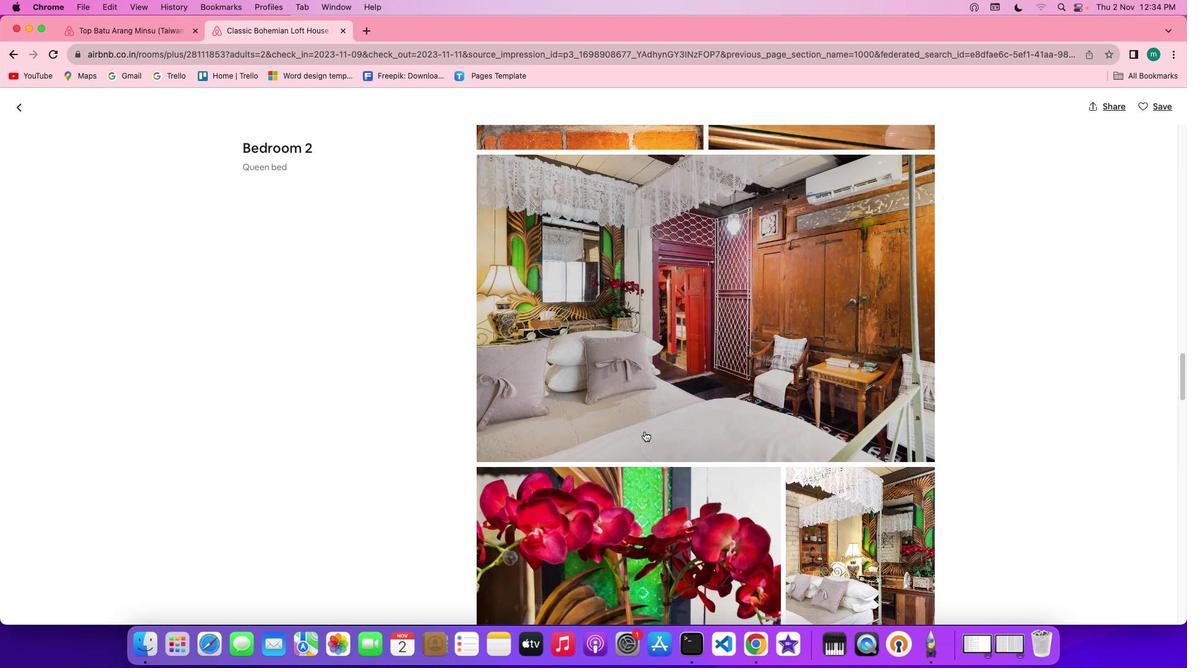 
Action: Mouse scrolled (644, 431) with delta (0, -1)
Screenshot: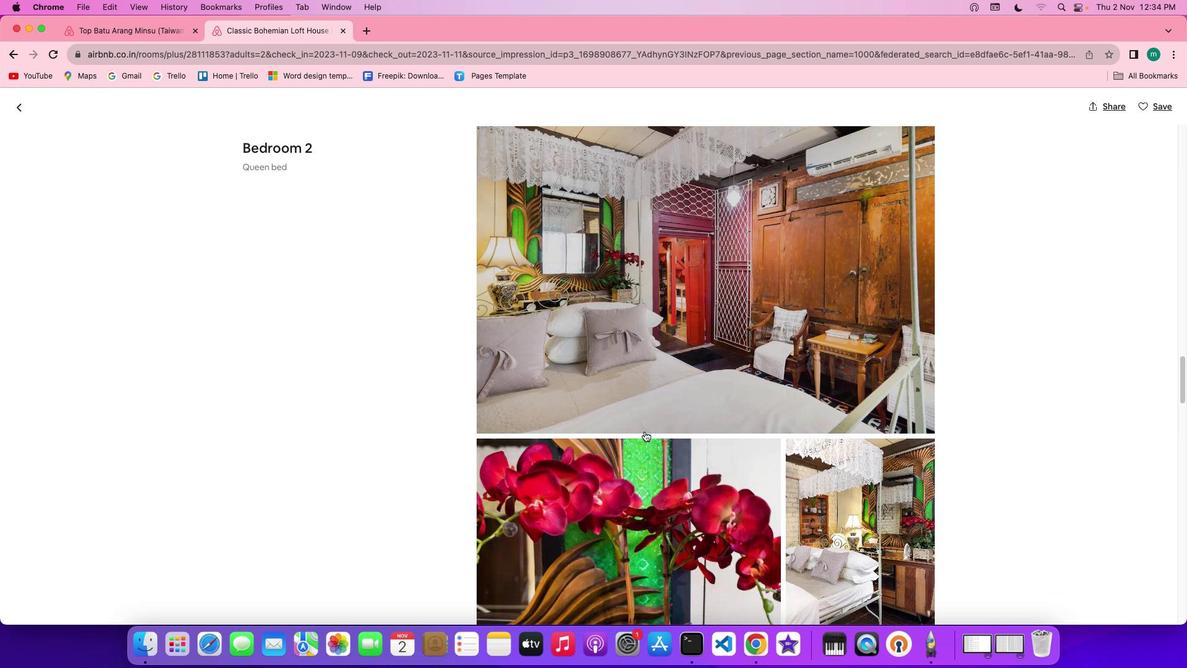 
Action: Mouse scrolled (644, 431) with delta (0, -2)
Screenshot: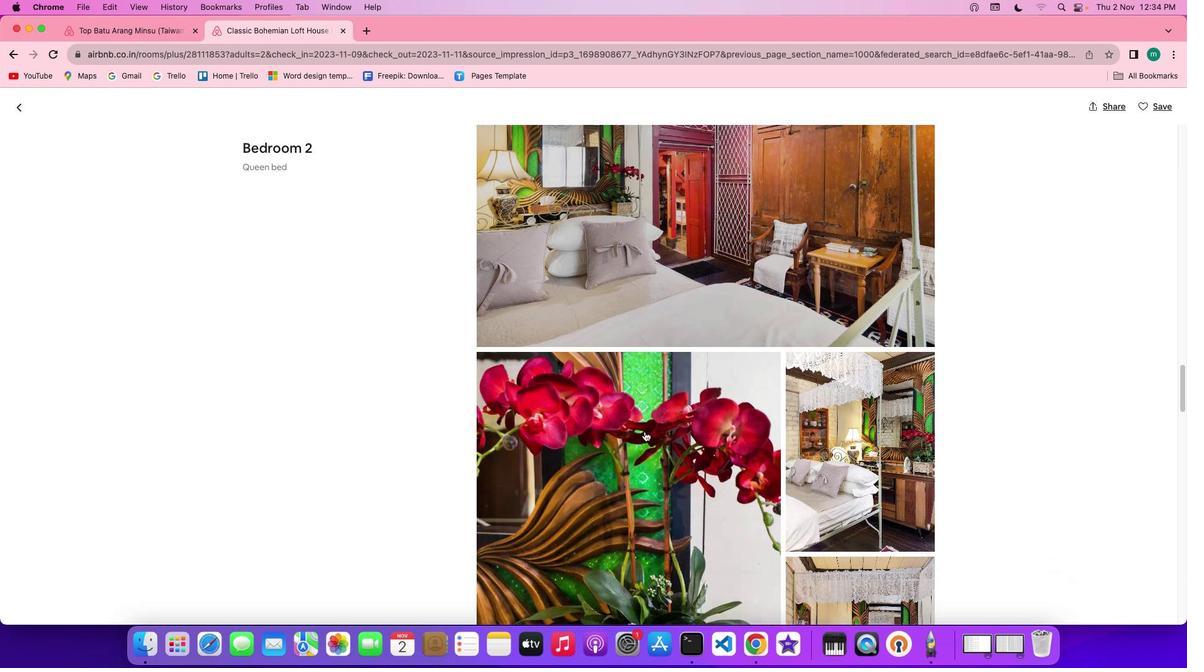 
Action: Mouse scrolled (644, 431) with delta (0, 0)
Screenshot: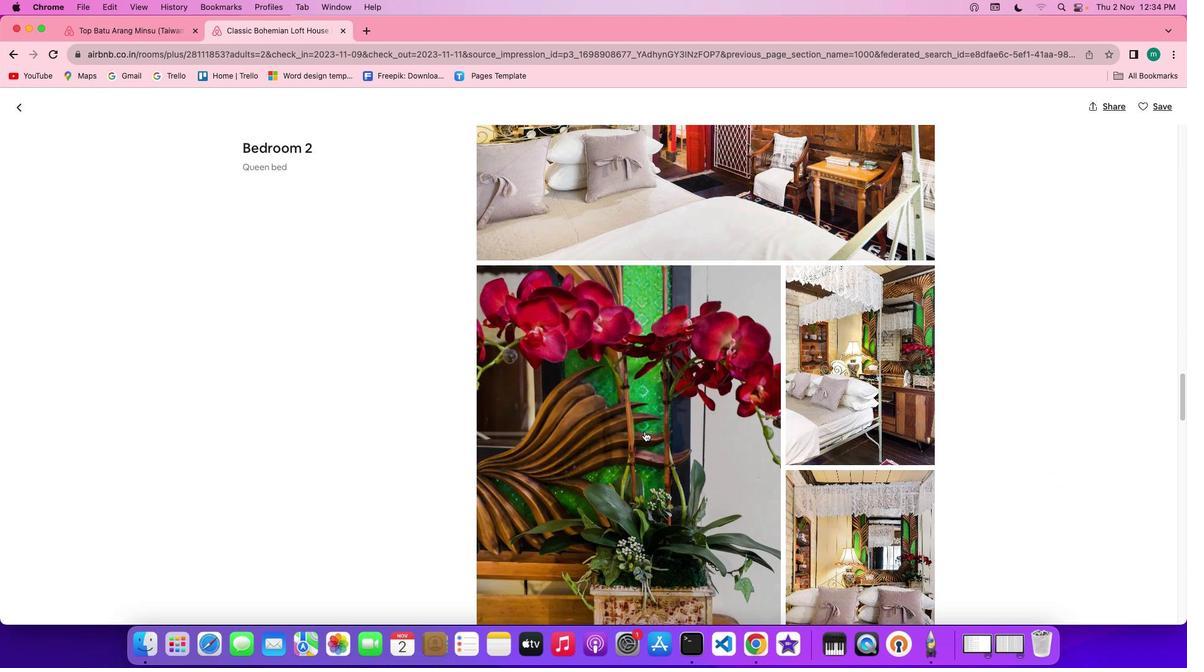 
Action: Mouse scrolled (644, 431) with delta (0, 0)
Screenshot: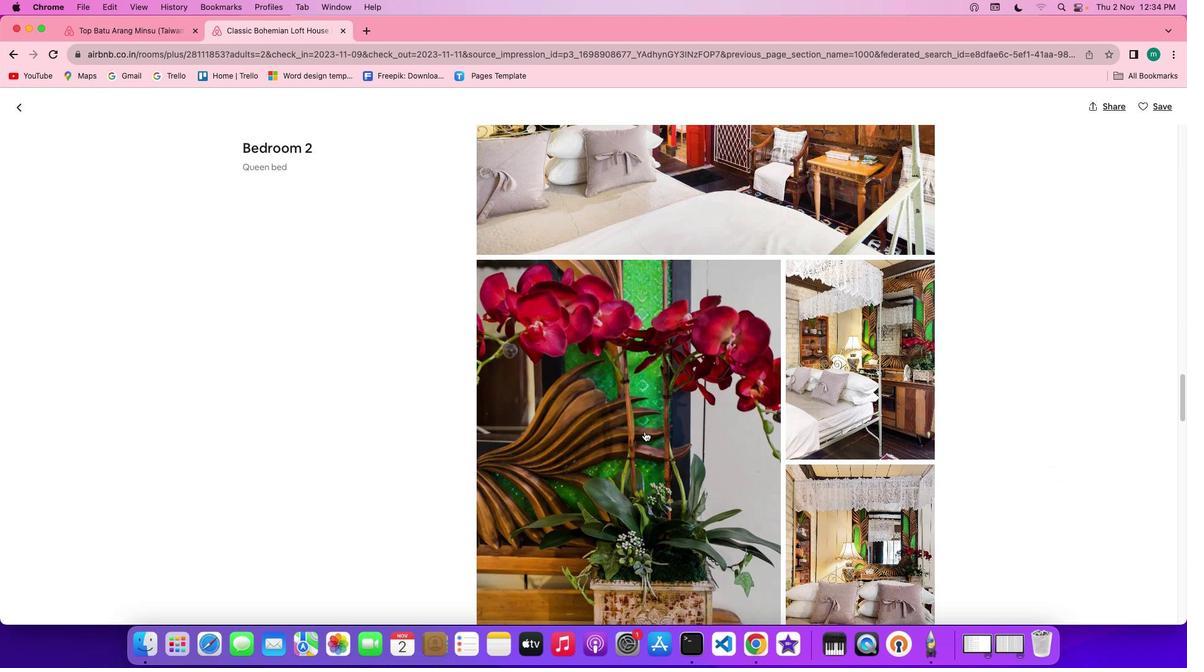
Action: Mouse scrolled (644, 431) with delta (0, -1)
Screenshot: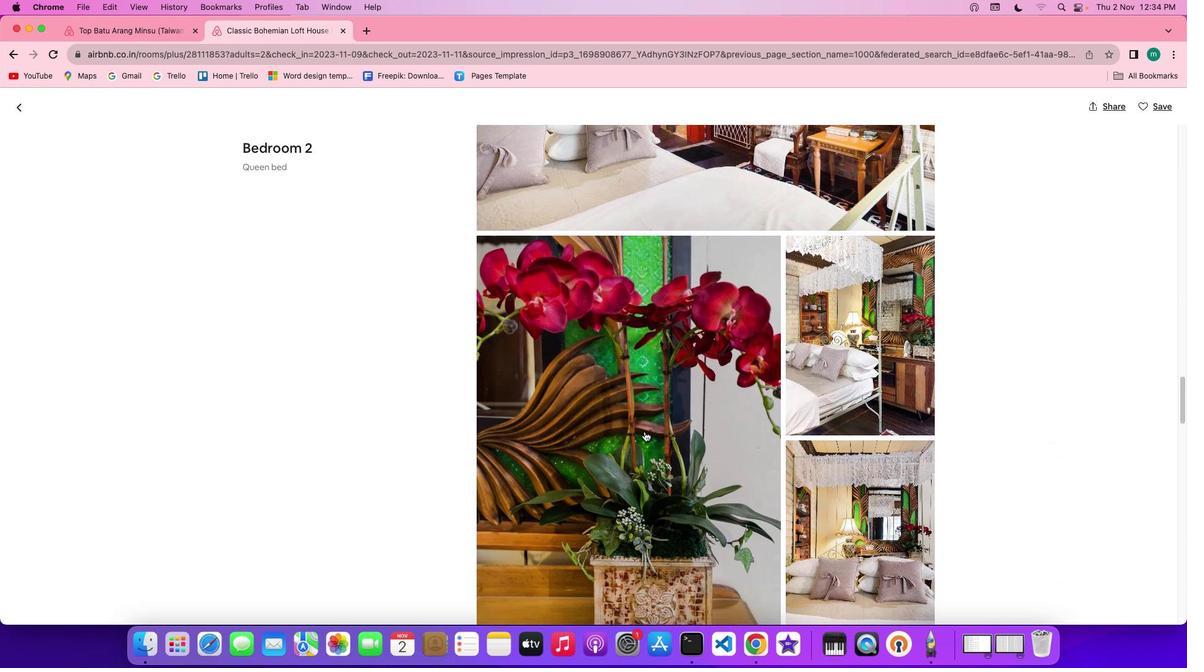 
Action: Mouse scrolled (644, 431) with delta (0, -1)
Screenshot: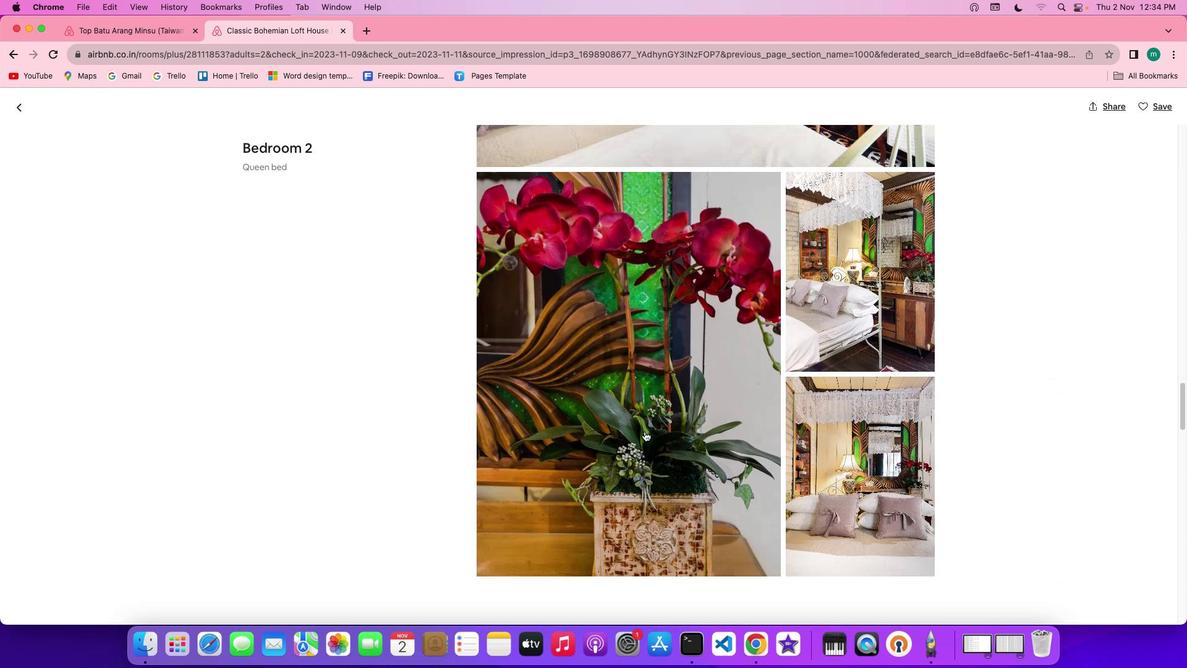 
Action: Mouse moved to (644, 431)
Screenshot: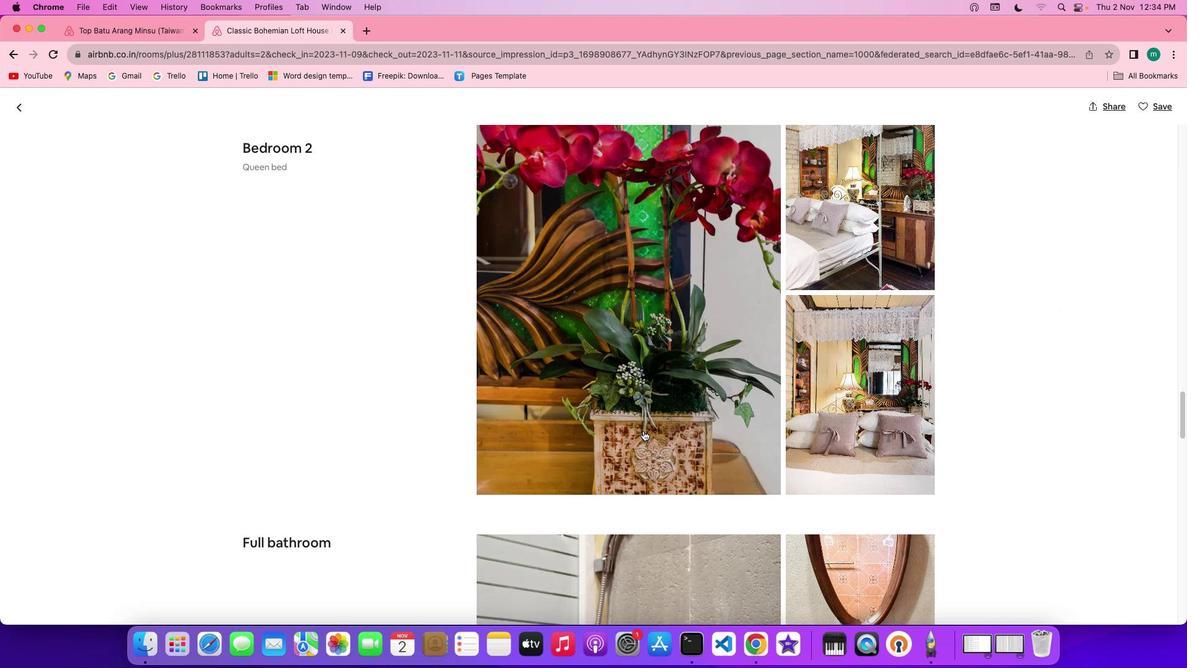 
Action: Mouse scrolled (644, 431) with delta (0, 0)
Screenshot: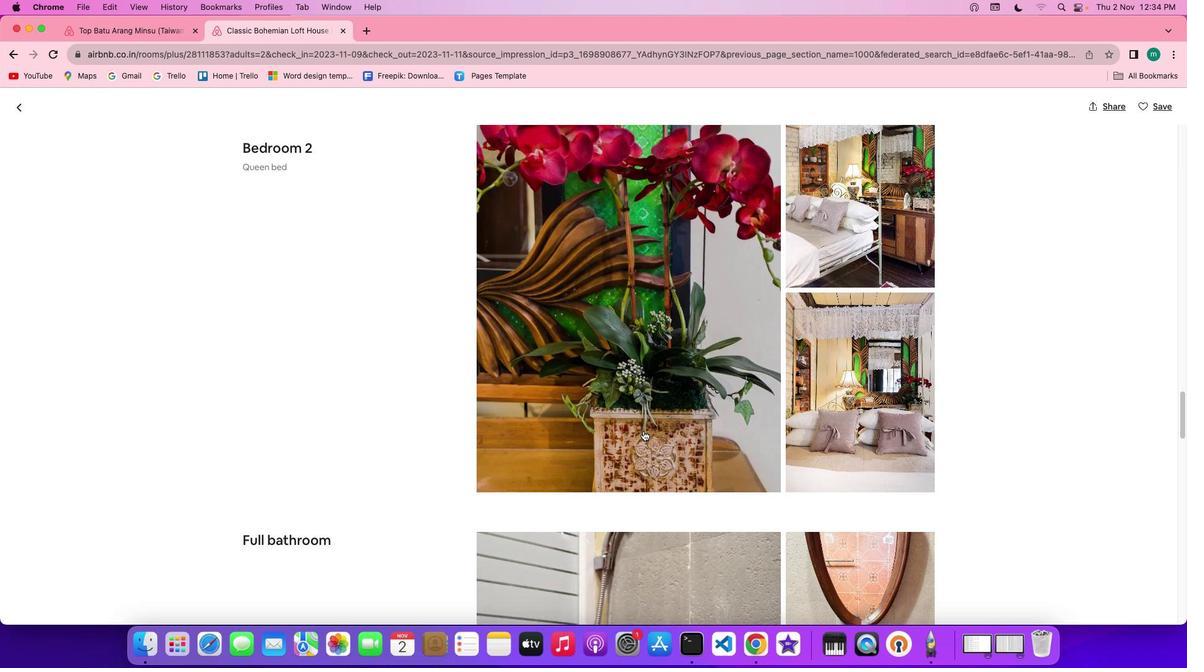 
Action: Mouse scrolled (644, 431) with delta (0, 0)
Screenshot: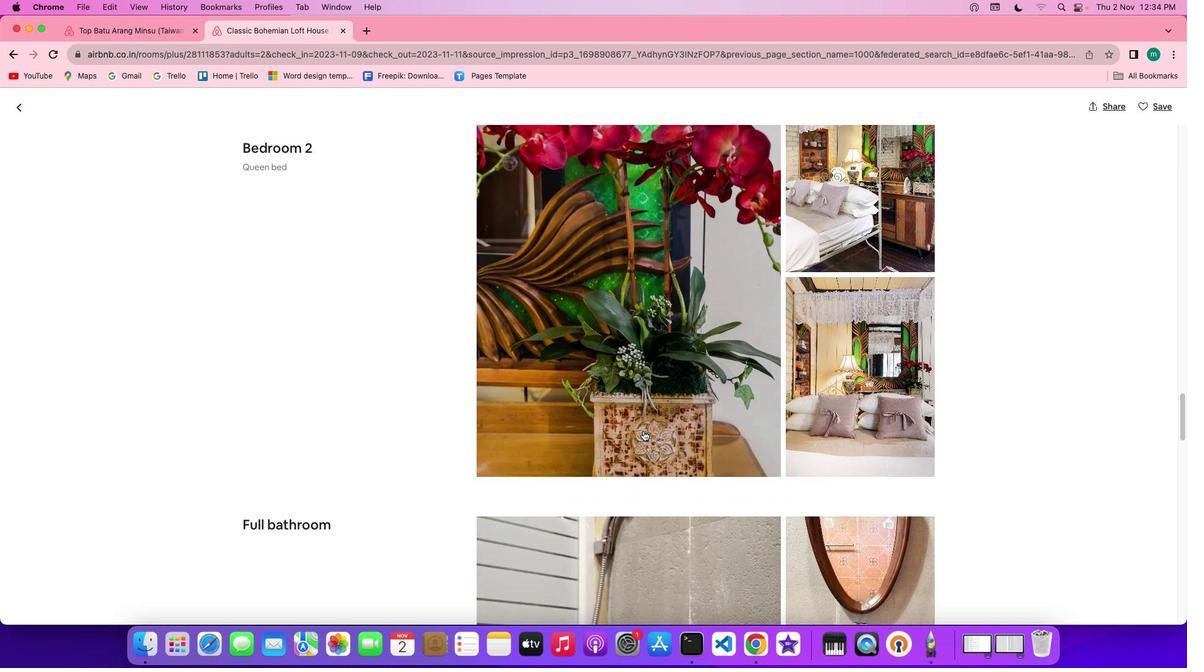 
Action: Mouse scrolled (644, 431) with delta (0, -1)
Screenshot: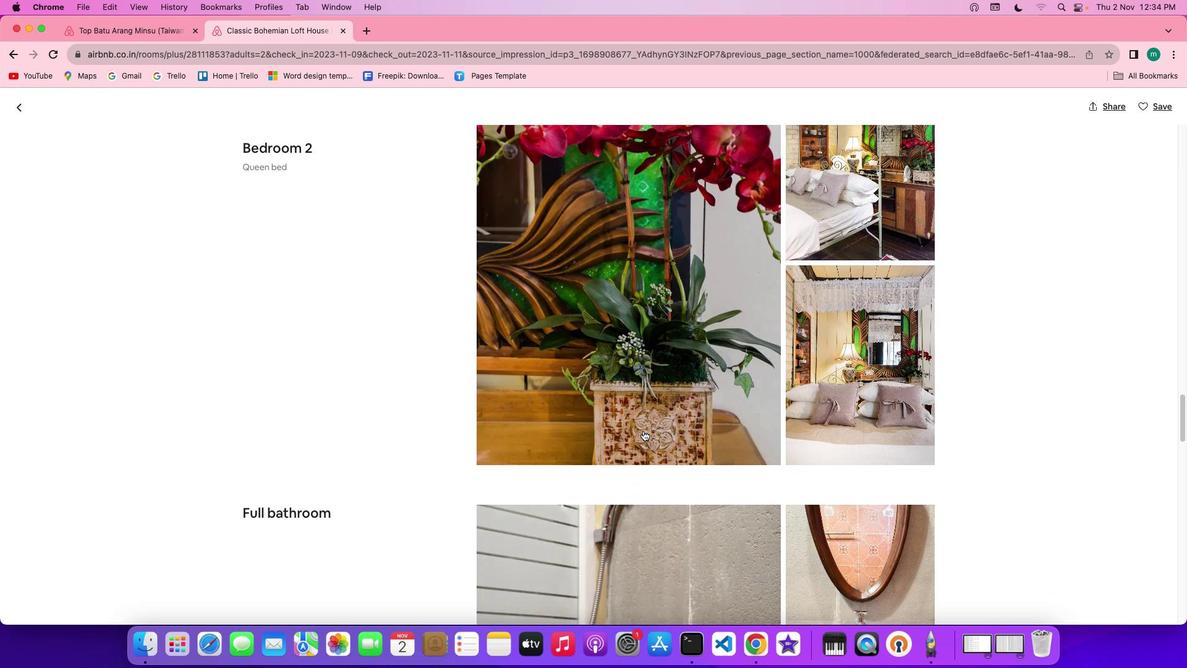 
Action: Mouse scrolled (644, 431) with delta (0, -1)
Screenshot: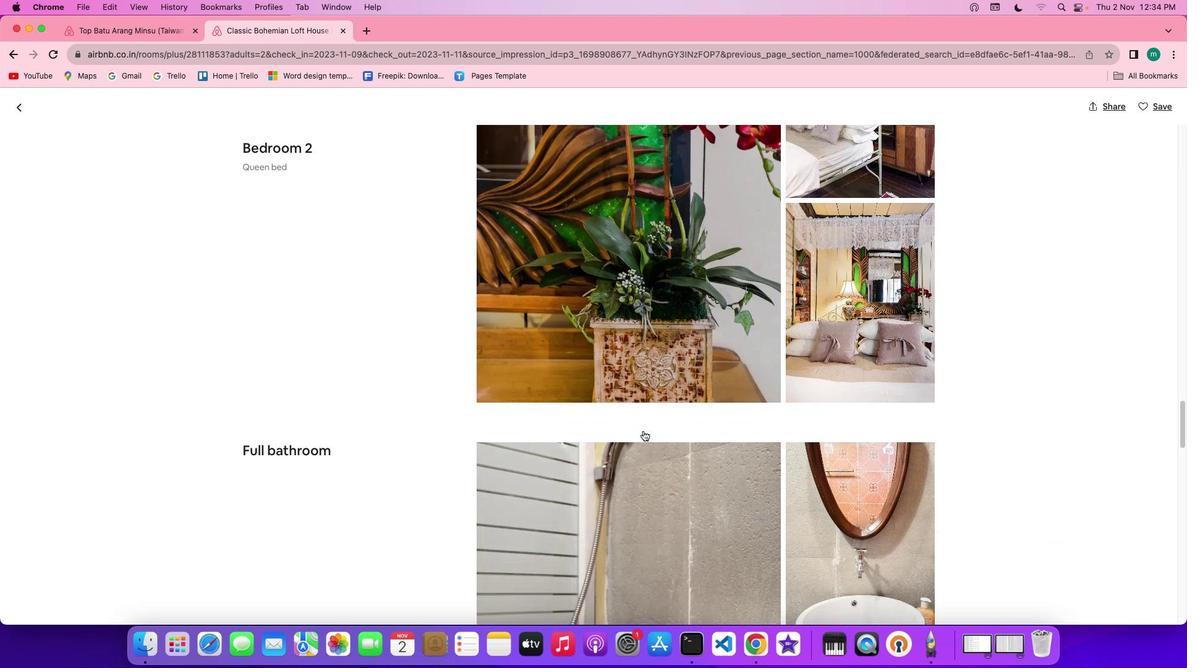 
Action: Mouse scrolled (644, 431) with delta (0, 0)
Screenshot: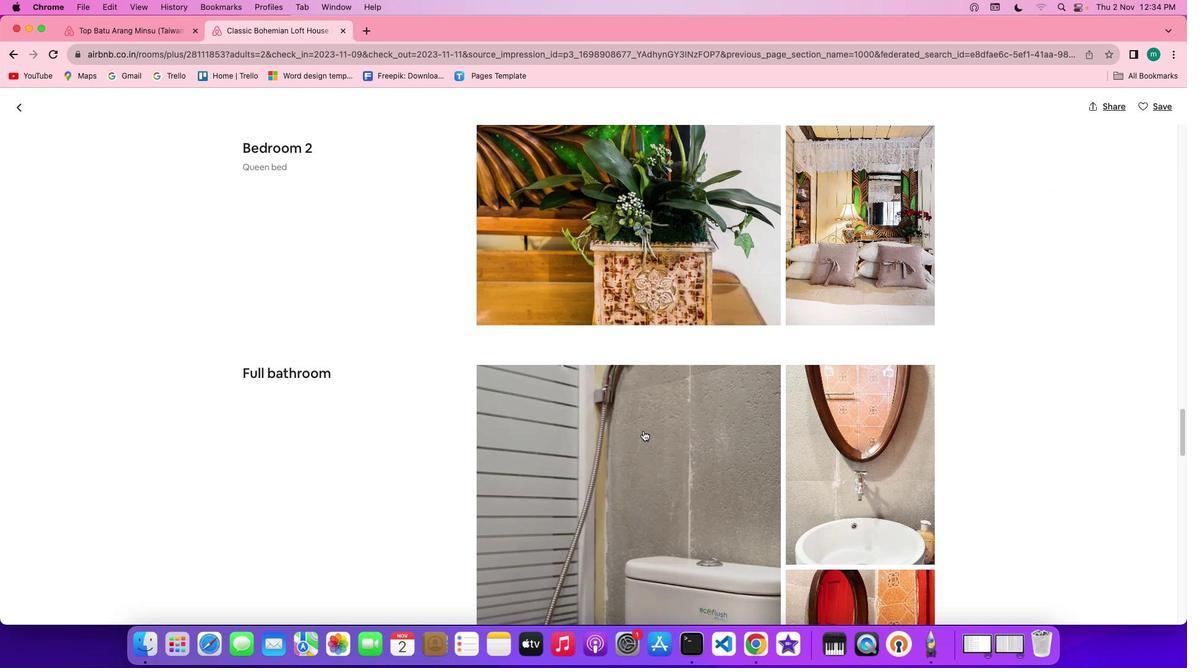 
Action: Mouse scrolled (644, 431) with delta (0, 0)
Screenshot: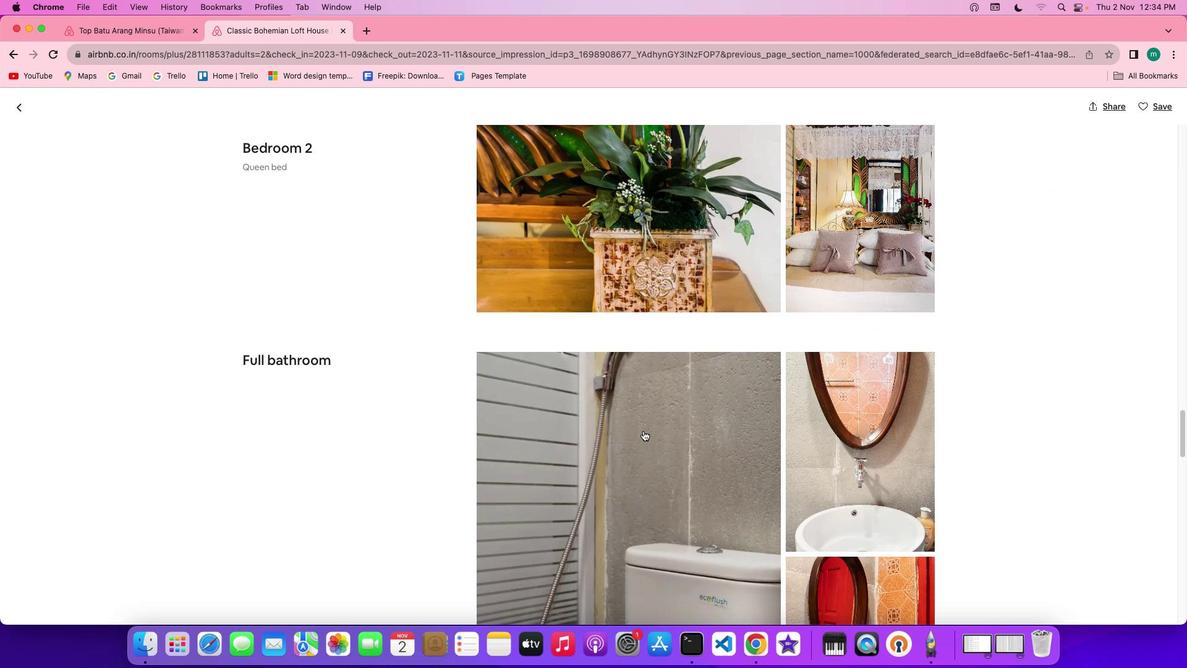 
Action: Mouse scrolled (644, 431) with delta (0, -1)
Screenshot: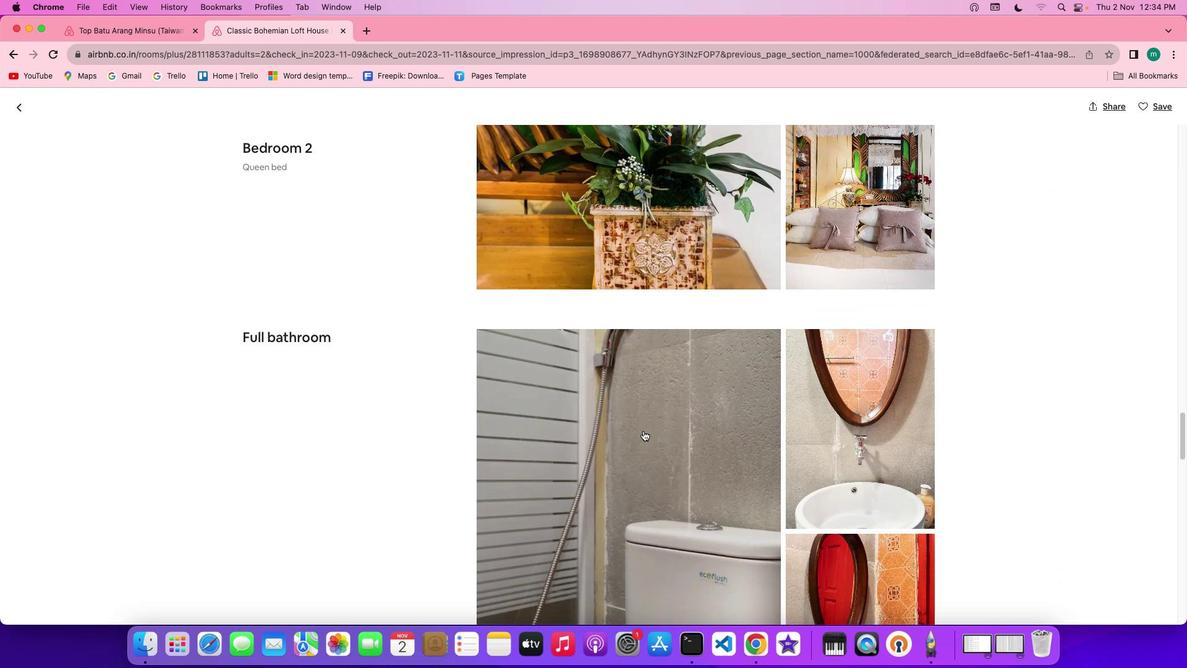
Action: Mouse scrolled (644, 431) with delta (0, -2)
Screenshot: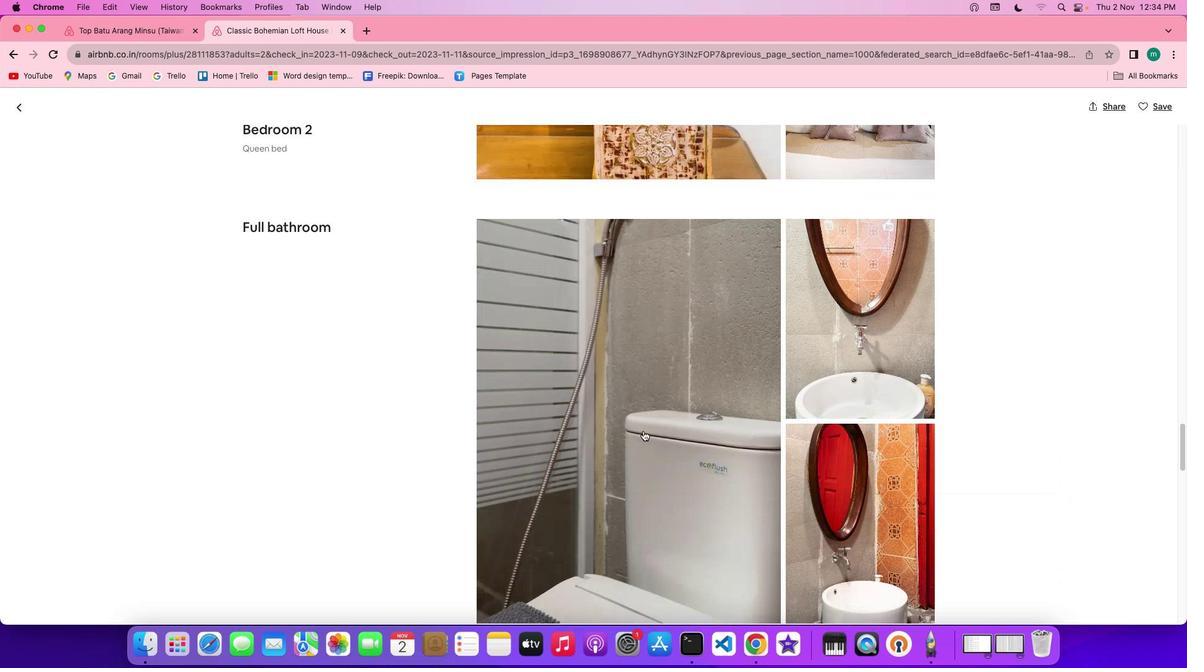 
Action: Mouse scrolled (644, 431) with delta (0, 0)
Screenshot: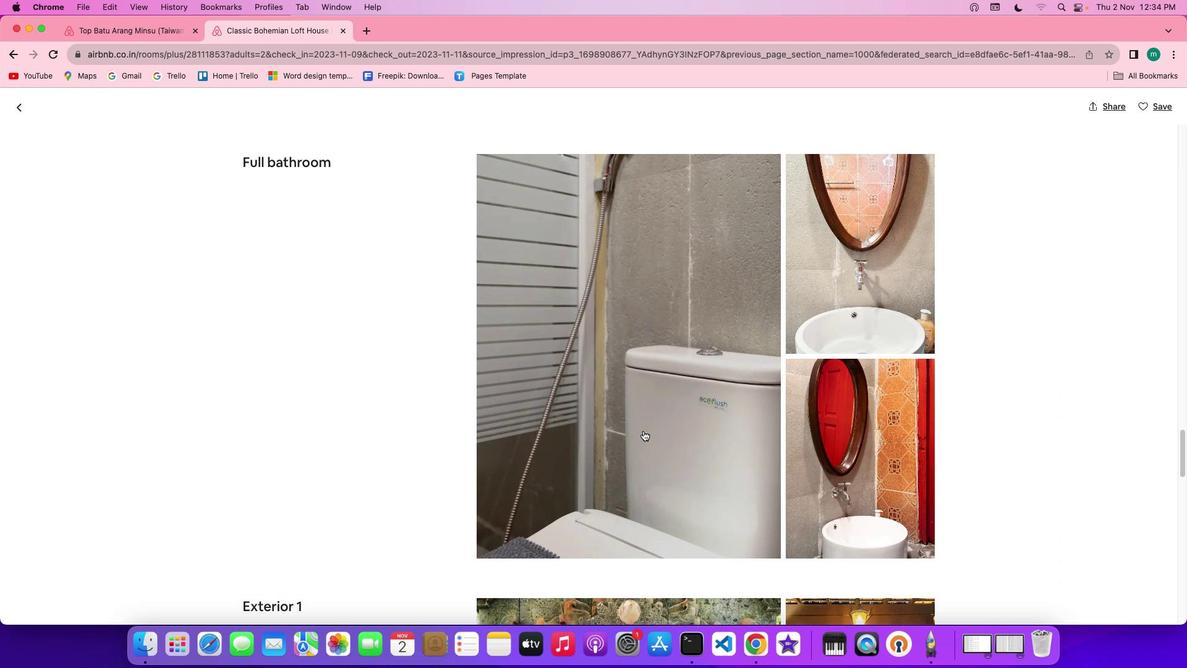 
Action: Mouse scrolled (644, 431) with delta (0, 0)
Screenshot: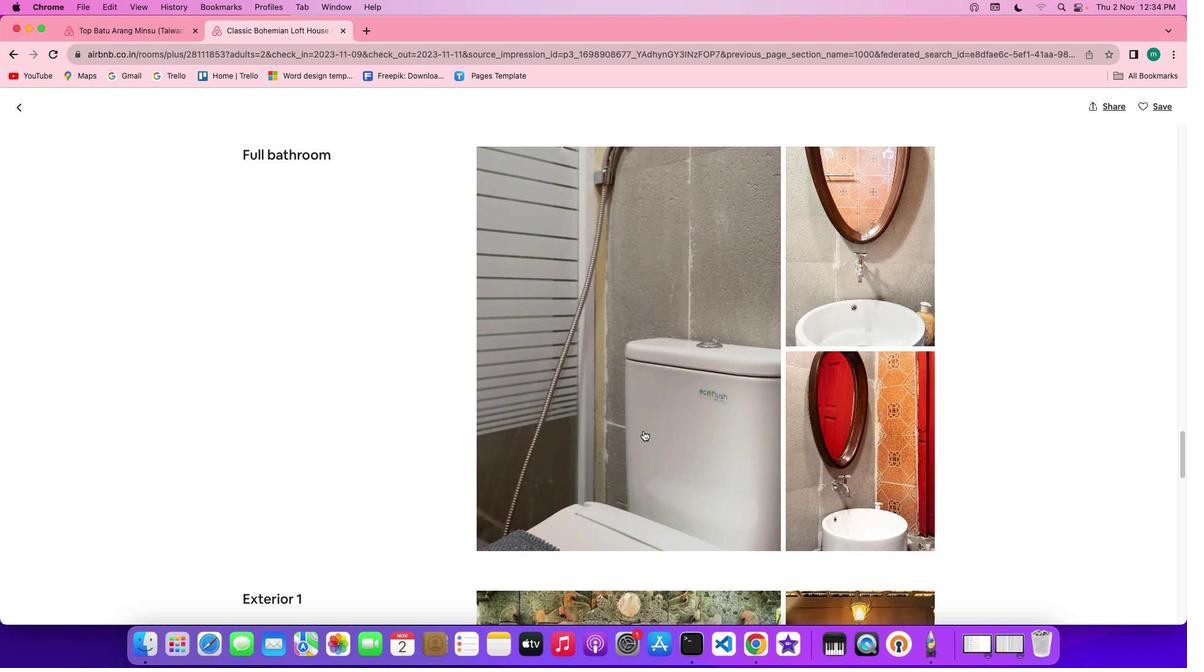 
Action: Mouse scrolled (644, 431) with delta (0, -1)
Screenshot: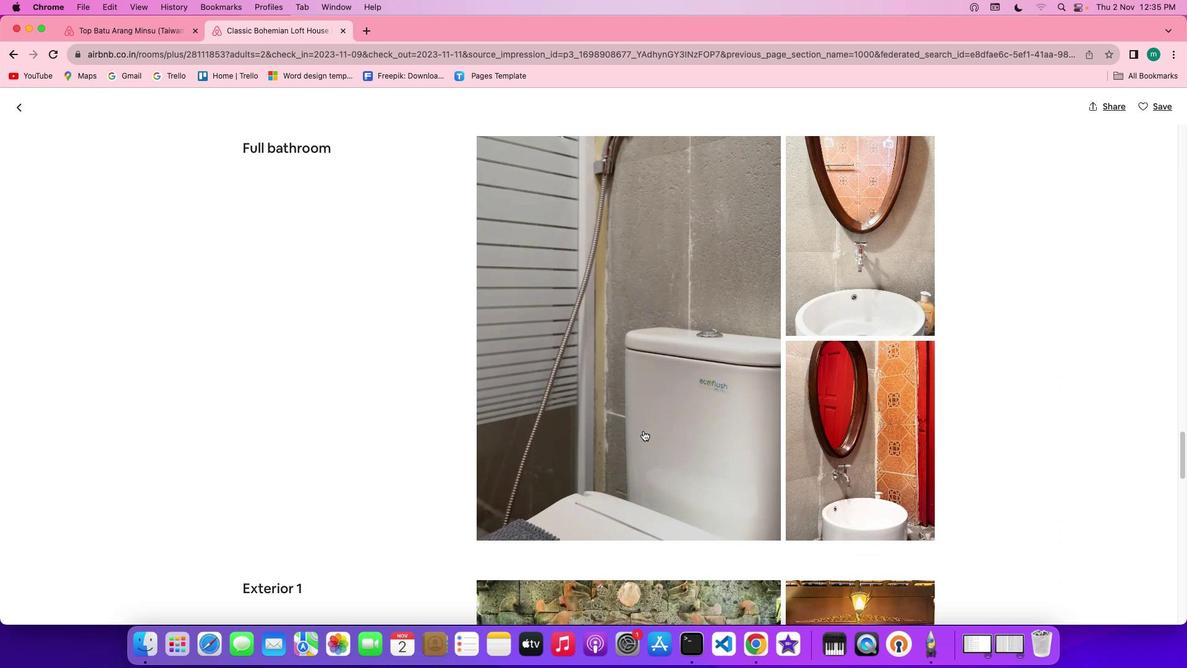 
Action: Mouse scrolled (644, 431) with delta (0, -1)
Screenshot: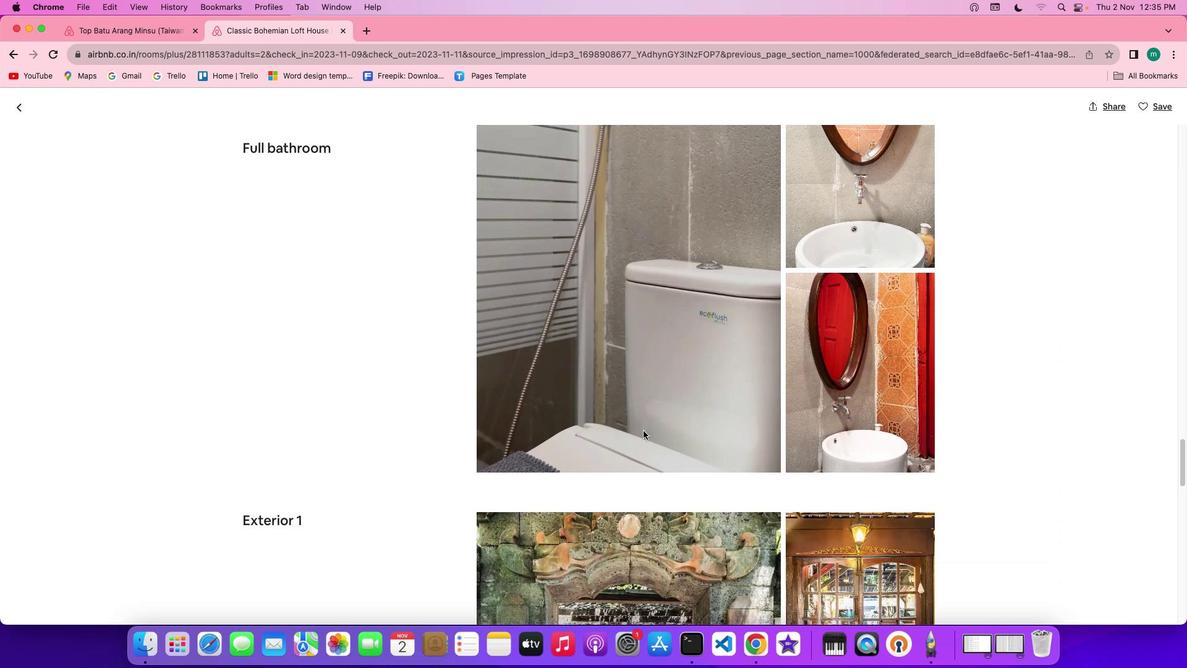 
Action: Mouse scrolled (644, 431) with delta (0, 0)
Screenshot: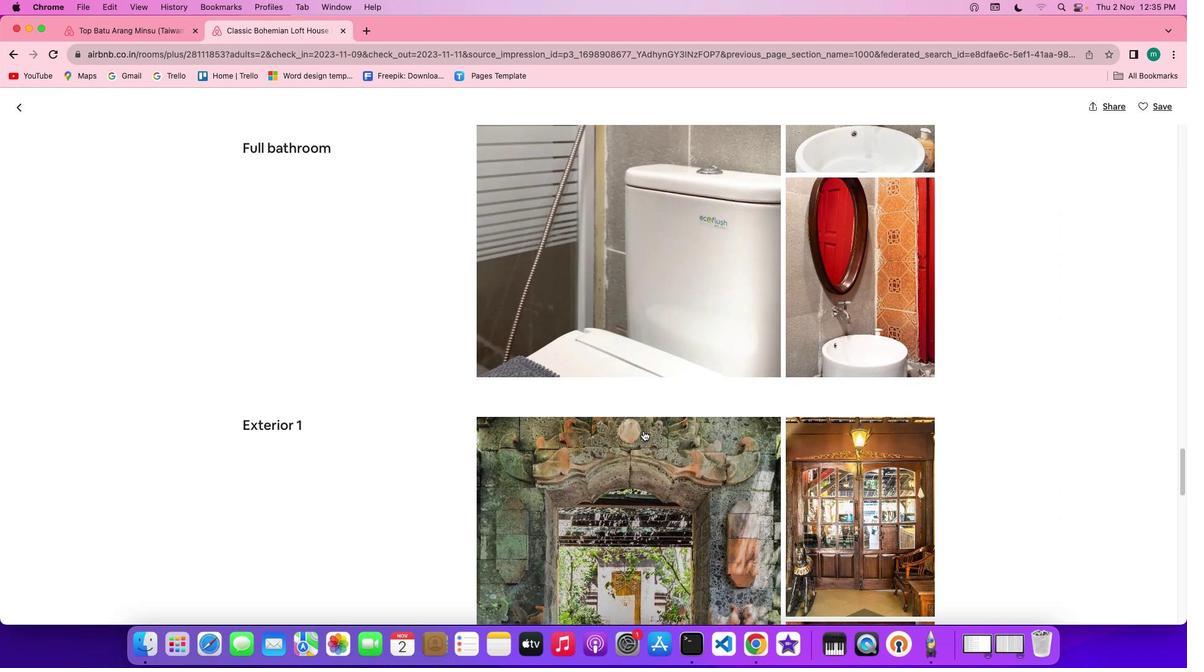 
Action: Mouse scrolled (644, 431) with delta (0, 0)
Screenshot: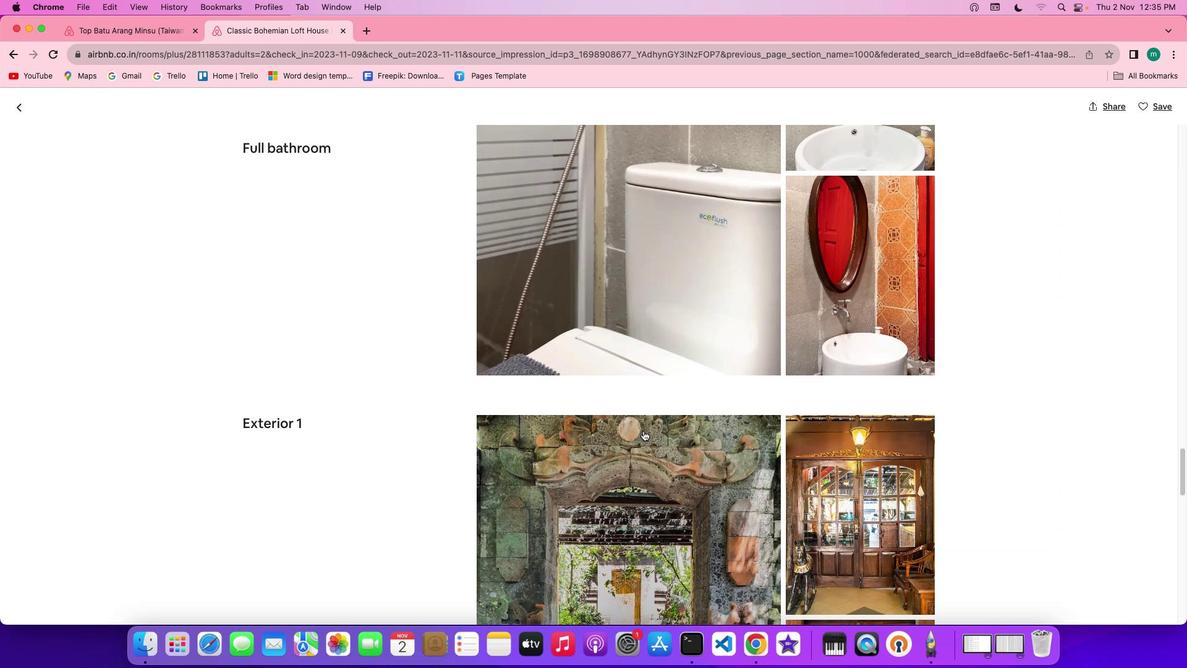 
Action: Mouse scrolled (644, 431) with delta (0, -1)
Screenshot: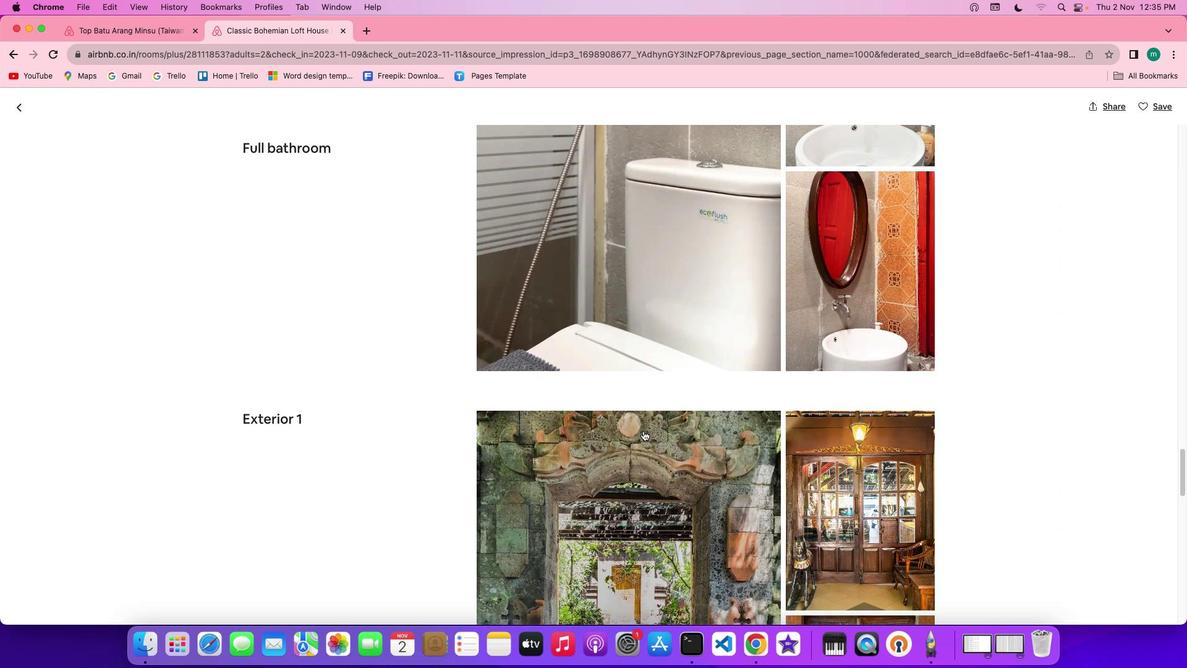 
Action: Mouse scrolled (644, 431) with delta (0, -1)
Screenshot: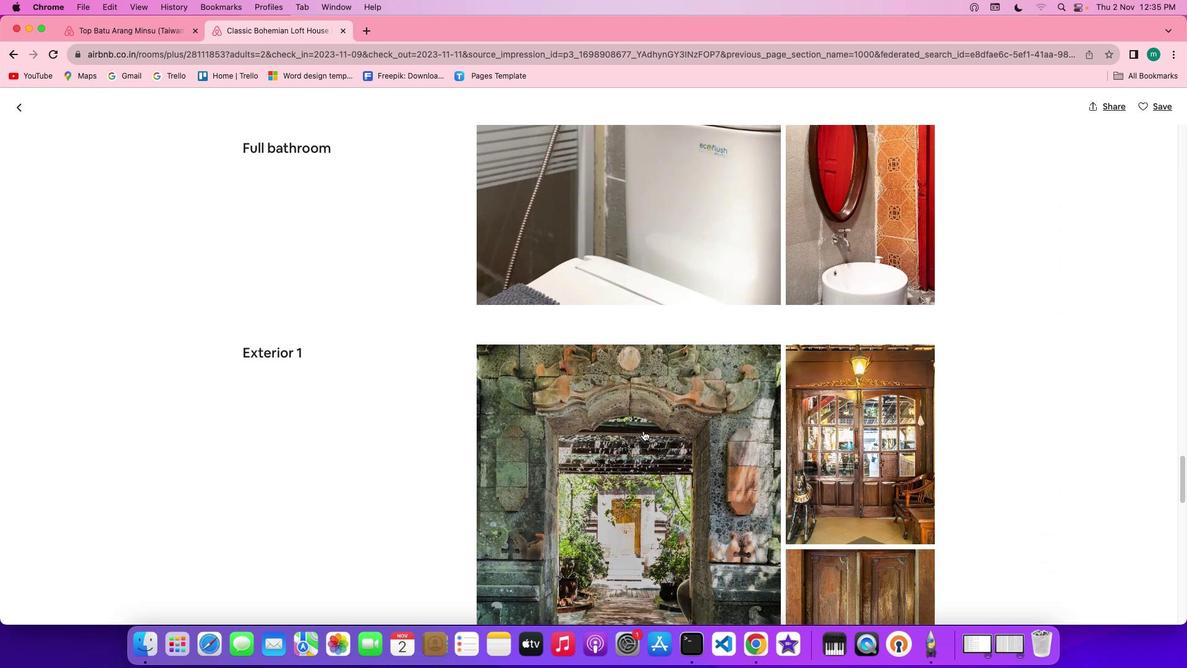 
Action: Mouse scrolled (644, 431) with delta (0, 0)
Screenshot: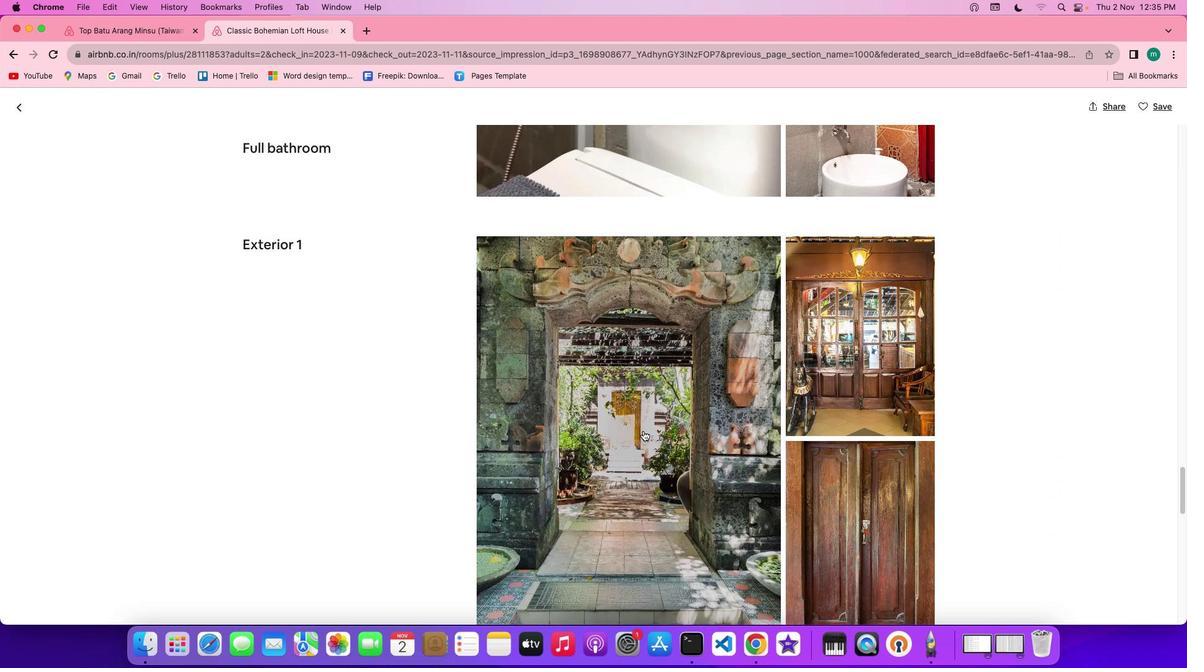 
Action: Mouse scrolled (644, 431) with delta (0, 0)
Screenshot: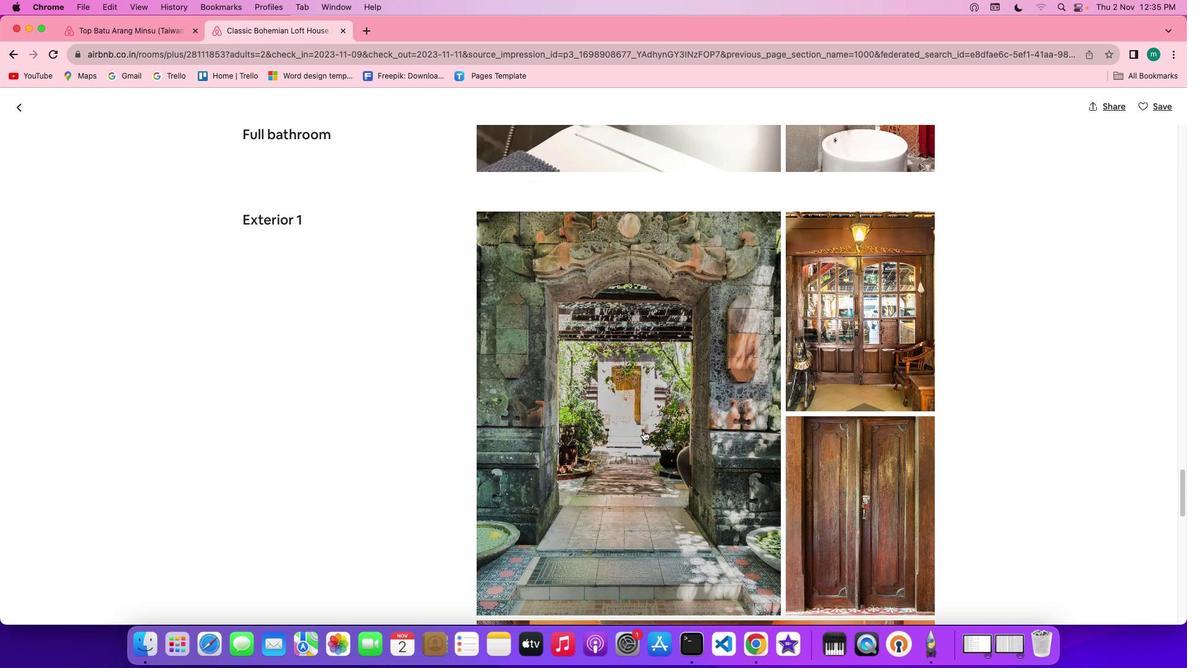 
Action: Mouse scrolled (644, 431) with delta (0, -1)
Screenshot: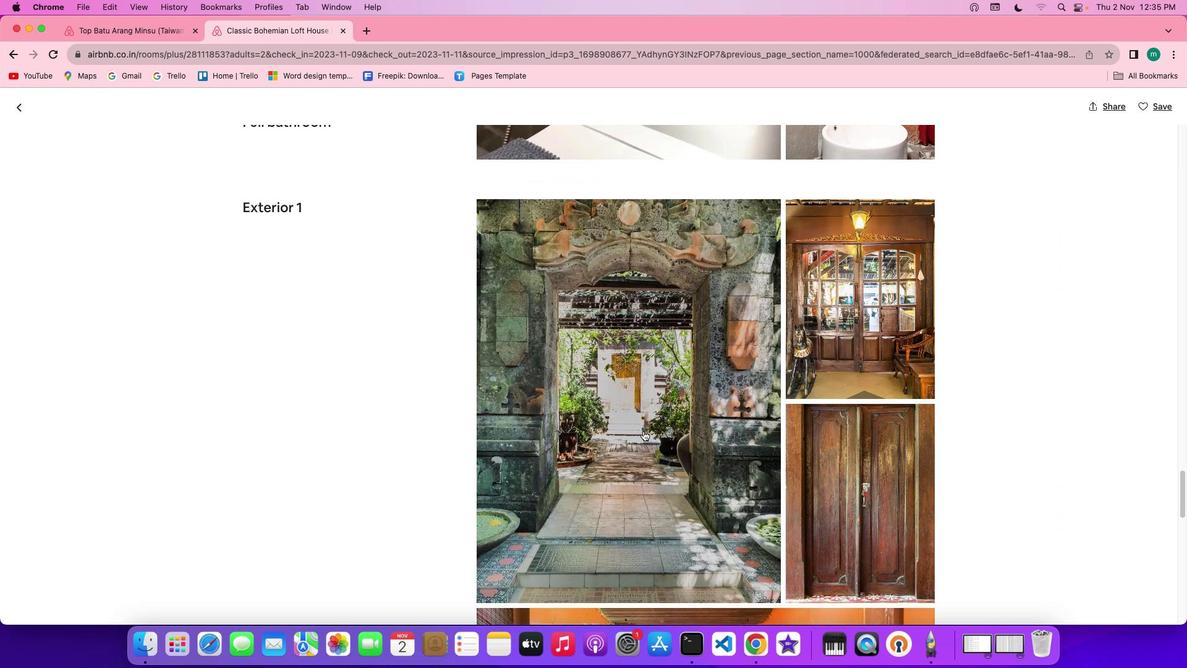
Action: Mouse scrolled (644, 431) with delta (0, -1)
Screenshot: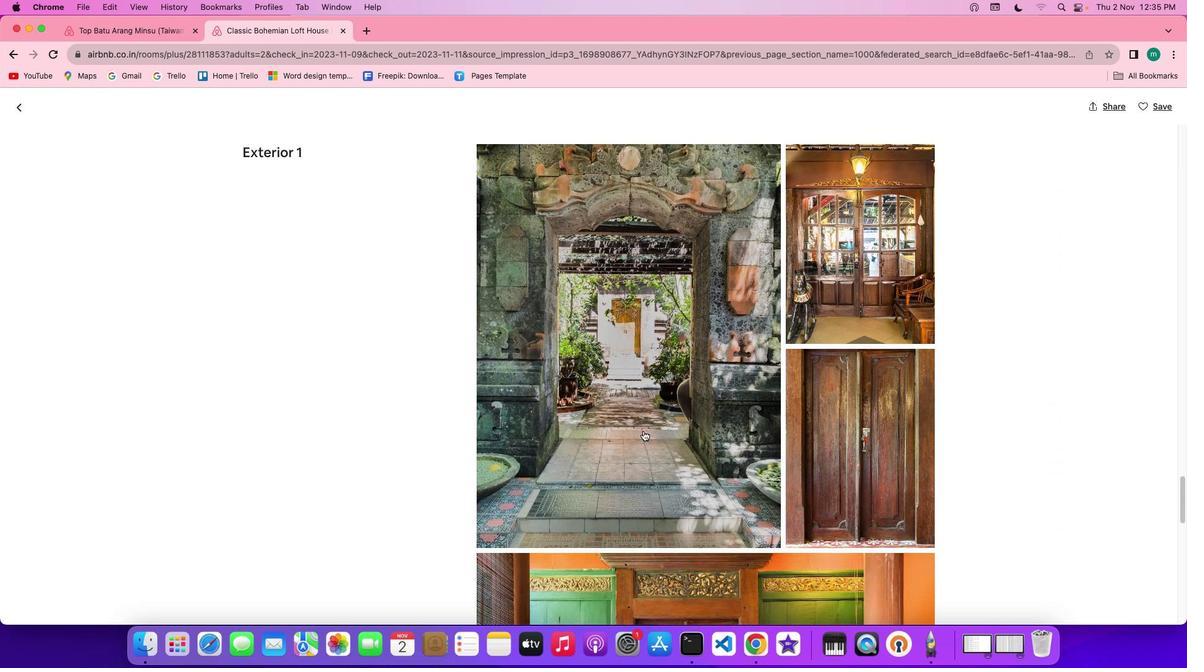 
Action: Mouse scrolled (644, 431) with delta (0, 0)
Screenshot: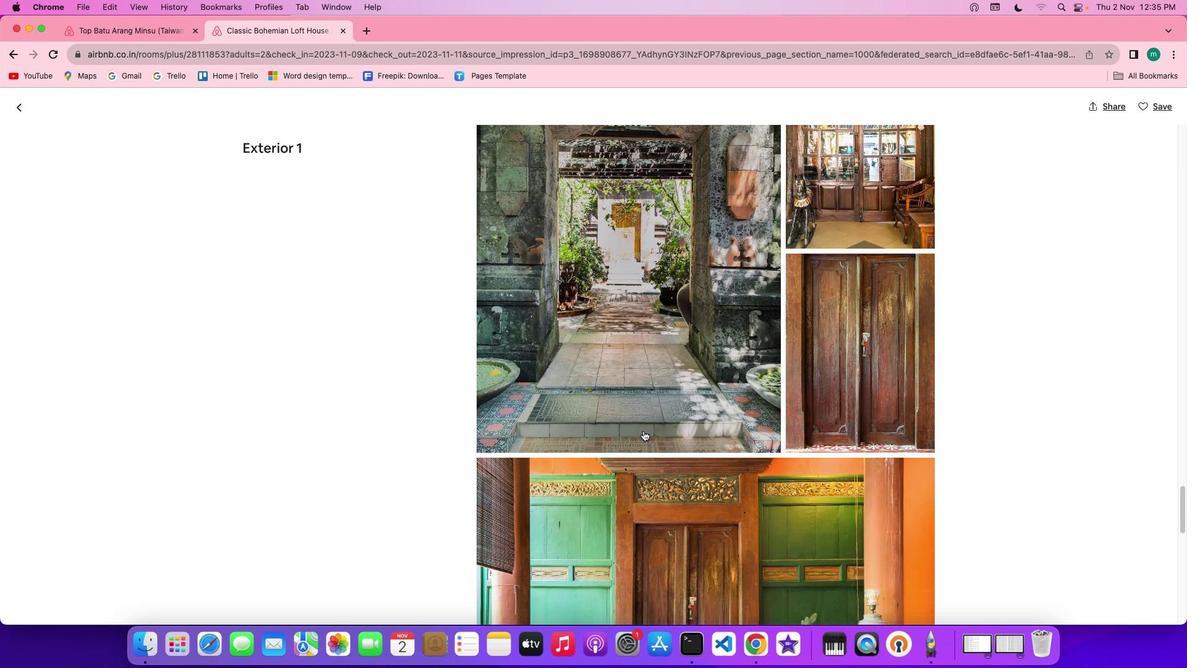 
Action: Mouse scrolled (644, 431) with delta (0, 0)
Screenshot: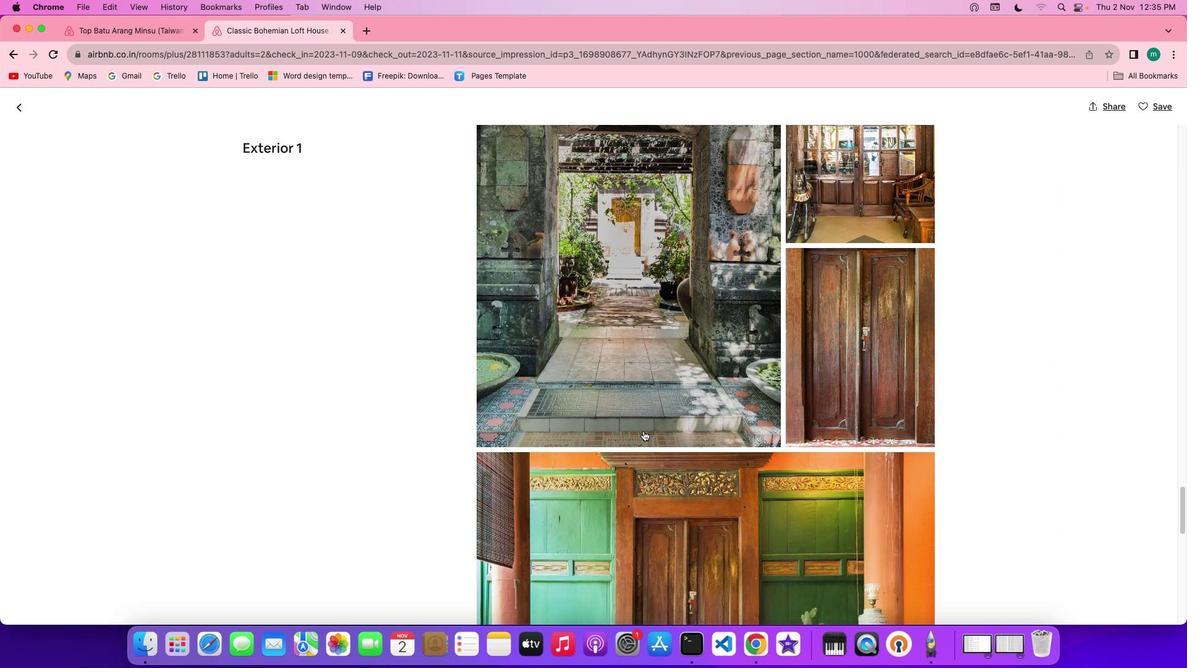 
Action: Mouse scrolled (644, 431) with delta (0, -1)
Screenshot: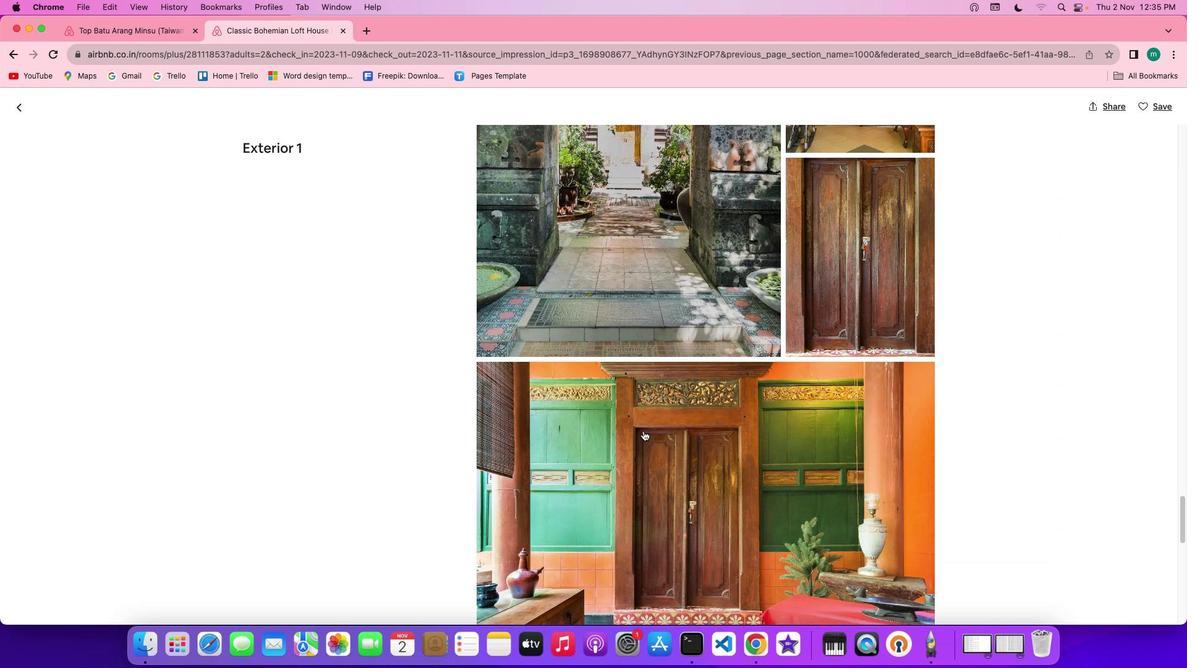 
Action: Mouse scrolled (644, 431) with delta (0, -2)
Screenshot: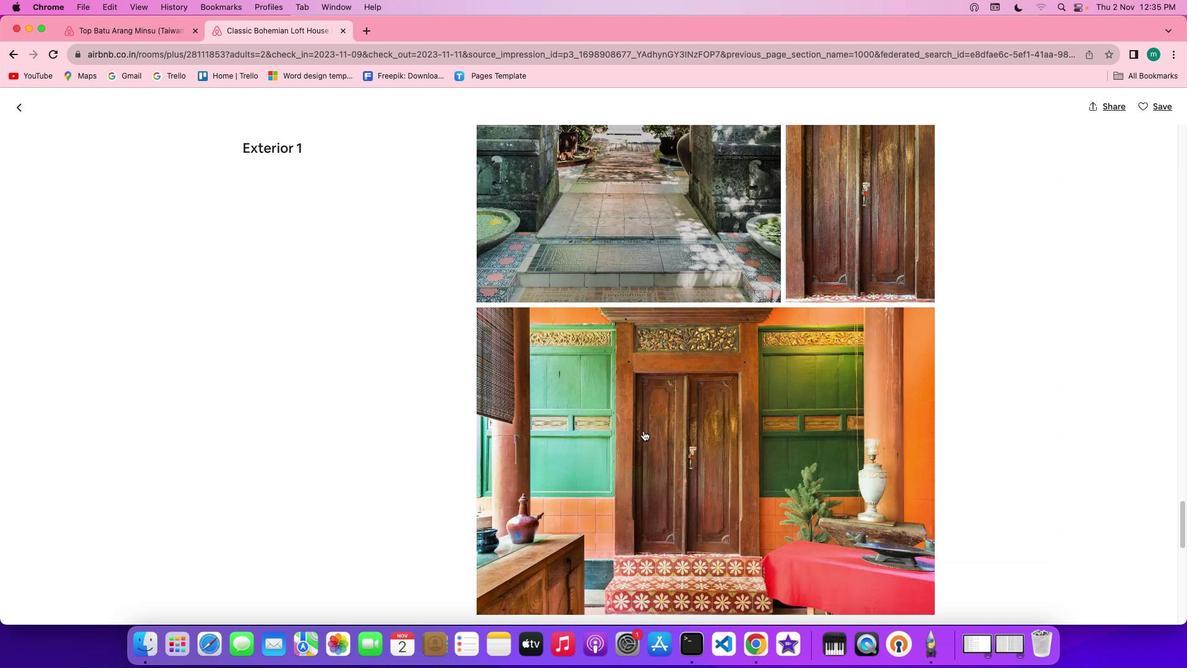 
Action: Mouse scrolled (644, 431) with delta (0, 0)
Screenshot: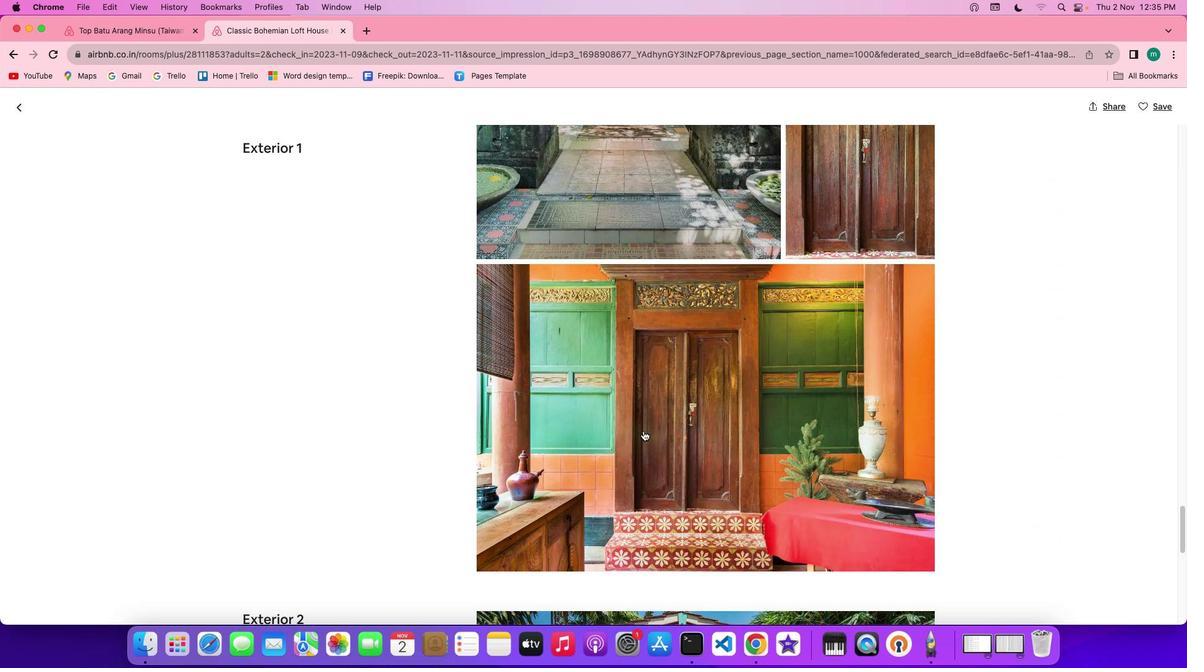 
Action: Mouse scrolled (644, 431) with delta (0, 0)
Screenshot: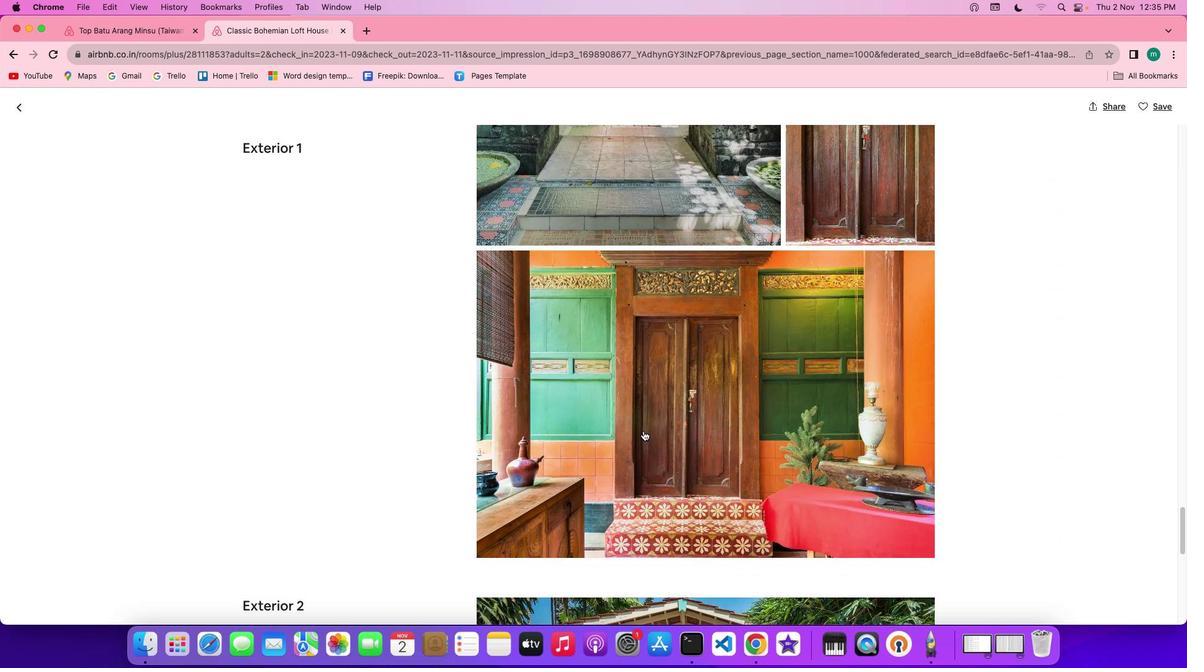 
Action: Mouse scrolled (644, 431) with delta (0, -1)
Screenshot: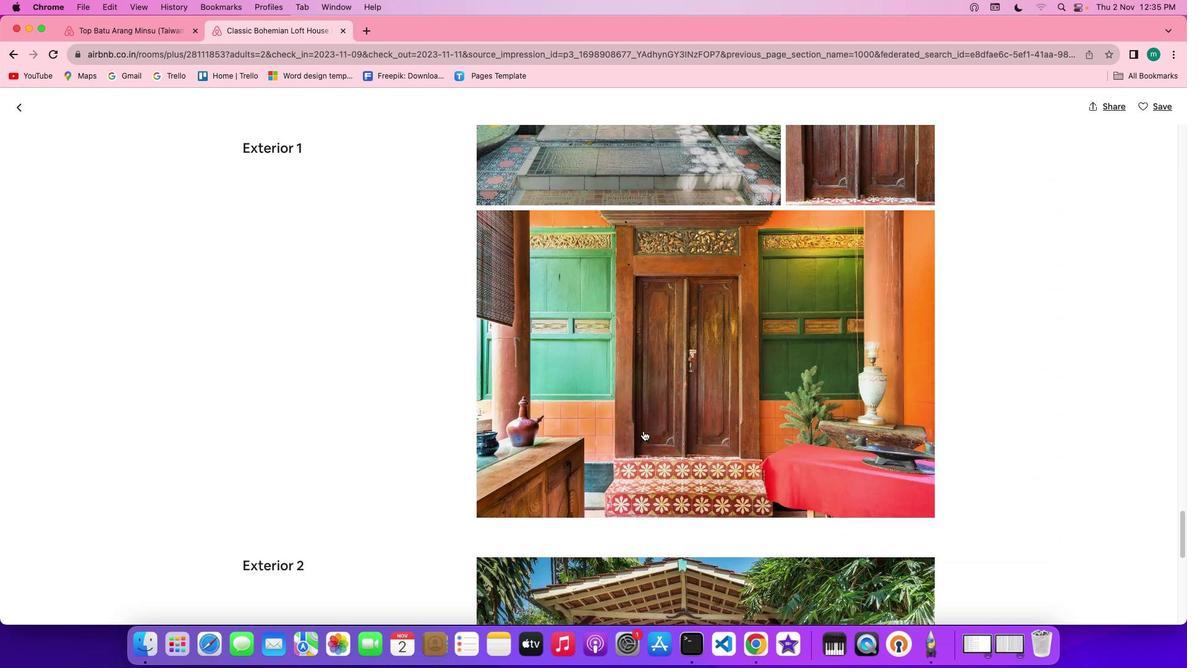
Action: Mouse scrolled (644, 431) with delta (0, -1)
Screenshot: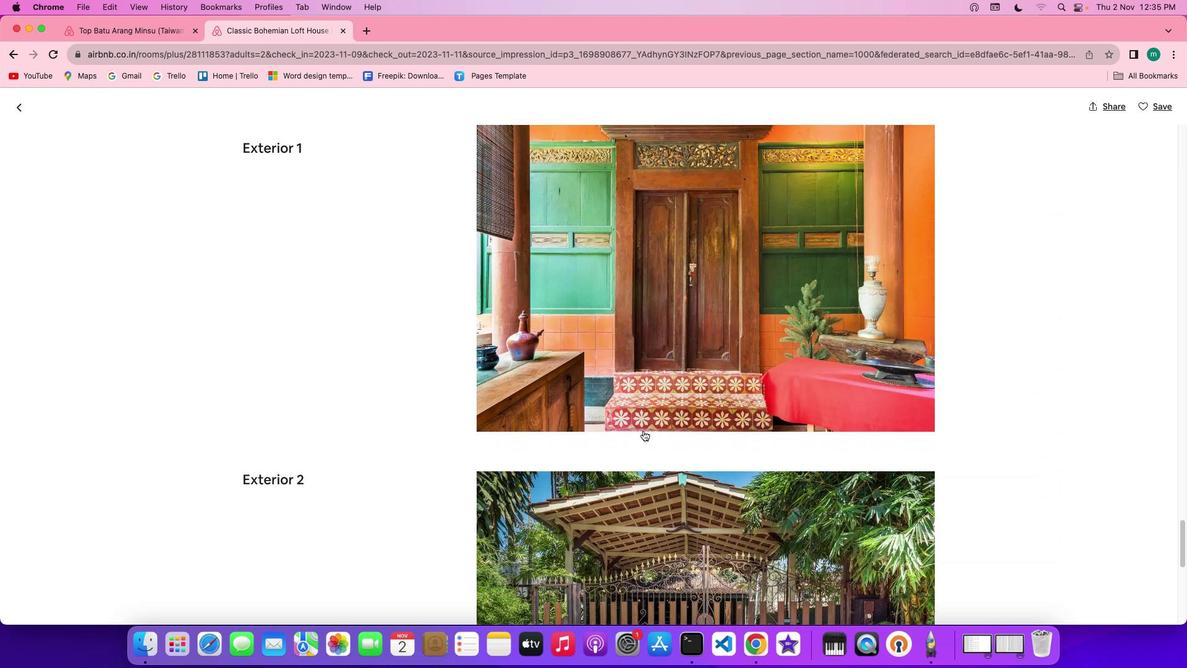 
Action: Mouse moved to (643, 431)
Screenshot: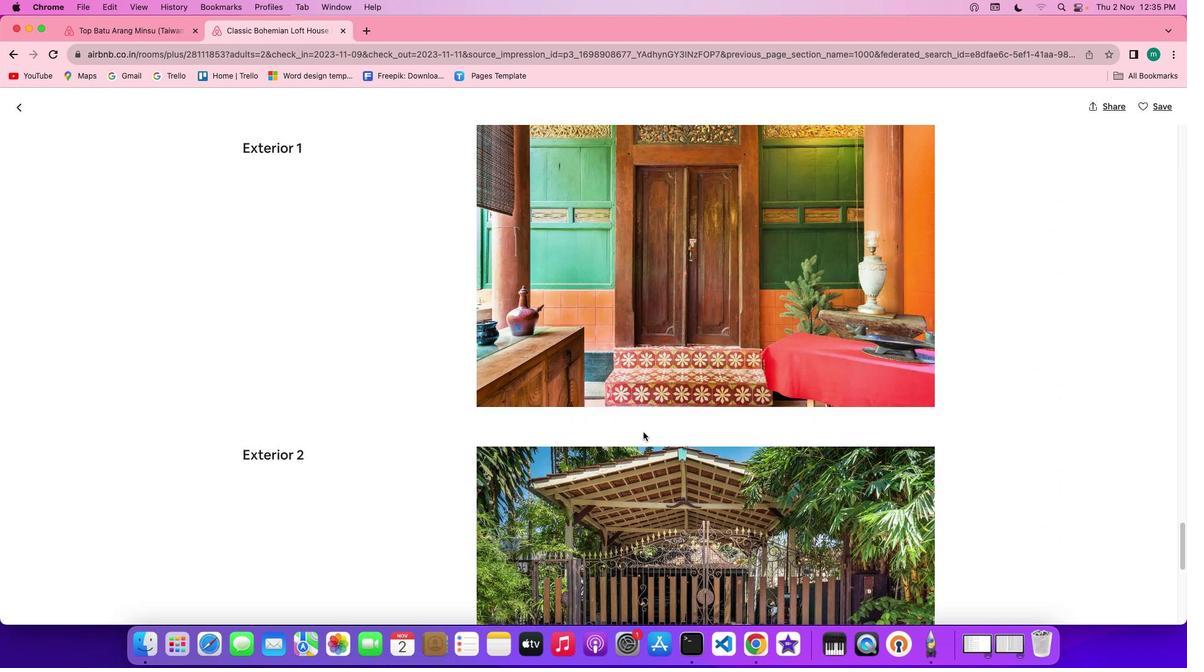 
Action: Mouse scrolled (643, 431) with delta (0, 0)
Screenshot: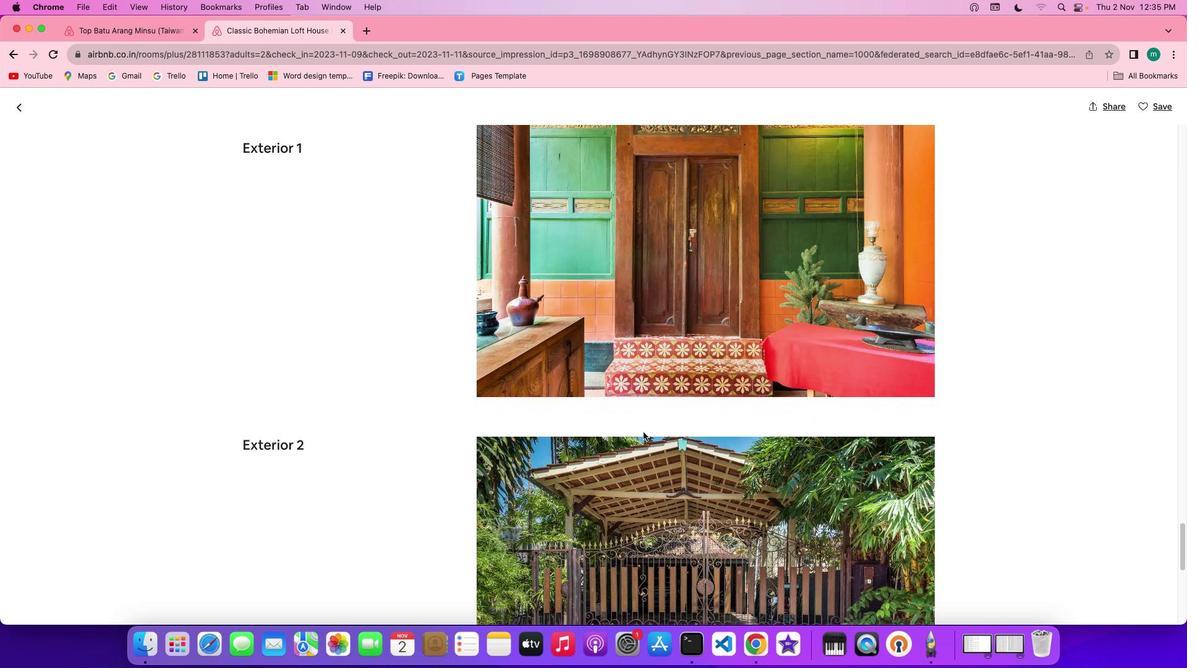 
Action: Mouse scrolled (643, 431) with delta (0, 0)
Screenshot: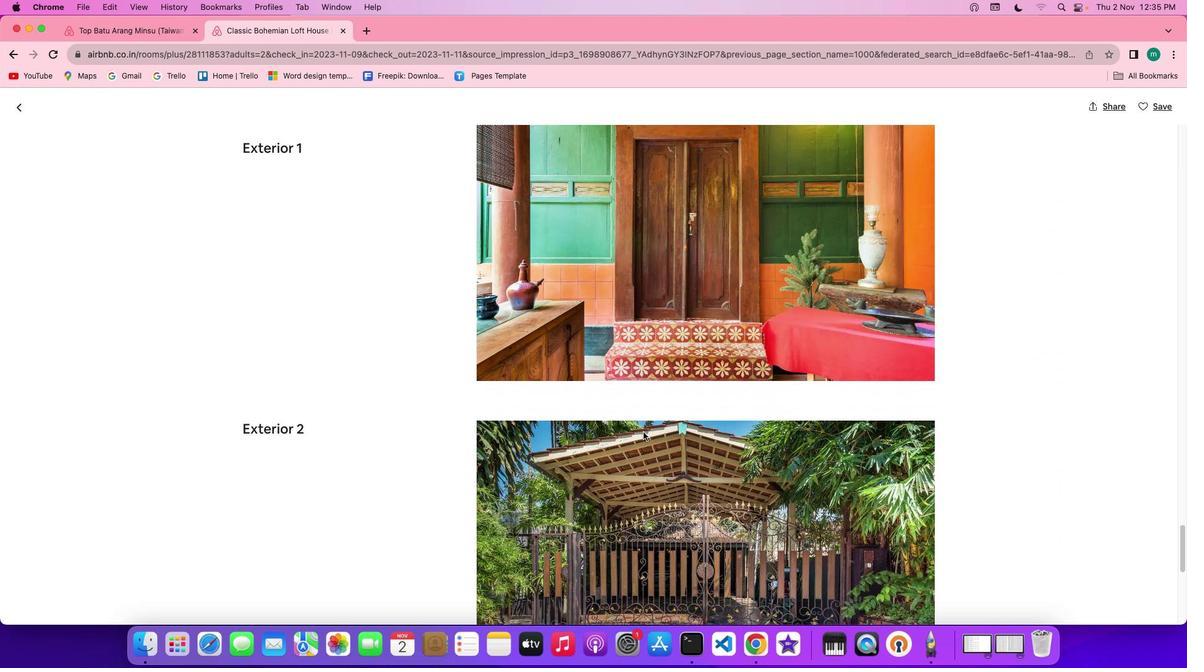 
Action: Mouse scrolled (643, 431) with delta (0, -1)
Screenshot: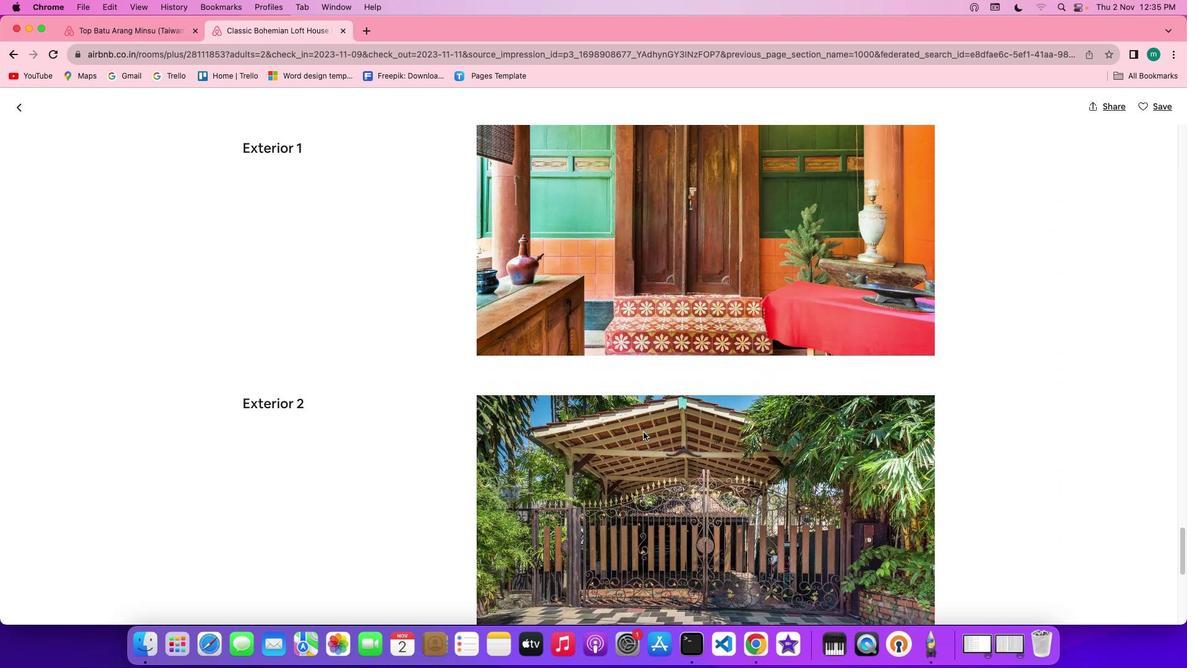 
Action: Mouse scrolled (643, 431) with delta (0, -1)
Screenshot: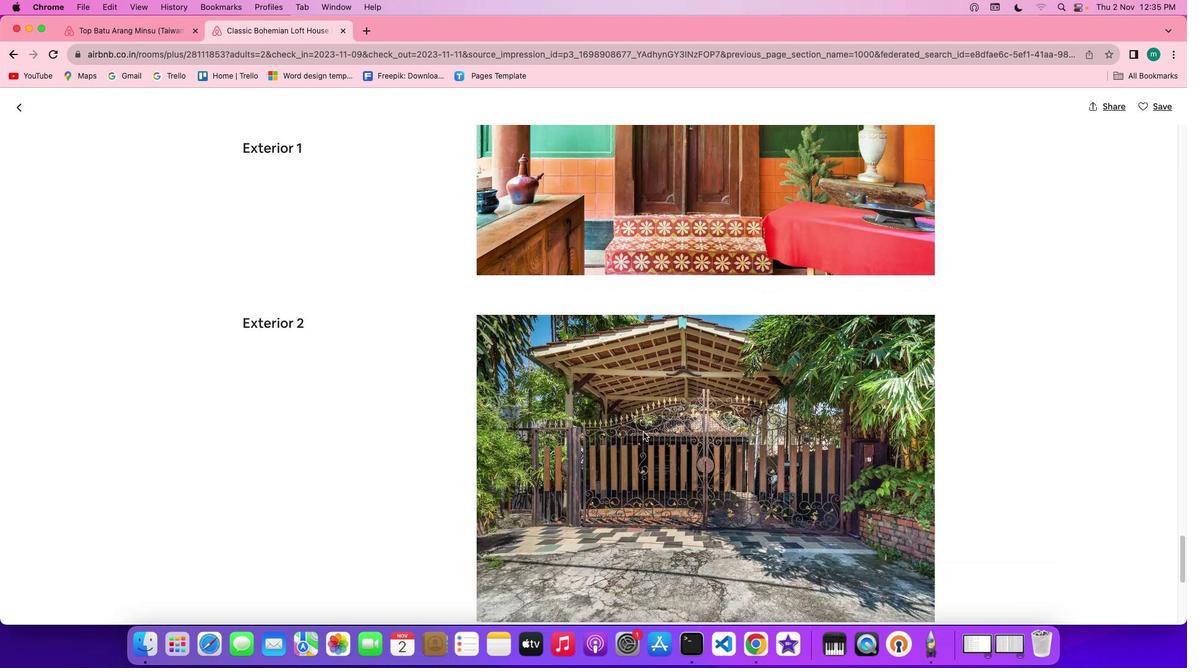 
Action: Mouse moved to (643, 432)
Screenshot: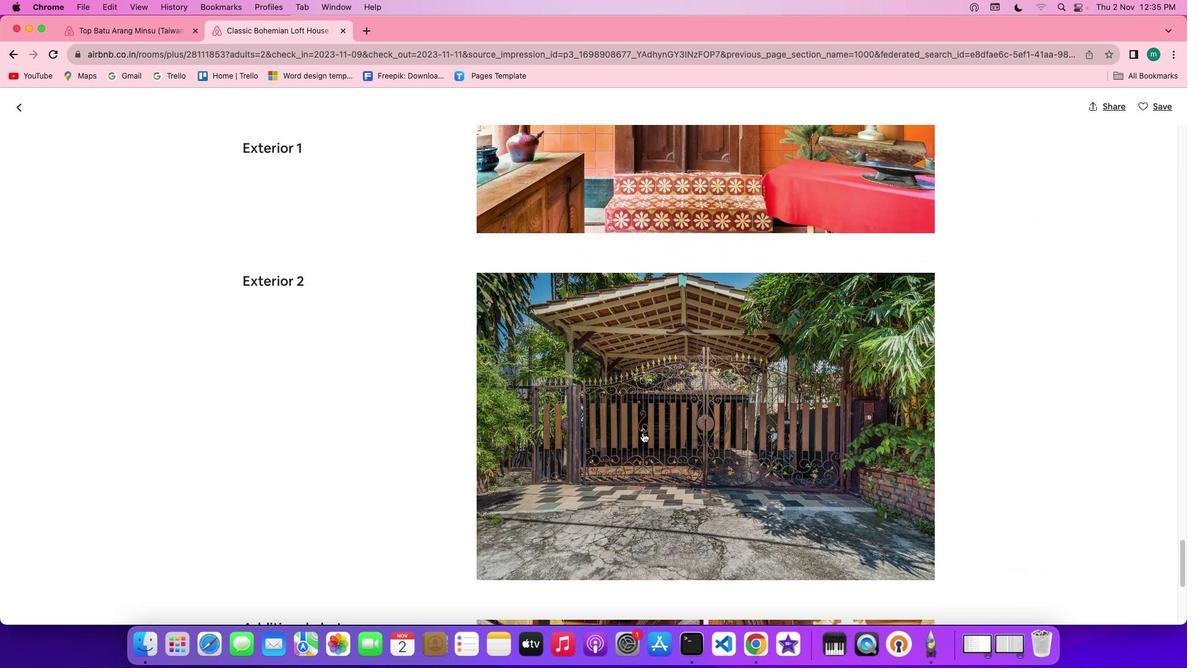 
Action: Mouse scrolled (643, 432) with delta (0, 0)
Screenshot: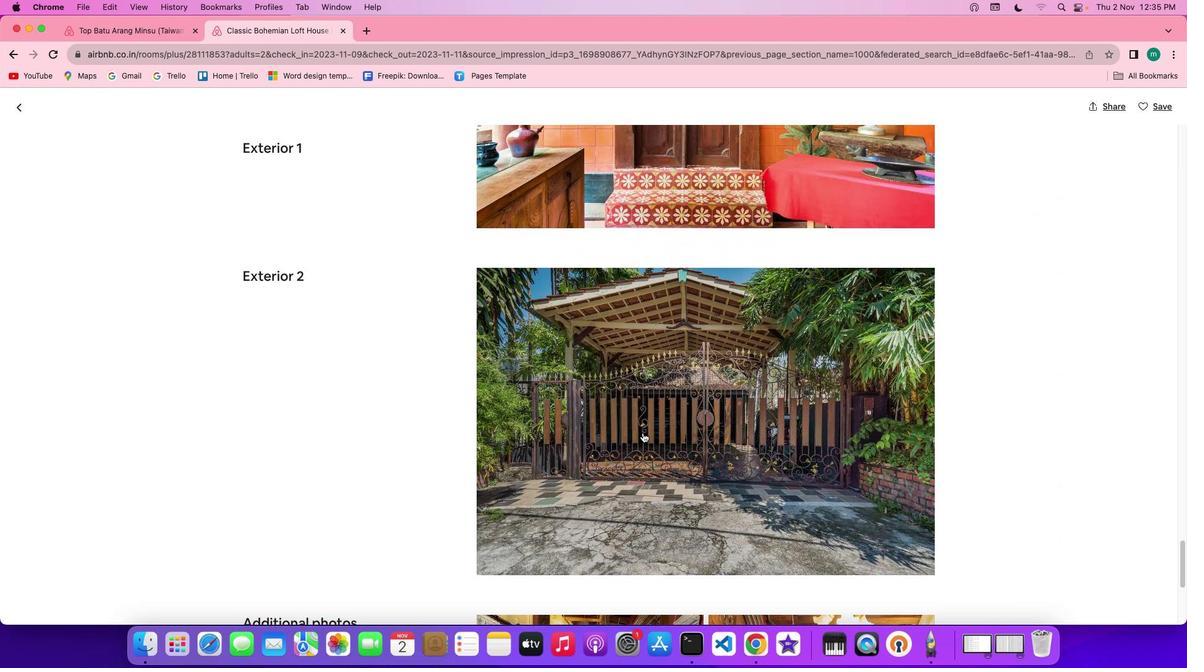 
Action: Mouse scrolled (643, 432) with delta (0, 0)
Screenshot: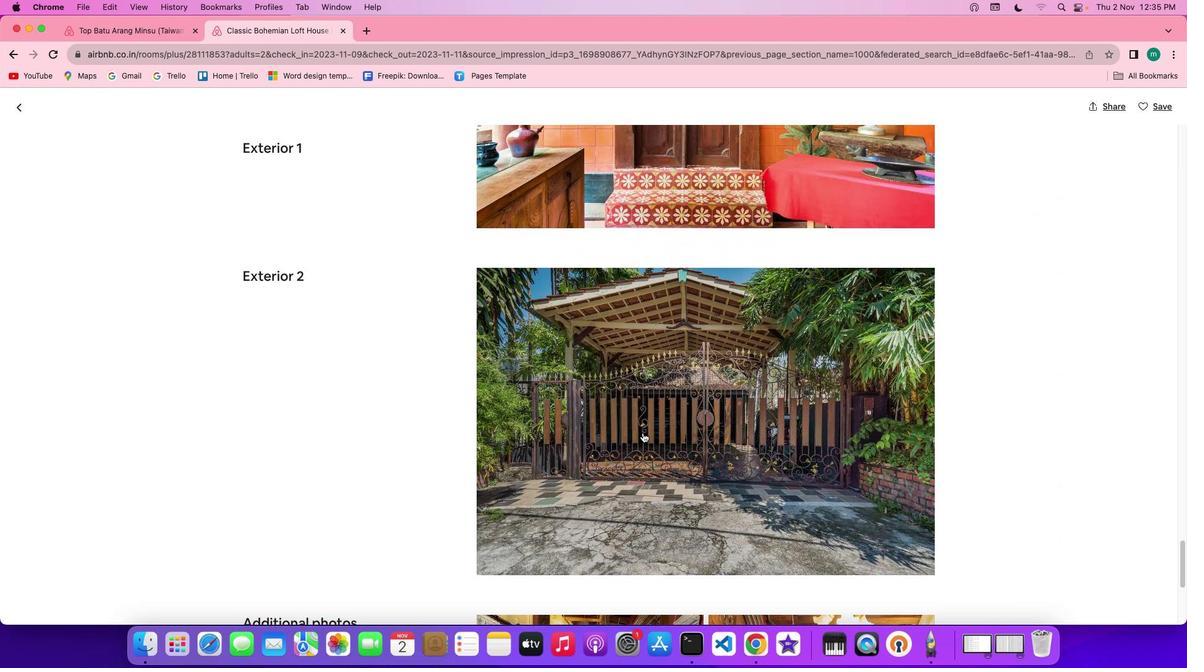 
Action: Mouse scrolled (643, 432) with delta (0, -1)
Screenshot: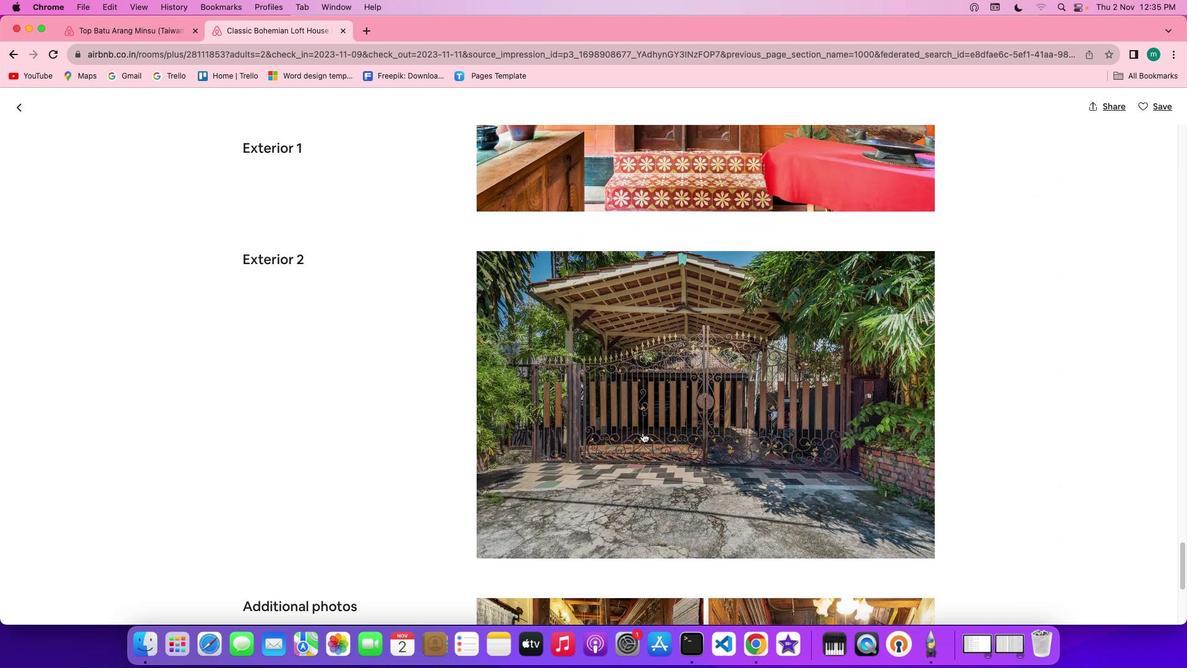 
Action: Mouse scrolled (643, 432) with delta (0, -1)
Screenshot: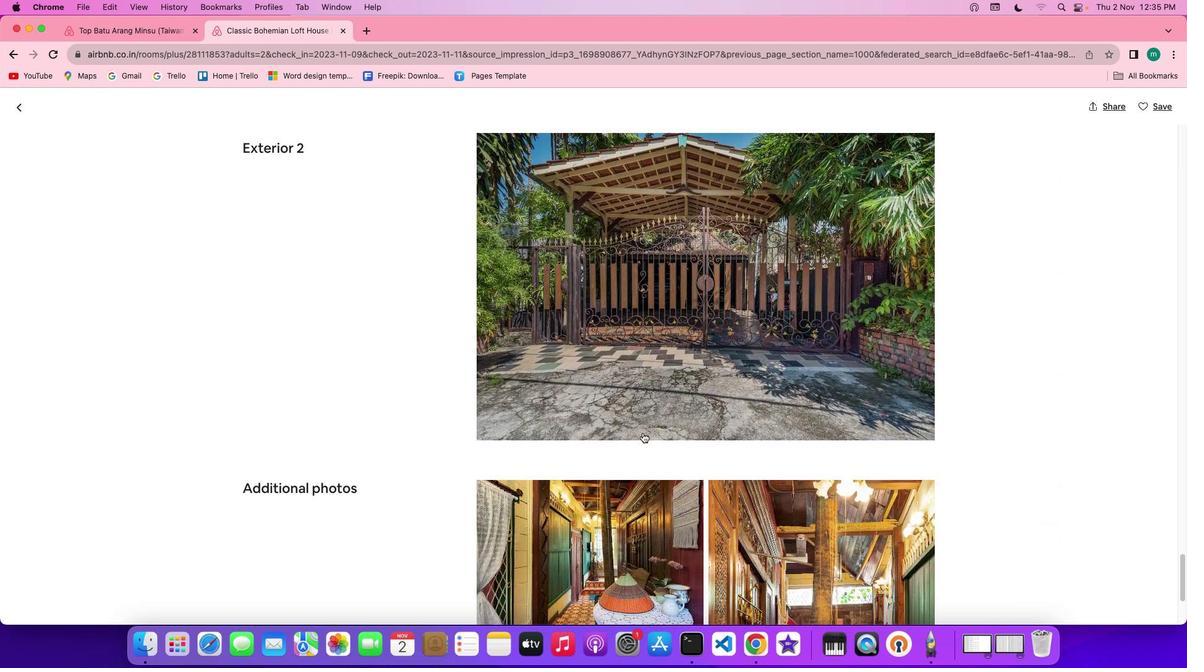 
Action: Mouse scrolled (643, 432) with delta (0, 0)
Screenshot: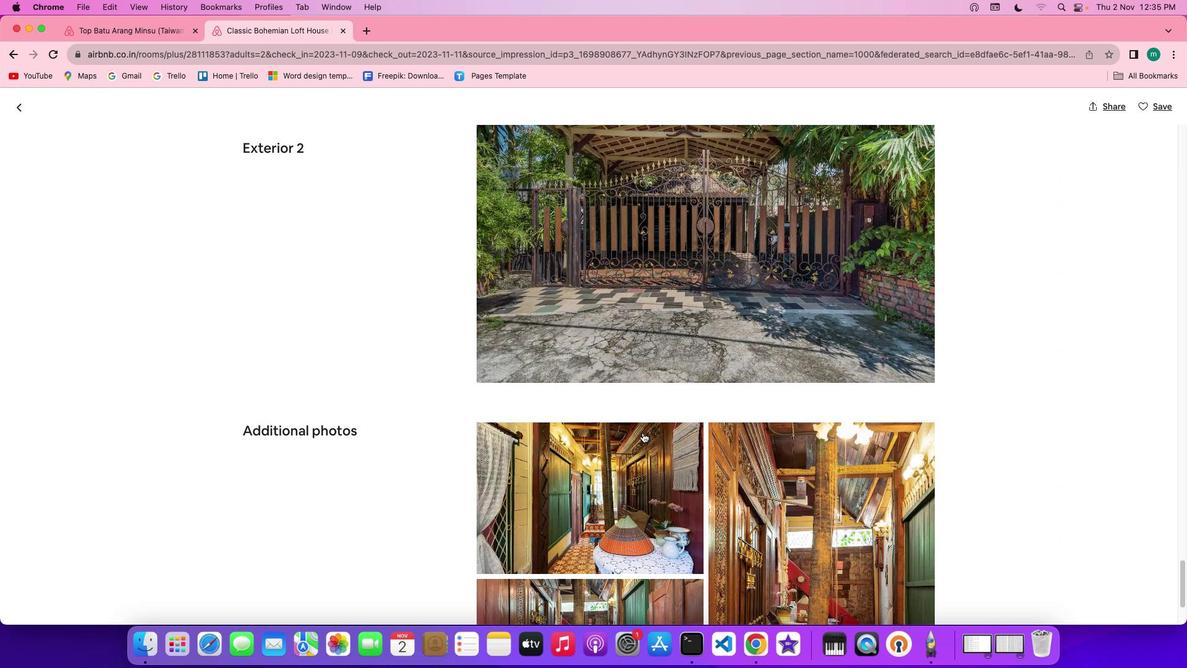 
Action: Mouse scrolled (643, 432) with delta (0, 0)
Screenshot: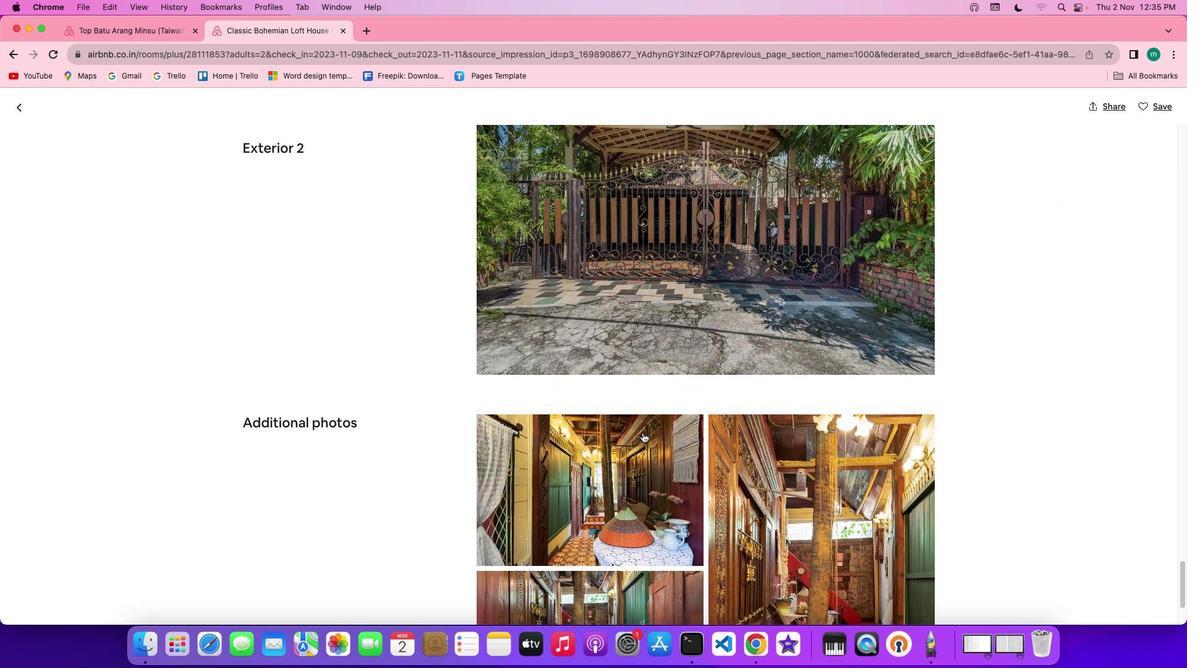 
Action: Mouse scrolled (643, 432) with delta (0, -1)
Screenshot: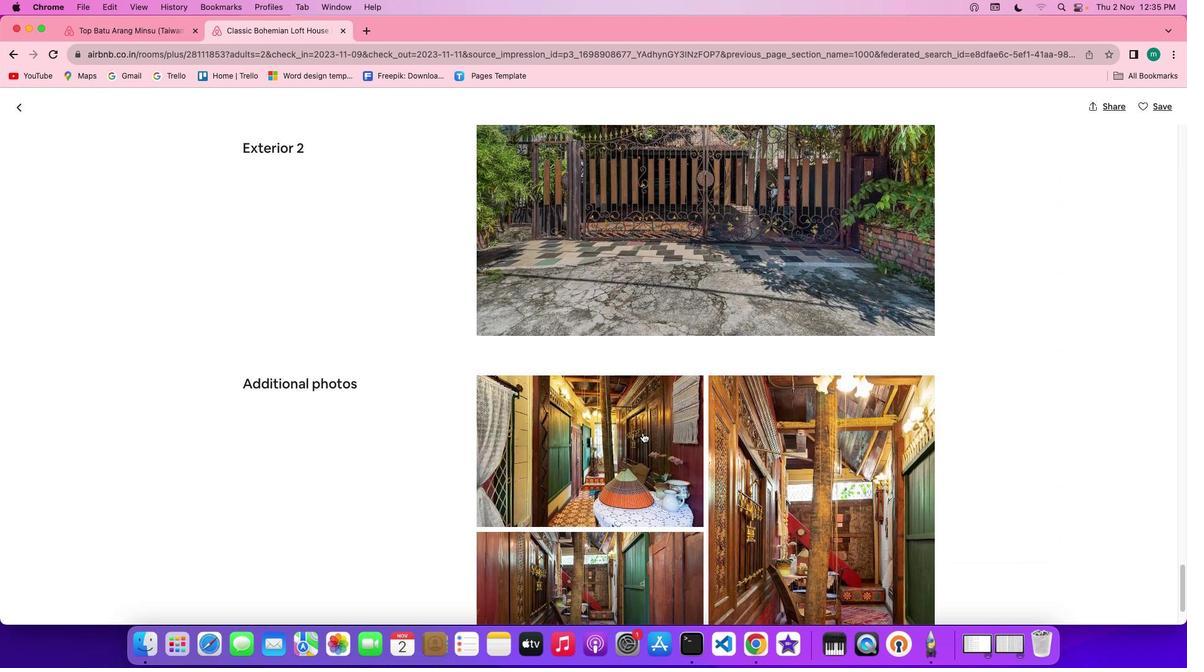 
Action: Mouse scrolled (643, 432) with delta (0, -1)
Screenshot: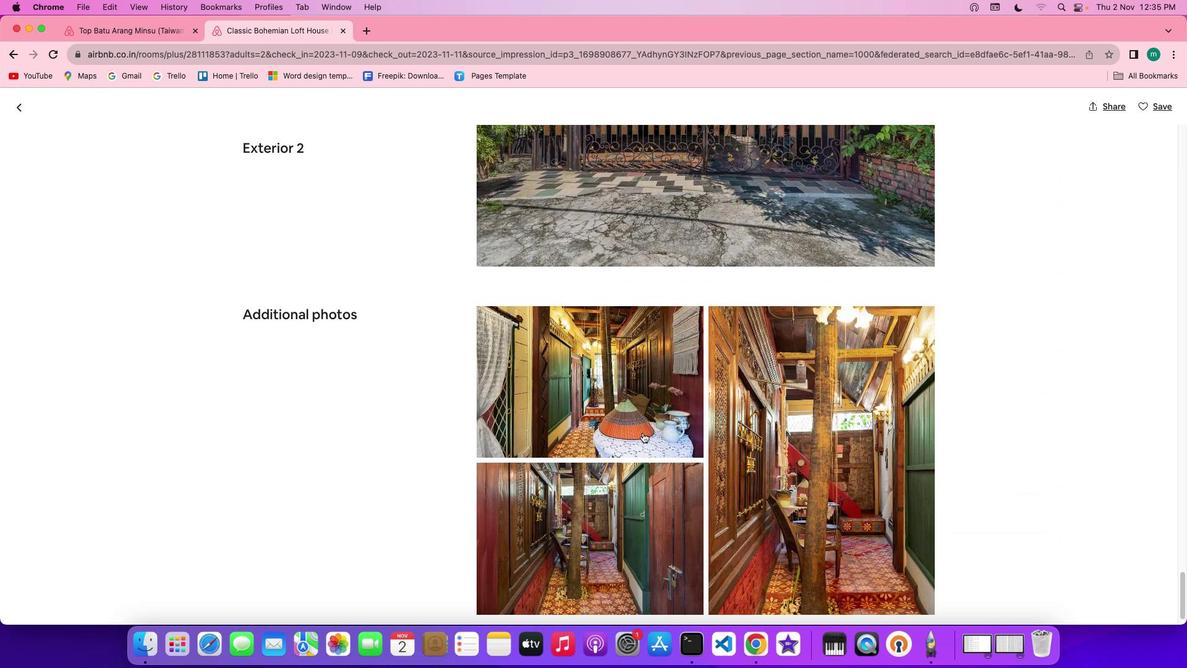 
Action: Mouse scrolled (643, 432) with delta (0, 0)
Screenshot: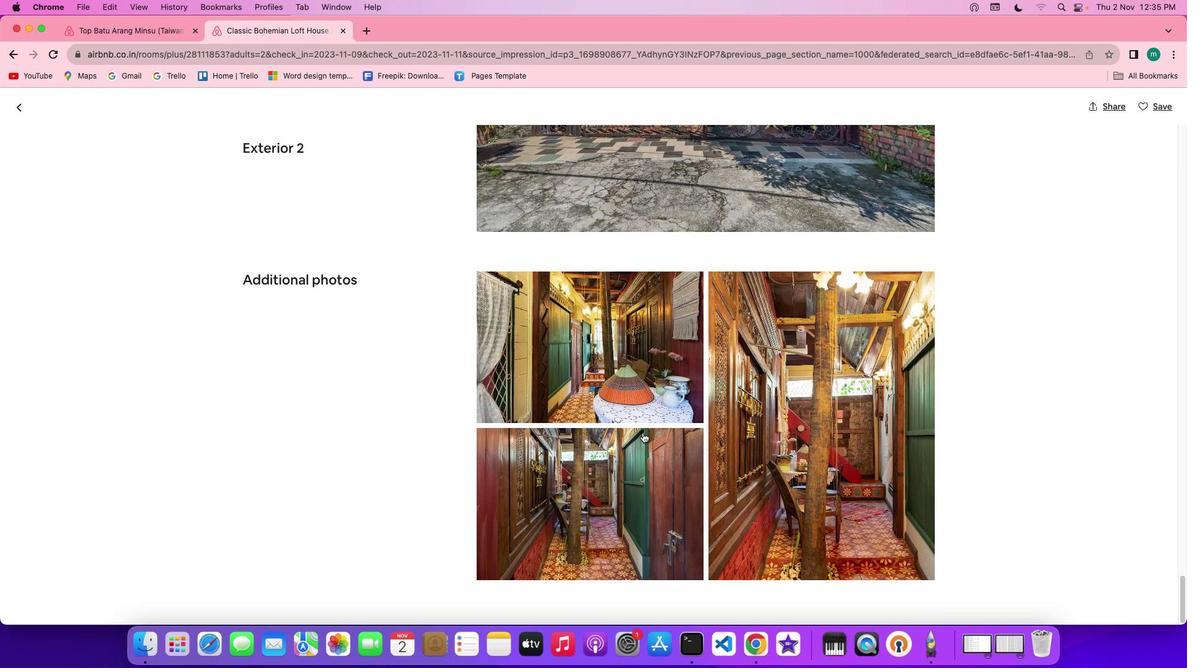 
Action: Mouse scrolled (643, 432) with delta (0, 0)
Screenshot: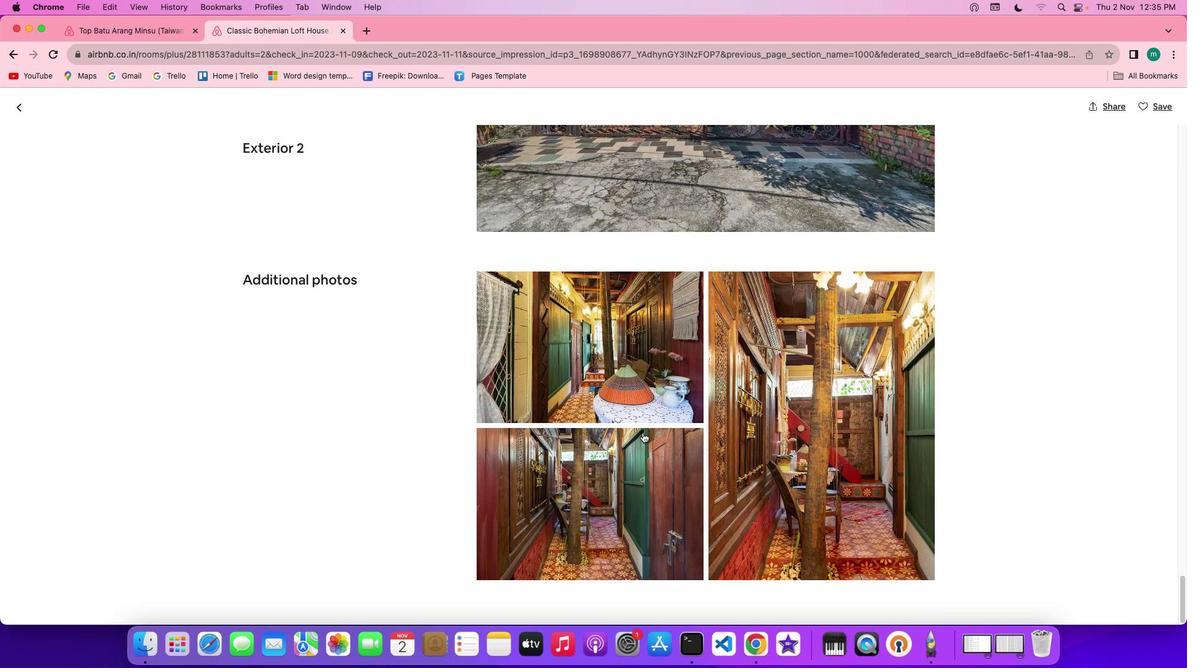 
Action: Mouse scrolled (643, 432) with delta (0, -1)
Screenshot: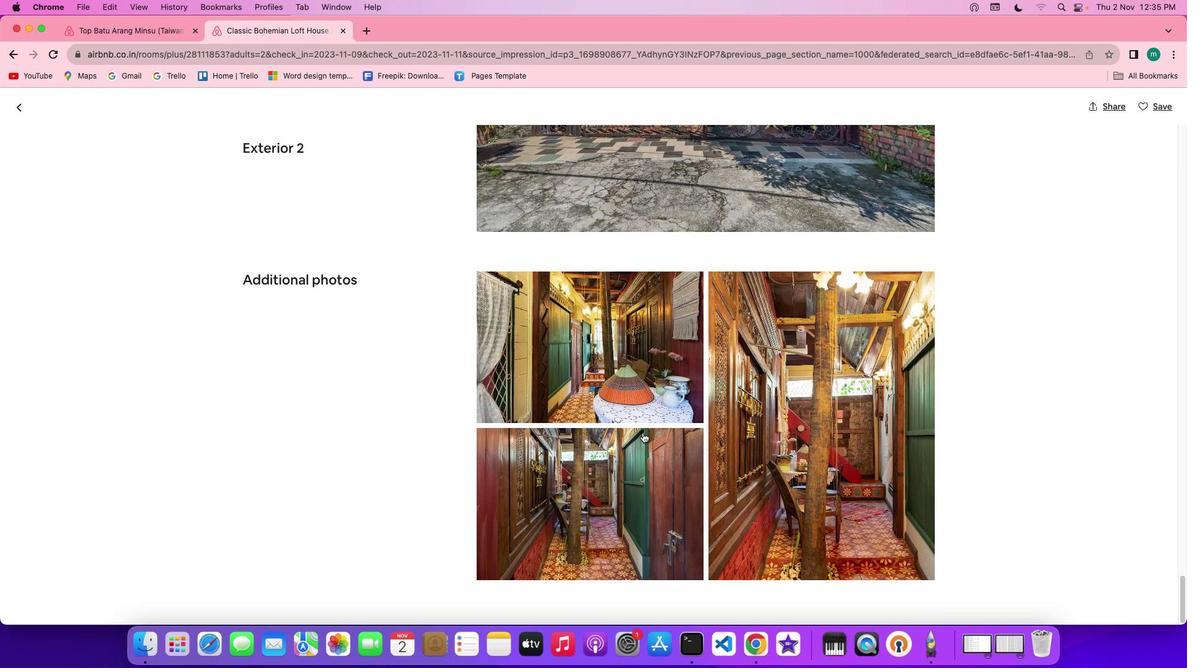 
Action: Mouse scrolled (643, 432) with delta (0, -1)
Screenshot: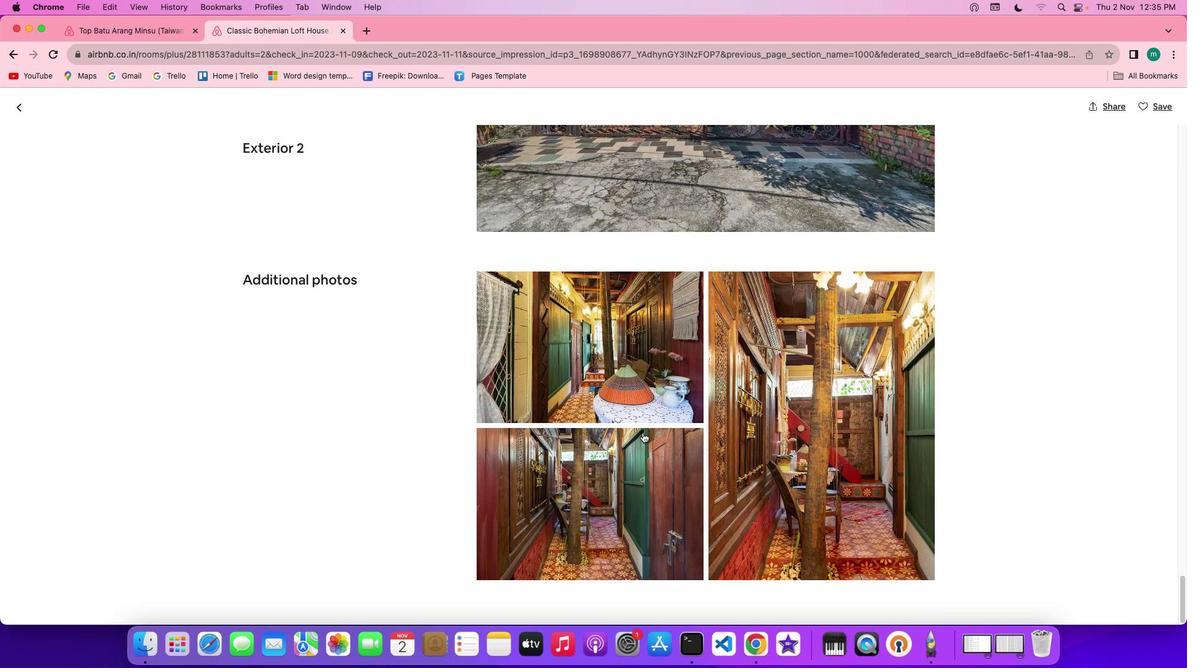 
Action: Mouse scrolled (643, 432) with delta (0, 0)
Screenshot: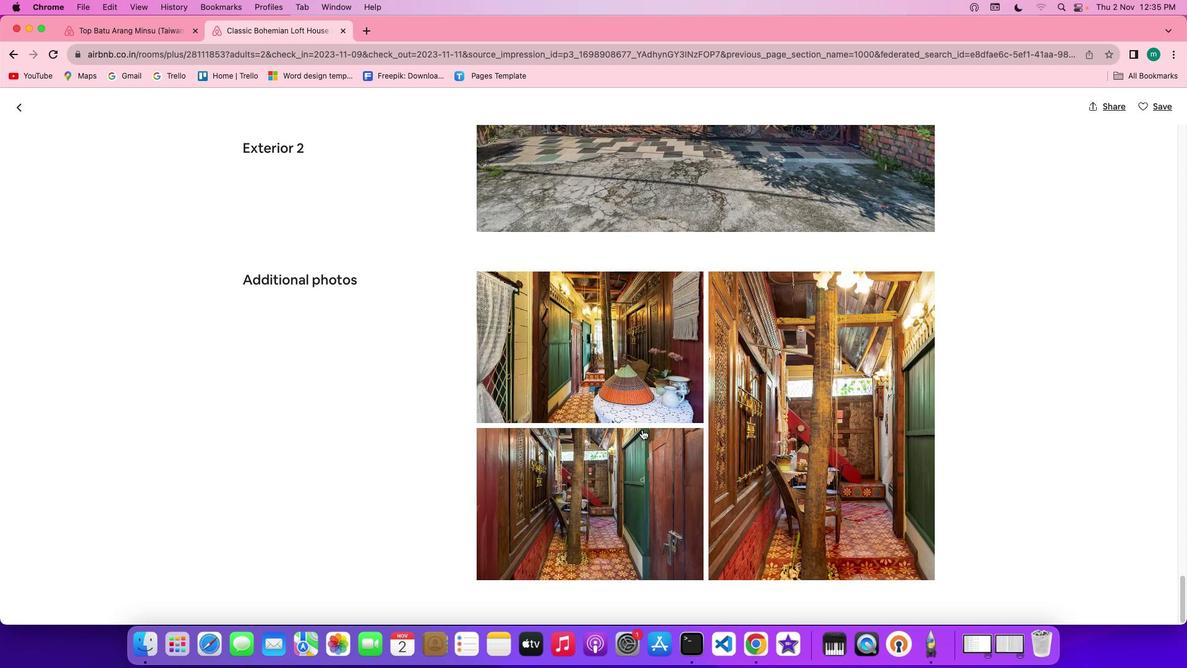 
Action: Mouse scrolled (643, 432) with delta (0, 0)
Screenshot: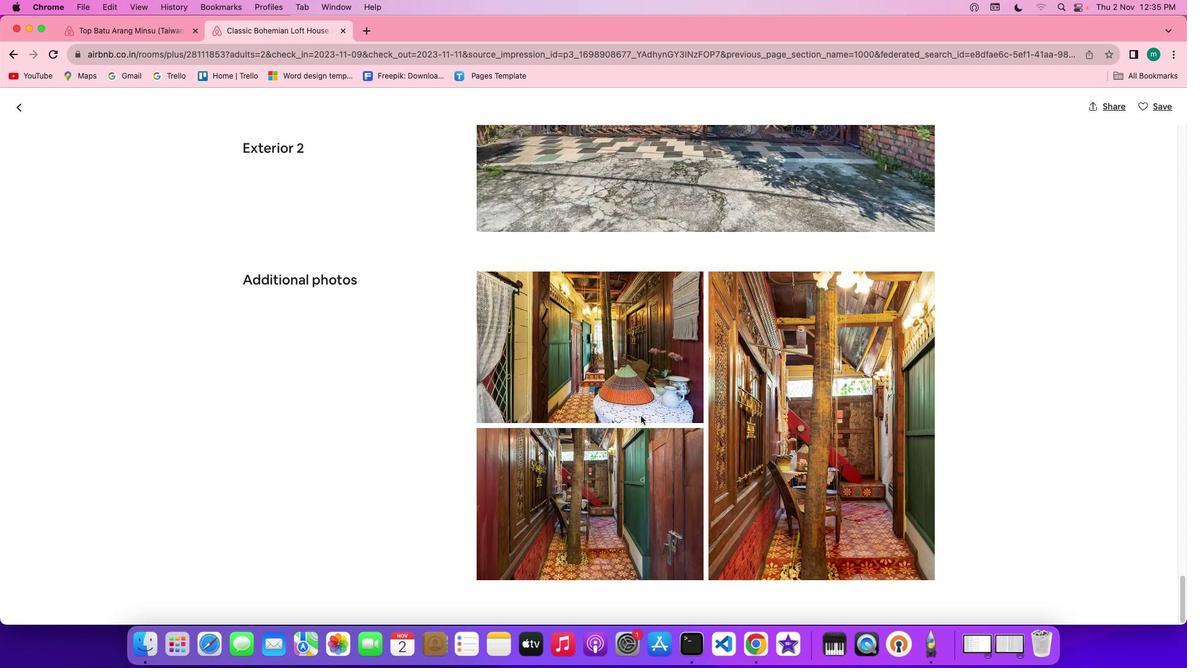 
Action: Mouse scrolled (643, 432) with delta (0, -1)
Screenshot: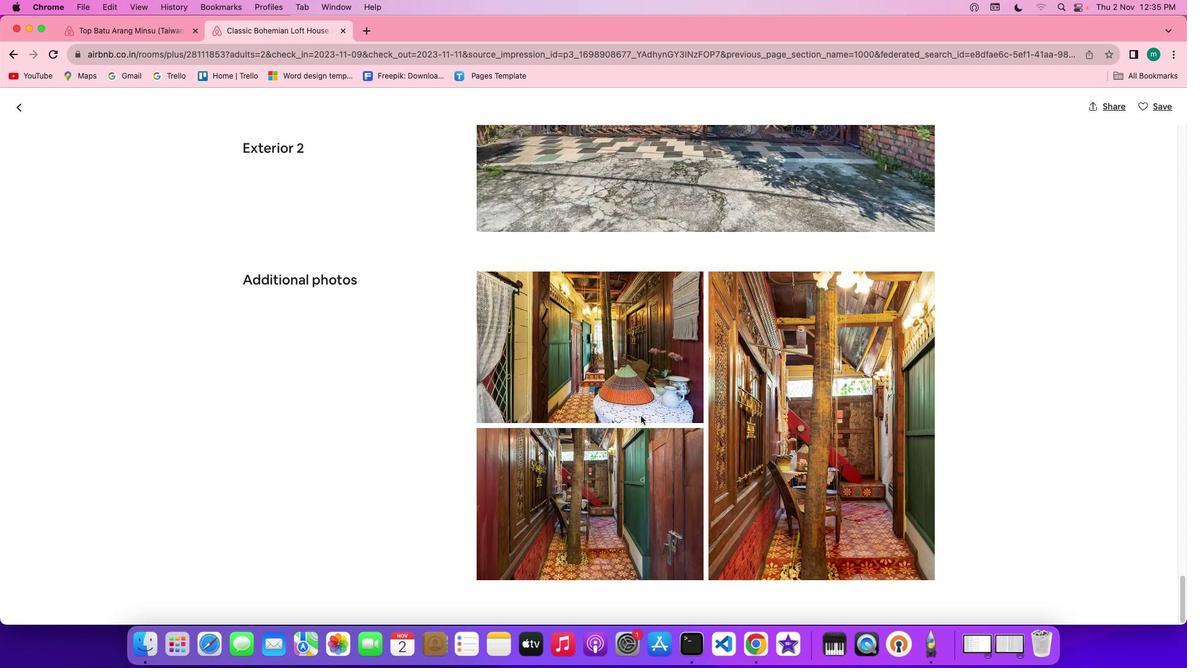 
Action: Mouse scrolled (643, 432) with delta (0, -2)
Screenshot: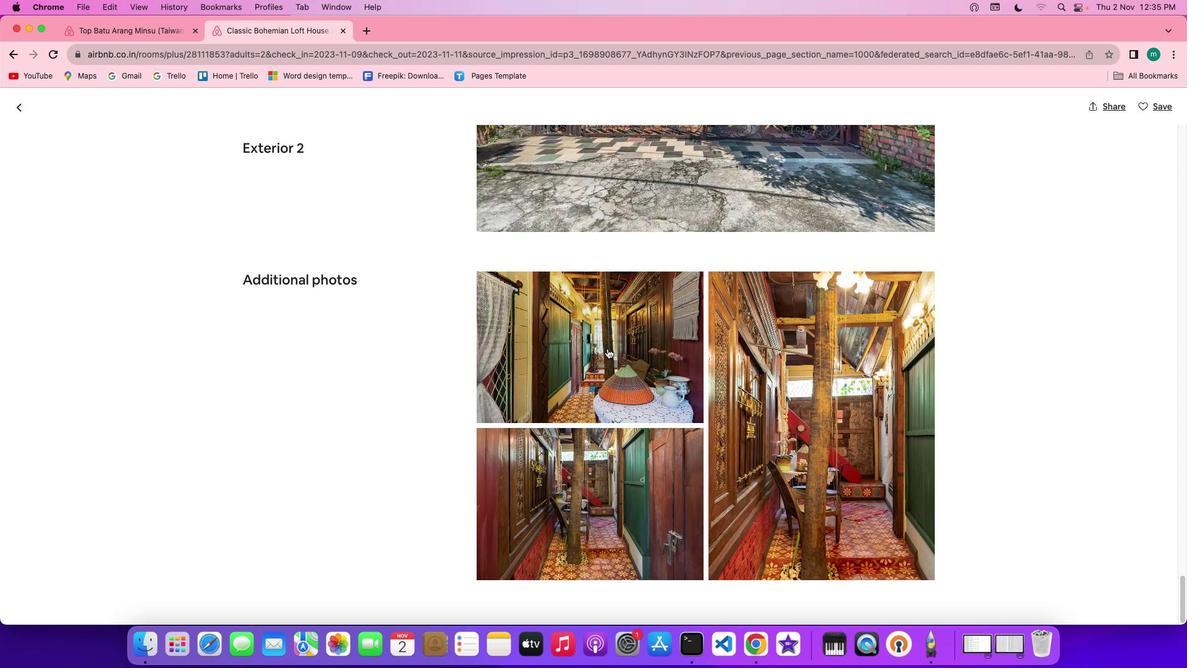 
Action: Mouse moved to (24, 110)
Screenshot: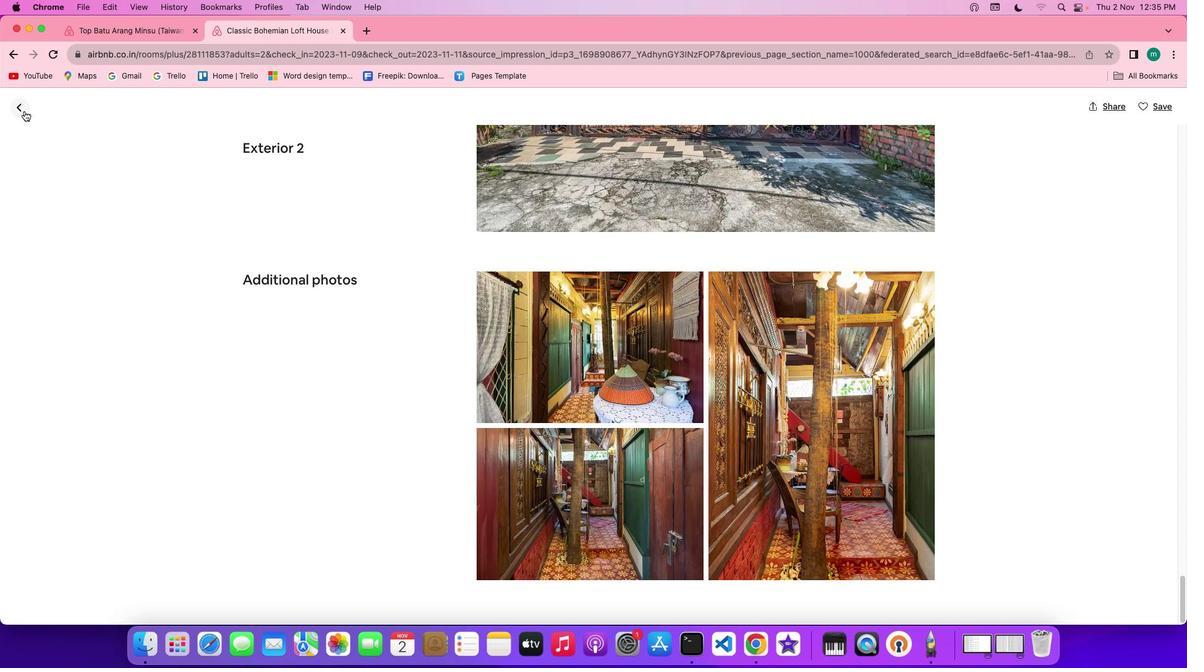
Action: Mouse pressed left at (24, 110)
Screenshot: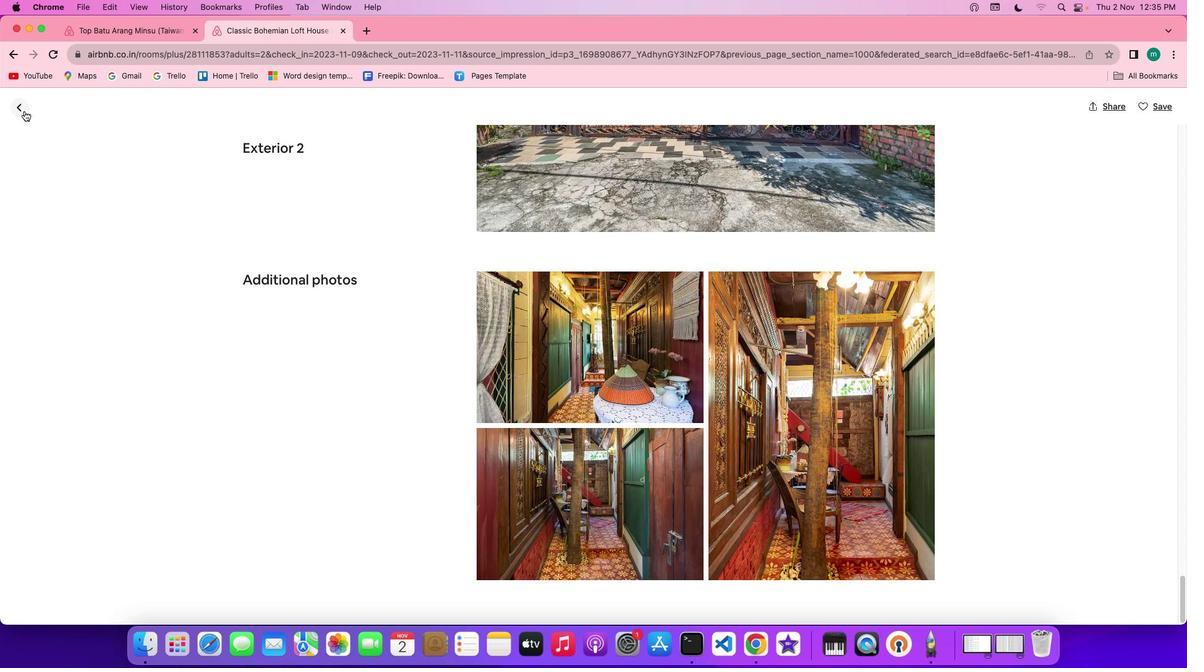 
Action: Mouse moved to (437, 449)
Screenshot: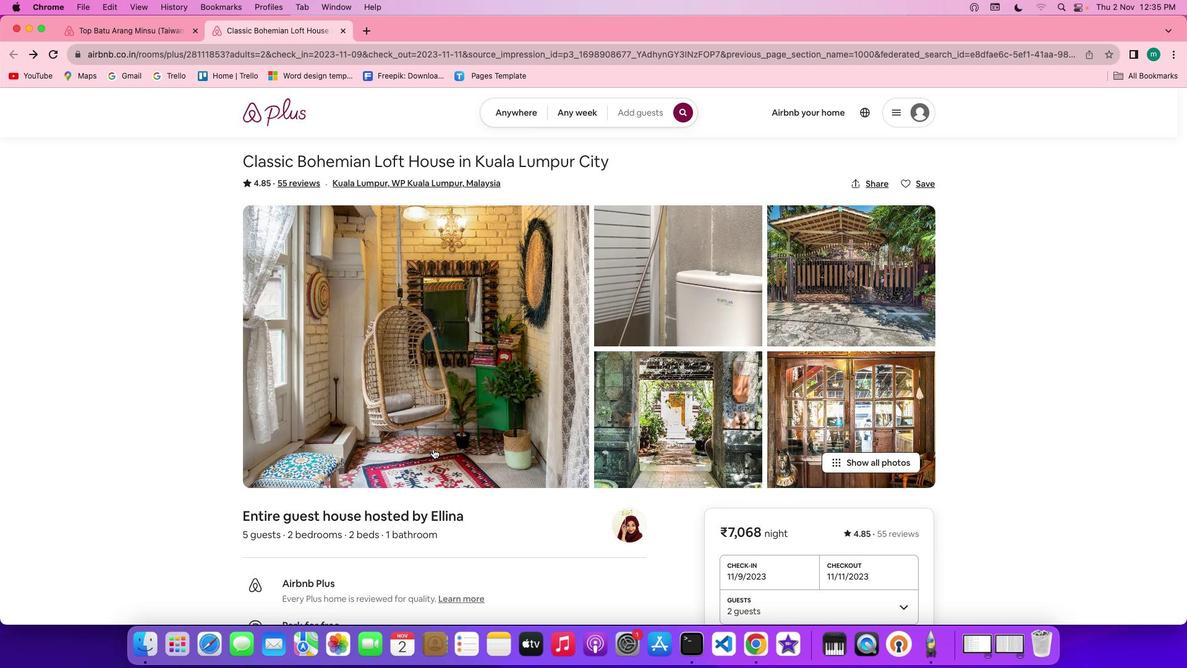 
Action: Mouse scrolled (437, 449) with delta (0, 0)
Screenshot: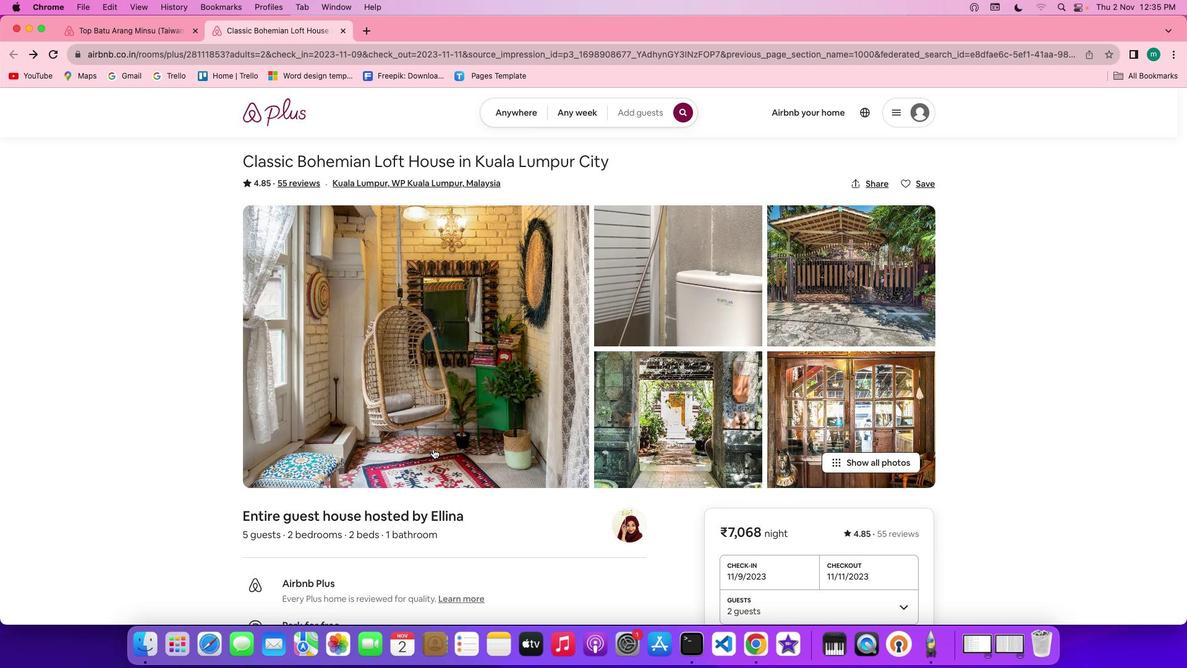 
Action: Mouse moved to (436, 449)
Screenshot: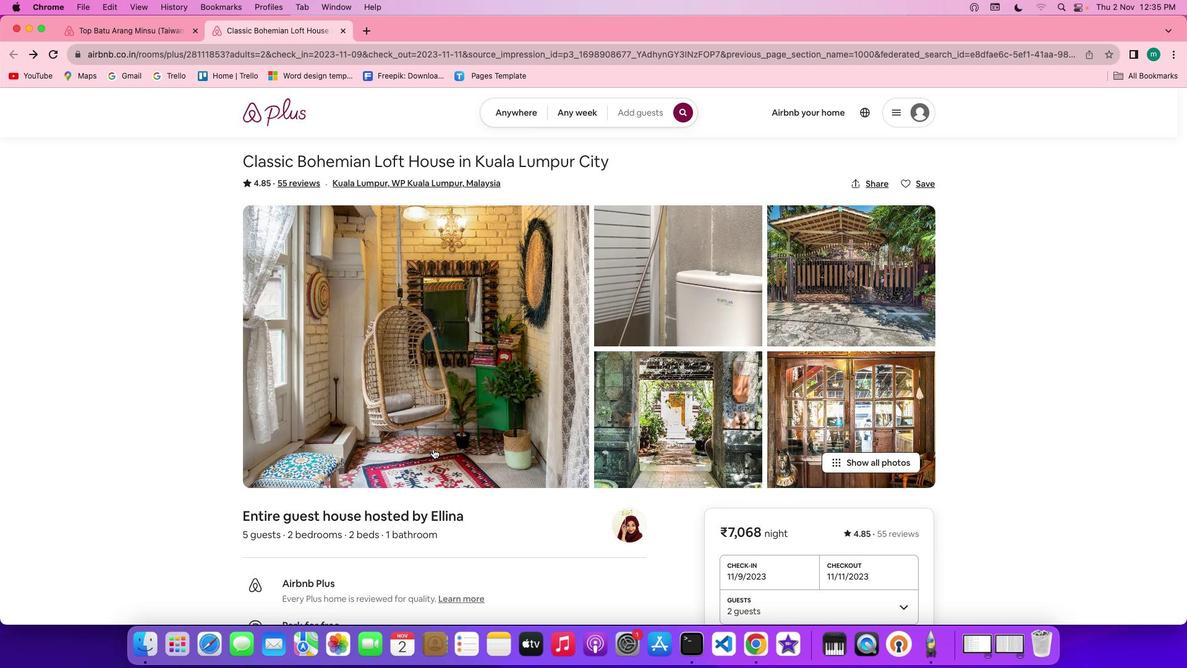 
Action: Mouse scrolled (436, 449) with delta (0, 0)
Screenshot: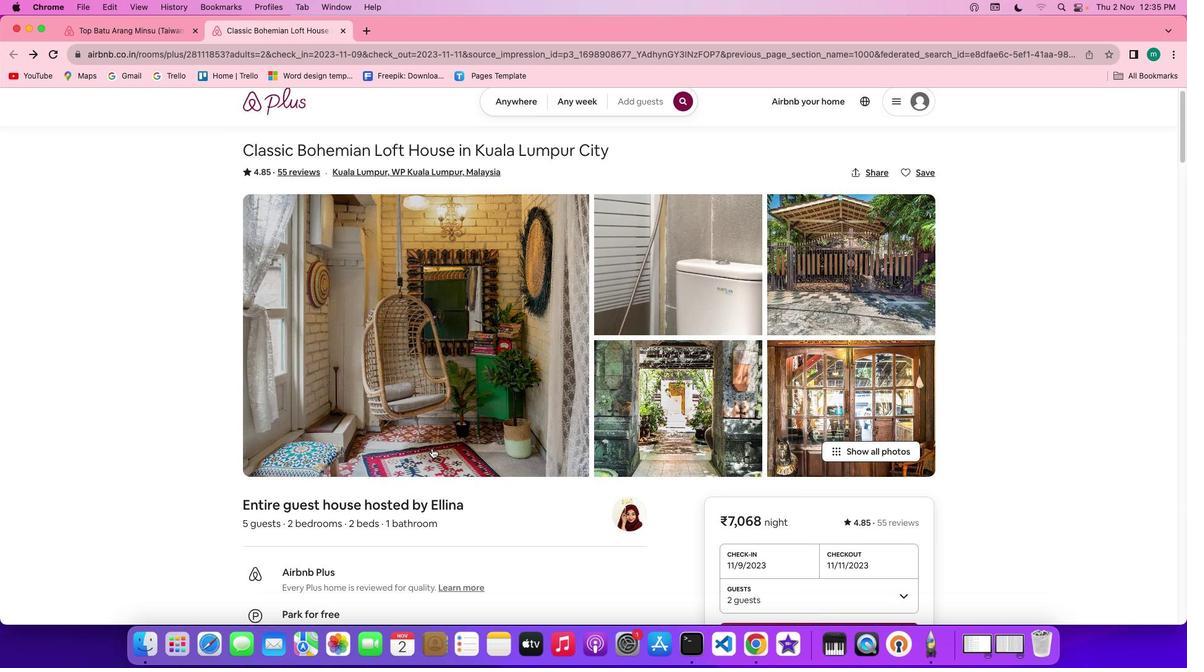 
Action: Mouse moved to (434, 449)
Screenshot: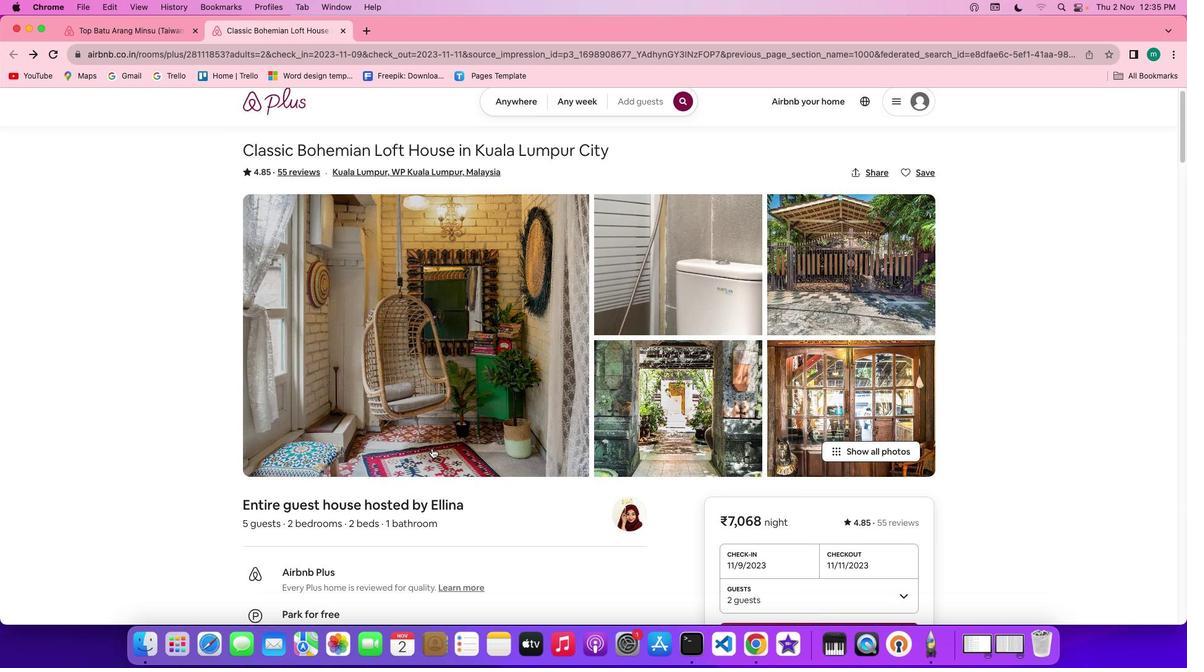 
Action: Mouse scrolled (434, 449) with delta (0, -1)
Screenshot: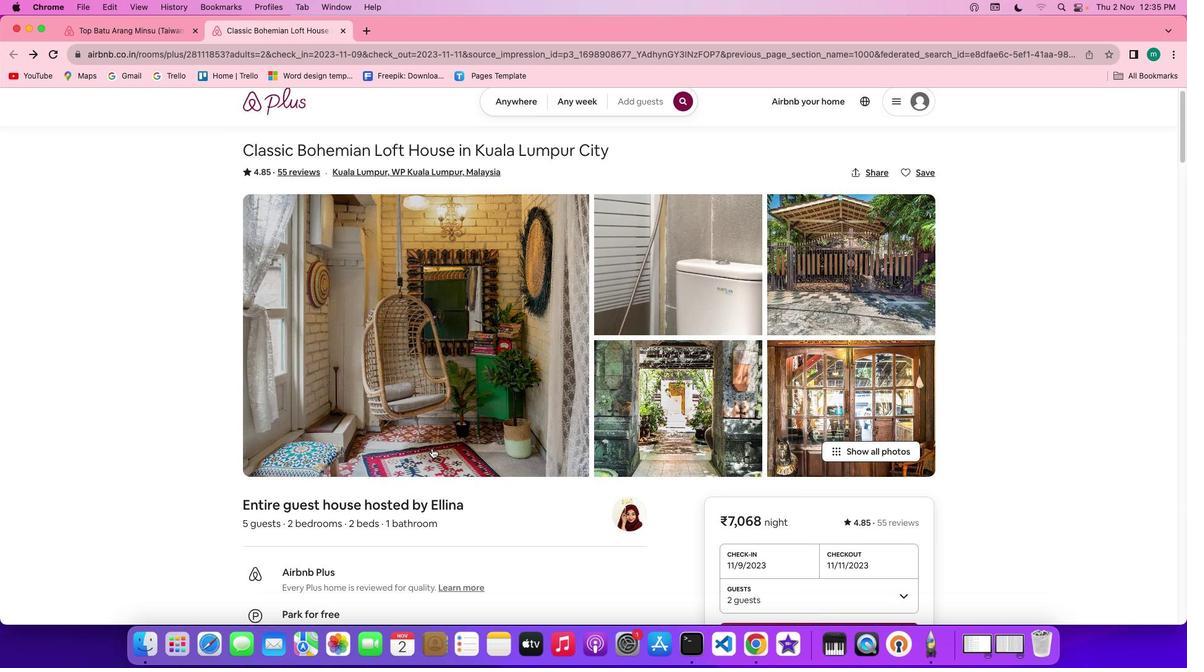 
Action: Mouse moved to (433, 449)
Screenshot: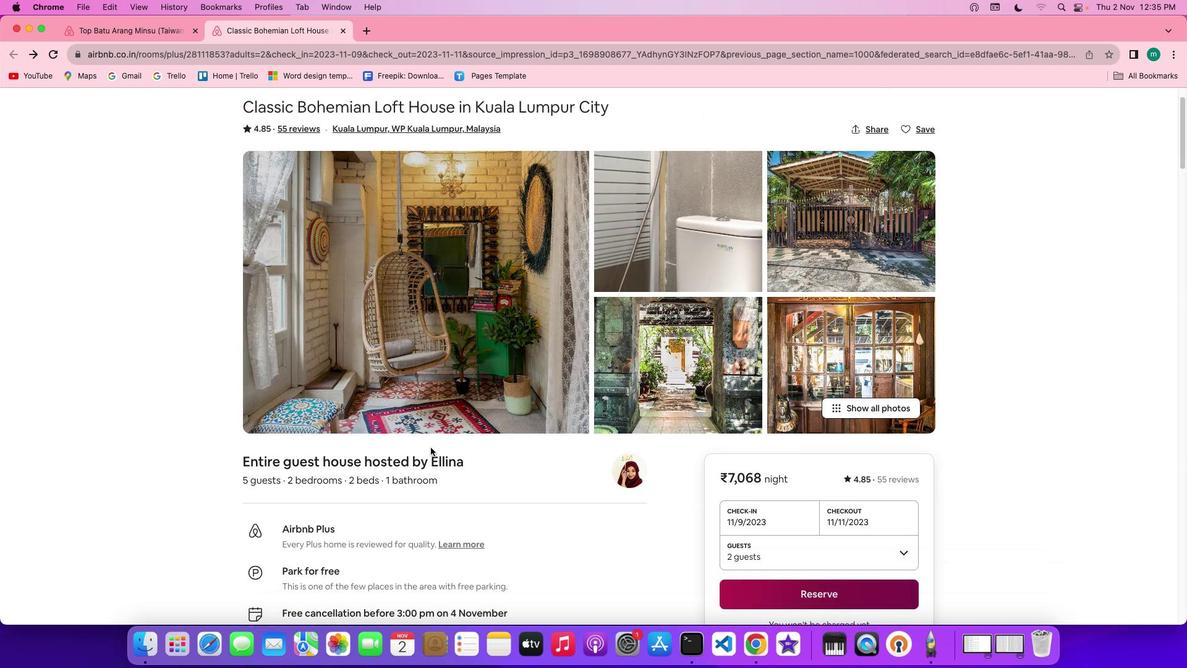 
Action: Mouse scrolled (433, 449) with delta (0, -2)
Screenshot: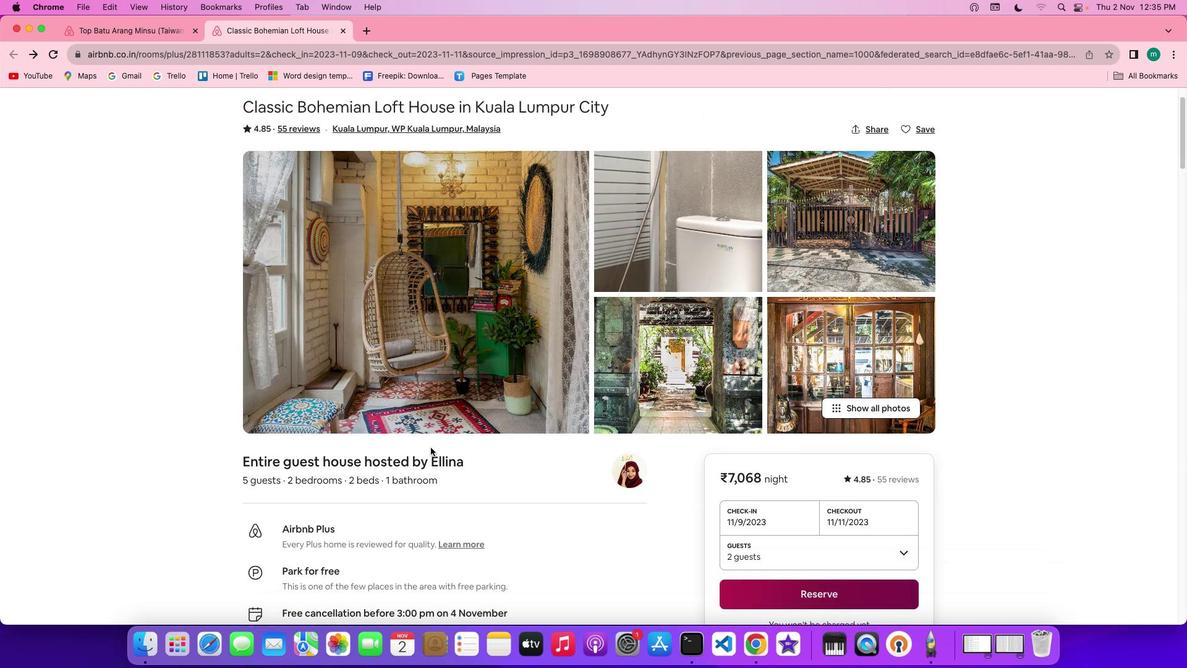 
Action: Mouse moved to (349, 425)
Screenshot: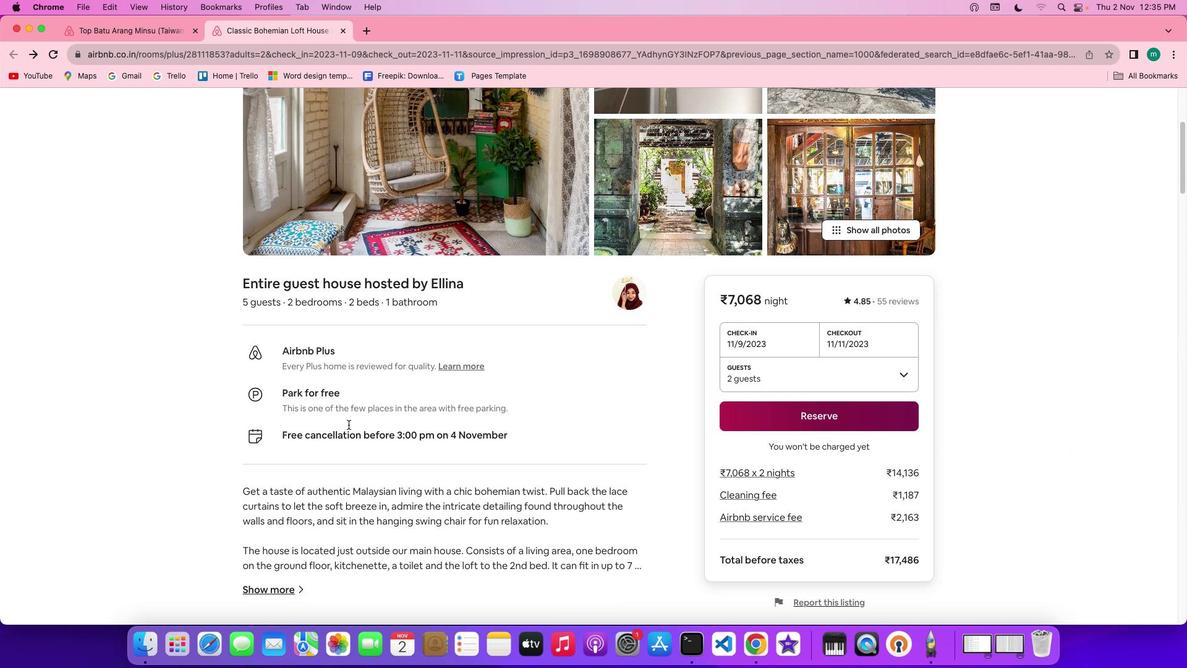
Action: Mouse scrolled (349, 425) with delta (0, 0)
Screenshot: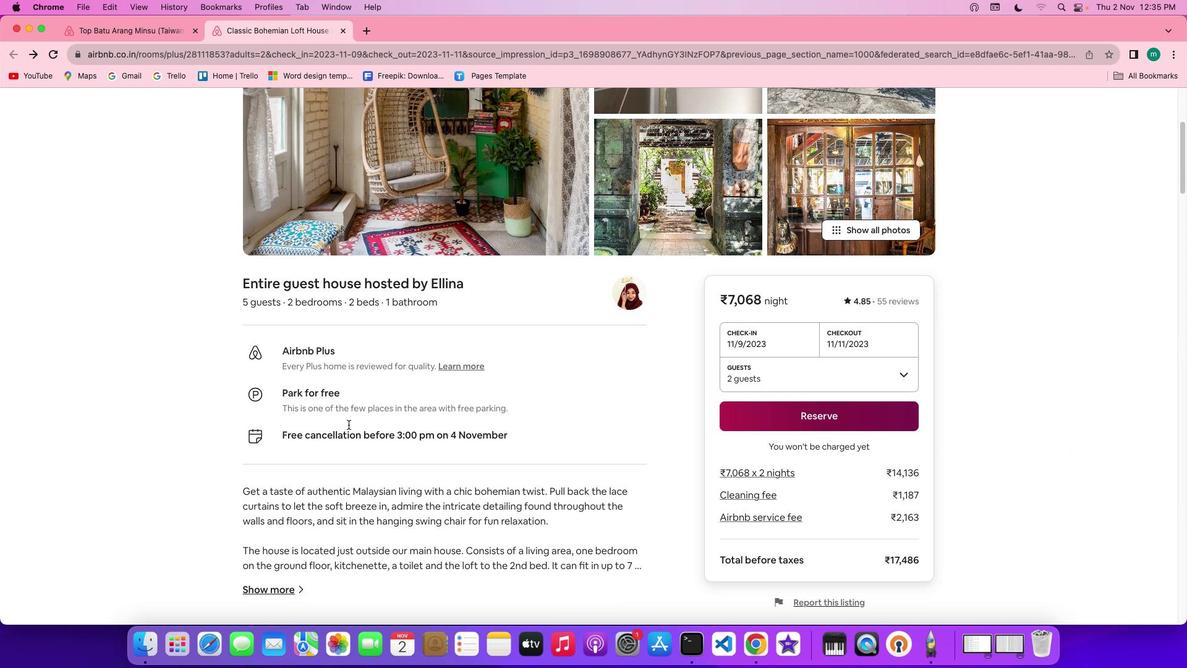 
Action: Mouse scrolled (349, 425) with delta (0, 0)
Screenshot: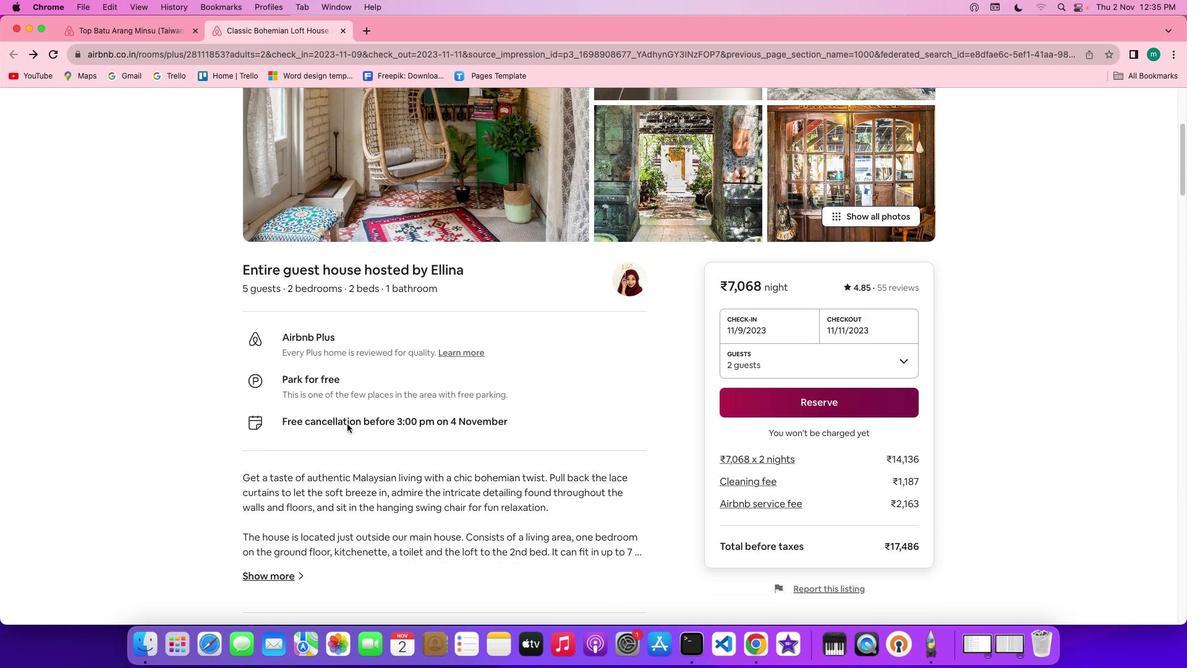 
Action: Mouse scrolled (349, 425) with delta (0, -1)
Screenshot: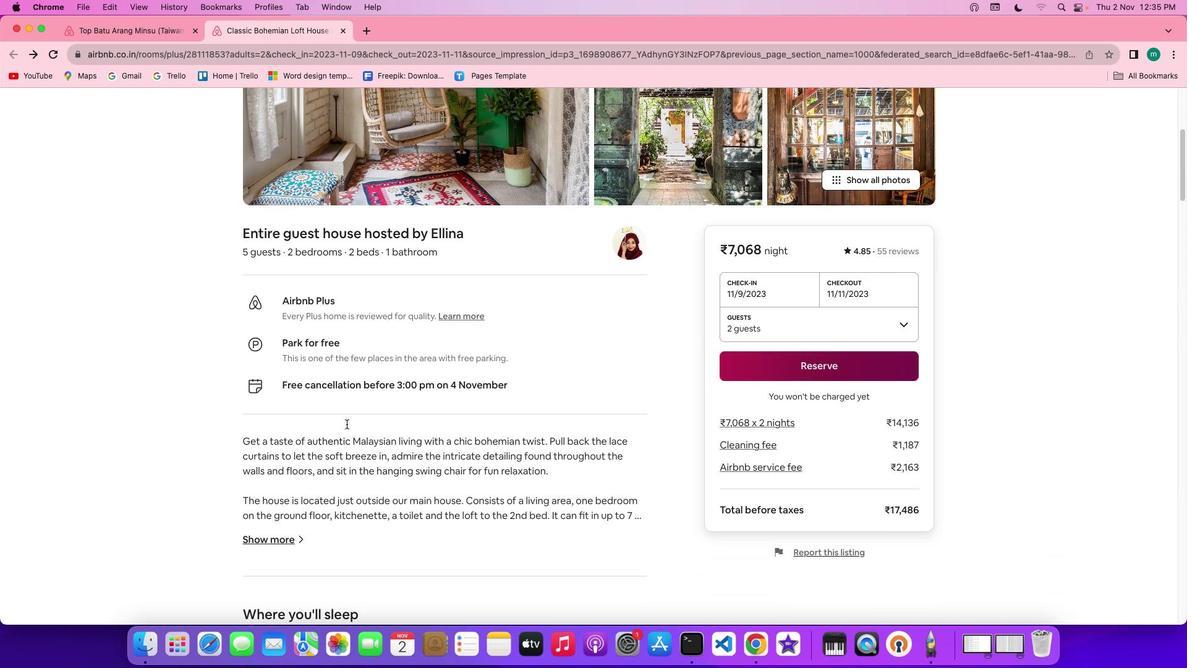 
Action: Mouse moved to (348, 425)
Screenshot: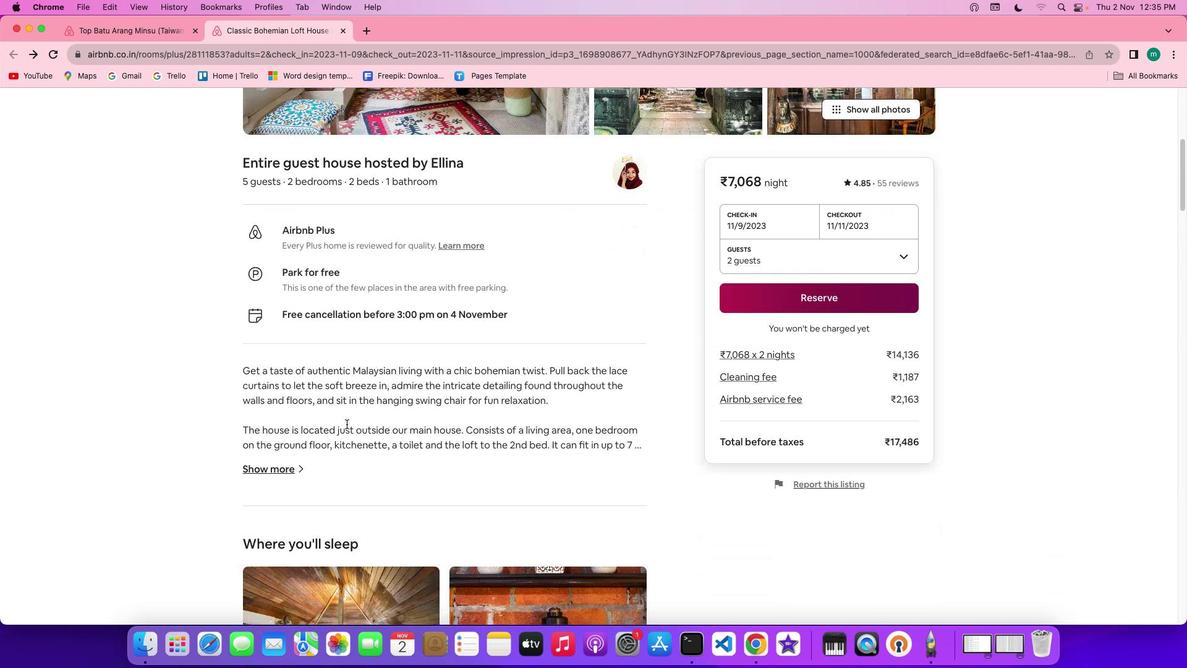 
Action: Mouse scrolled (348, 425) with delta (0, -2)
